 Task: Write a review for India Gate on Google Maps and add photos if available.
Action: Mouse moved to (265, 264)
Screenshot: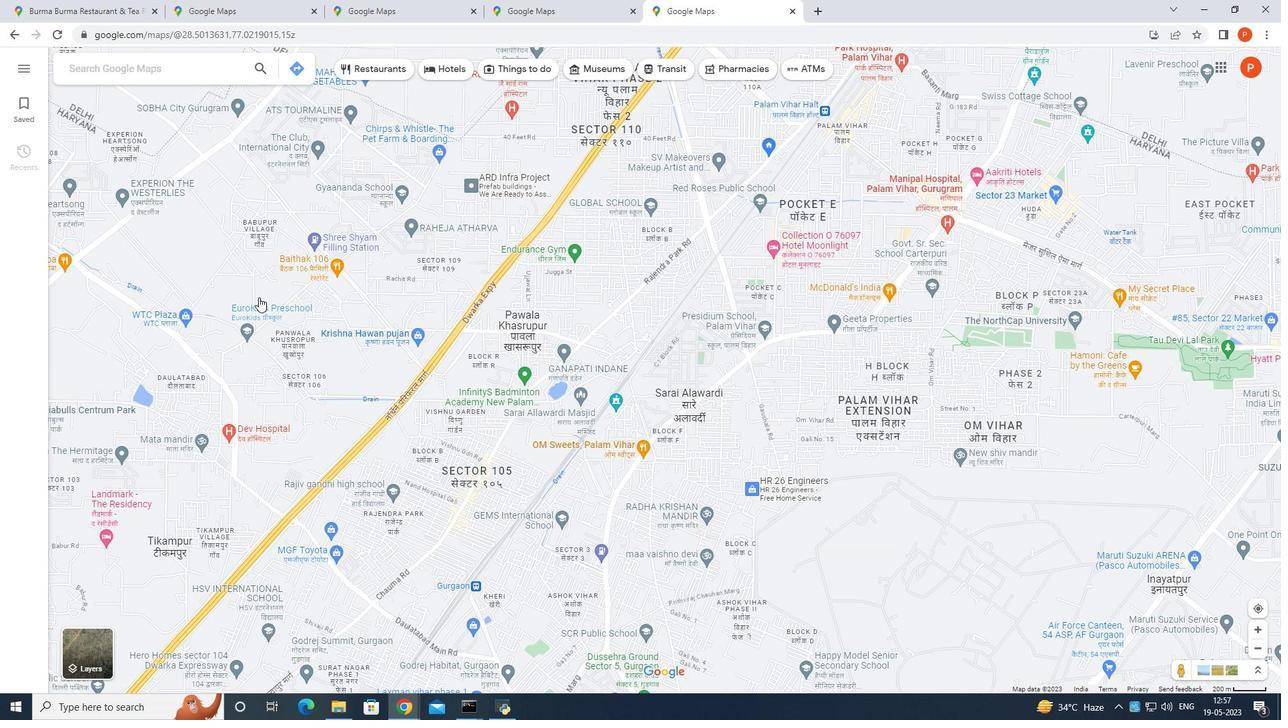 
Action: Mouse scrolled (265, 265) with delta (0, 0)
Screenshot: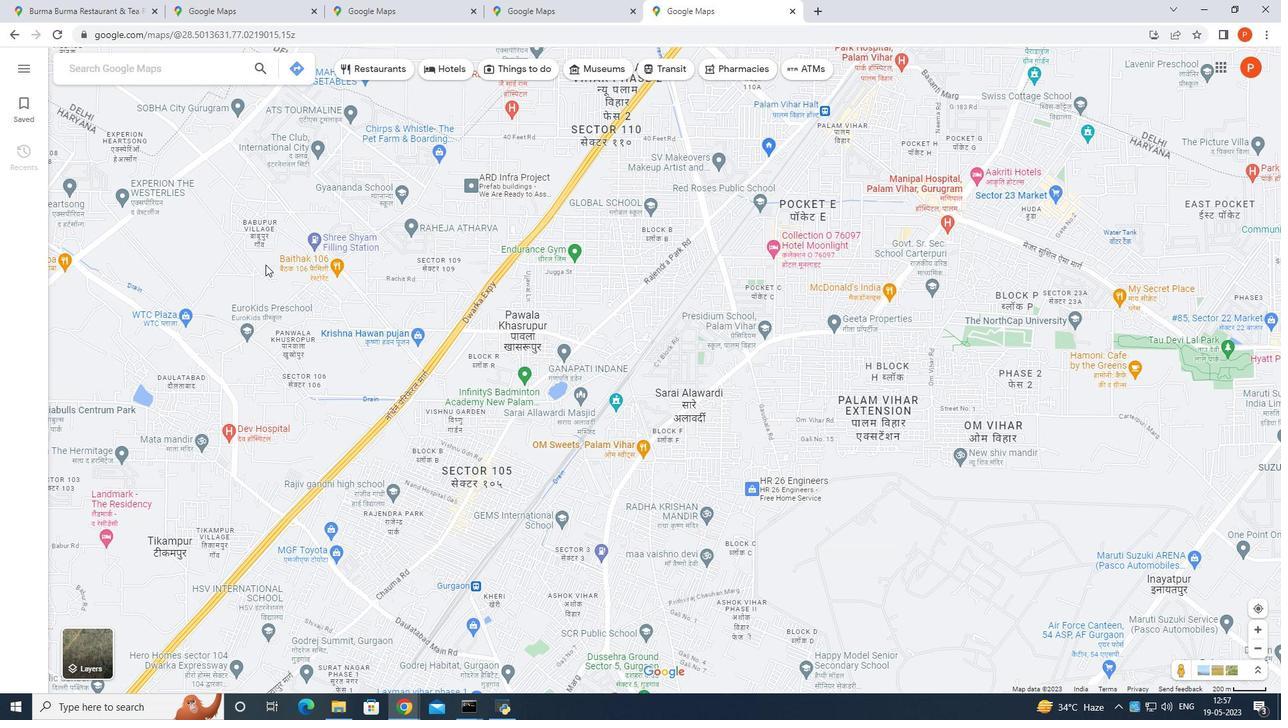 
Action: Mouse moved to (266, 262)
Screenshot: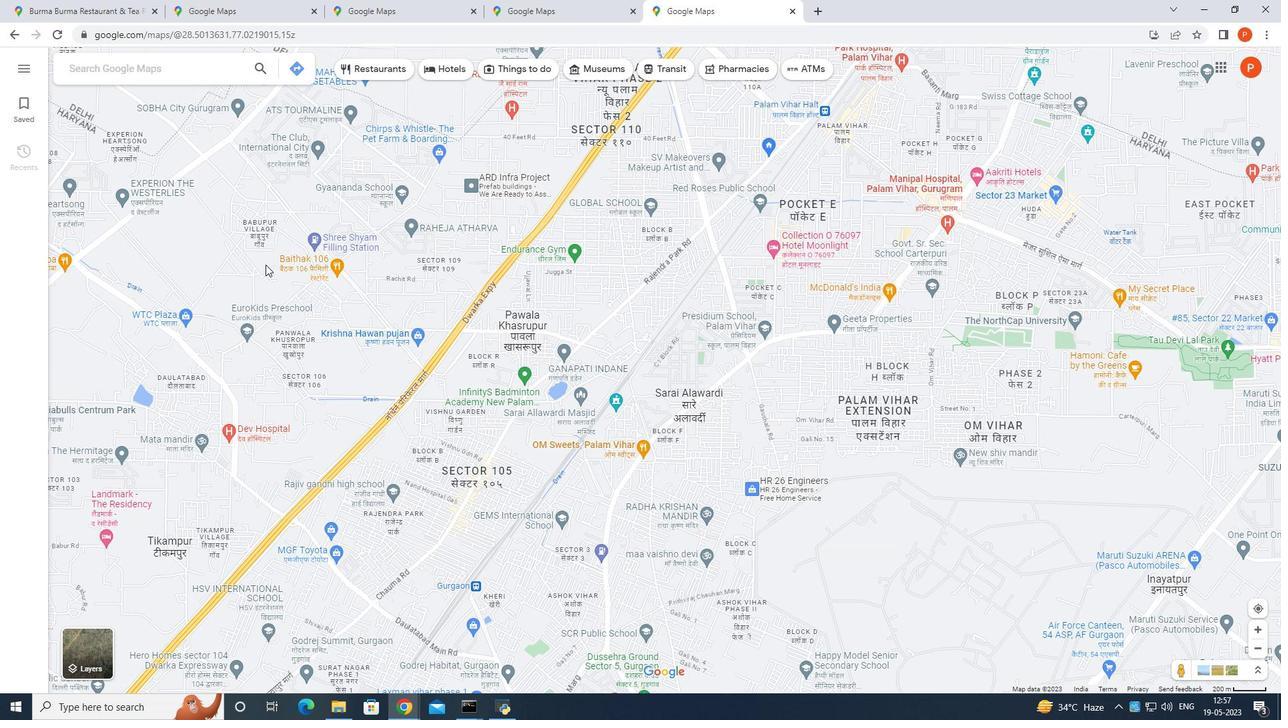 
Action: Mouse scrolled (266, 262) with delta (0, 0)
Screenshot: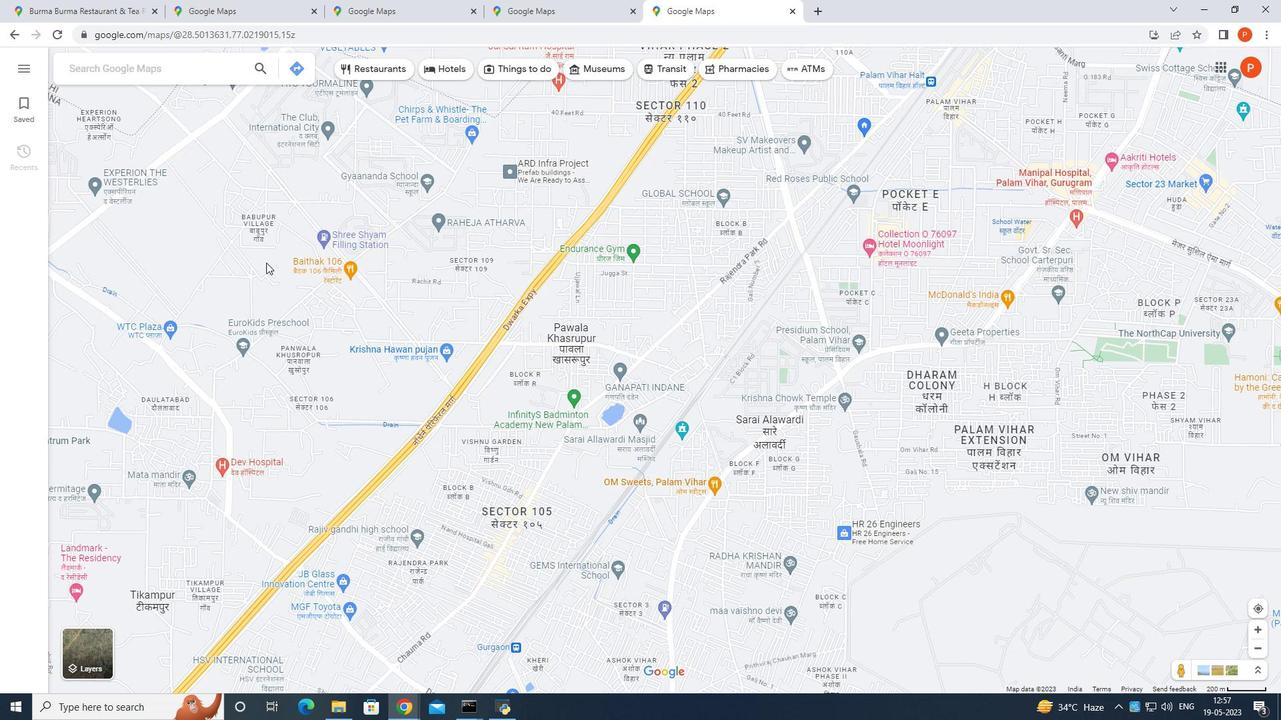 
Action: Mouse scrolled (266, 262) with delta (0, 0)
Screenshot: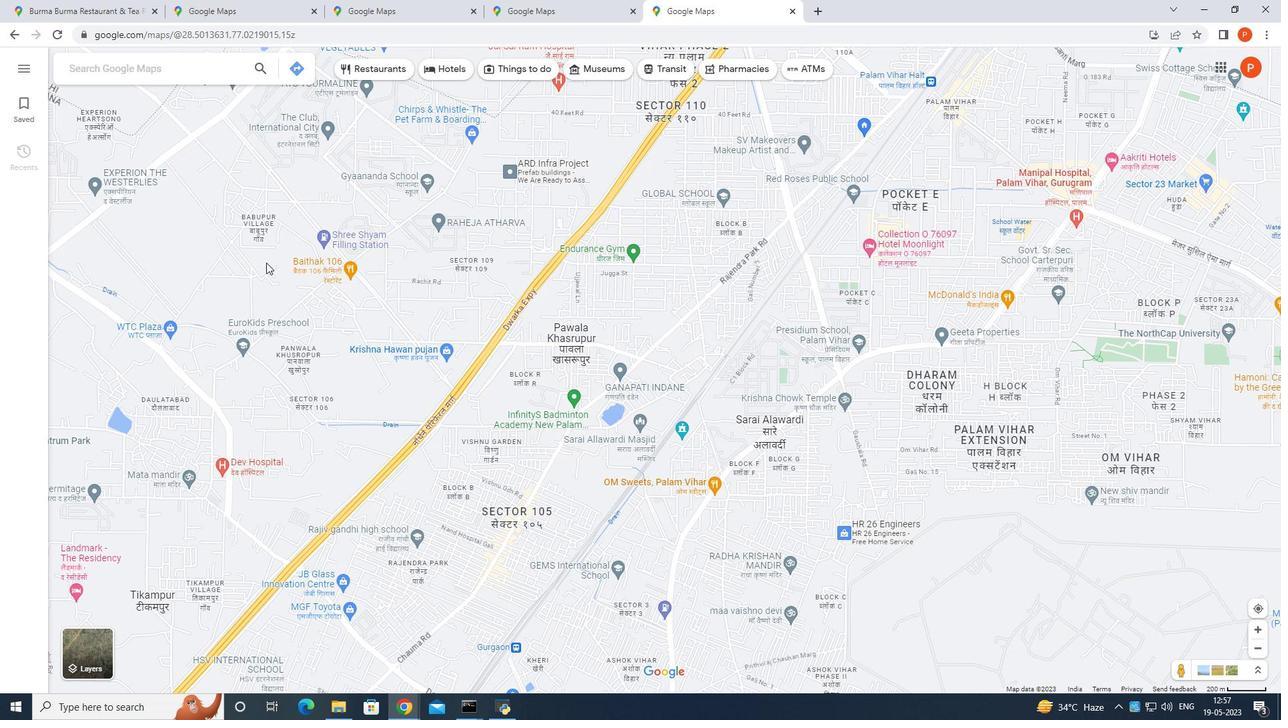 
Action: Mouse moved to (21, 66)
Screenshot: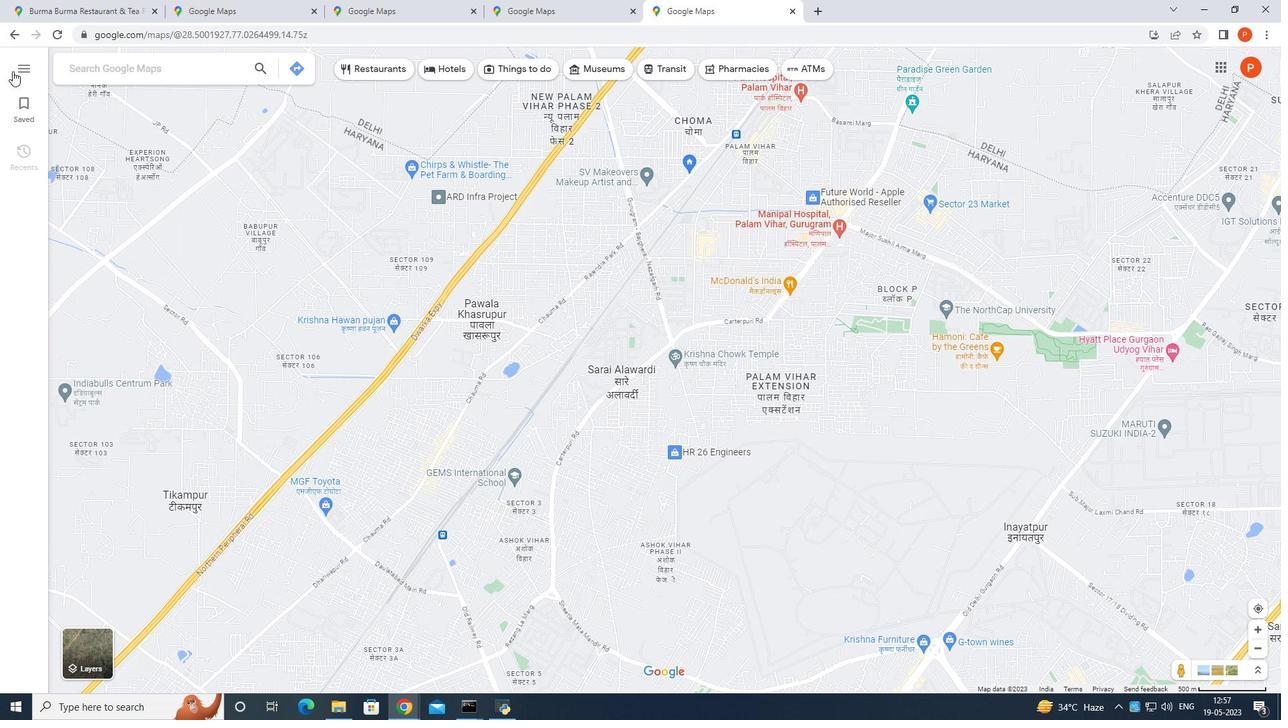 
Action: Mouse pressed left at (21, 66)
Screenshot: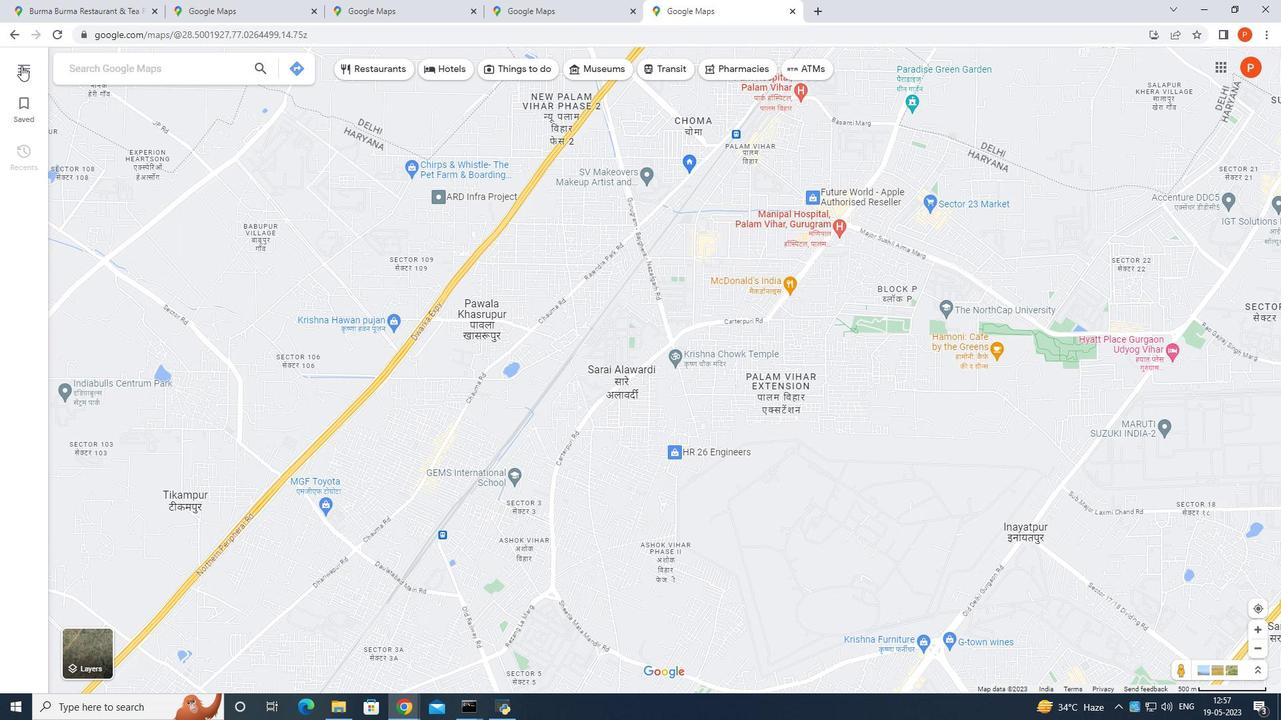 
Action: Mouse moved to (124, 250)
Screenshot: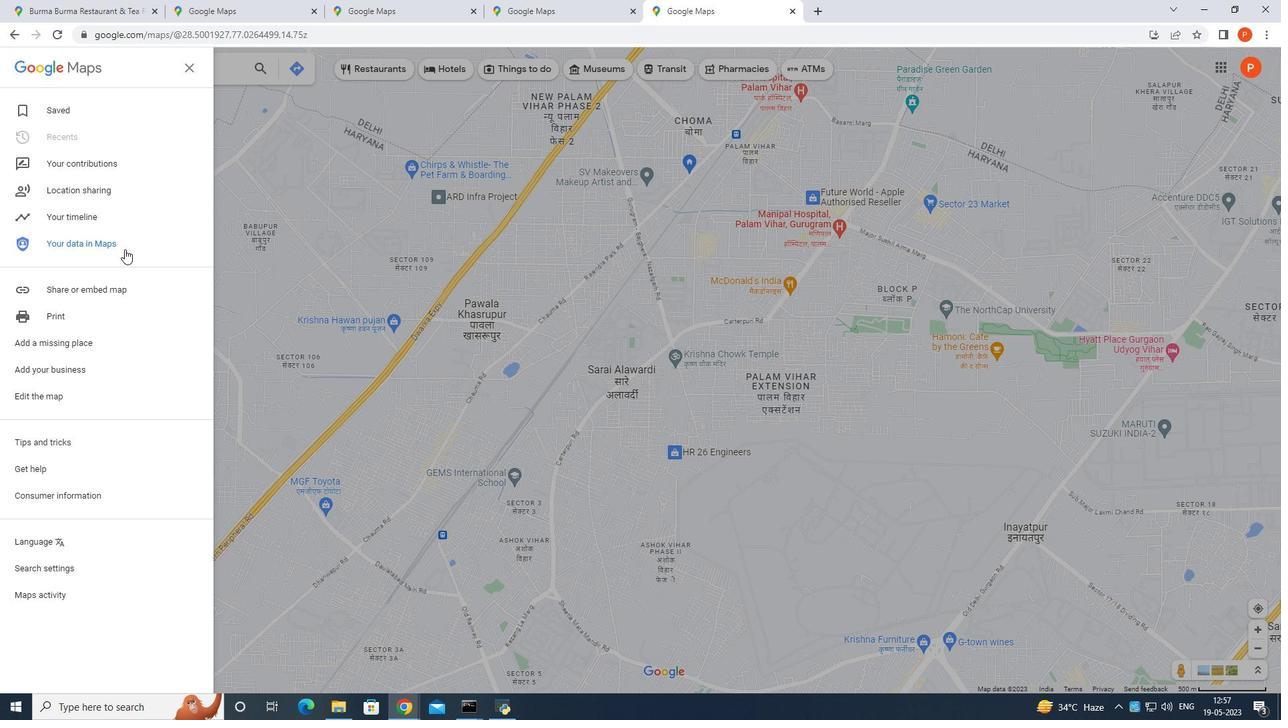 
Action: Mouse pressed left at (124, 250)
Screenshot: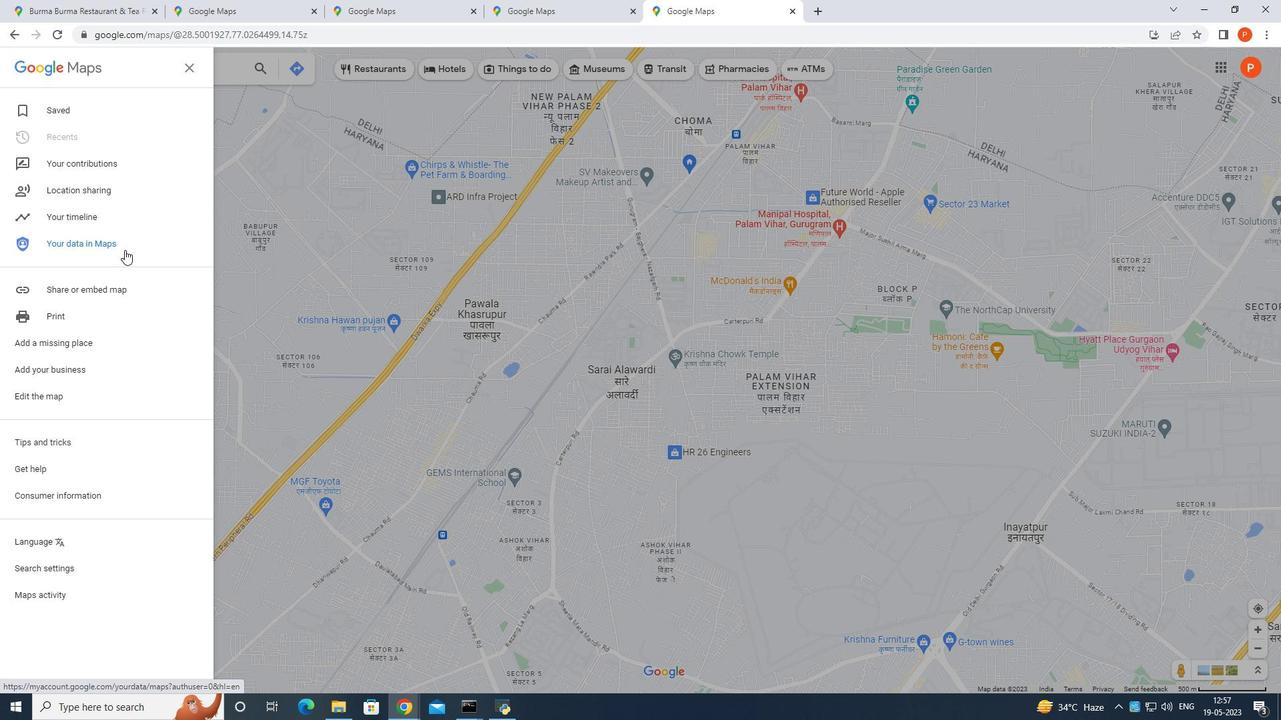
Action: Mouse moved to (460, 335)
Screenshot: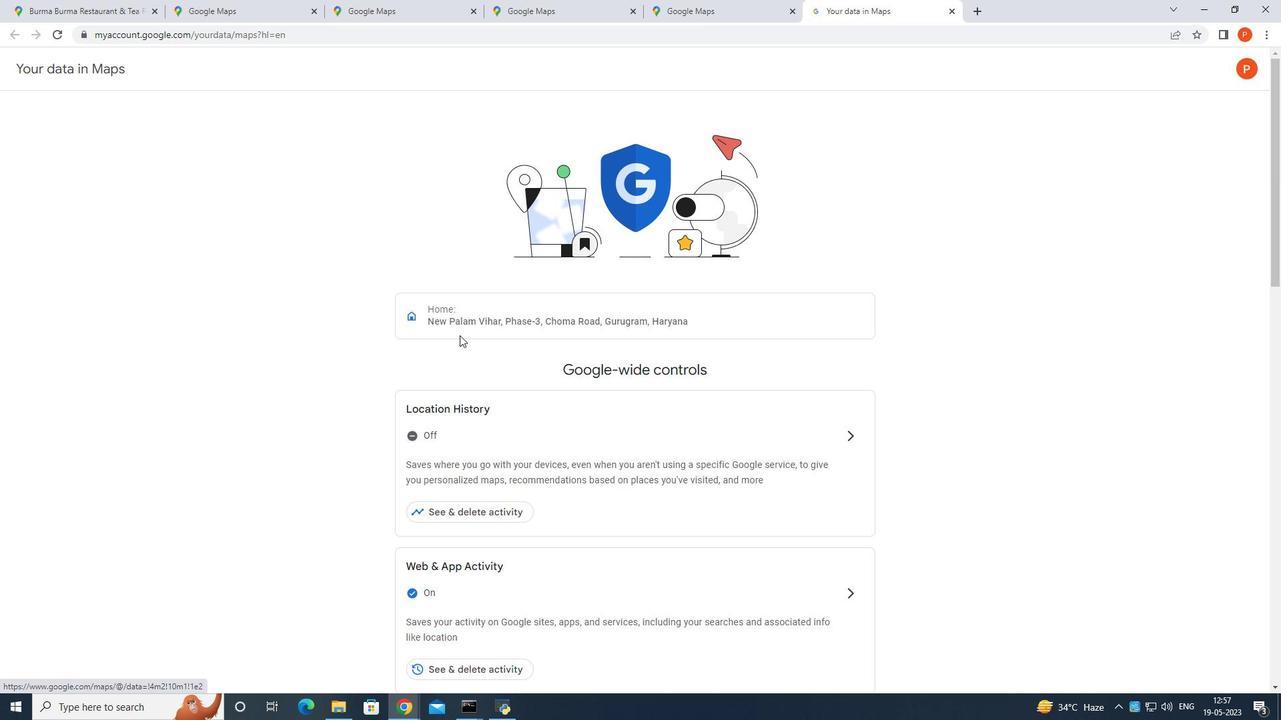 
Action: Mouse scrolled (460, 334) with delta (0, 0)
Screenshot: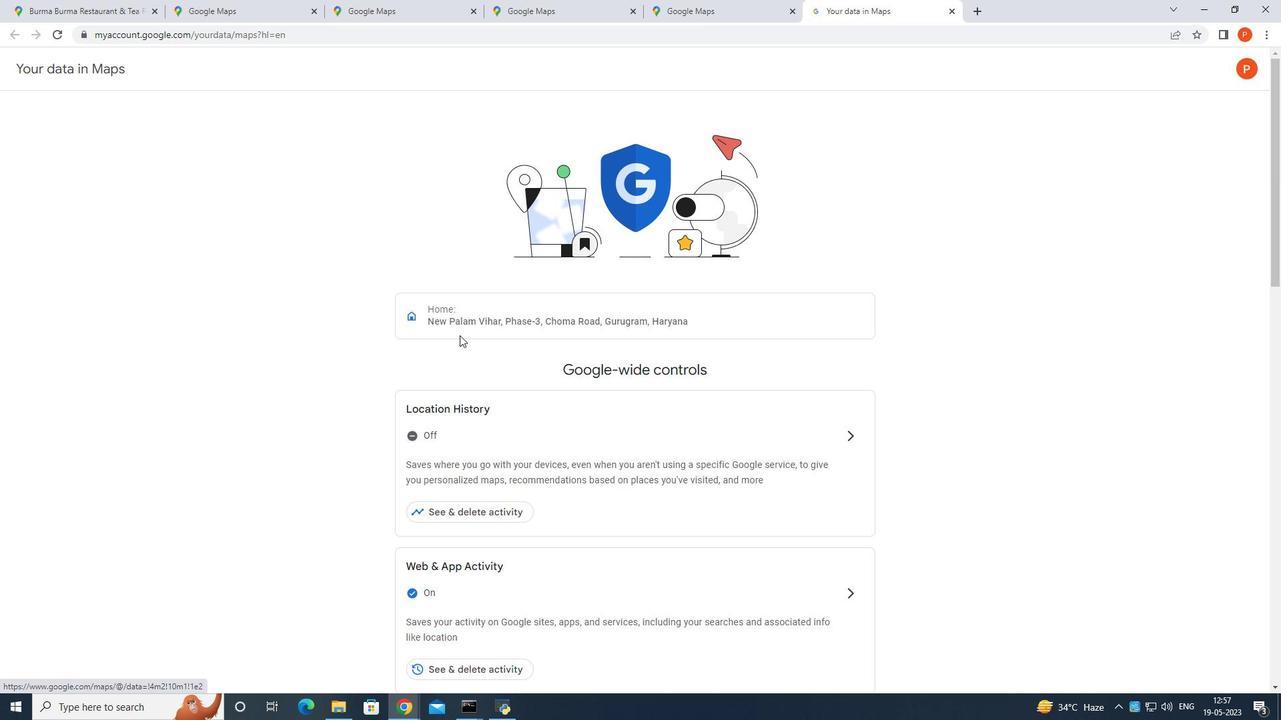 
Action: Mouse moved to (461, 335)
Screenshot: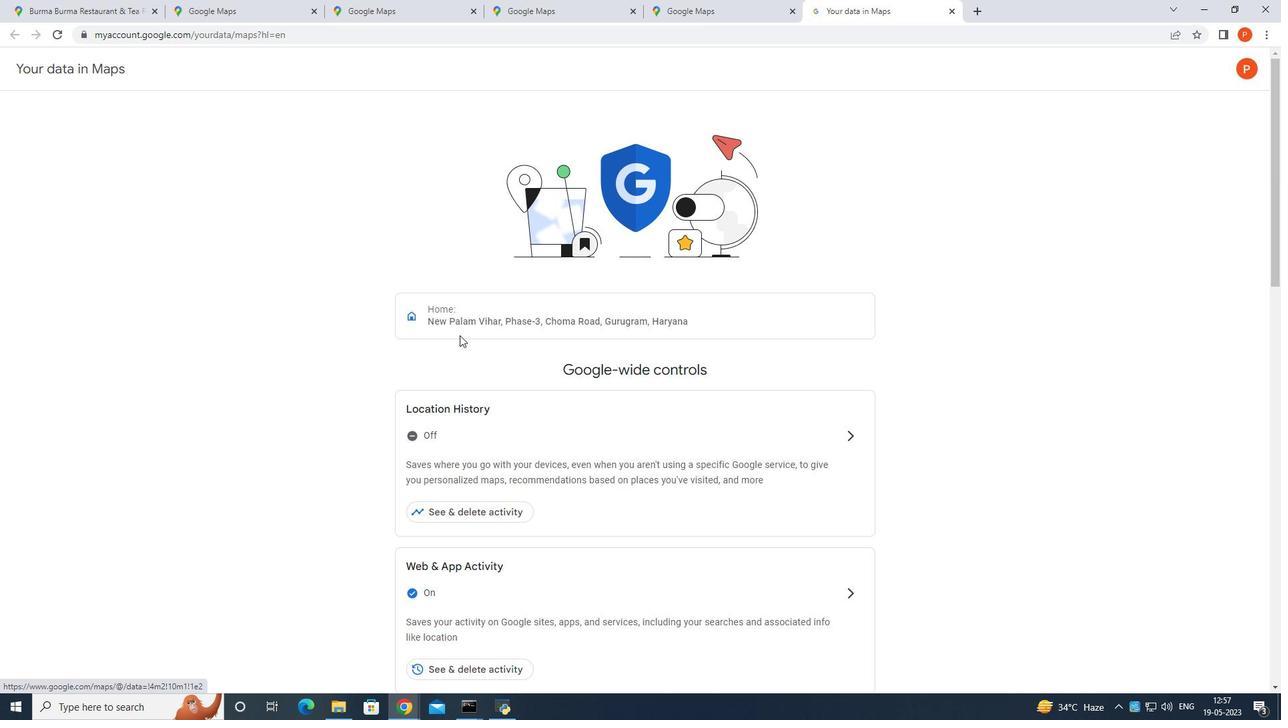 
Action: Mouse scrolled (461, 334) with delta (0, 0)
Screenshot: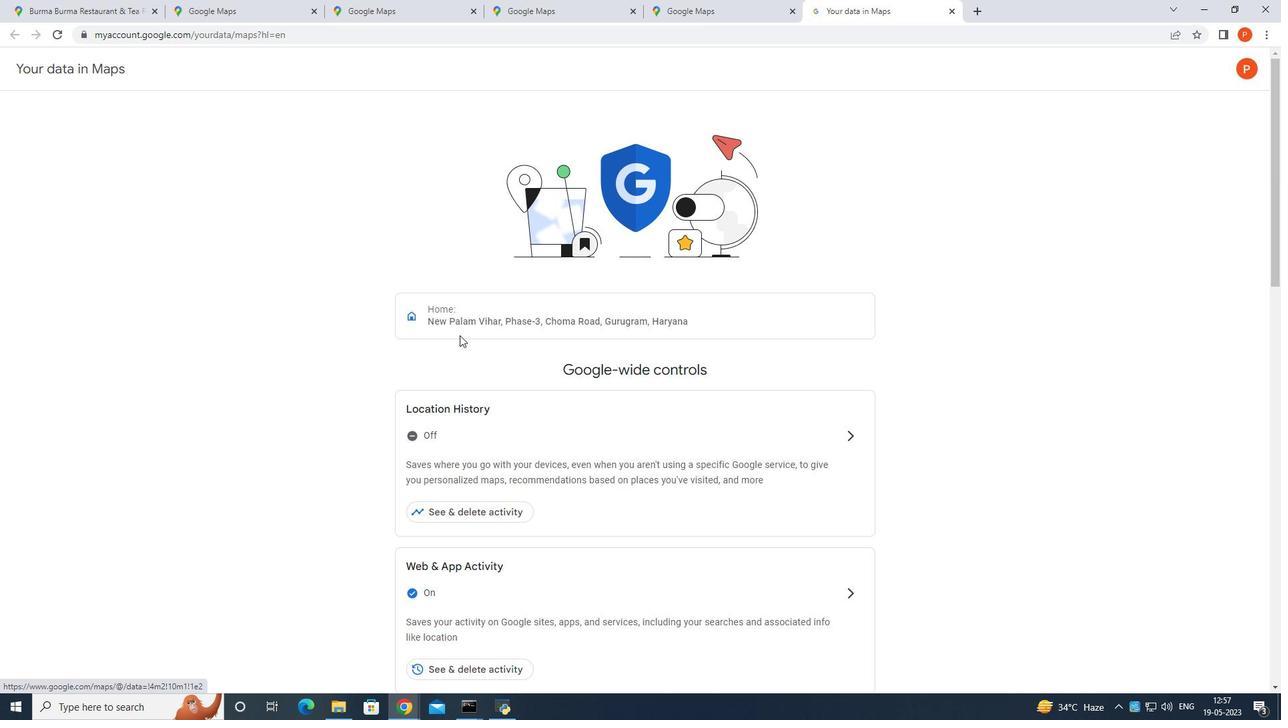 
Action: Mouse scrolled (461, 334) with delta (0, 0)
Screenshot: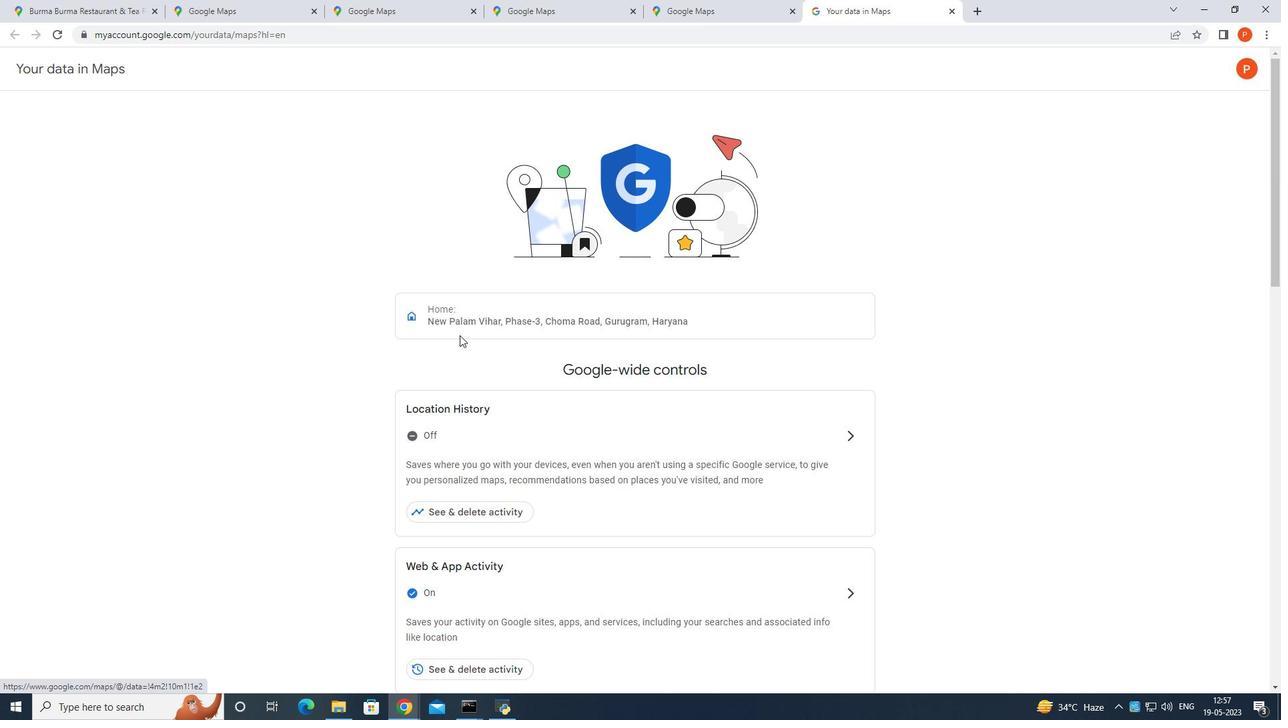 
Action: Mouse scrolled (461, 334) with delta (0, 0)
Screenshot: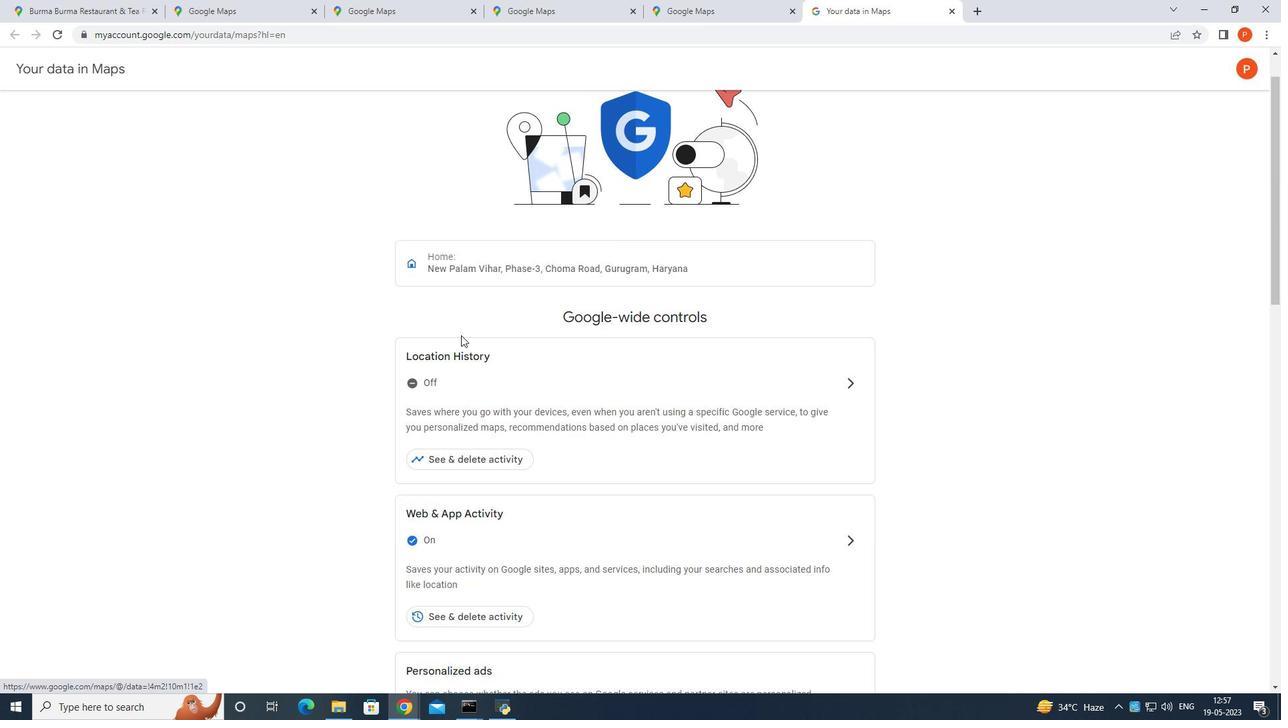 
Action: Mouse scrolled (461, 334) with delta (0, 0)
Screenshot: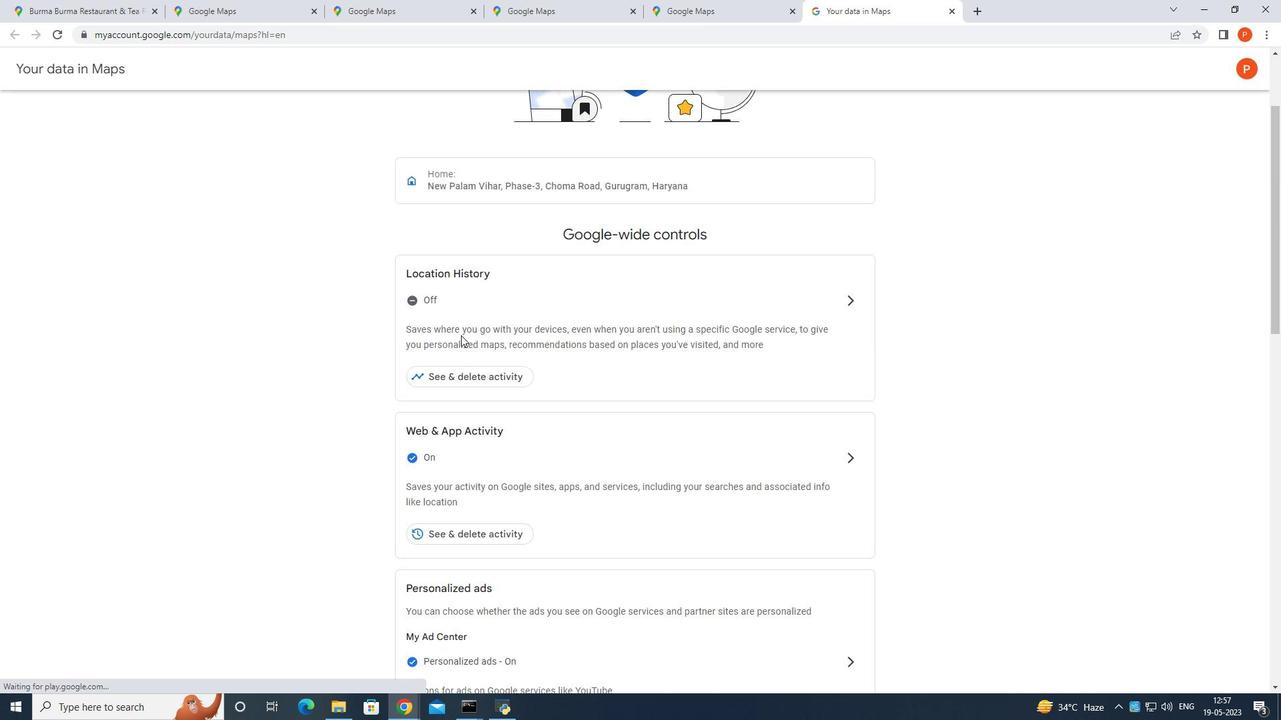 
Action: Mouse scrolled (461, 334) with delta (0, 0)
Screenshot: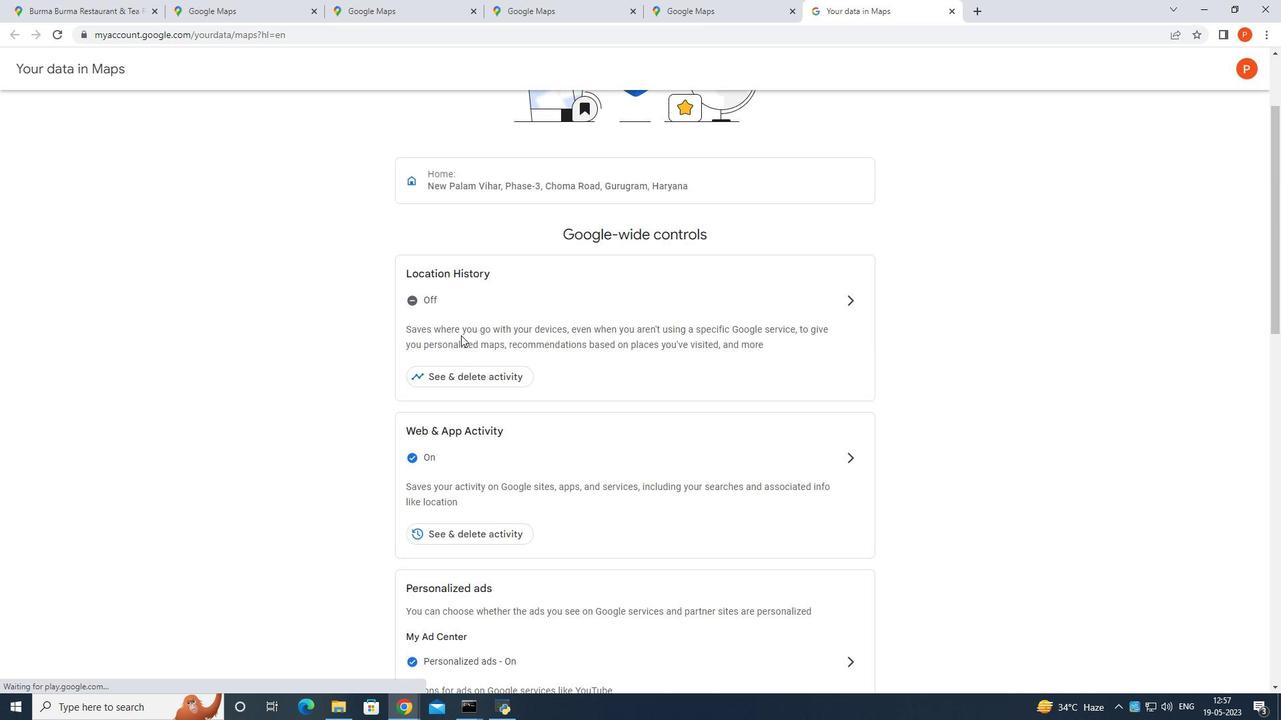
Action: Mouse scrolled (461, 334) with delta (0, 0)
Screenshot: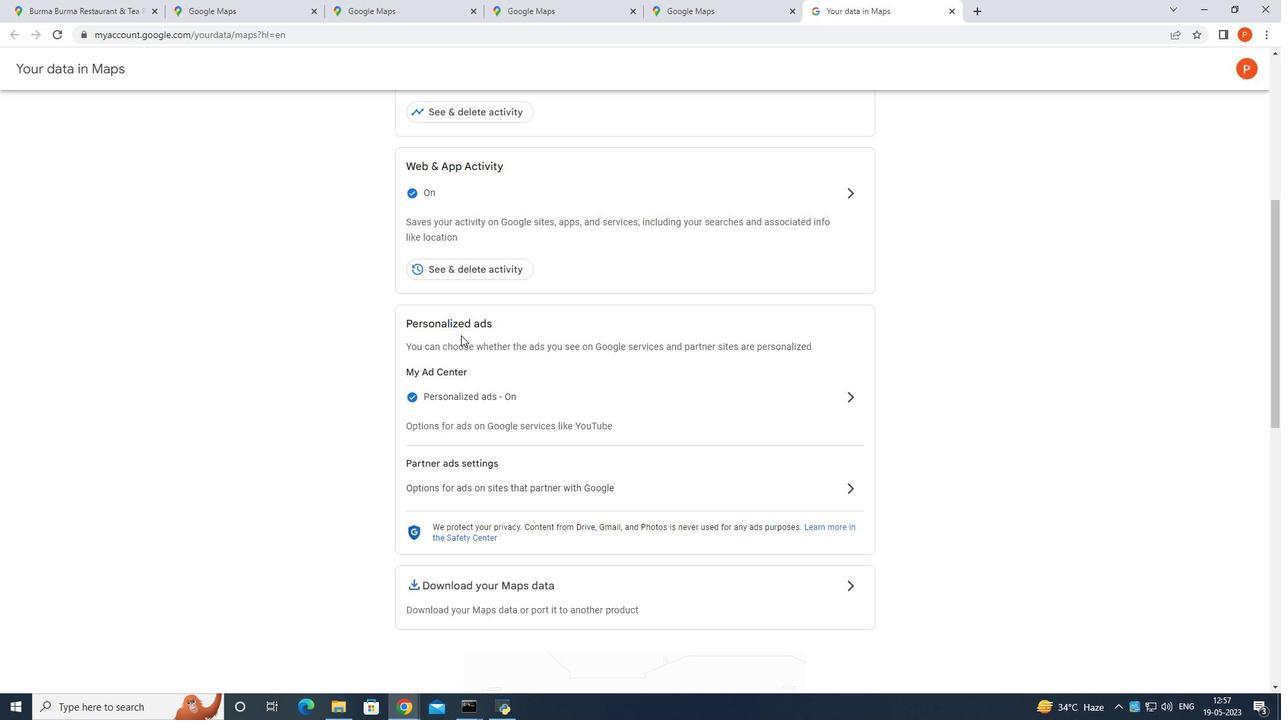 
Action: Mouse moved to (795, 12)
Screenshot: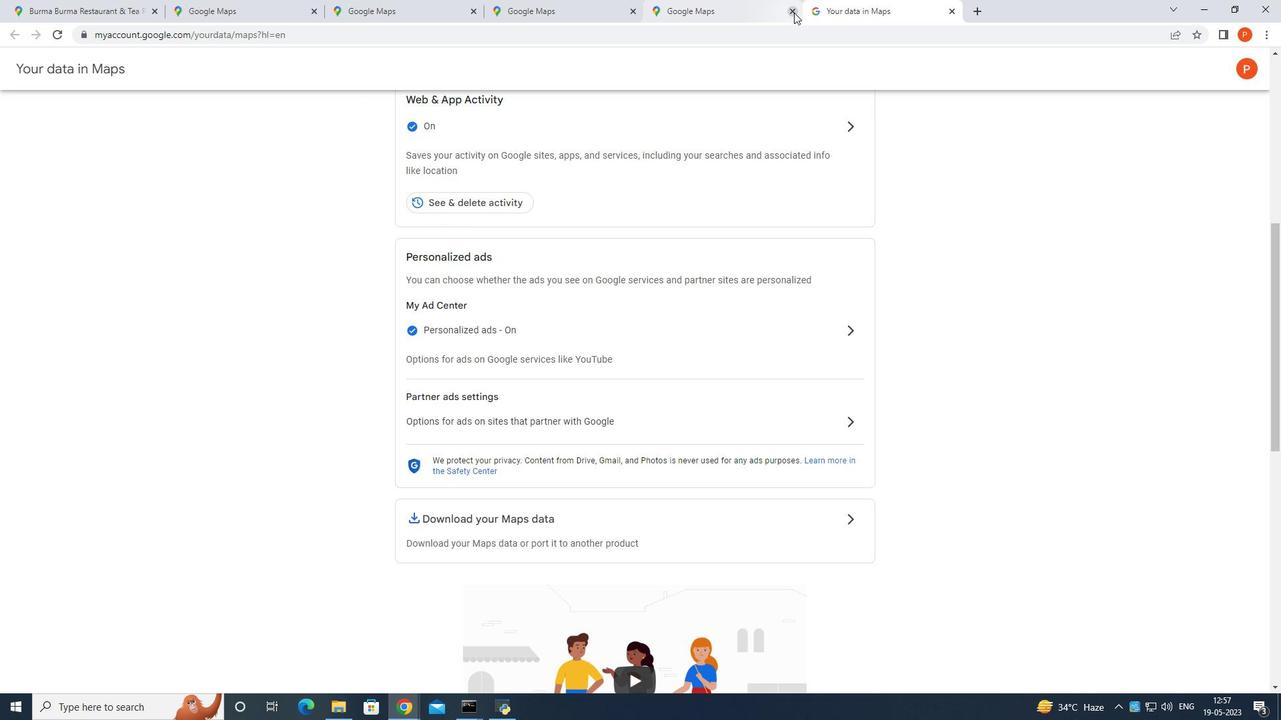 
Action: Mouse pressed left at (795, 12)
Screenshot: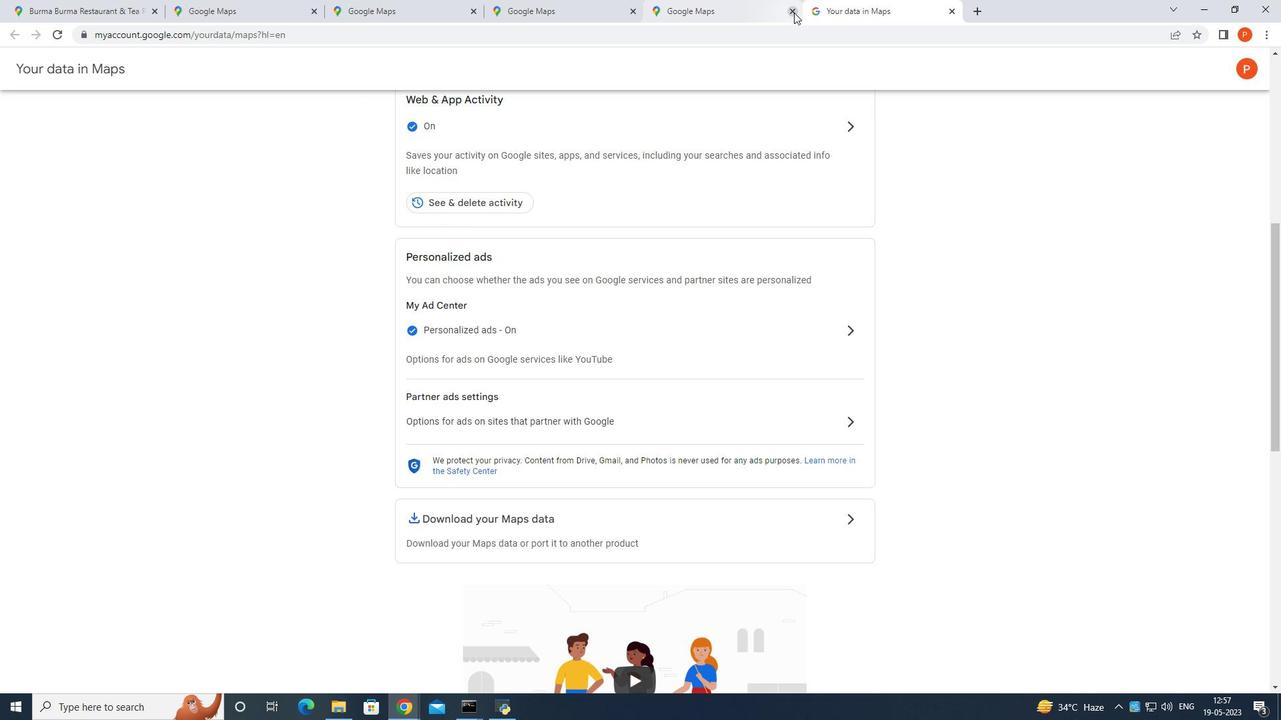 
Action: Mouse moved to (794, 9)
Screenshot: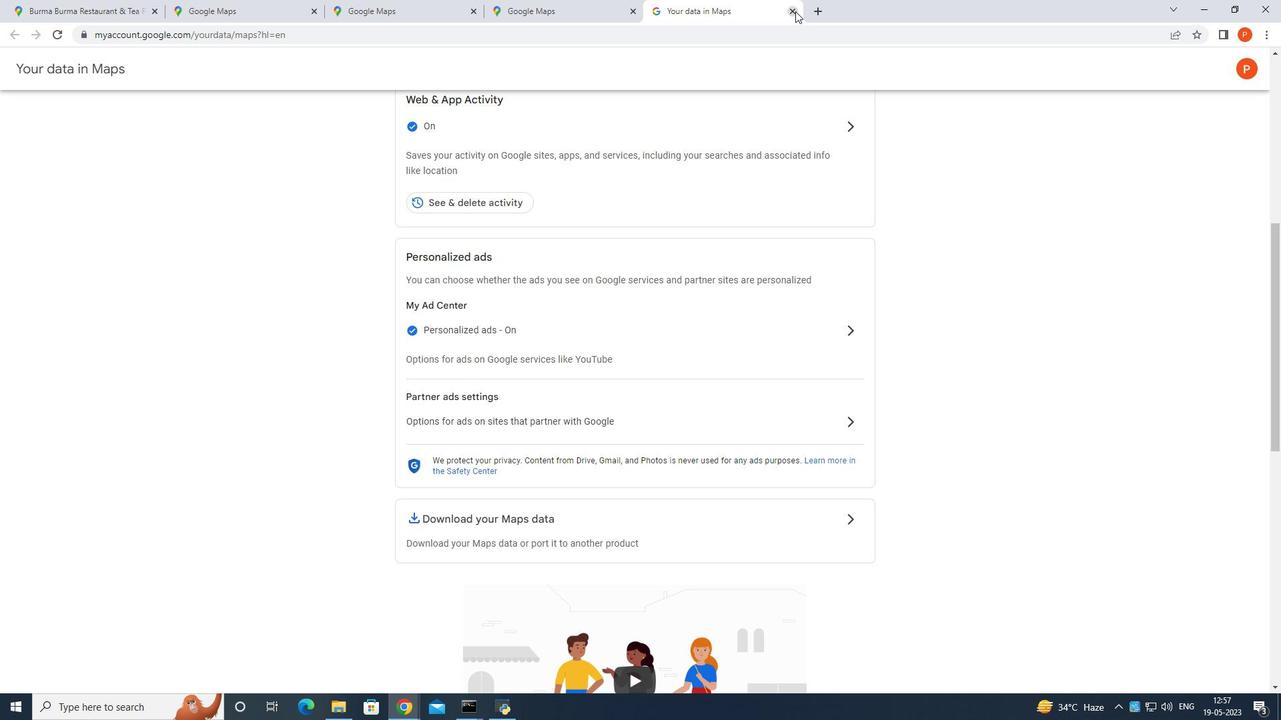 
Action: Mouse pressed left at (794, 9)
Screenshot: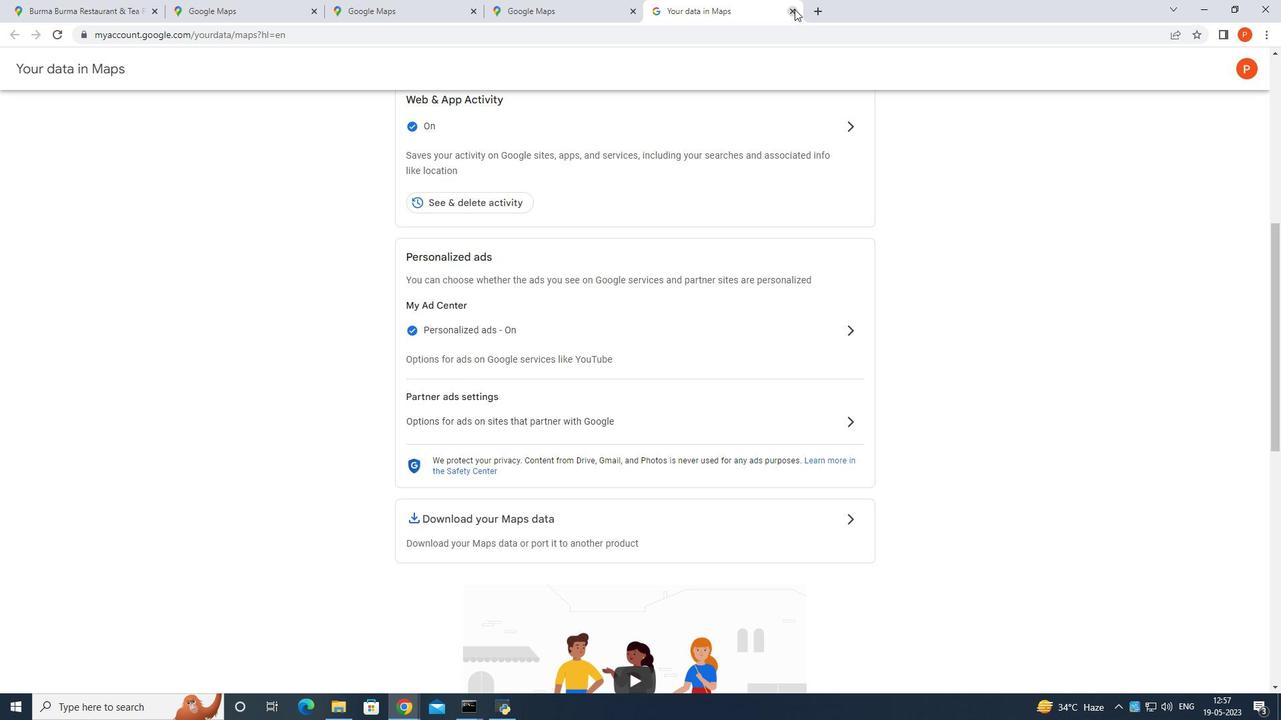 
Action: Mouse moved to (841, 137)
Screenshot: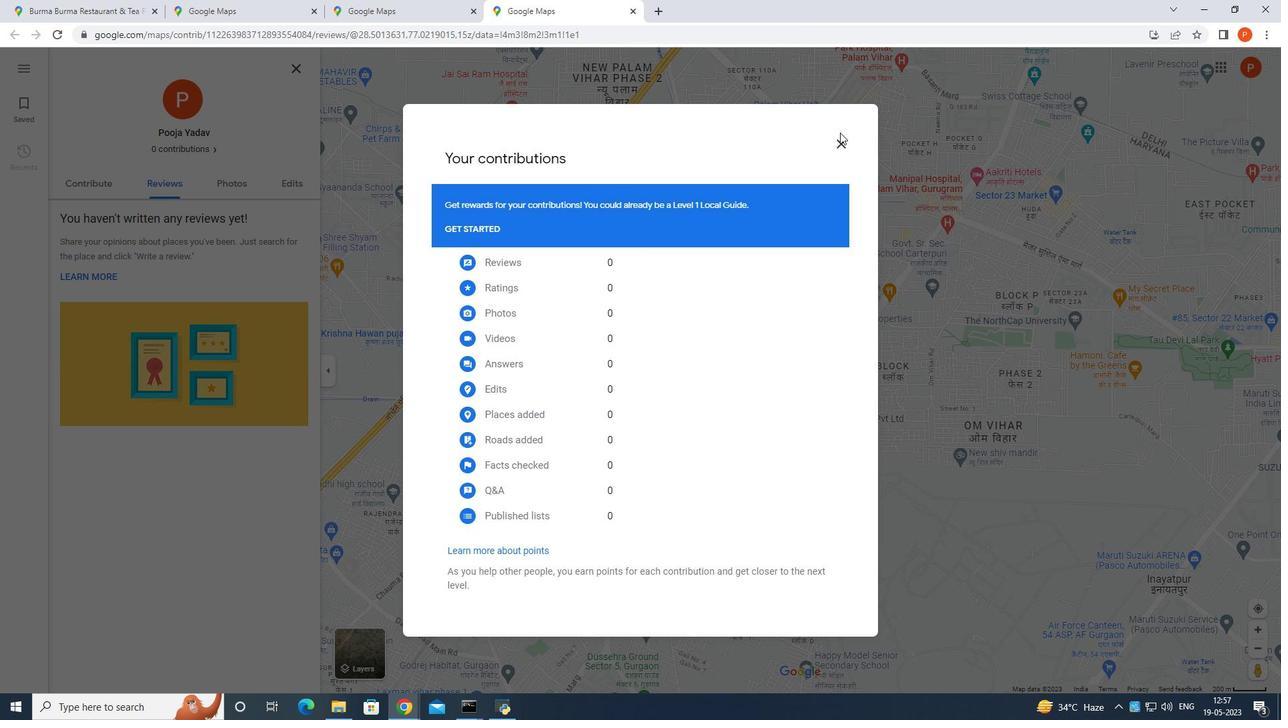 
Action: Mouse pressed left at (841, 137)
Screenshot: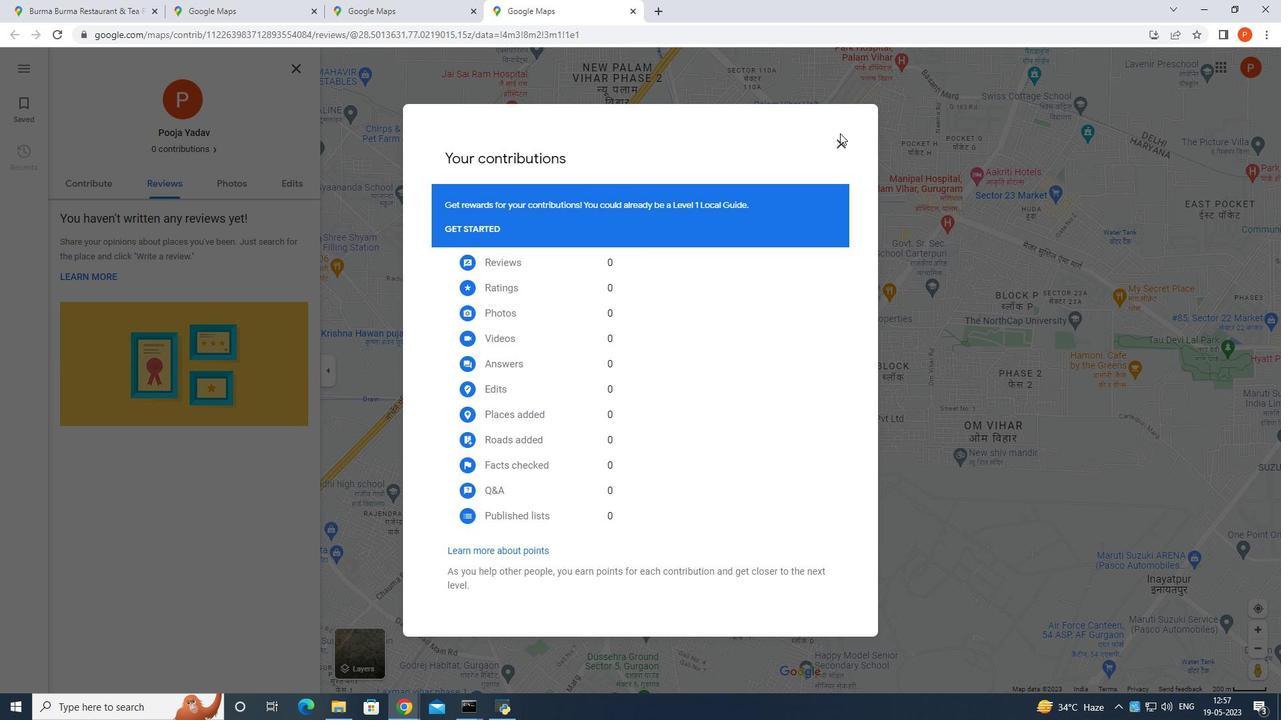 
Action: Mouse moved to (292, 73)
Screenshot: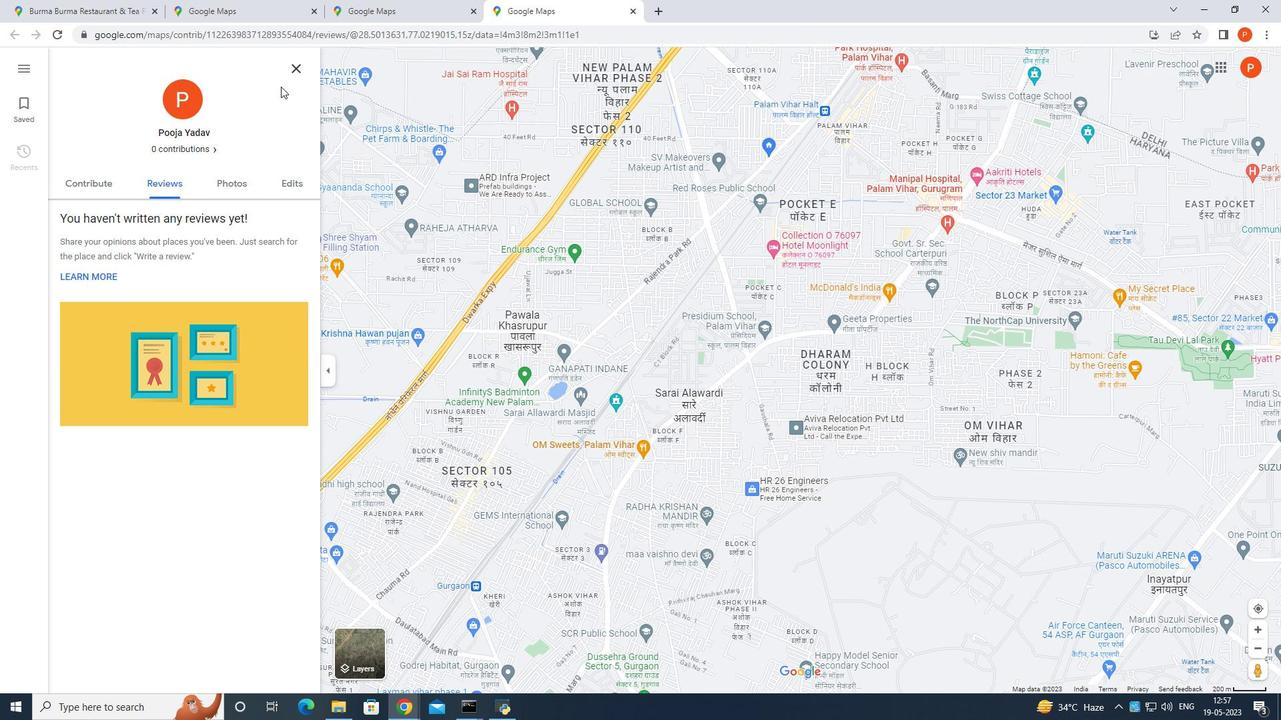 
Action: Mouse pressed left at (292, 73)
Screenshot: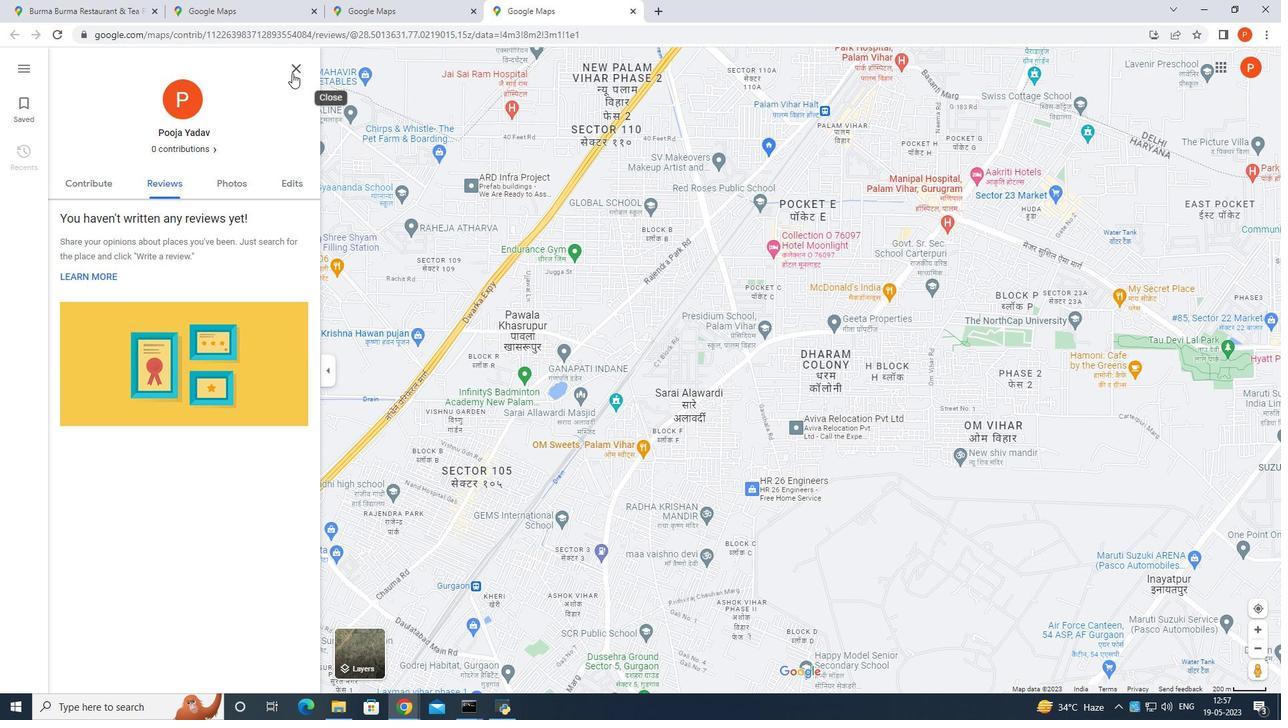 
Action: Mouse moved to (22, 58)
Screenshot: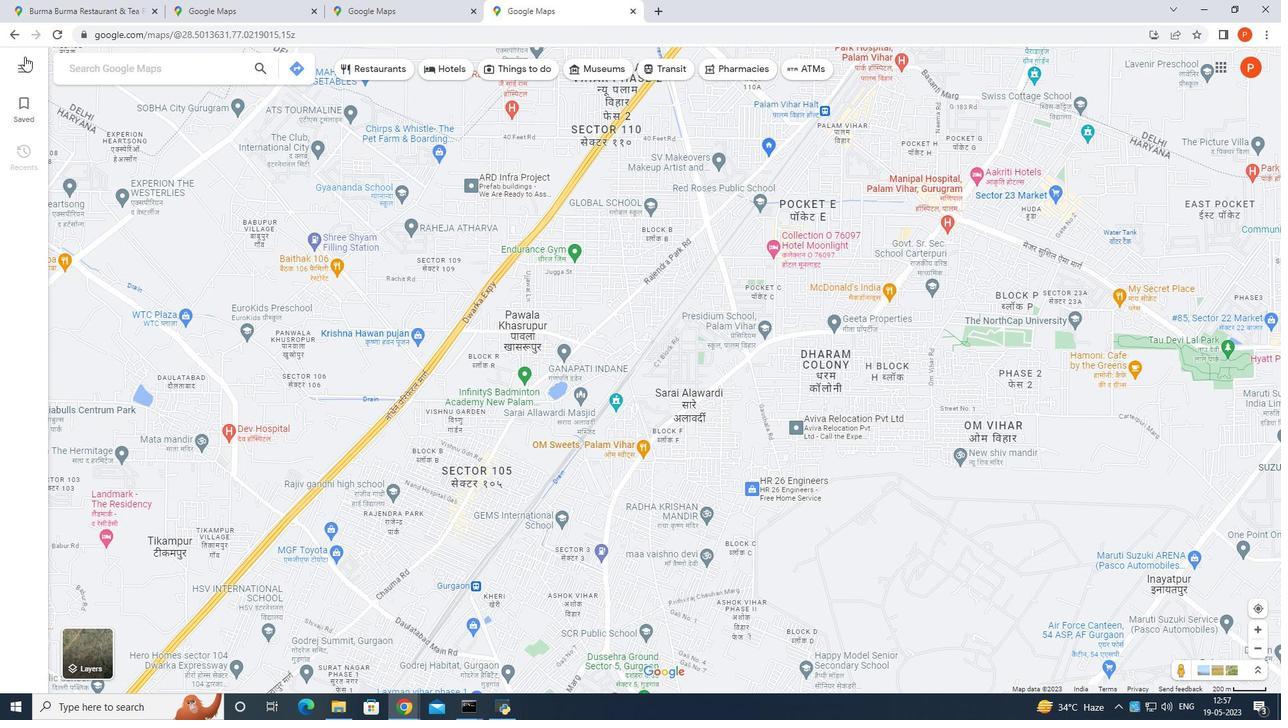 
Action: Mouse pressed left at (22, 58)
Screenshot: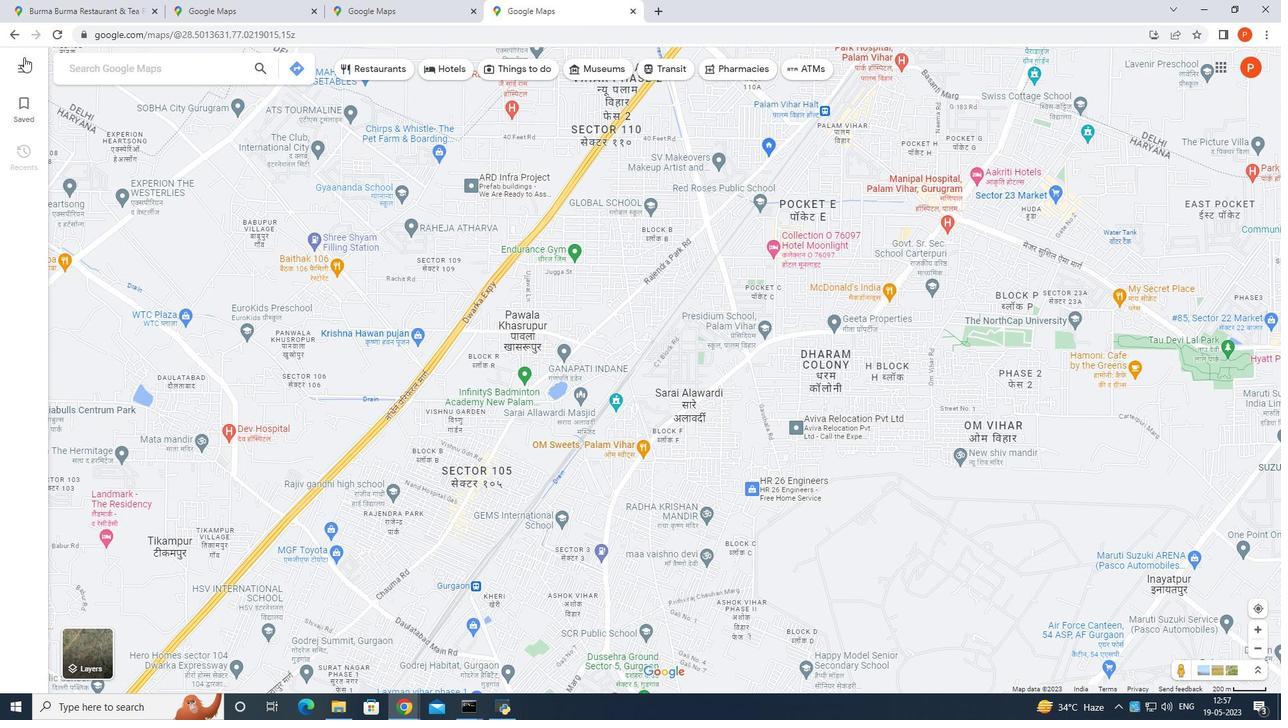 
Action: Mouse moved to (92, 160)
Screenshot: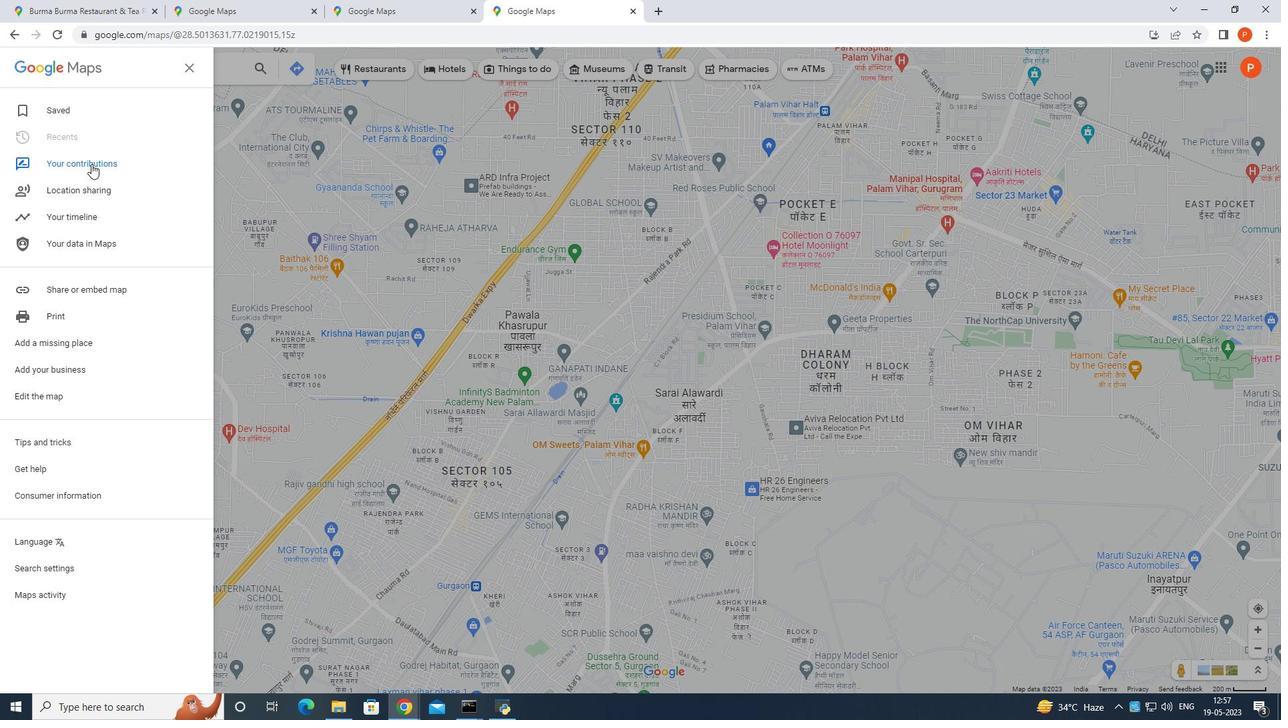 
Action: Mouse pressed left at (92, 160)
Screenshot: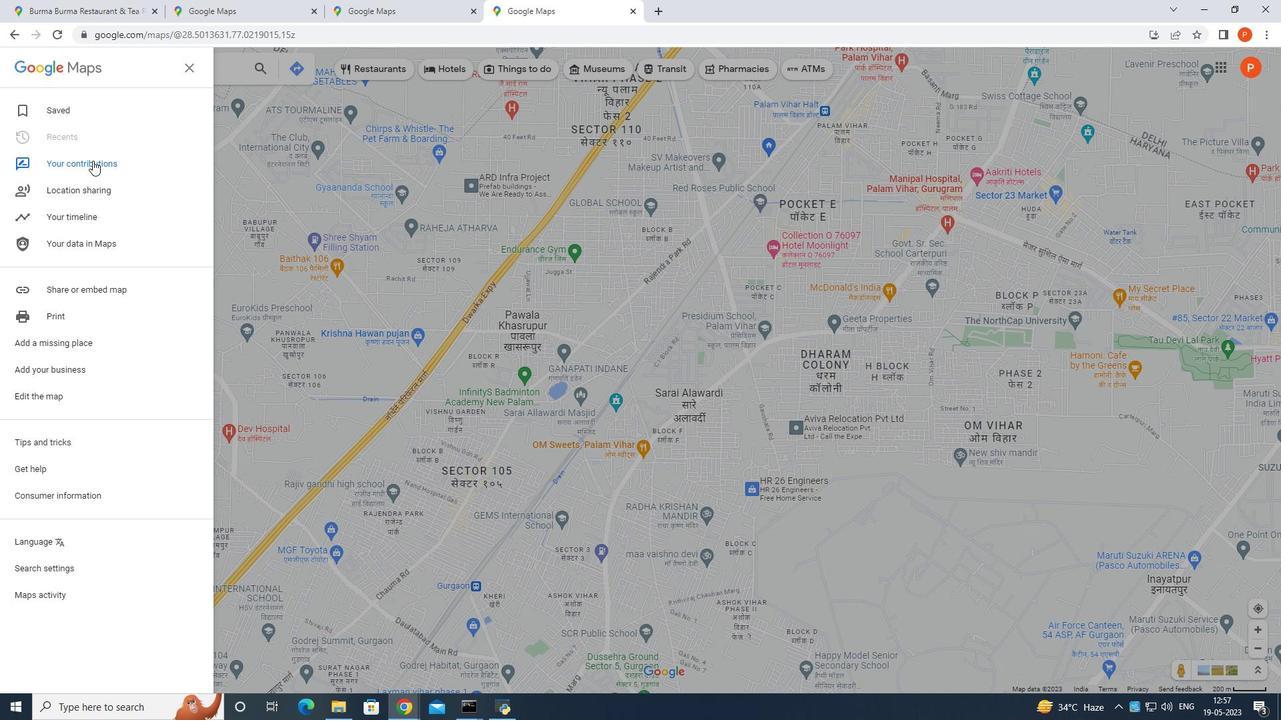 
Action: Mouse moved to (183, 366)
Screenshot: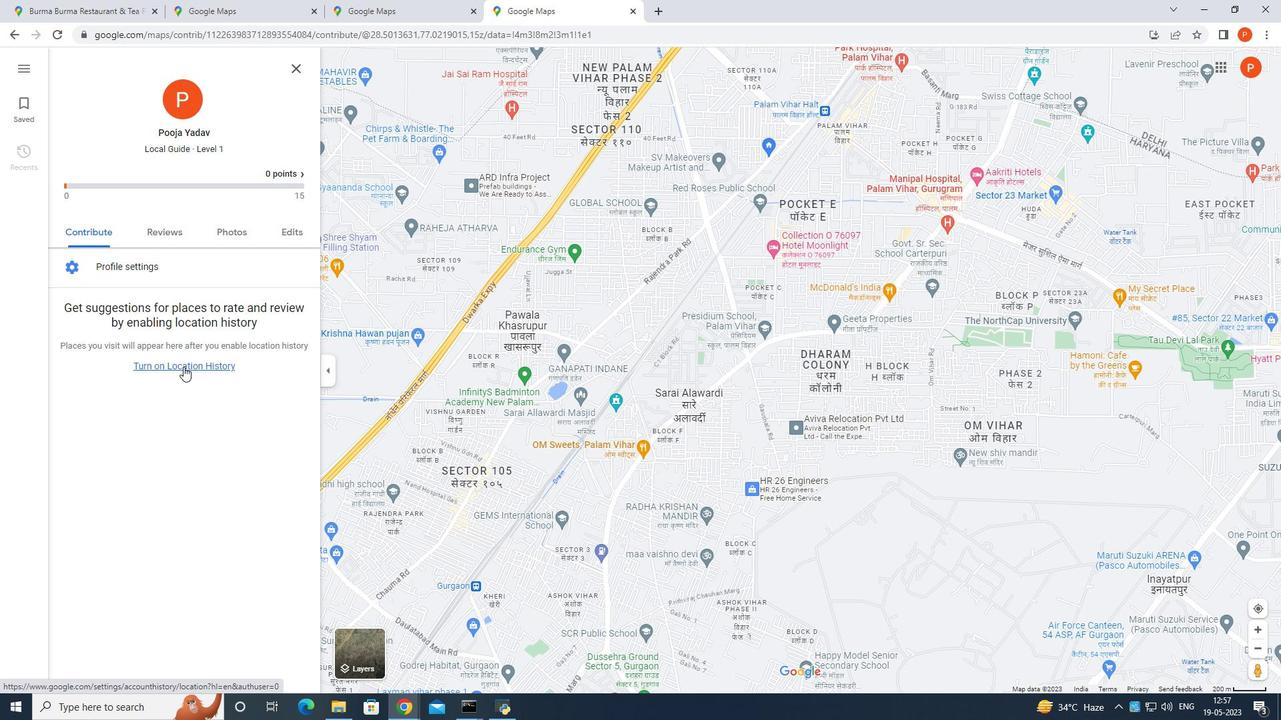 
Action: Mouse pressed left at (183, 366)
Screenshot: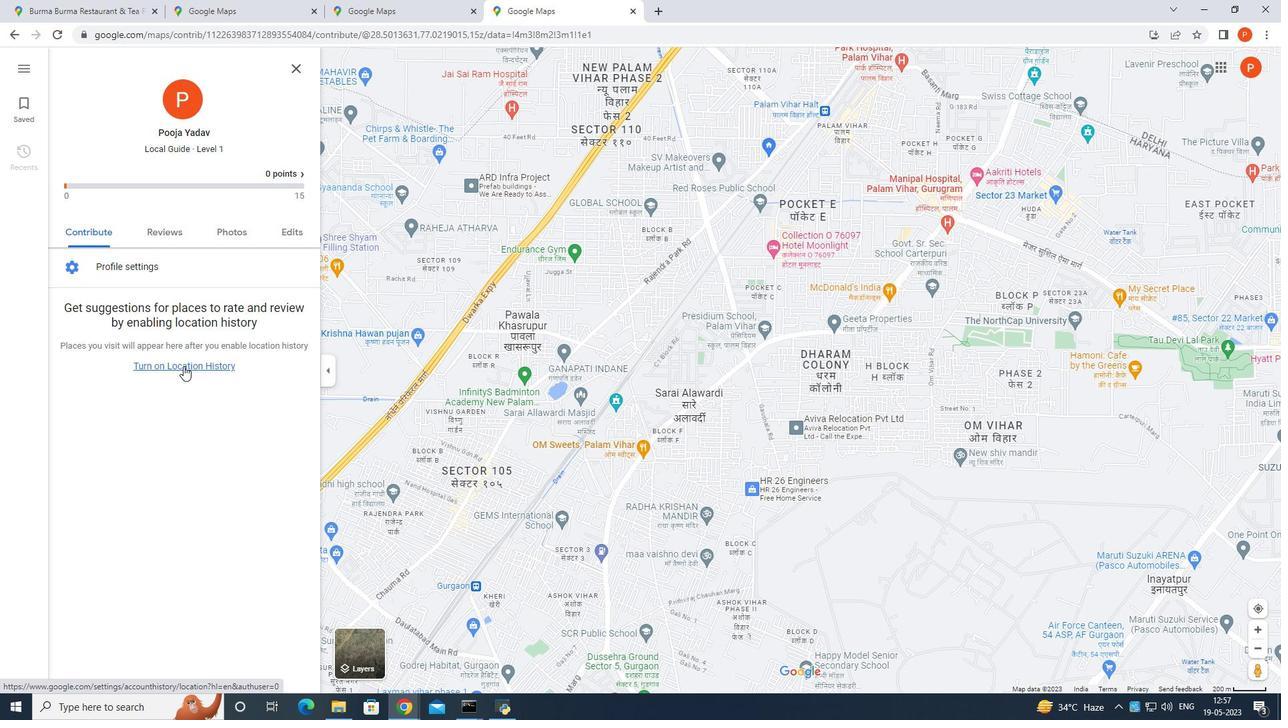 
Action: Mouse moved to (797, 459)
Screenshot: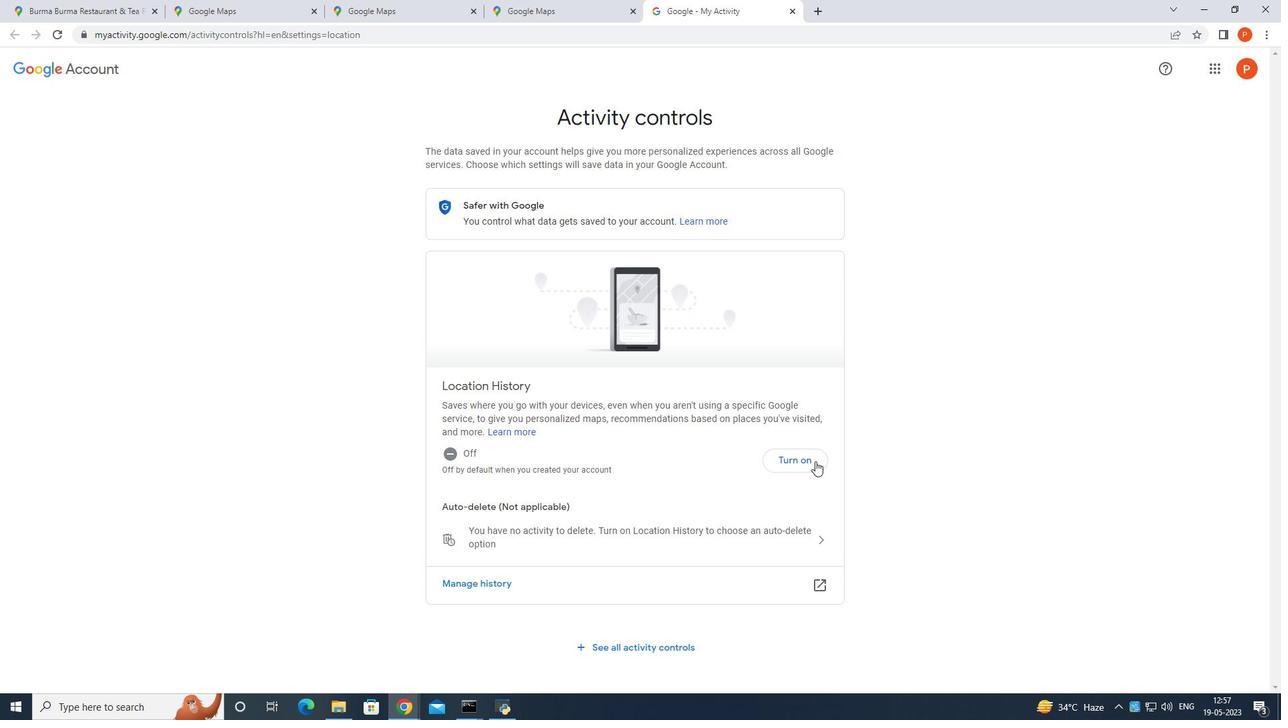 
Action: Mouse pressed left at (797, 459)
Screenshot: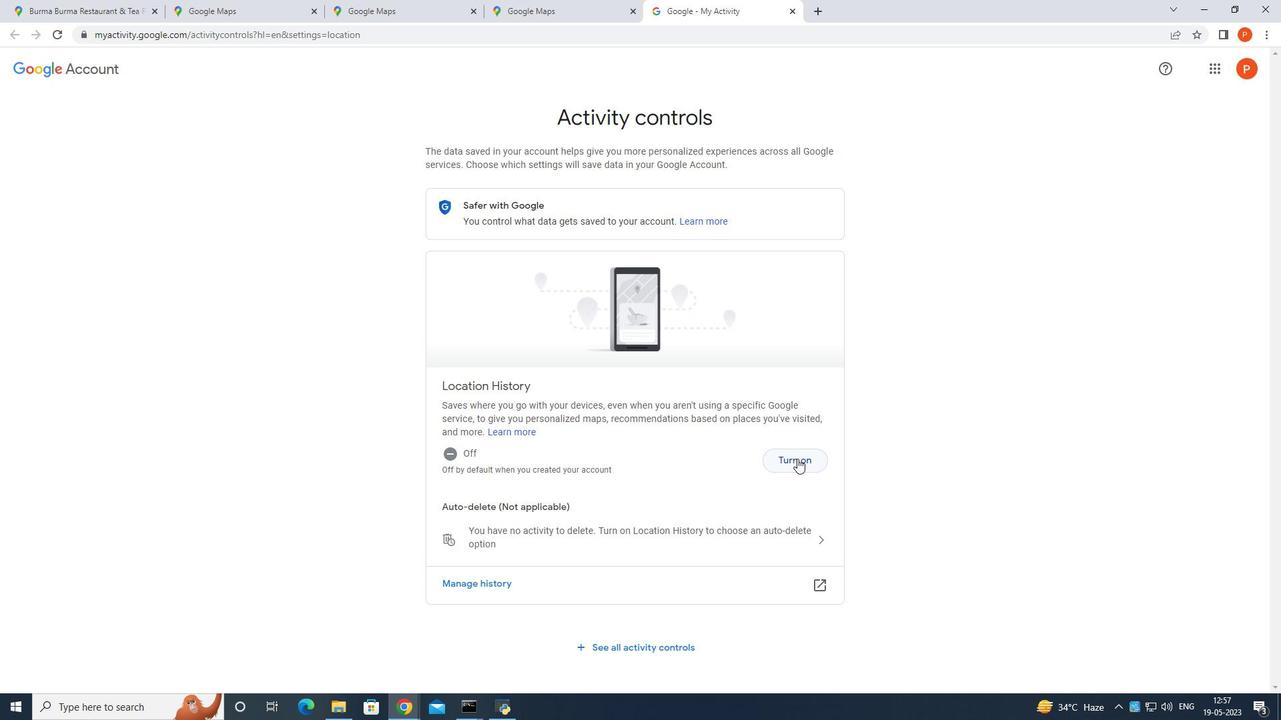 
Action: Mouse moved to (808, 585)
Screenshot: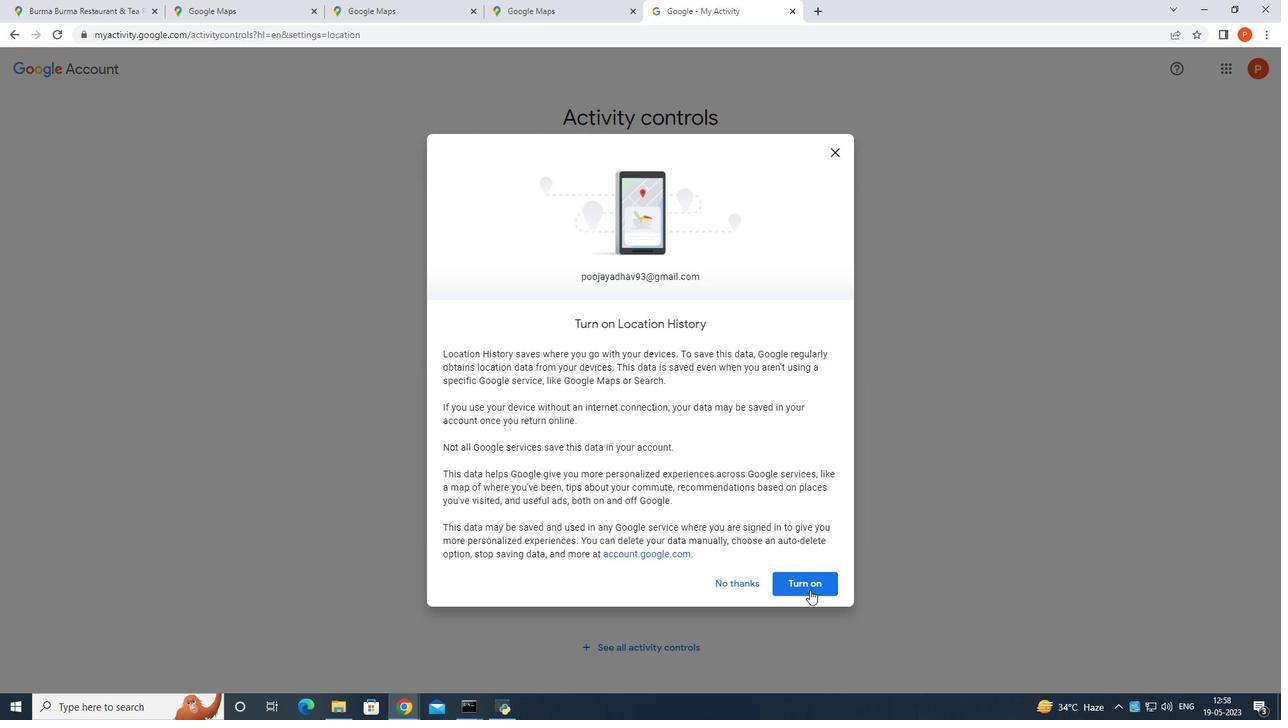 
Action: Mouse pressed left at (808, 585)
Screenshot: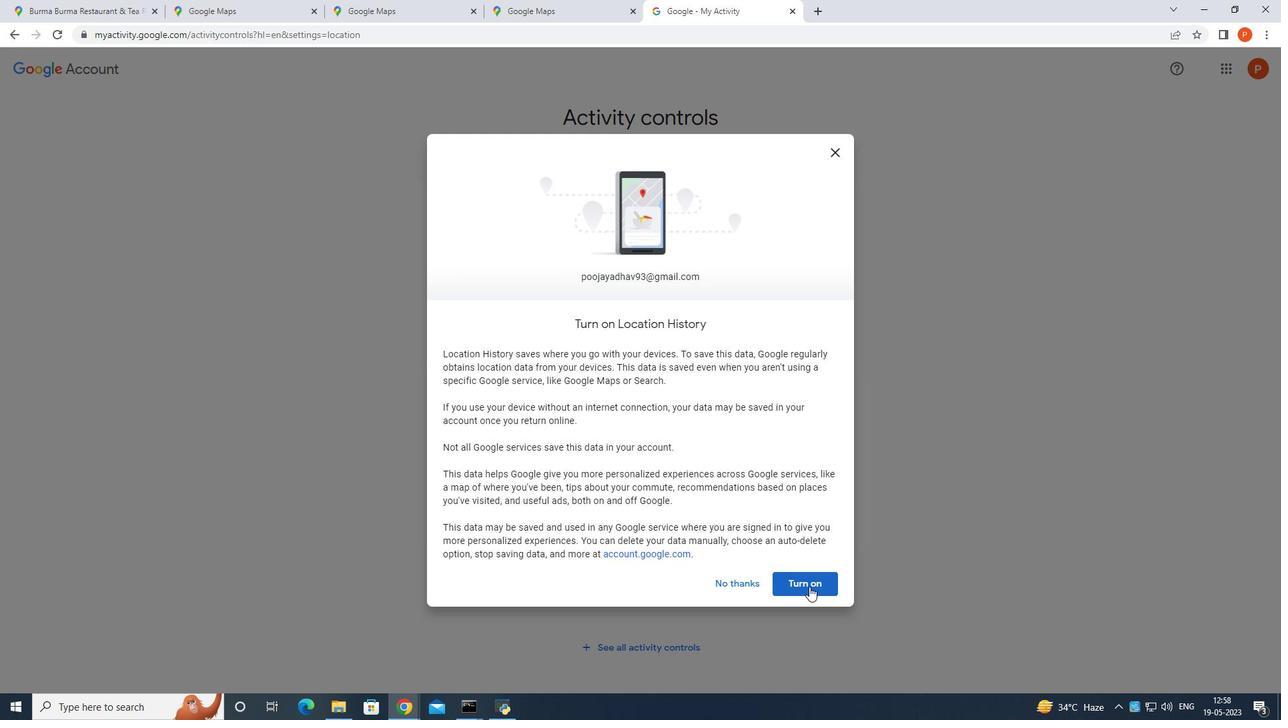 
Action: Mouse moved to (708, 493)
Screenshot: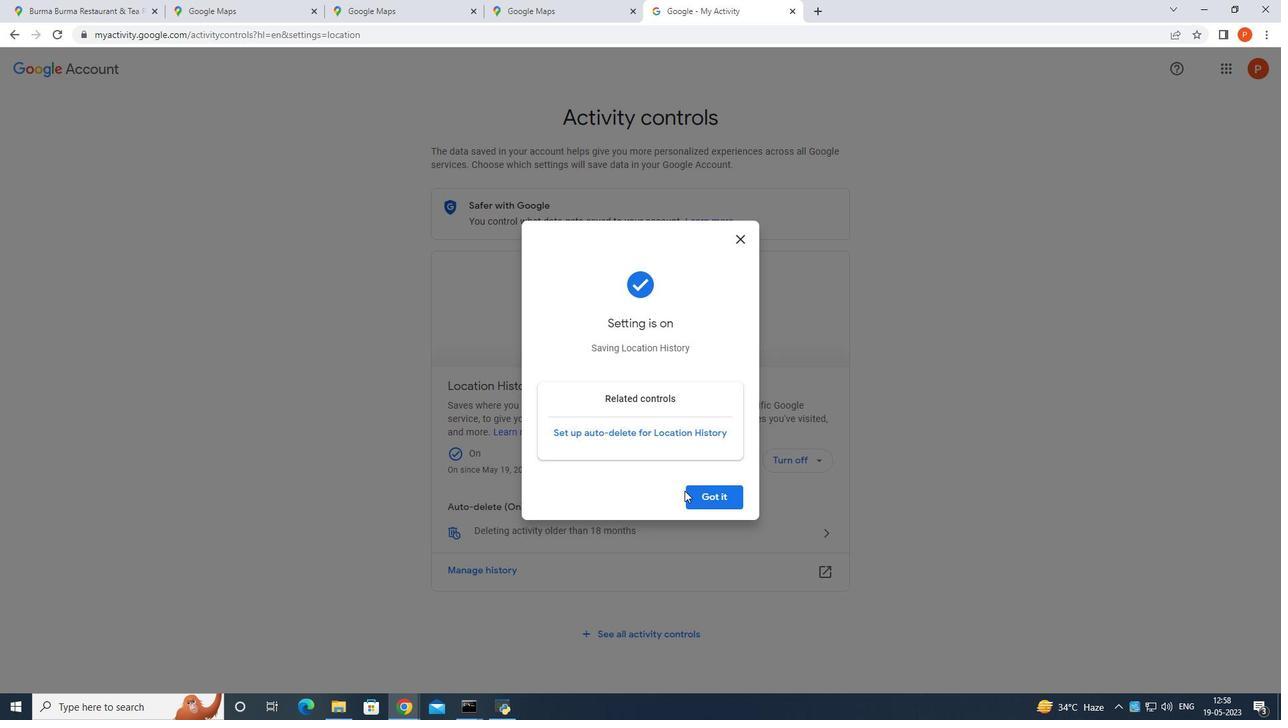 
Action: Mouse pressed left at (708, 493)
Screenshot: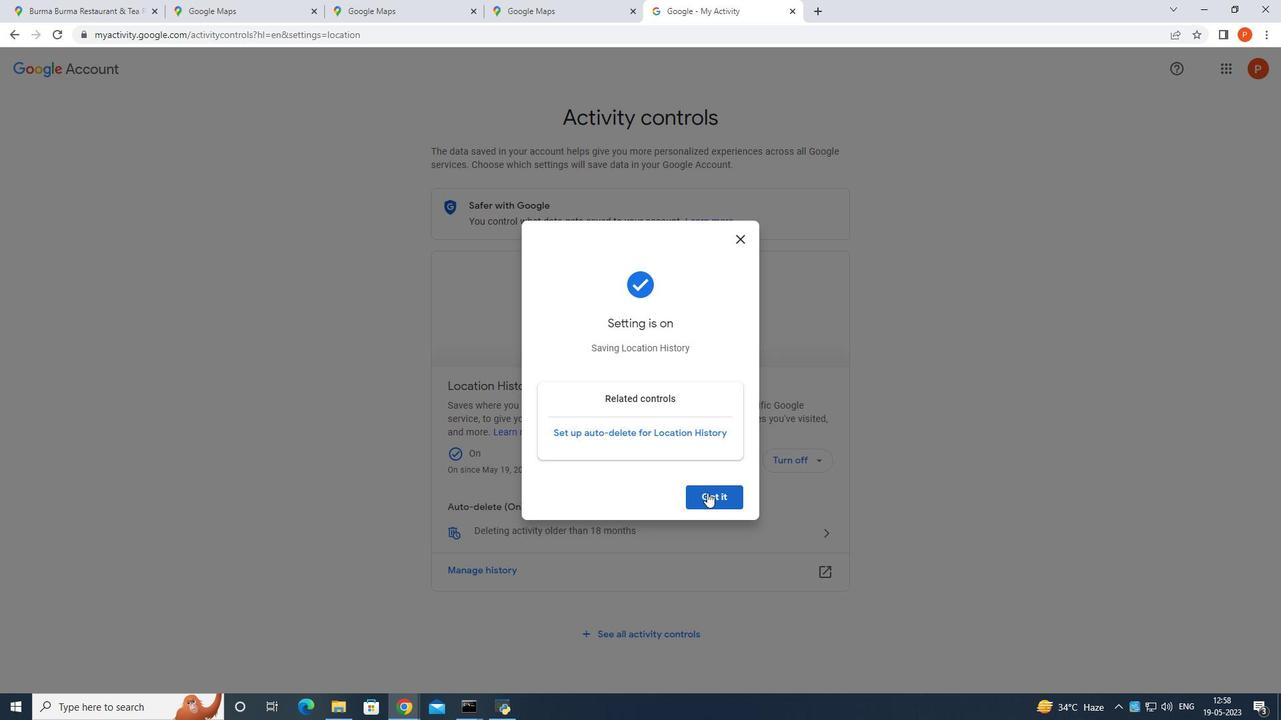 
Action: Mouse moved to (797, 10)
Screenshot: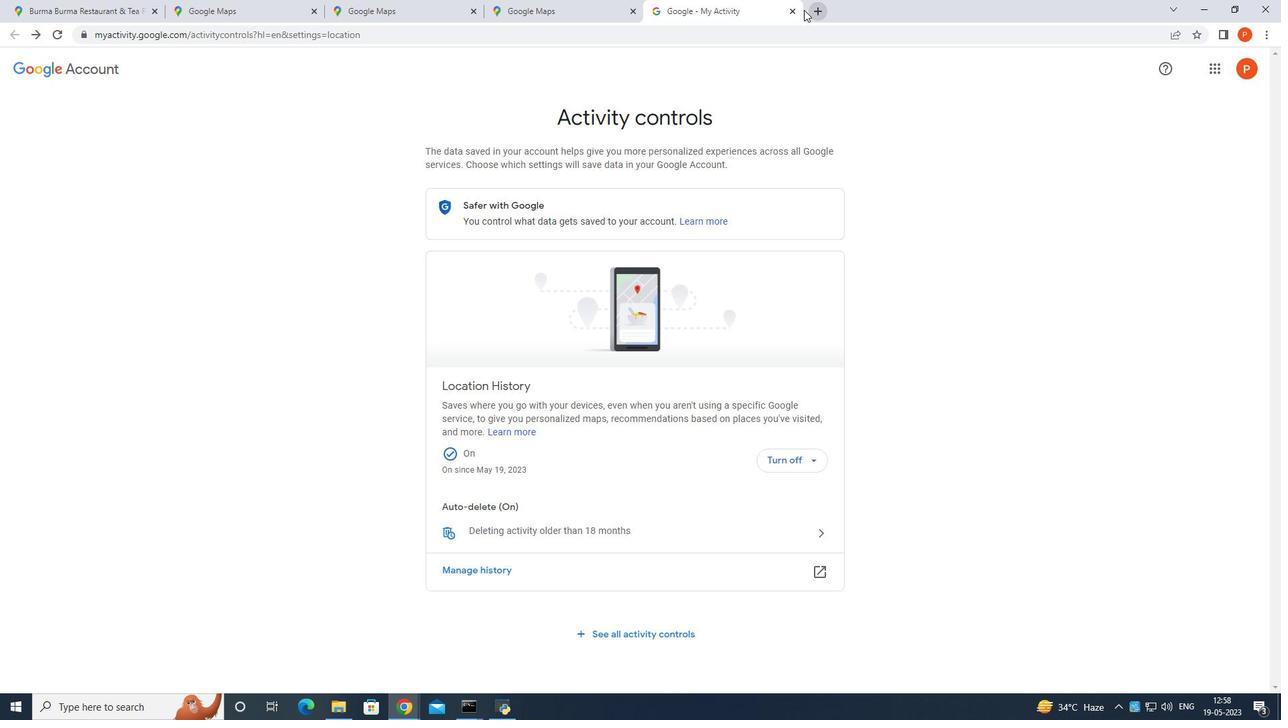 
Action: Mouse pressed left at (797, 10)
Screenshot: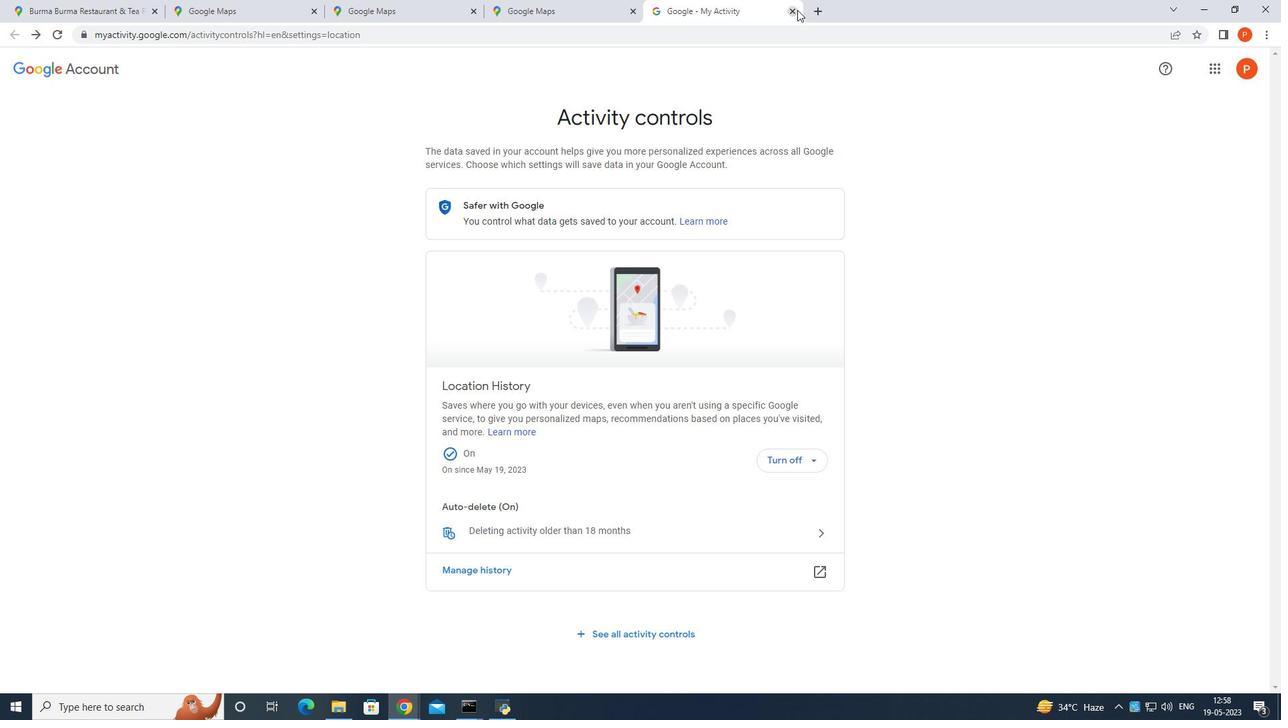 
Action: Mouse moved to (152, 237)
Screenshot: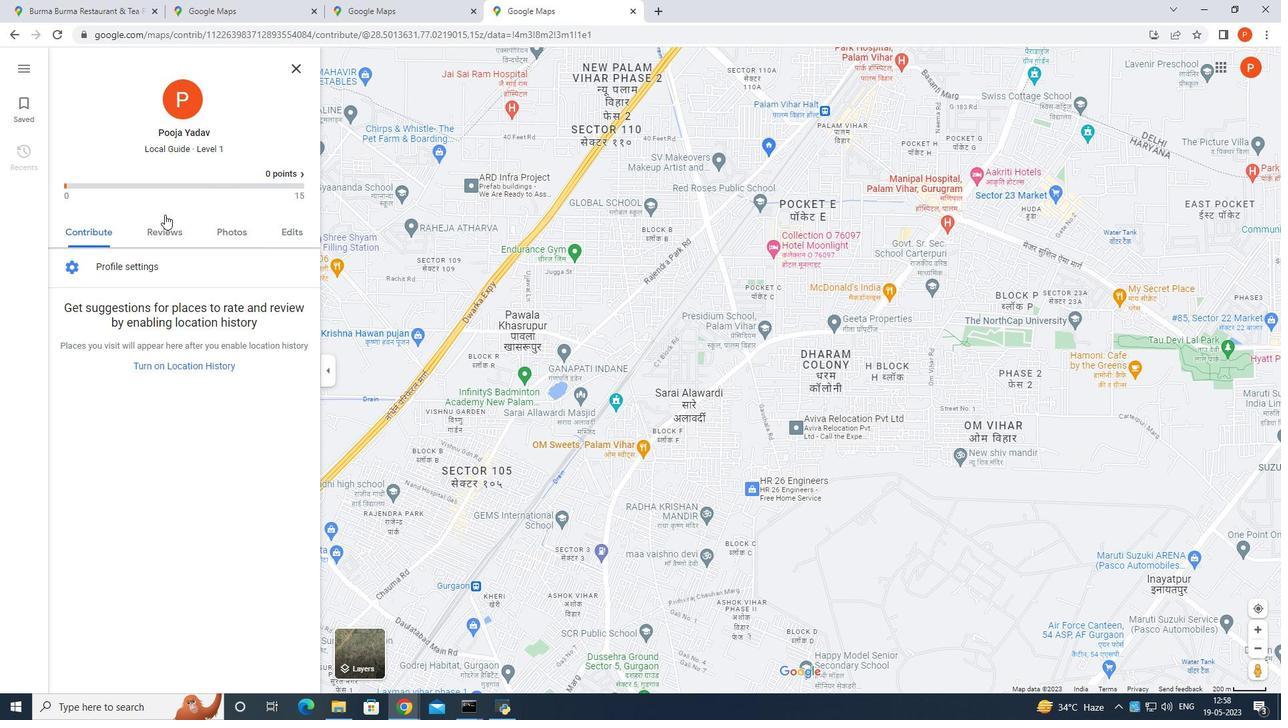 
Action: Mouse pressed left at (152, 237)
Screenshot: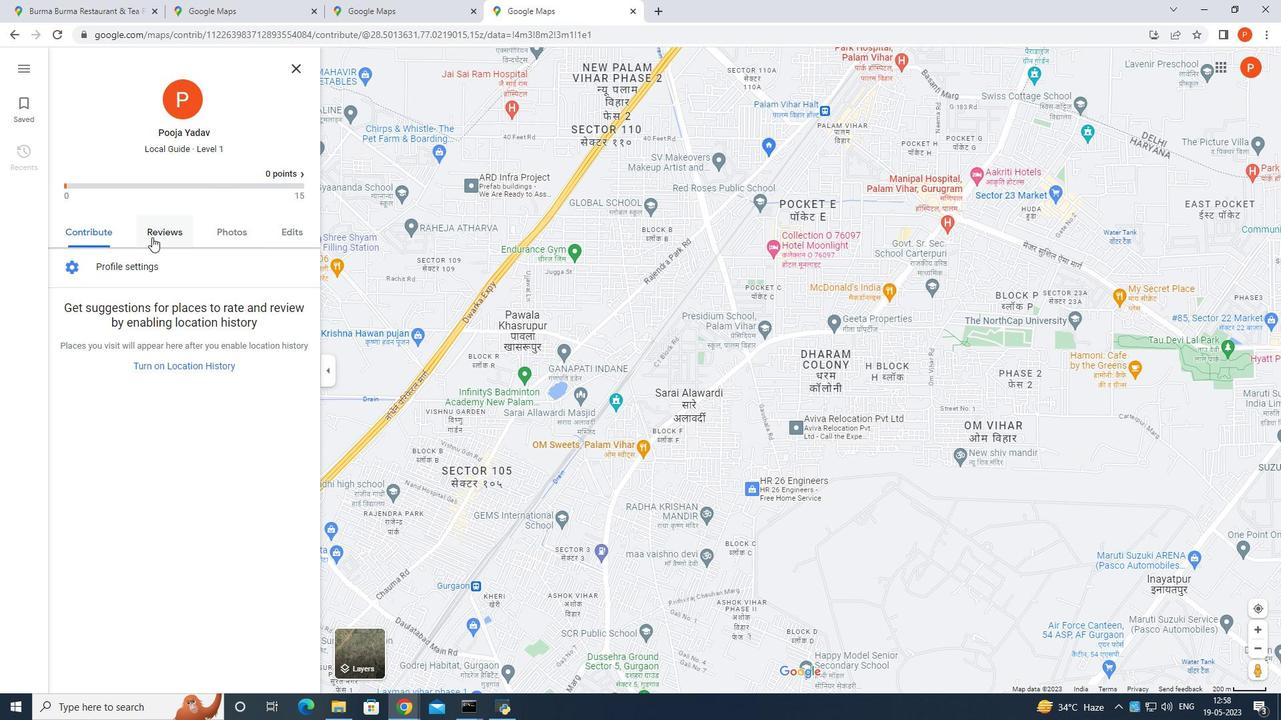 
Action: Mouse moved to (103, 320)
Screenshot: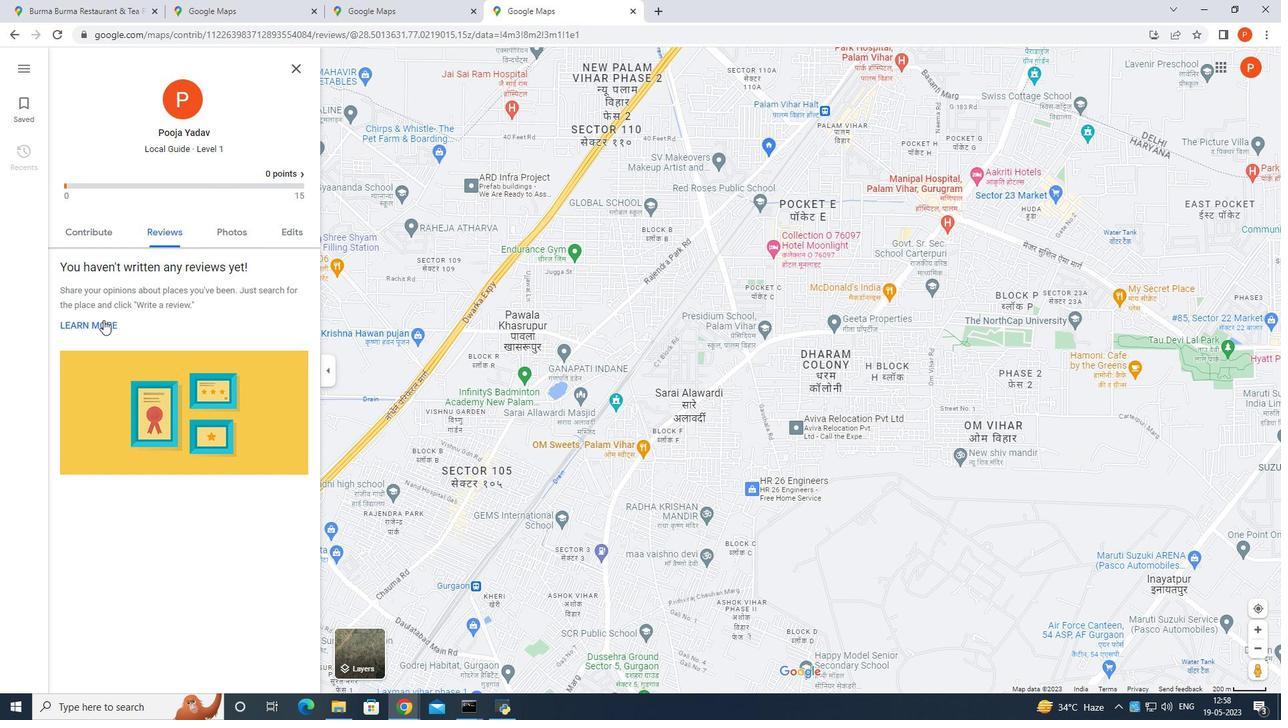 
Action: Mouse pressed left at (103, 320)
Screenshot: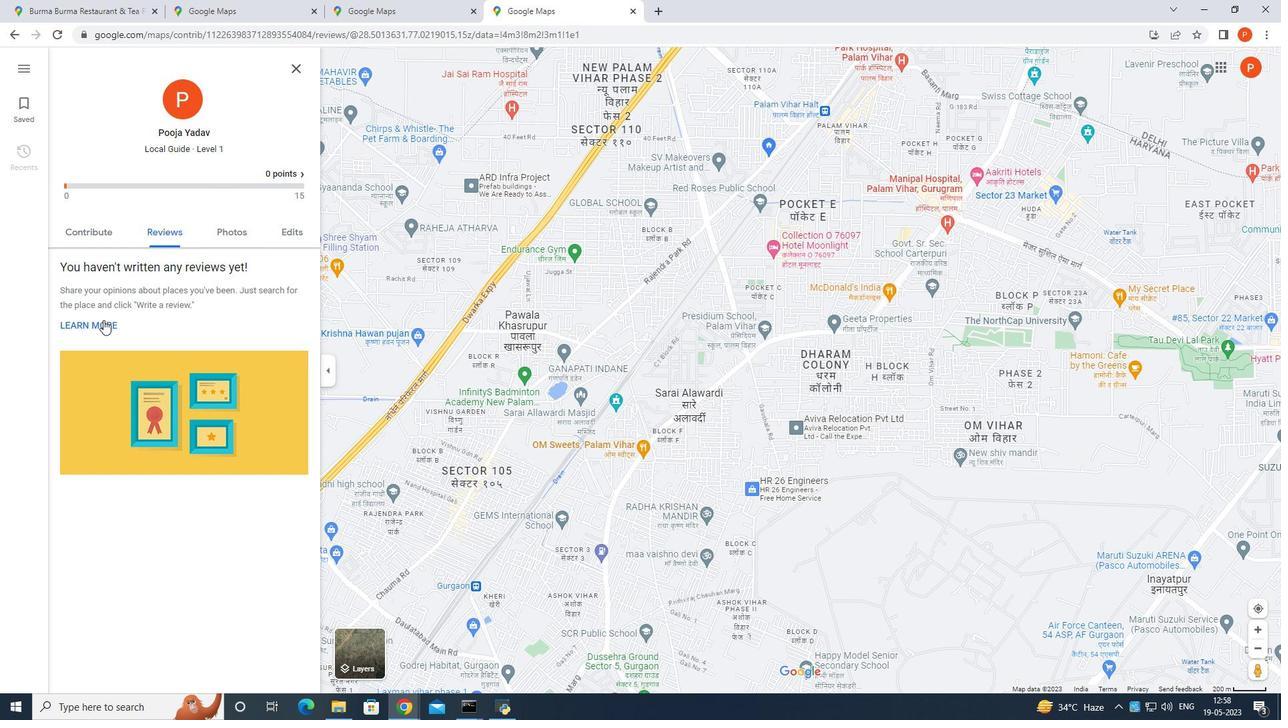 
Action: Mouse moved to (158, 445)
Screenshot: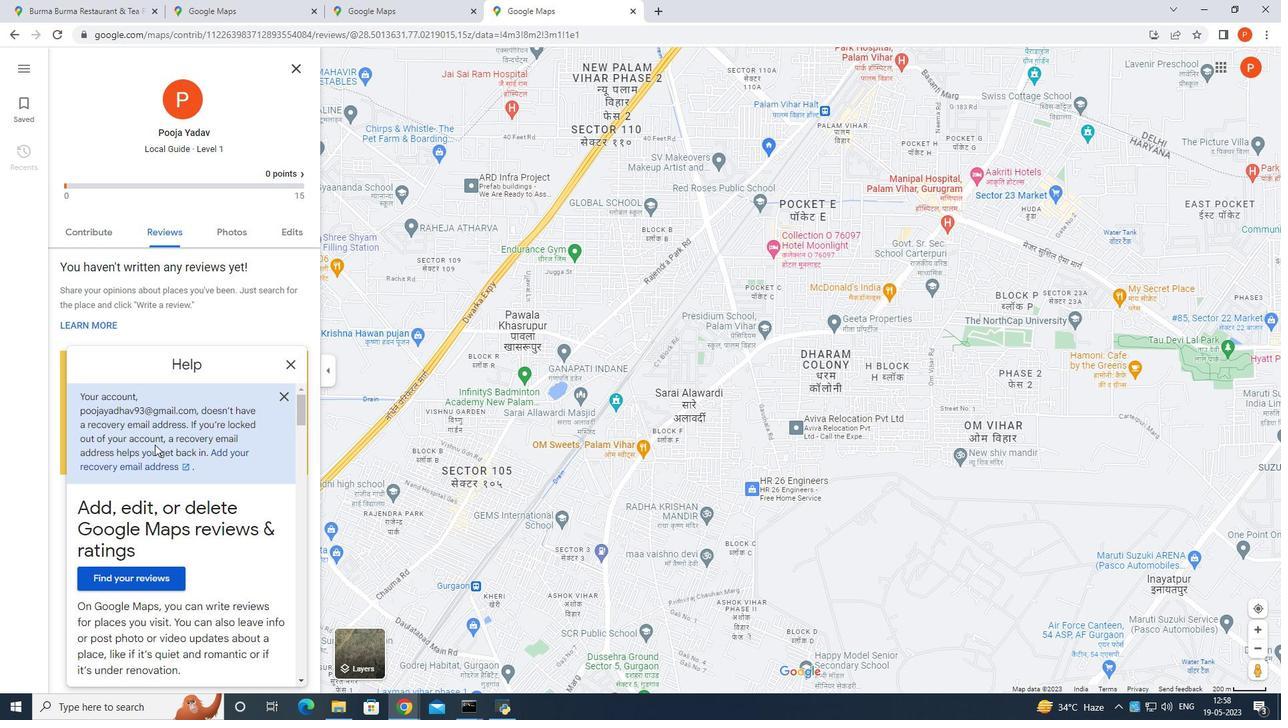 
Action: Mouse scrolled (158, 444) with delta (0, 0)
Screenshot: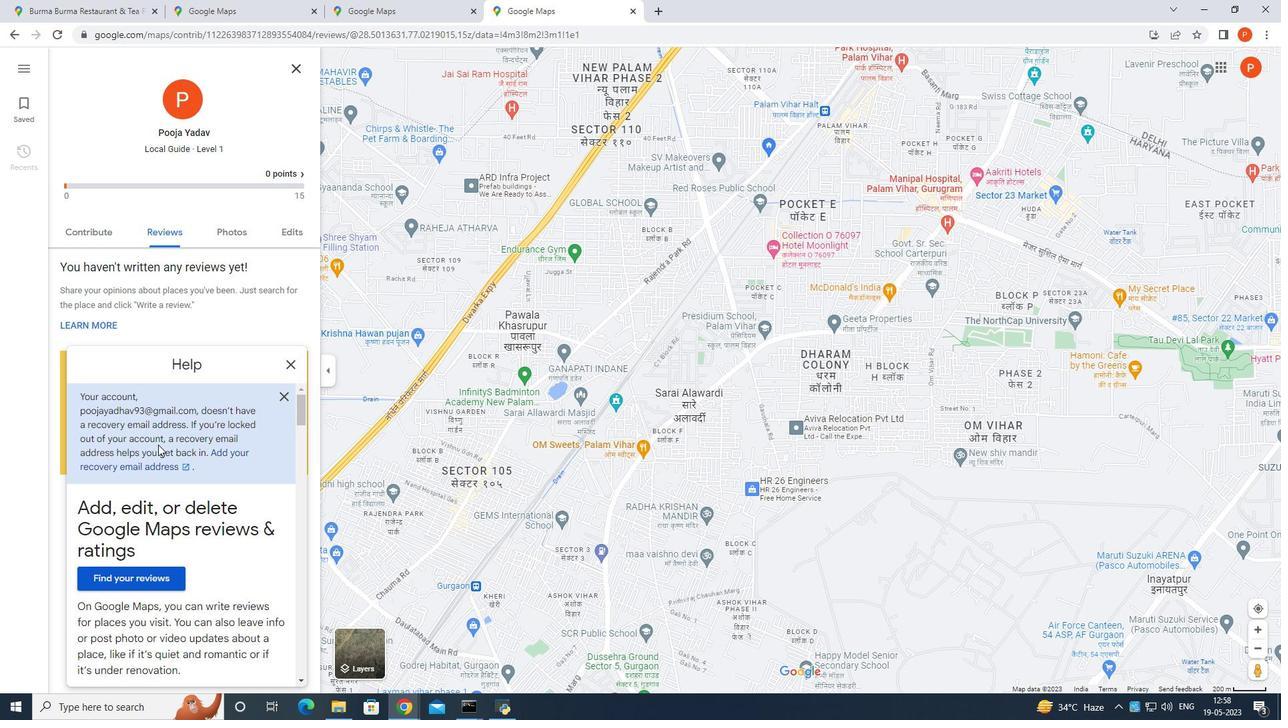 
Action: Mouse moved to (144, 439)
Screenshot: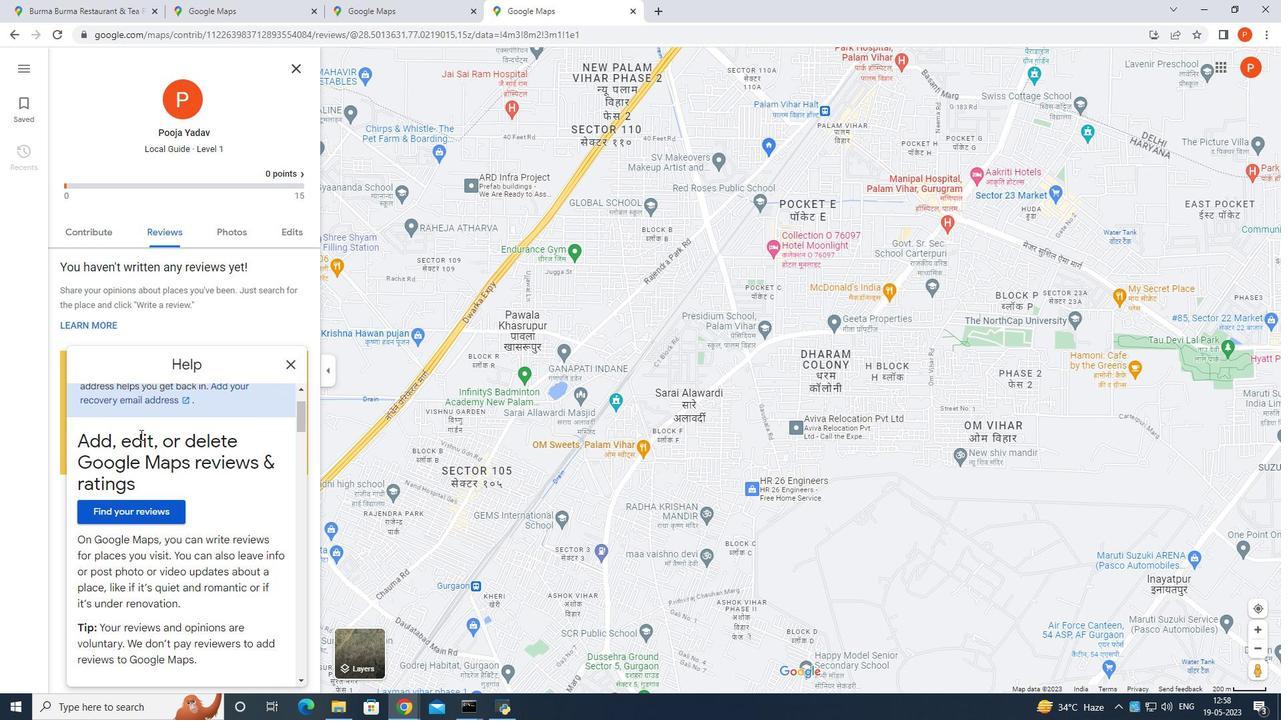 
Action: Mouse scrolled (142, 435) with delta (0, 0)
Screenshot: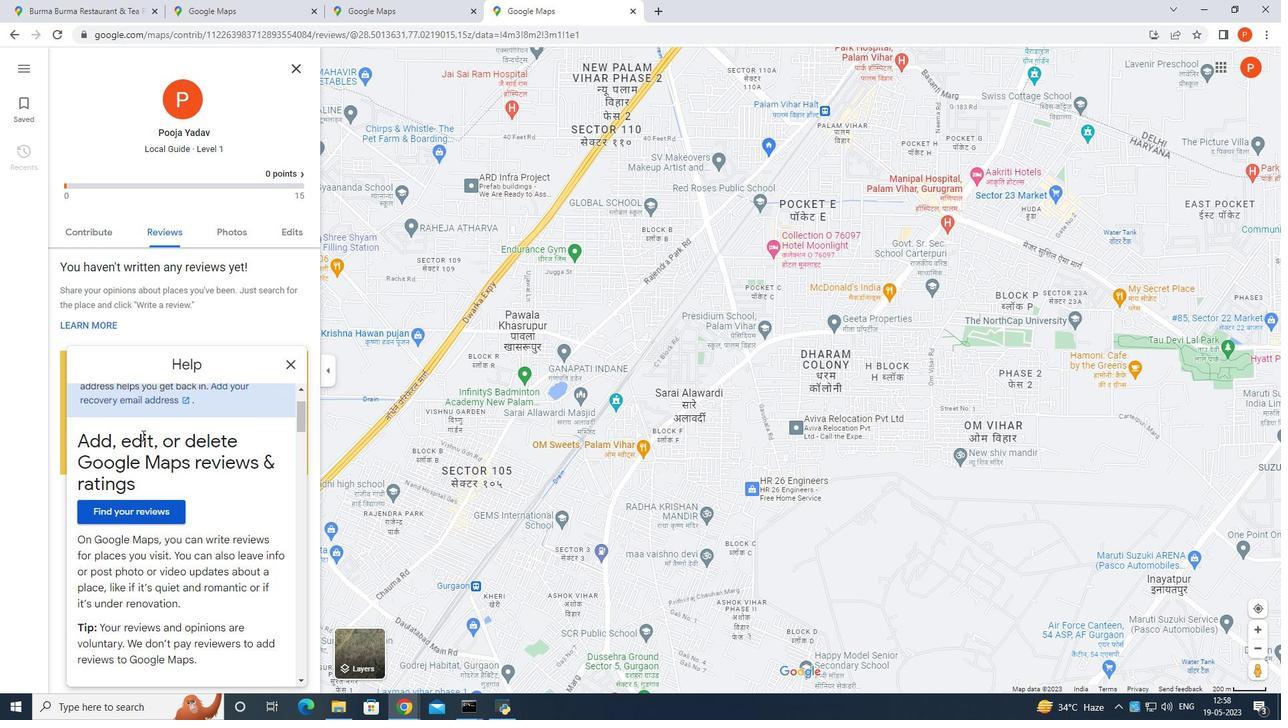 
Action: Mouse moved to (144, 440)
Screenshot: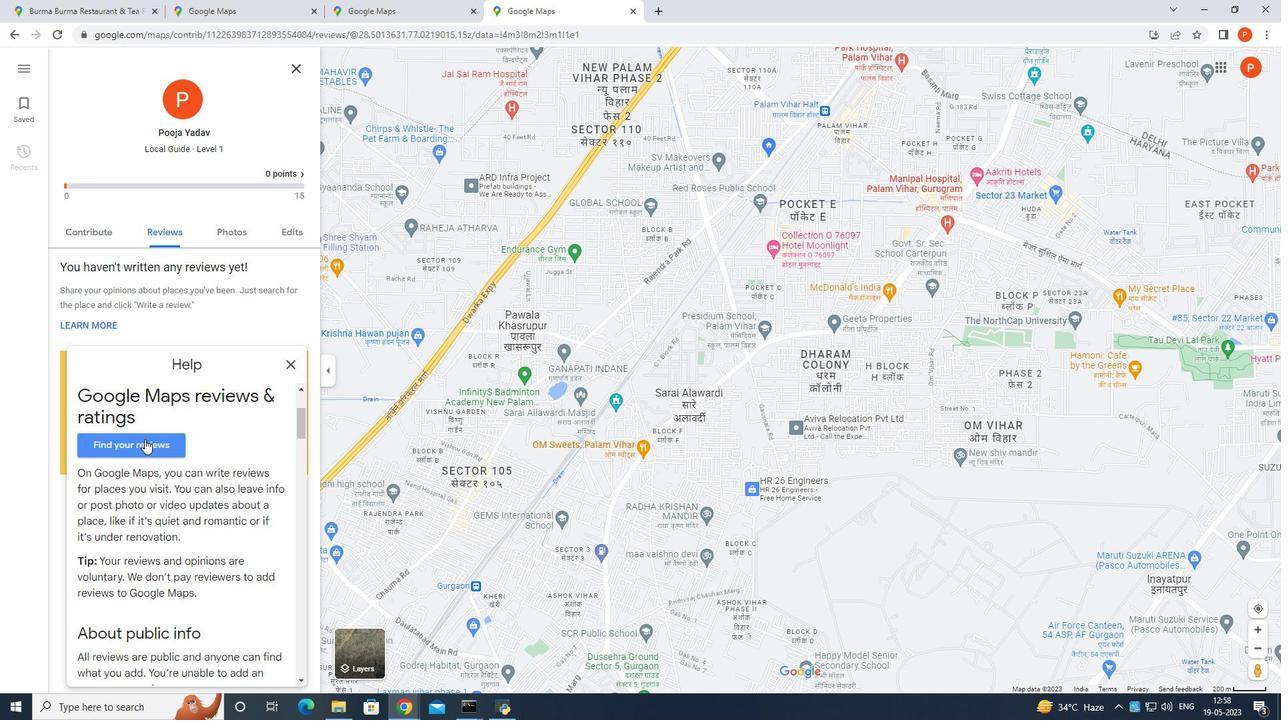 
Action: Mouse scrolled (144, 439) with delta (0, 0)
Screenshot: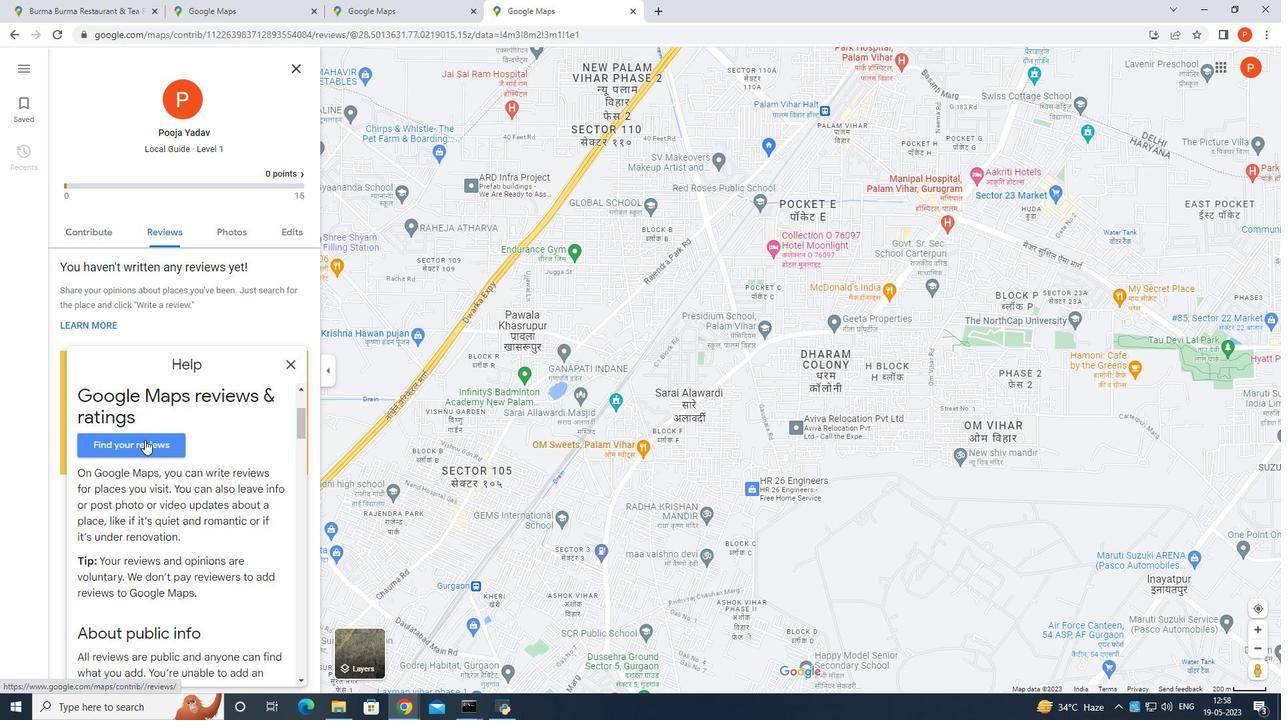 
Action: Mouse moved to (140, 413)
Screenshot: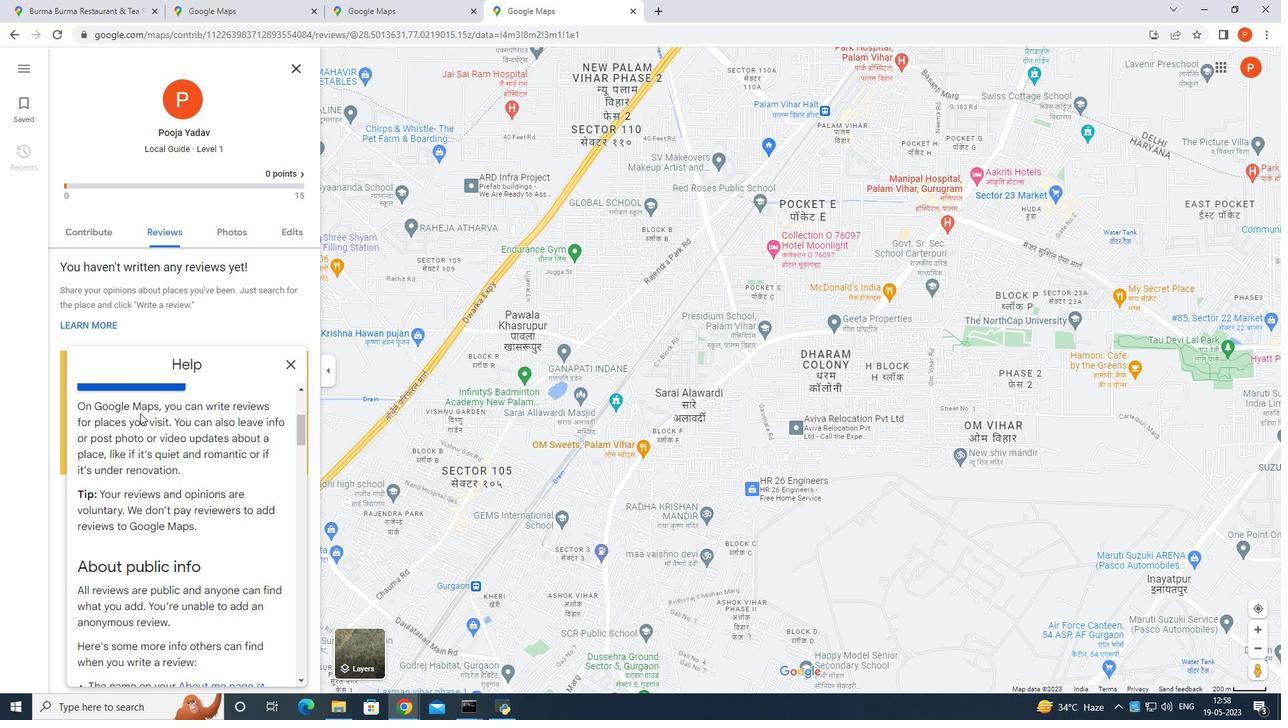 
Action: Mouse scrolled (140, 412) with delta (0, 0)
Screenshot: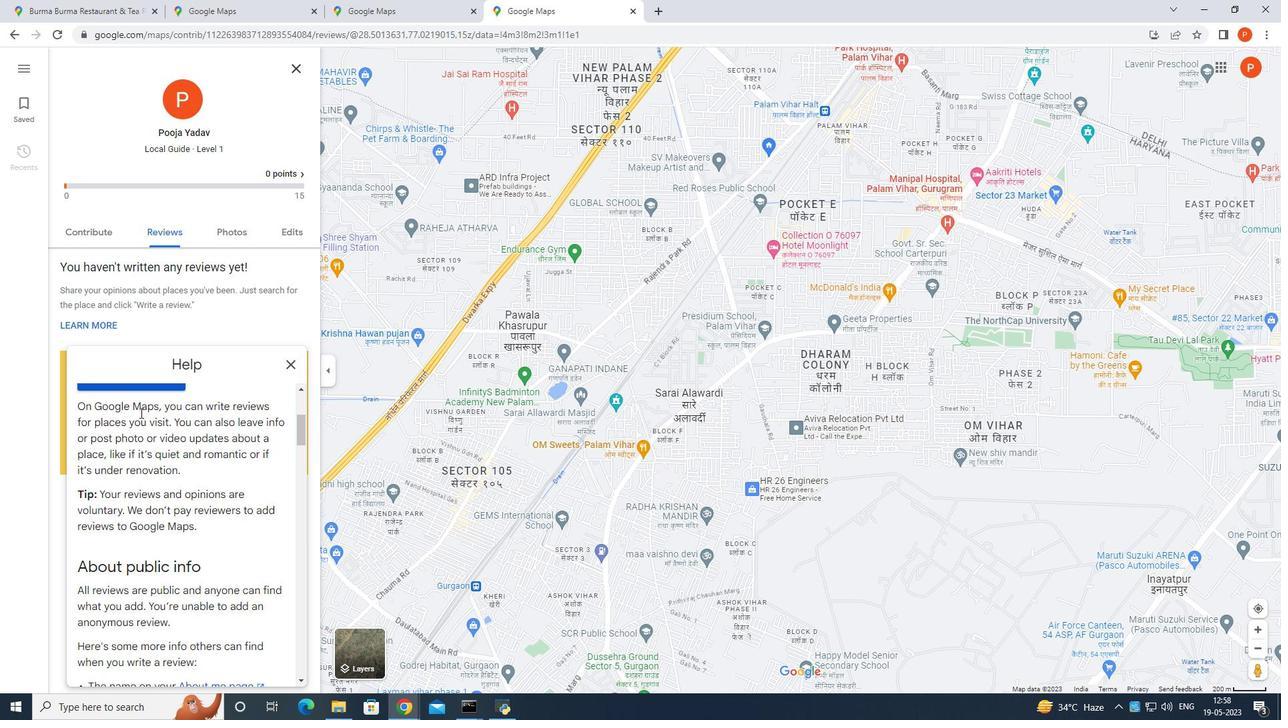 
Action: Mouse moved to (140, 403)
Screenshot: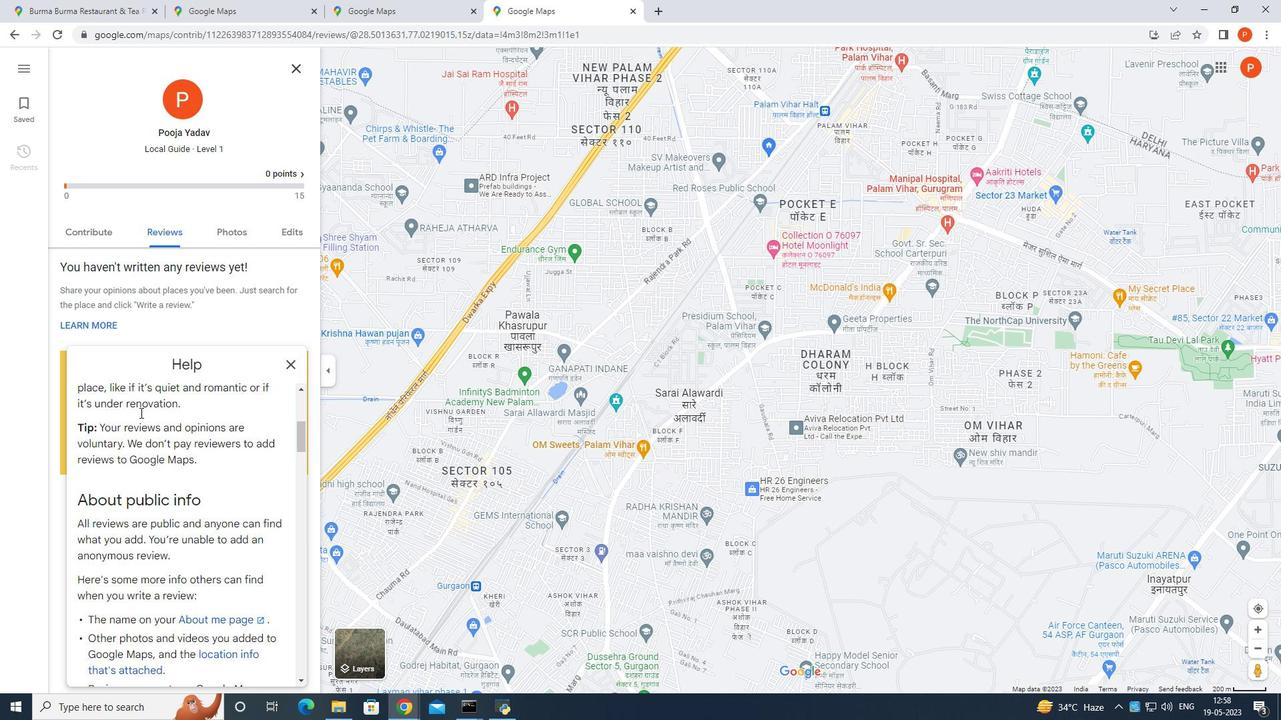 
Action: Mouse scrolled (140, 403) with delta (0, 0)
Screenshot: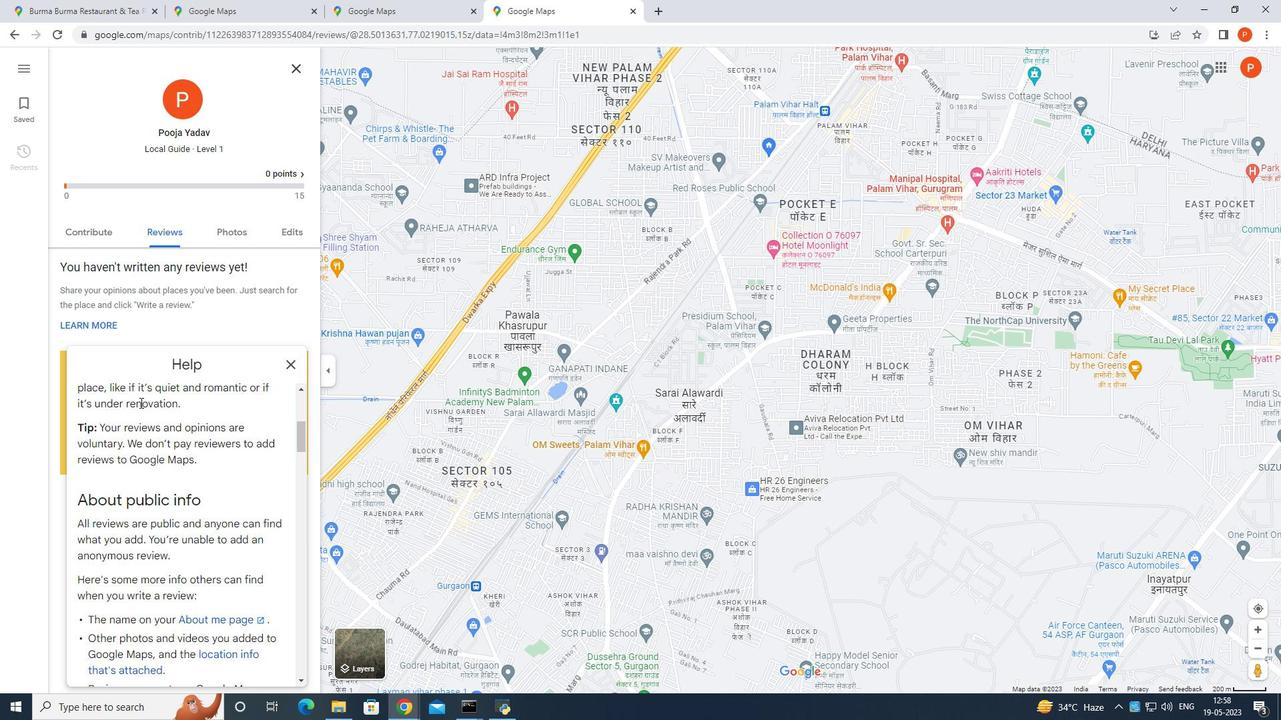 
Action: Mouse moved to (160, 465)
Screenshot: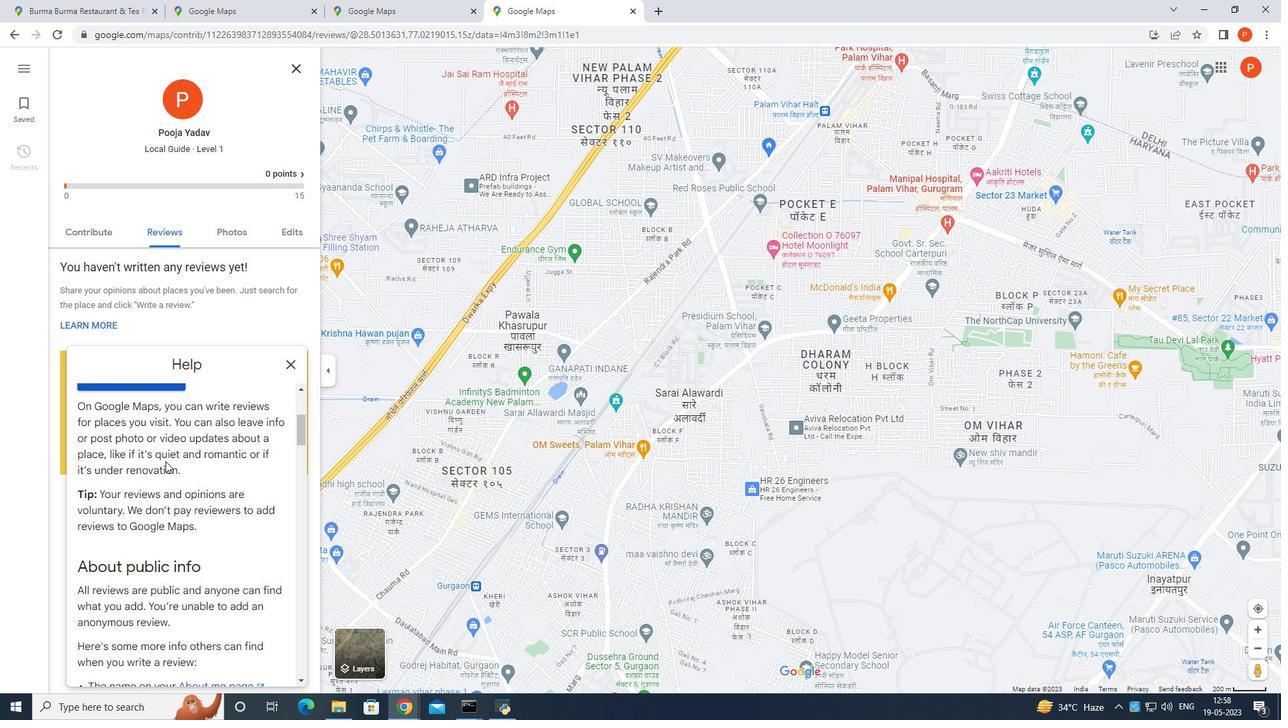 
Action: Mouse scrolled (160, 464) with delta (0, 0)
Screenshot: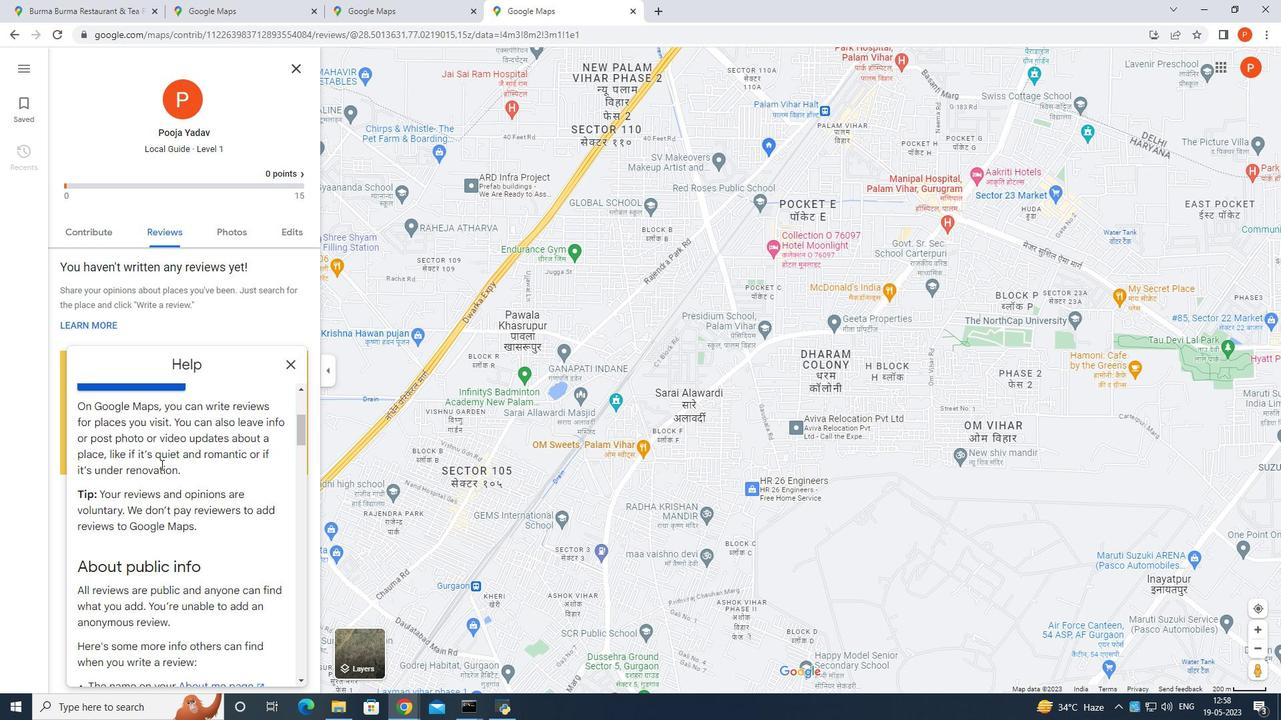 
Action: Mouse moved to (162, 464)
Screenshot: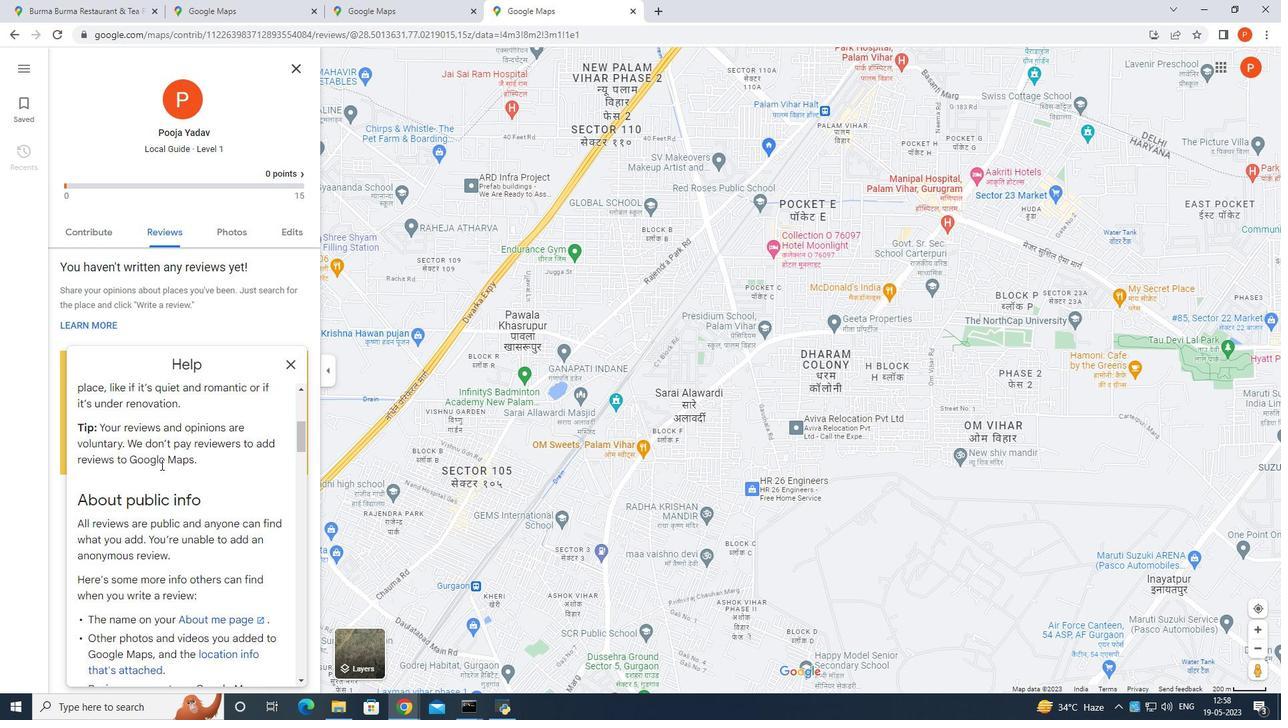 
Action: Mouse scrolled (162, 465) with delta (0, 0)
Screenshot: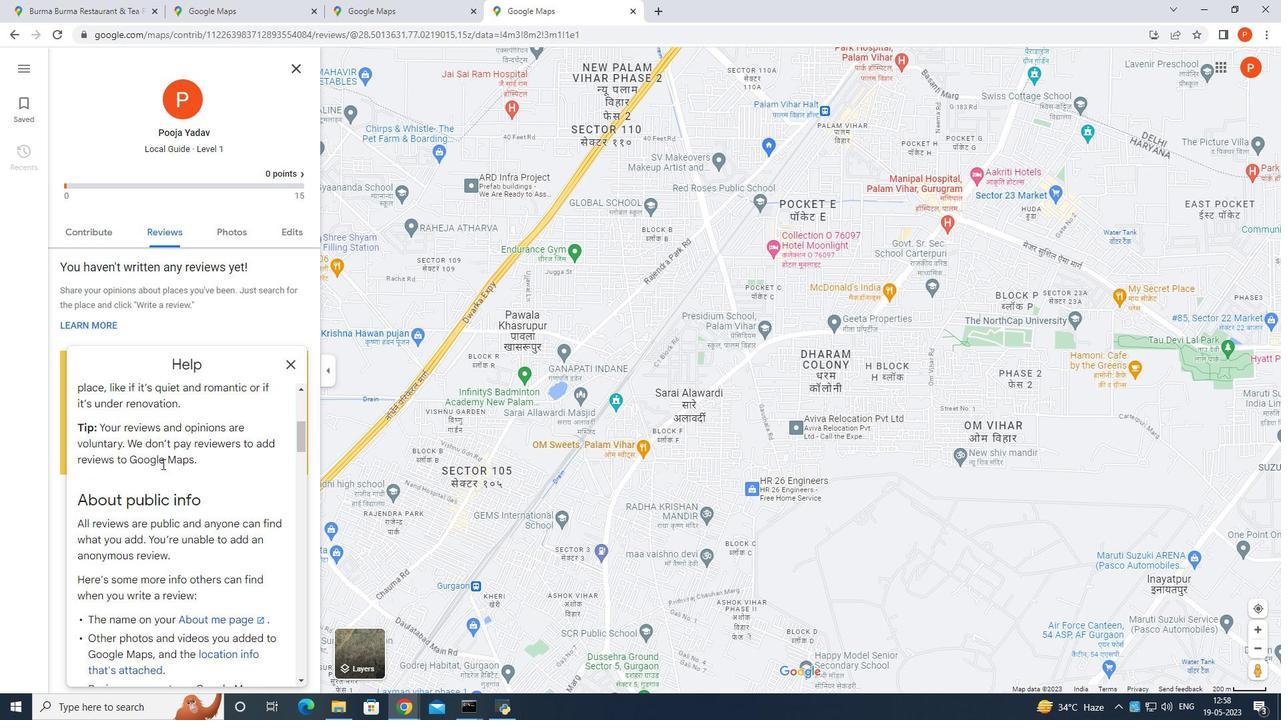 
Action: Mouse moved to (140, 463)
Screenshot: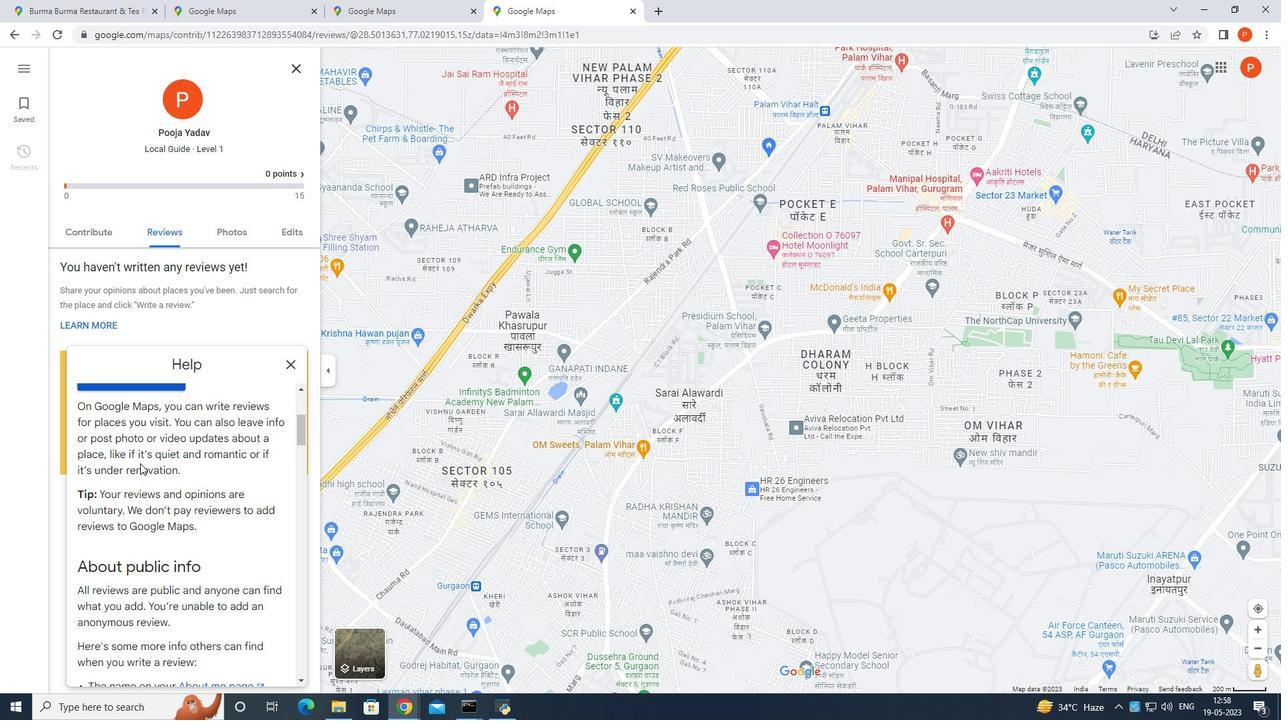 
Action: Mouse scrolled (140, 463) with delta (0, 0)
Screenshot: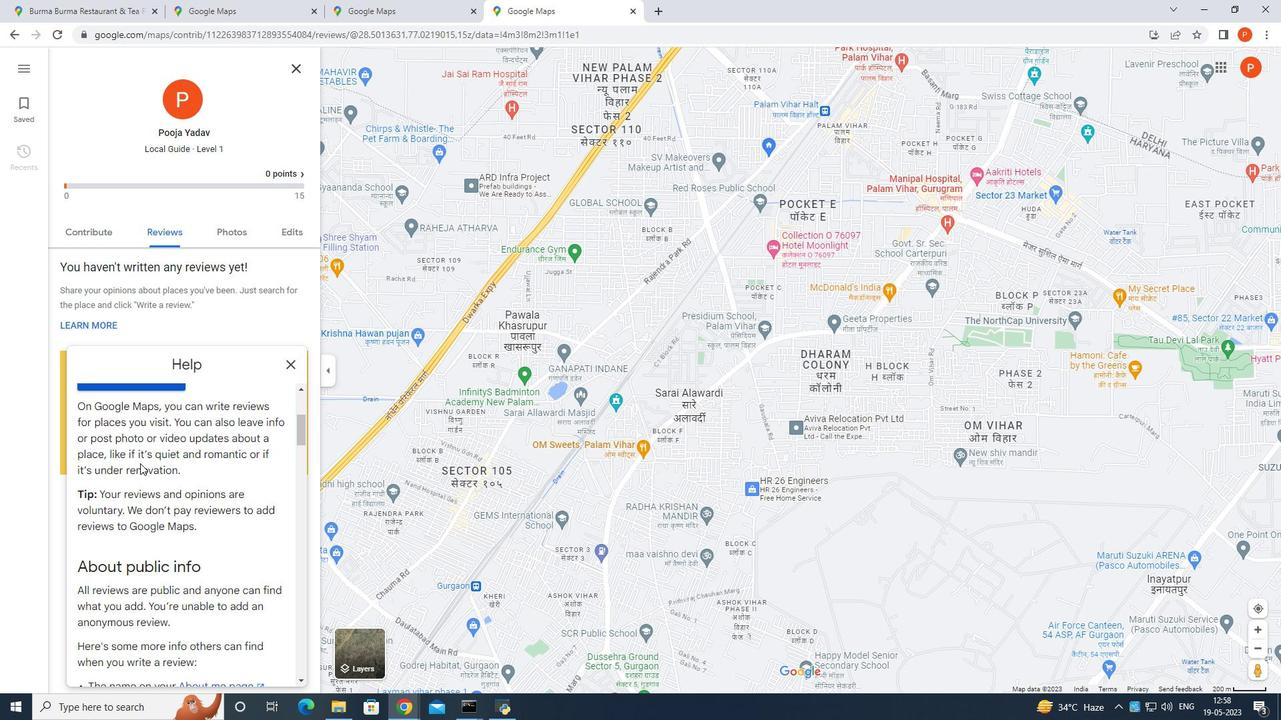 
Action: Mouse moved to (105, 461)
Screenshot: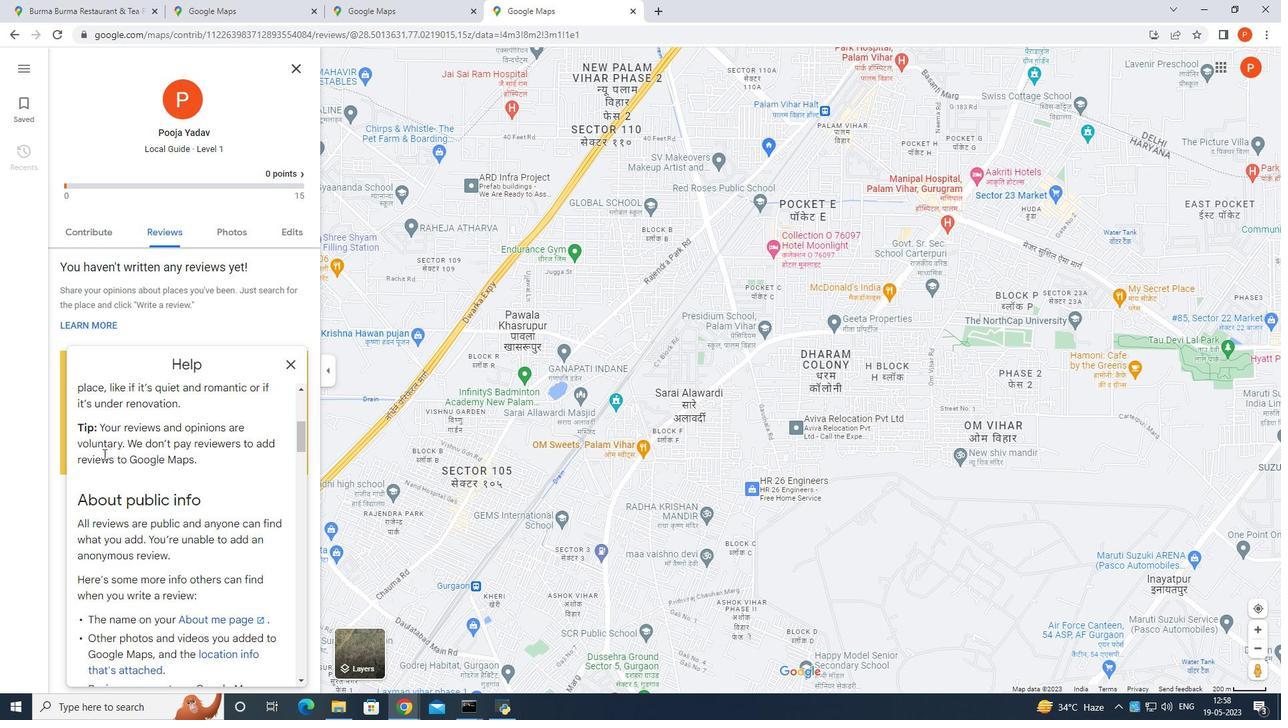 
Action: Mouse scrolled (105, 460) with delta (0, 0)
Screenshot: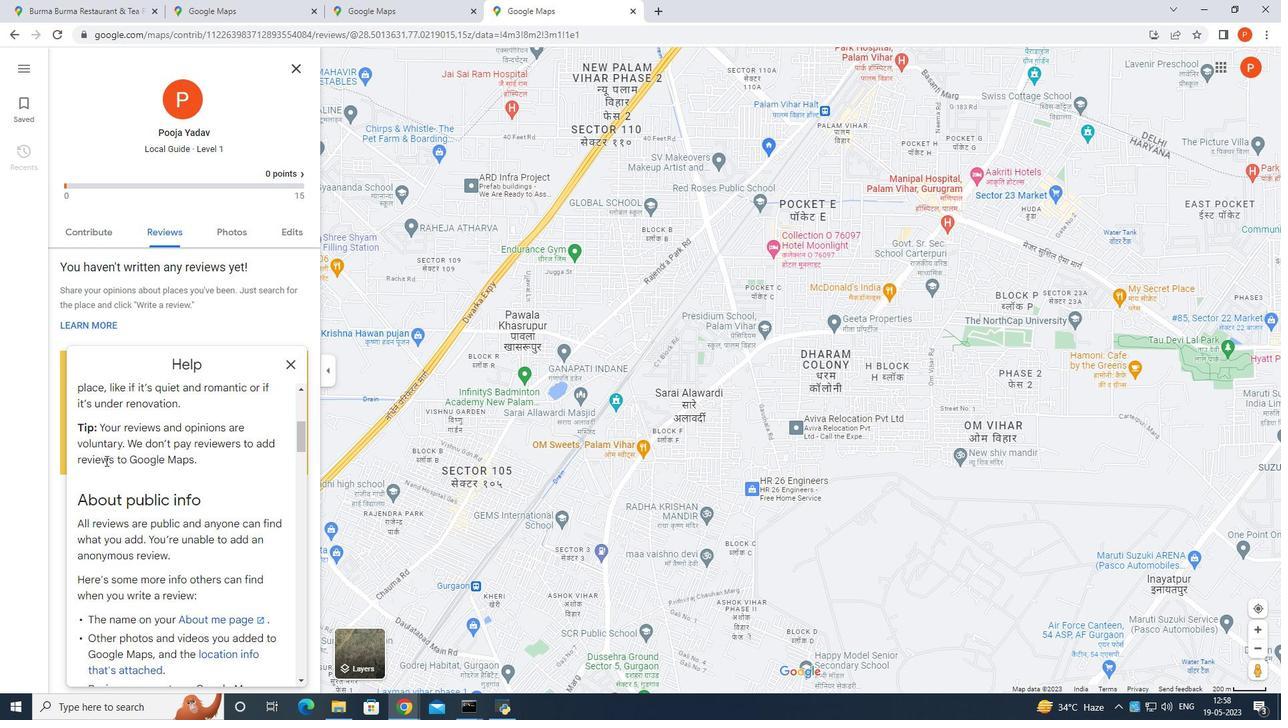 
Action: Mouse scrolled (105, 460) with delta (0, 0)
Screenshot: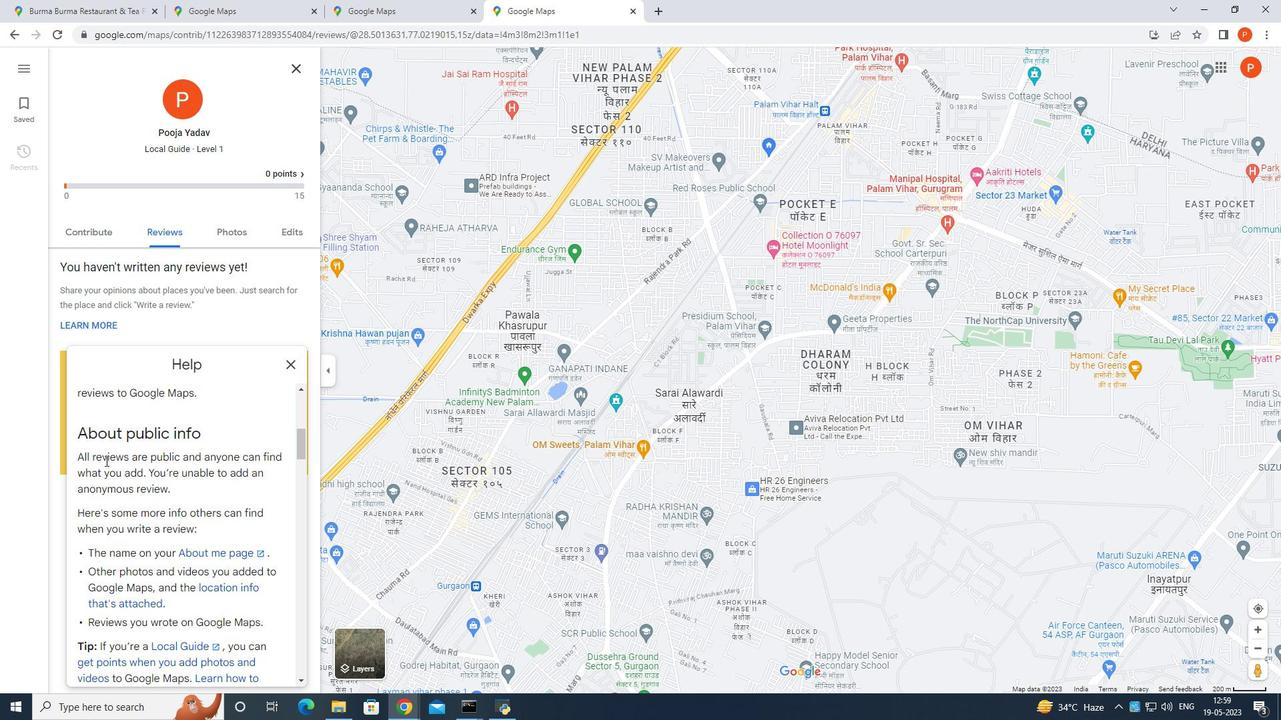 
Action: Mouse scrolled (105, 460) with delta (0, 0)
Screenshot: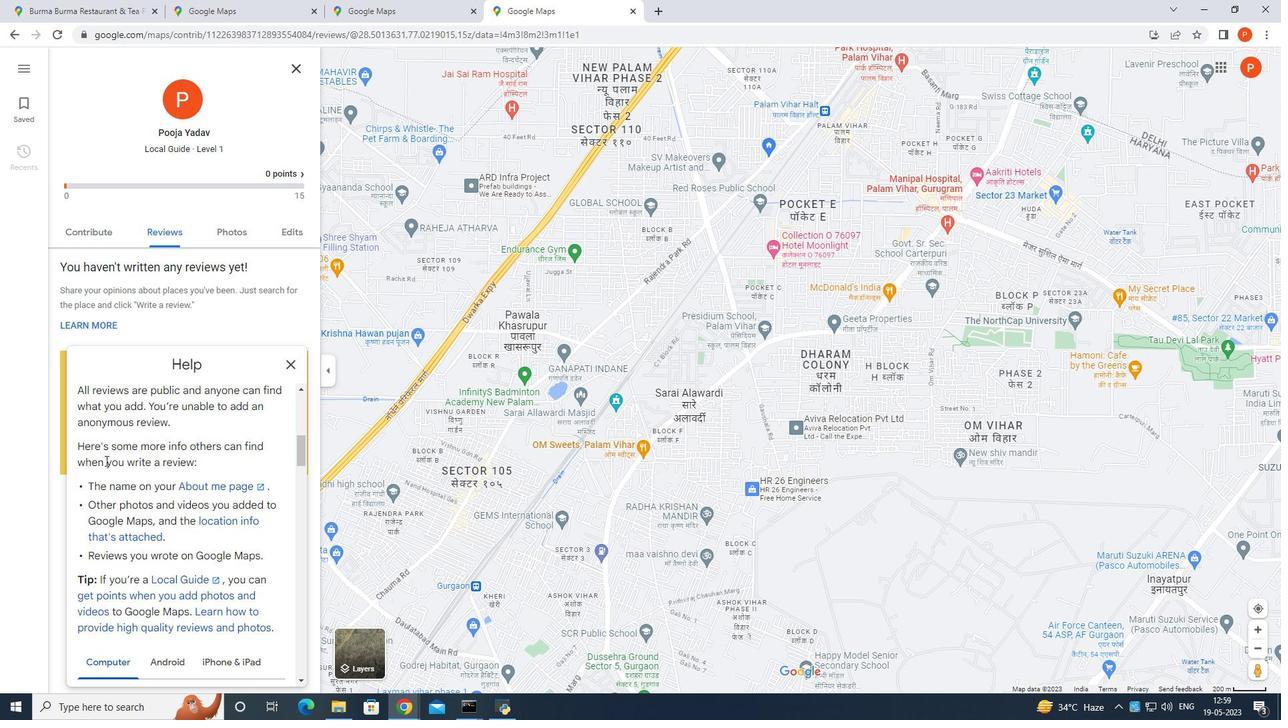 
Action: Mouse scrolled (105, 460) with delta (0, 0)
Screenshot: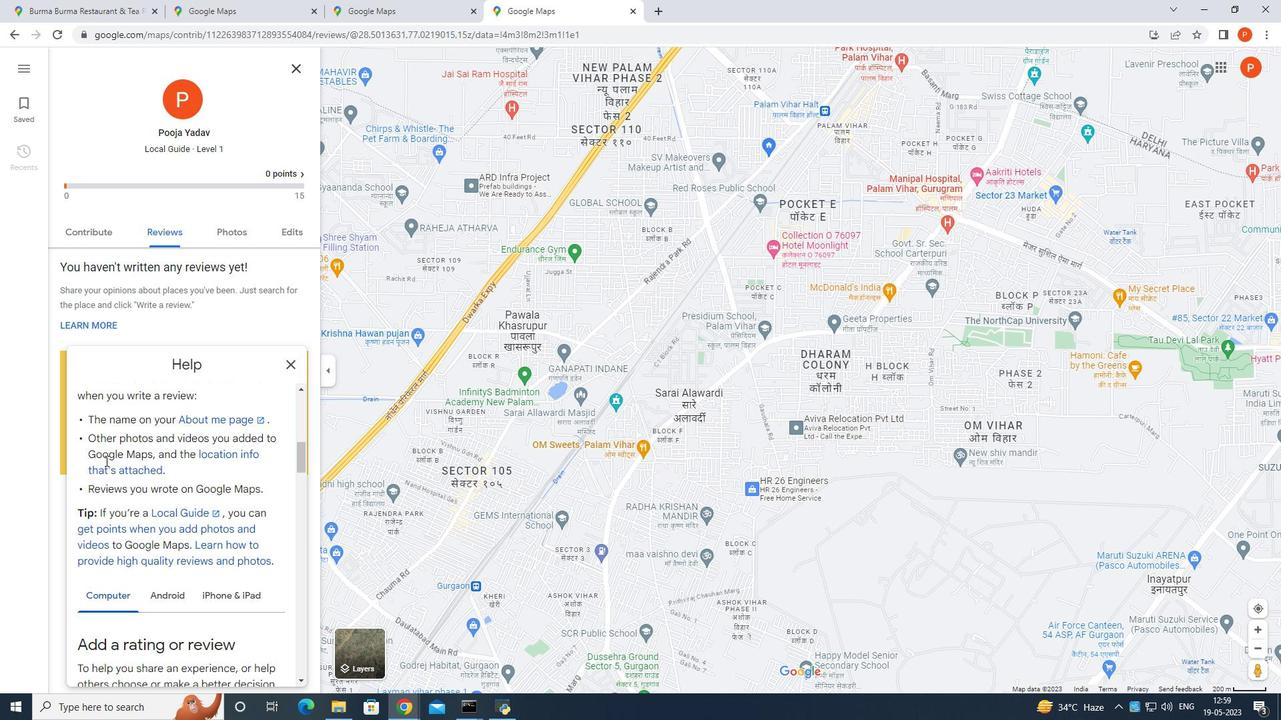 
Action: Mouse scrolled (105, 460) with delta (0, 0)
Screenshot: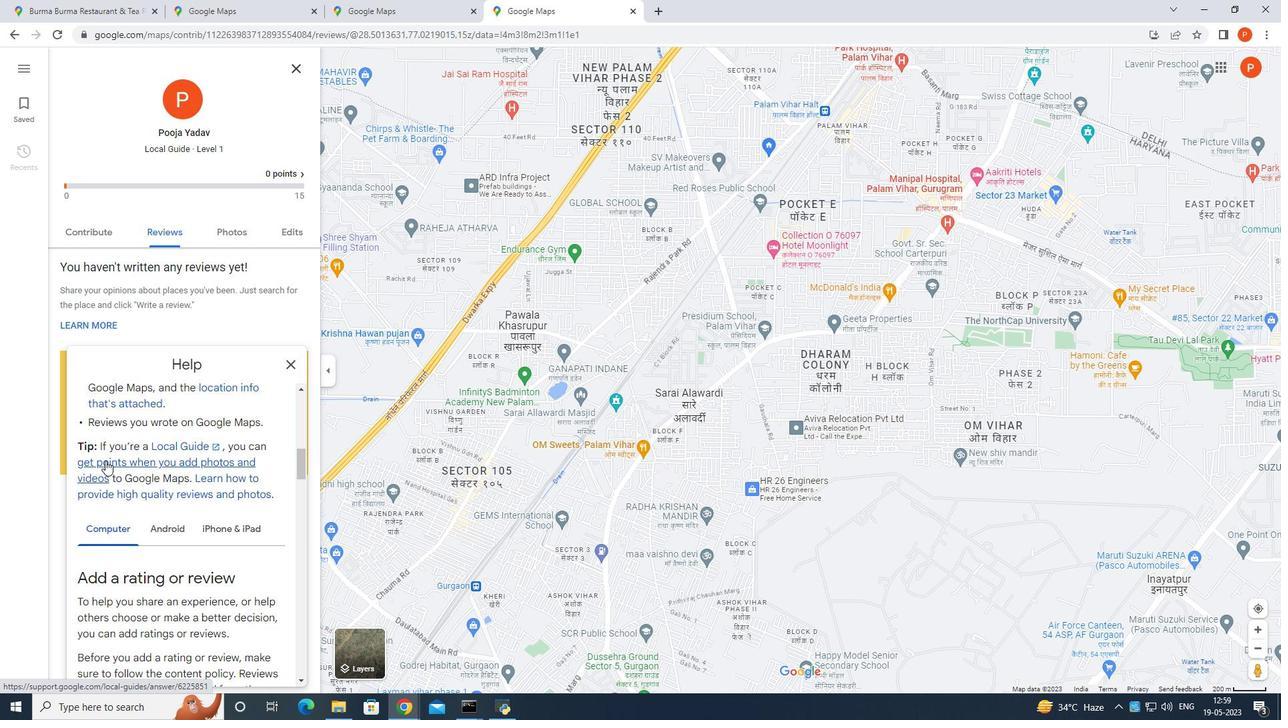 
Action: Mouse moved to (116, 451)
Screenshot: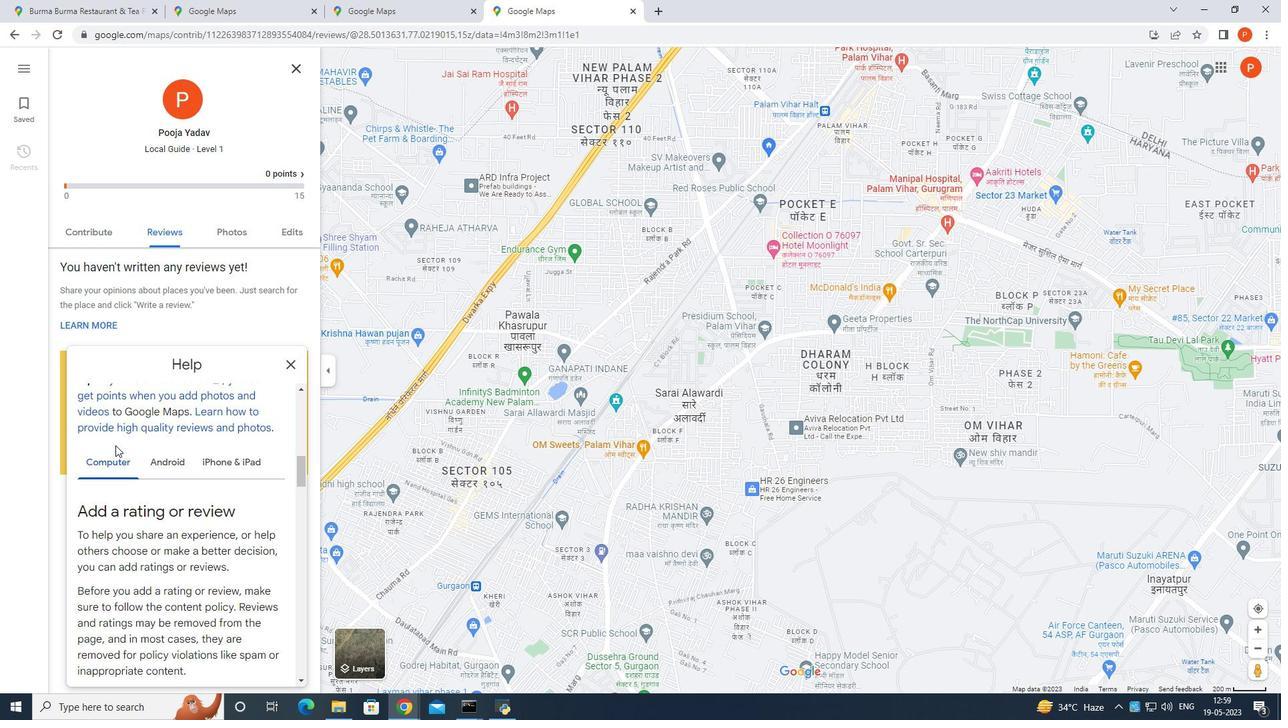 
Action: Mouse scrolled (116, 450) with delta (0, 0)
Screenshot: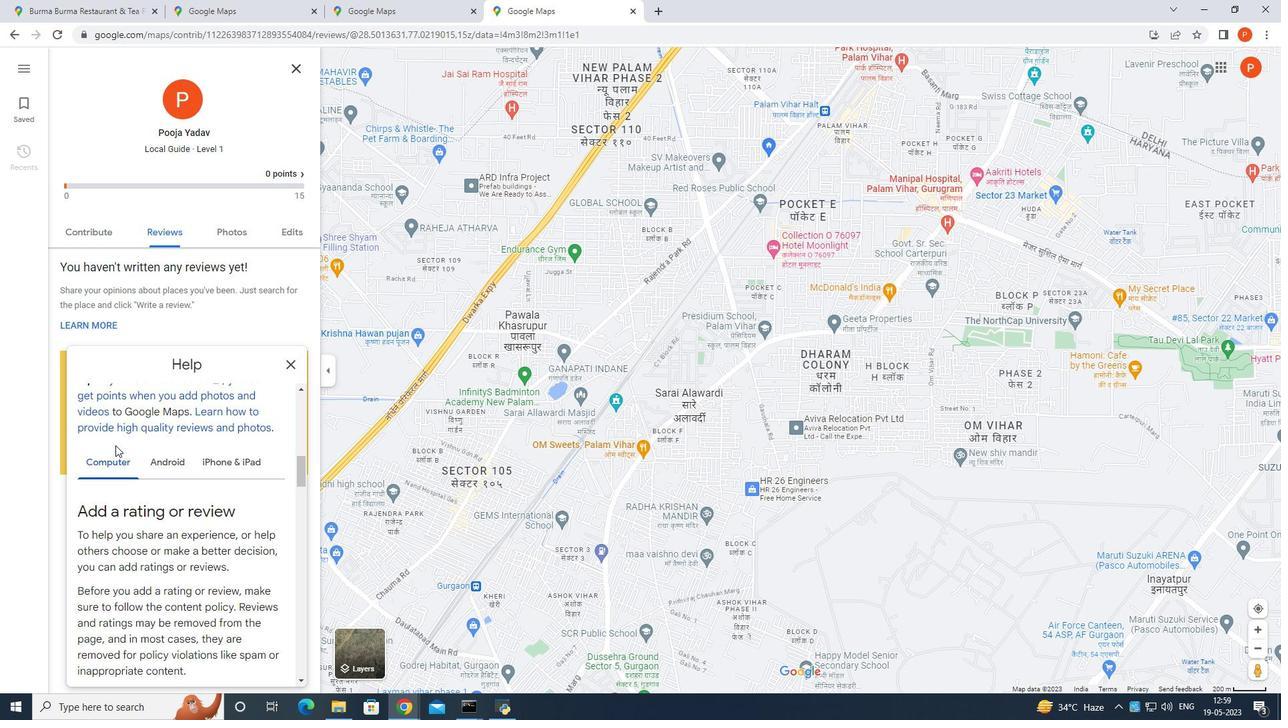 
Action: Mouse moved to (114, 458)
Screenshot: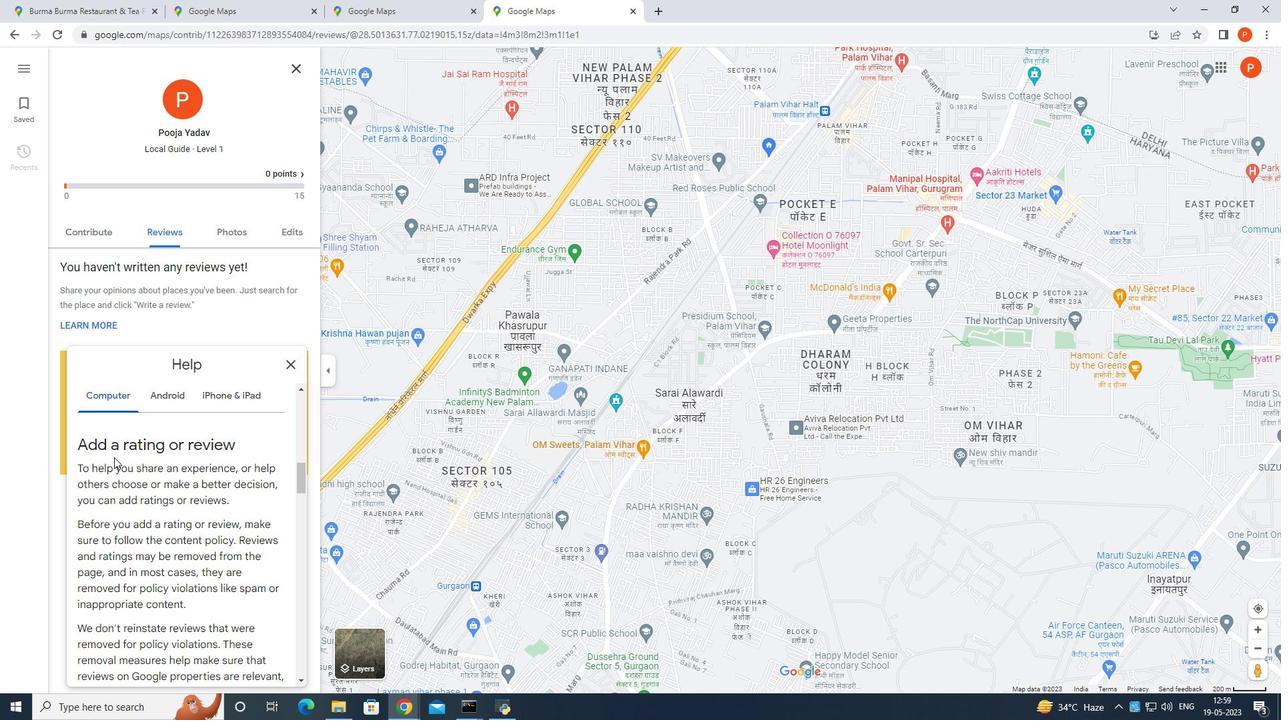 
Action: Mouse scrolled (114, 457) with delta (0, 0)
Screenshot: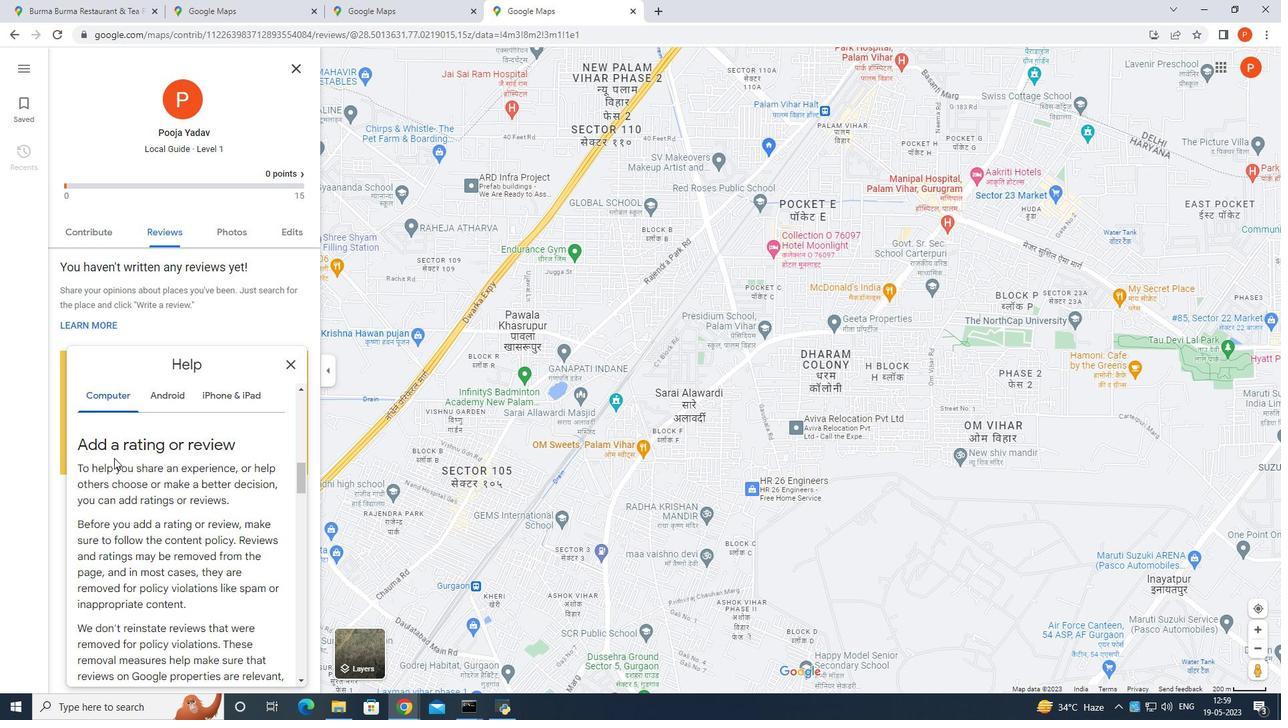 
Action: Mouse scrolled (114, 457) with delta (0, 0)
Screenshot: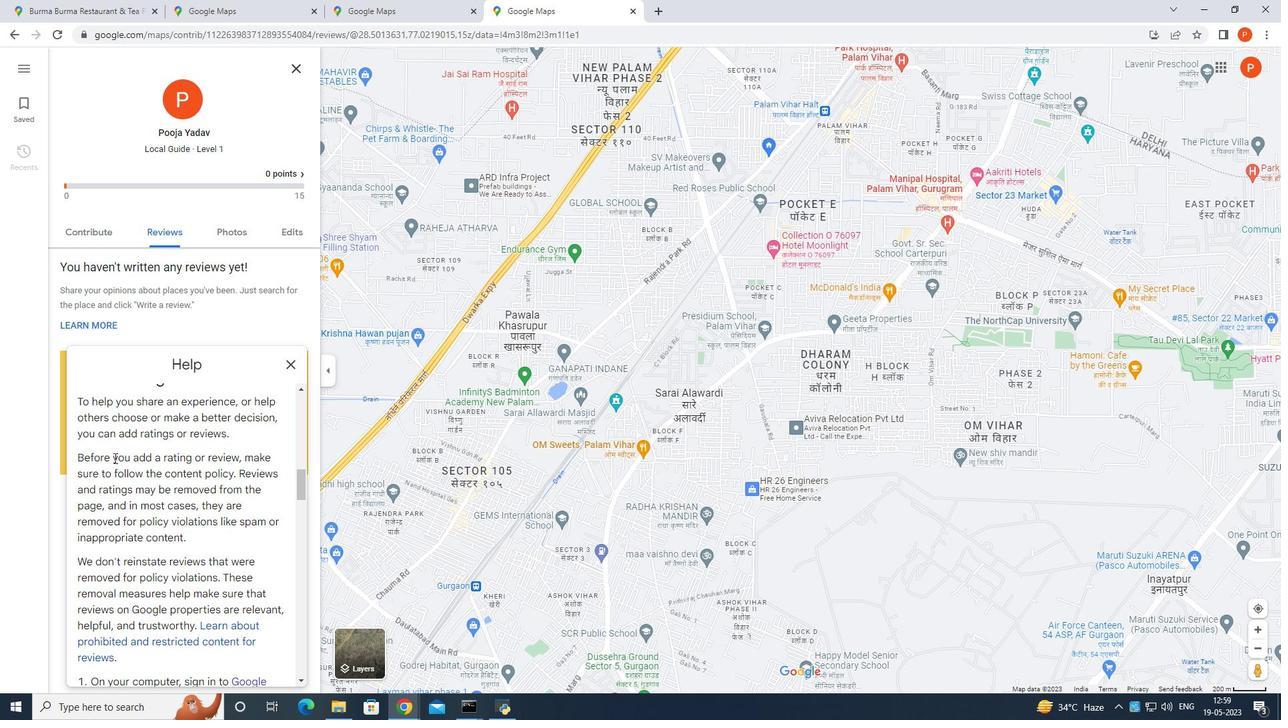 
Action: Mouse scrolled (114, 457) with delta (0, 0)
Screenshot: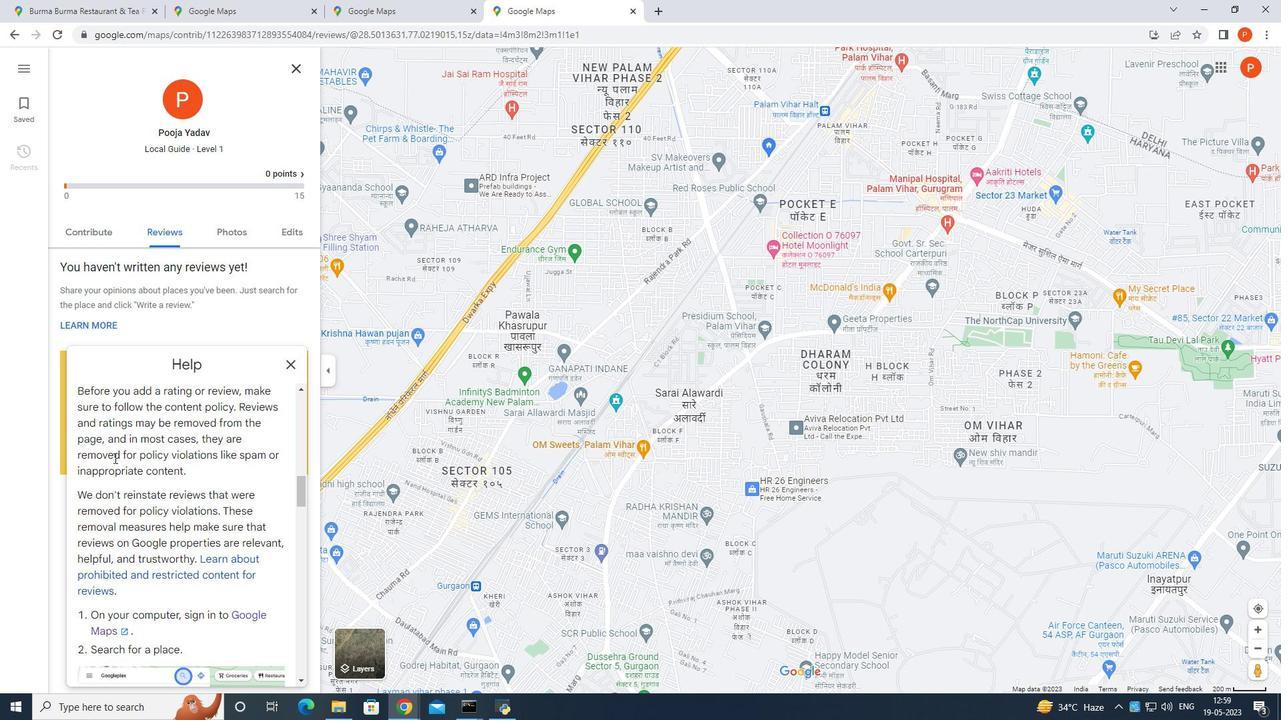 
Action: Mouse moved to (114, 451)
Screenshot: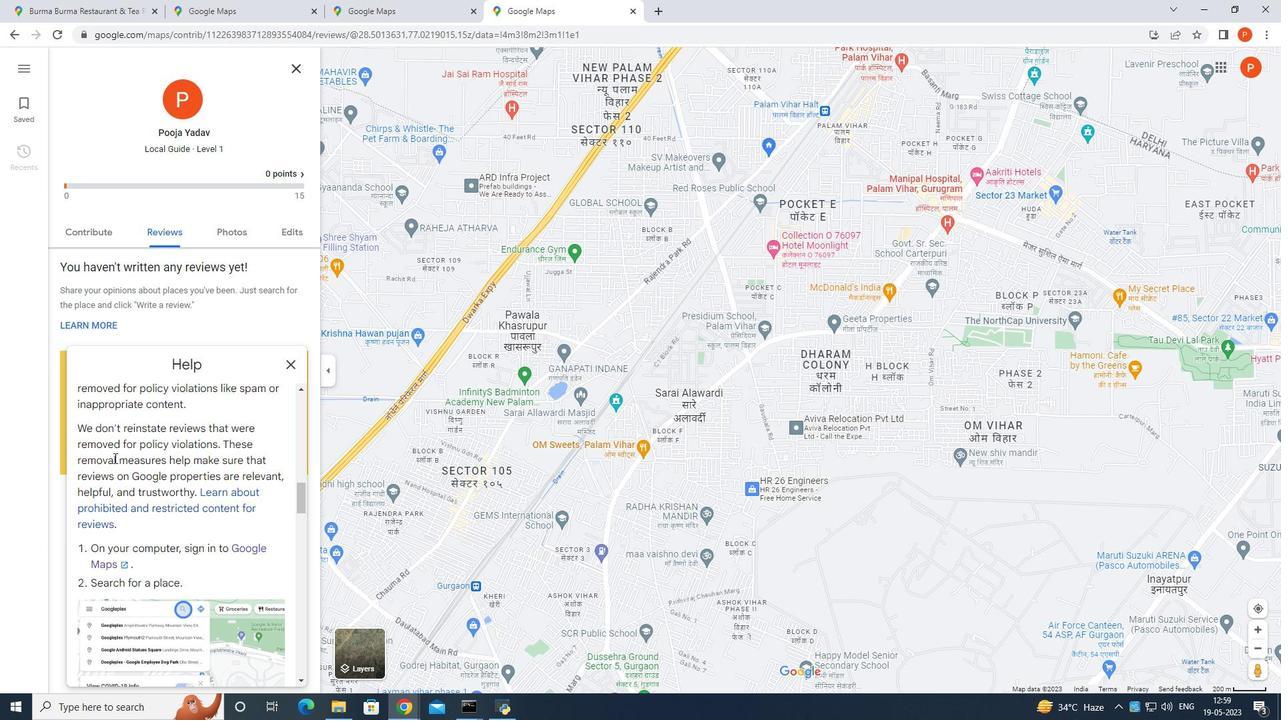 
Action: Mouse scrolled (114, 451) with delta (0, 0)
Screenshot: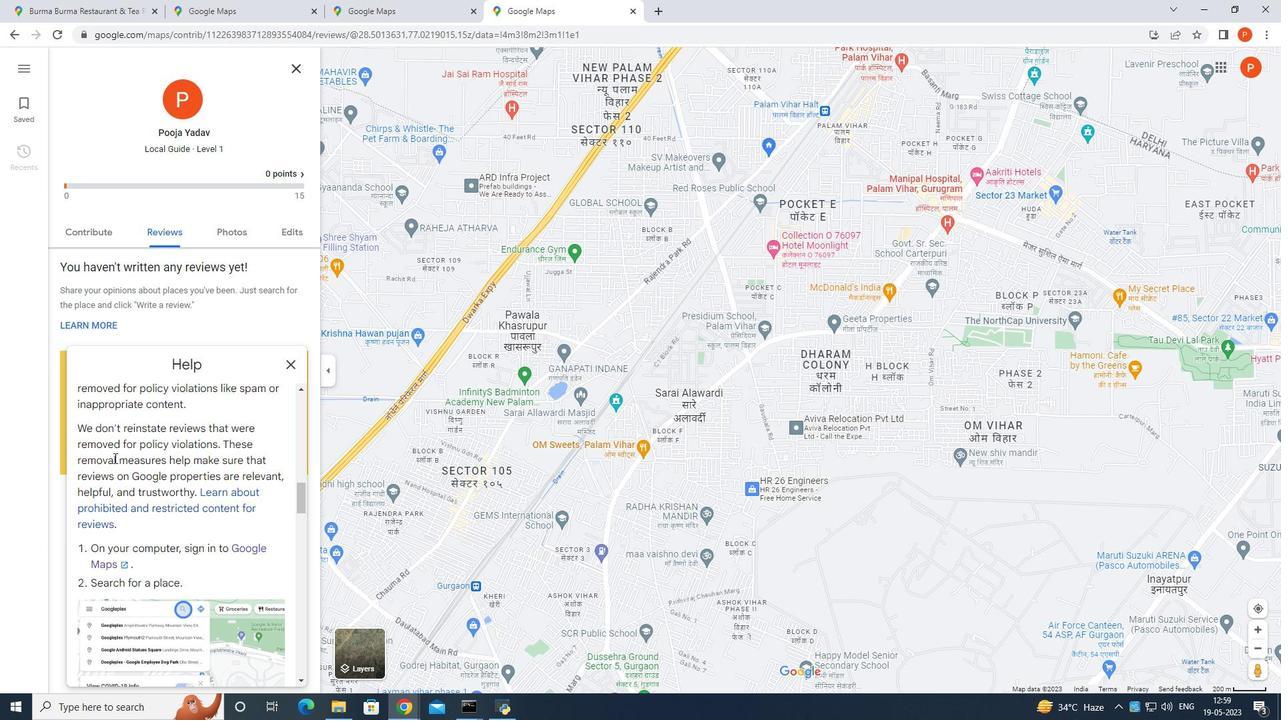 
Action: Mouse scrolled (114, 451) with delta (0, 0)
Screenshot: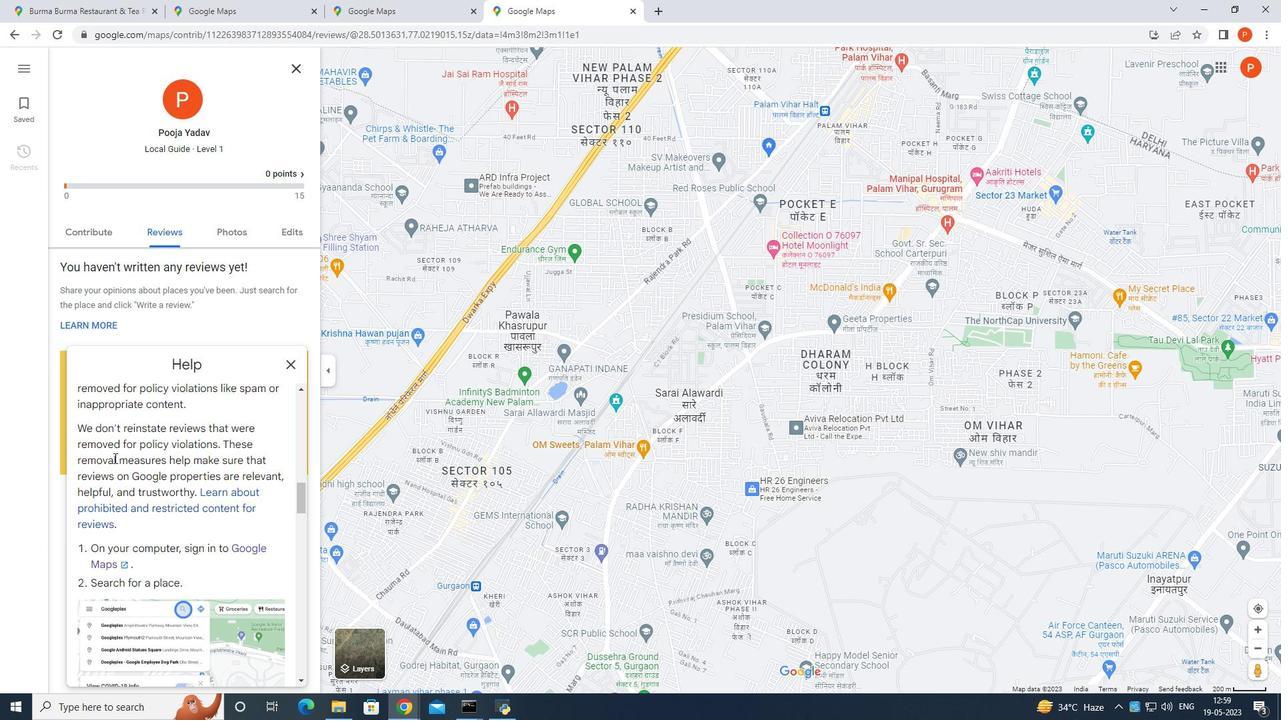 
Action: Mouse moved to (256, 414)
Screenshot: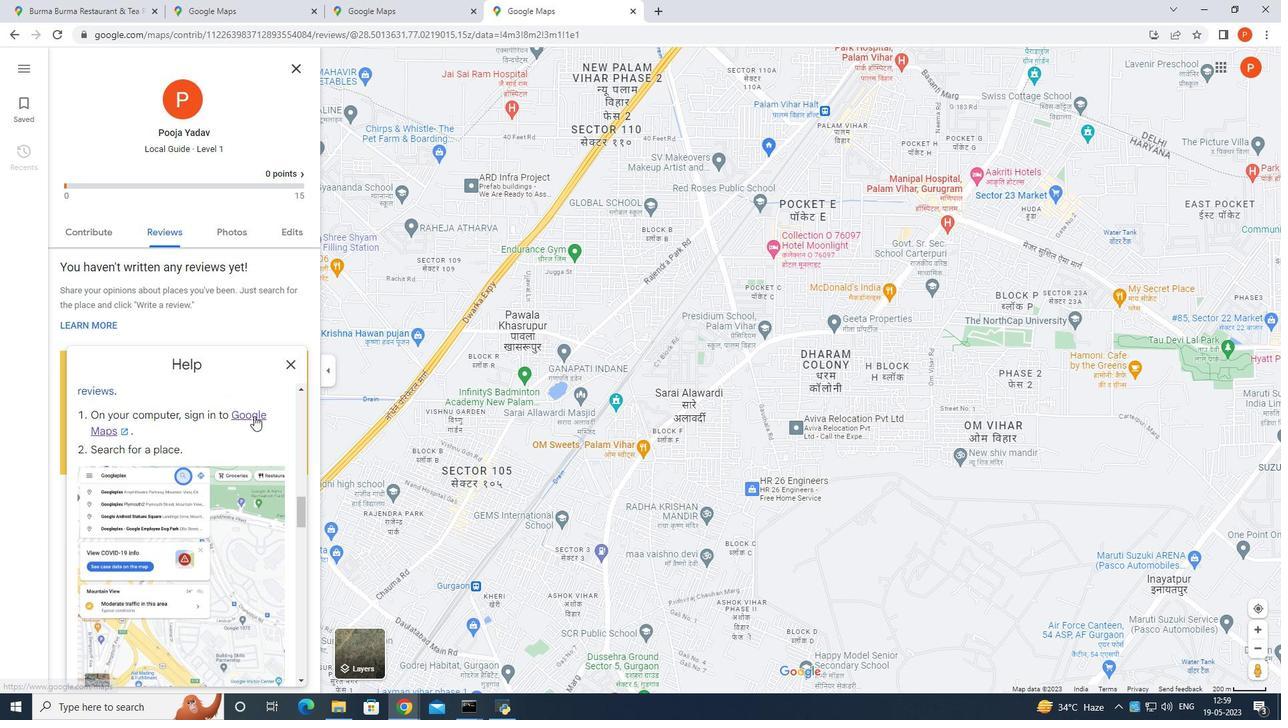 
Action: Mouse pressed left at (256, 414)
Screenshot: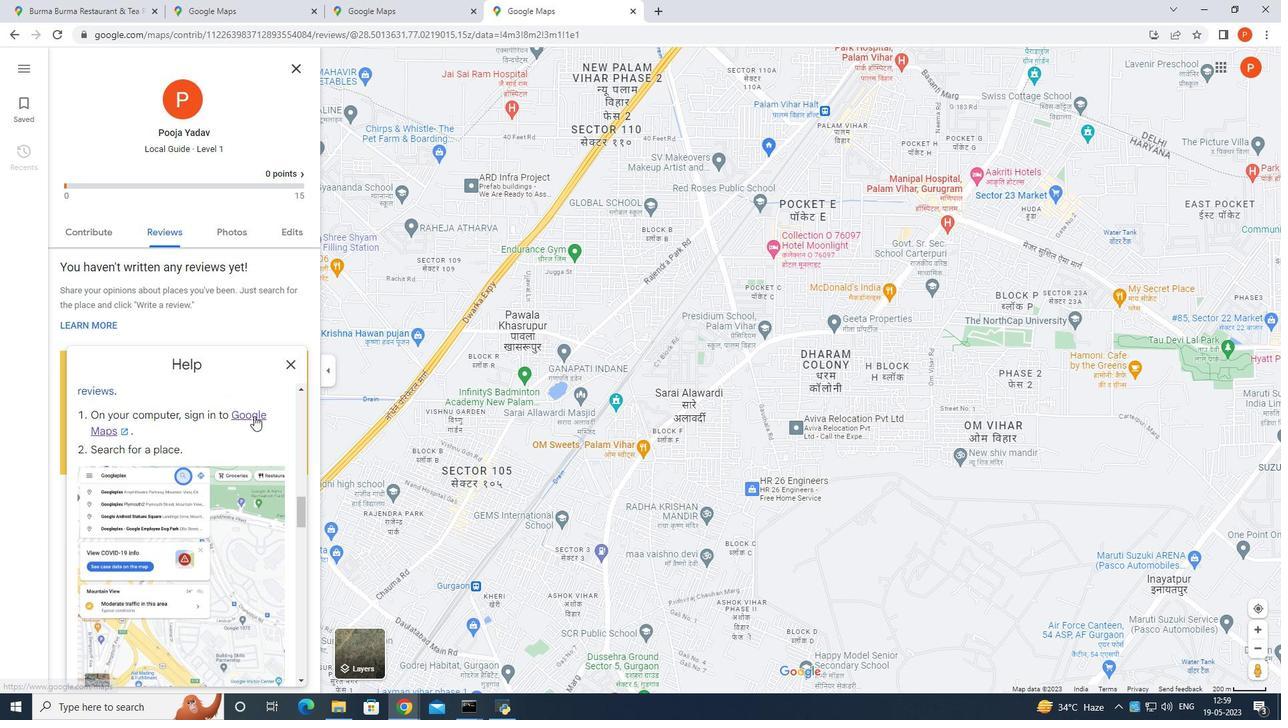 
Action: Mouse moved to (23, 62)
Screenshot: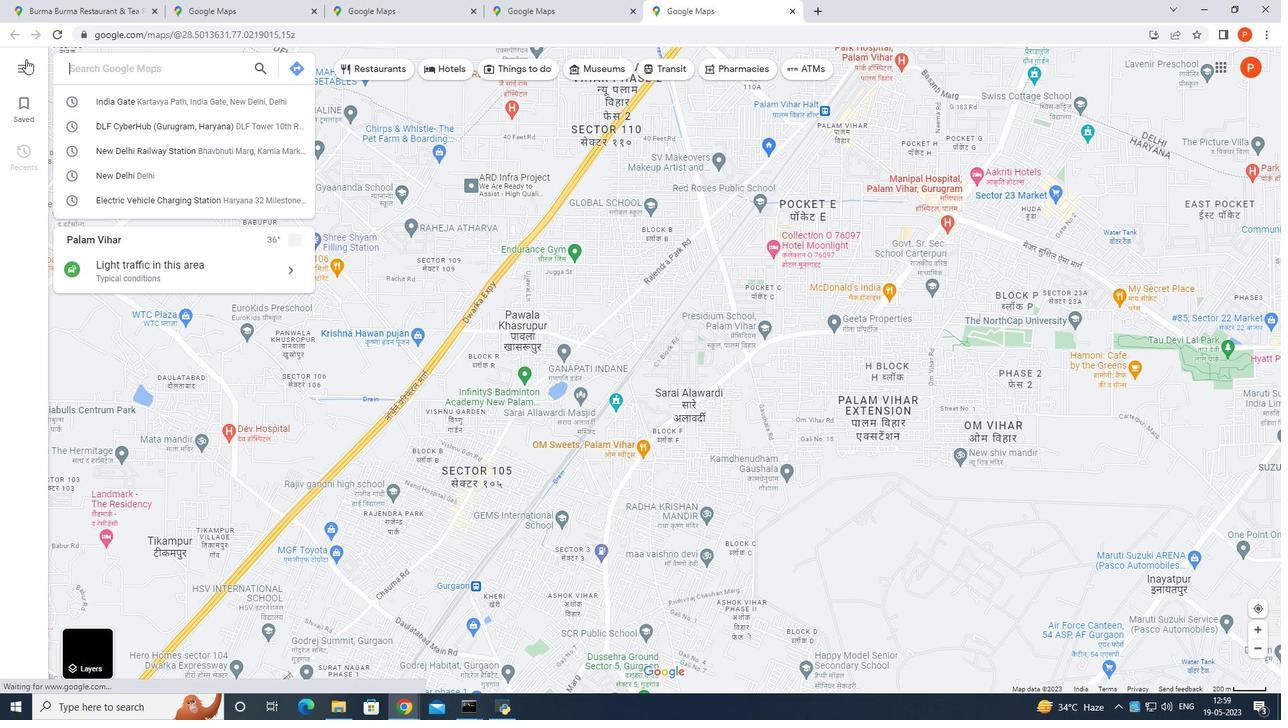 
Action: Mouse pressed left at (23, 62)
Screenshot: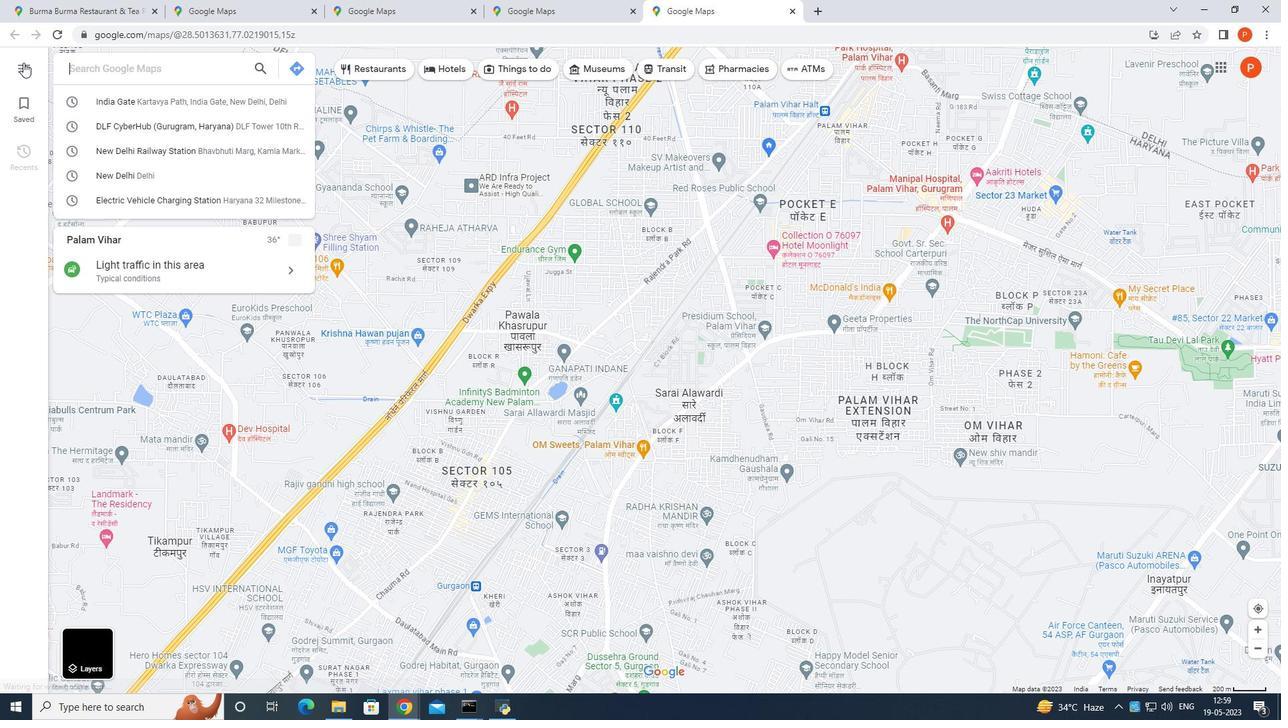
Action: Mouse moved to (76, 164)
Screenshot: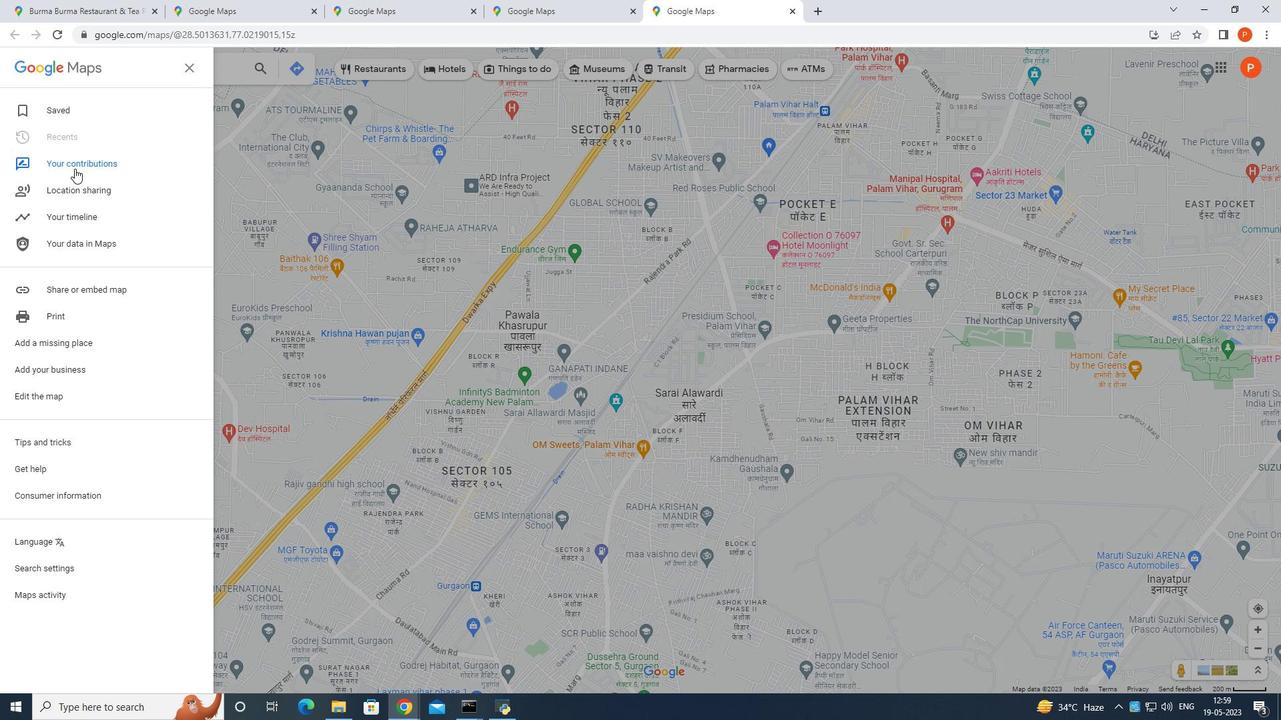 
Action: Mouse pressed left at (76, 164)
Screenshot: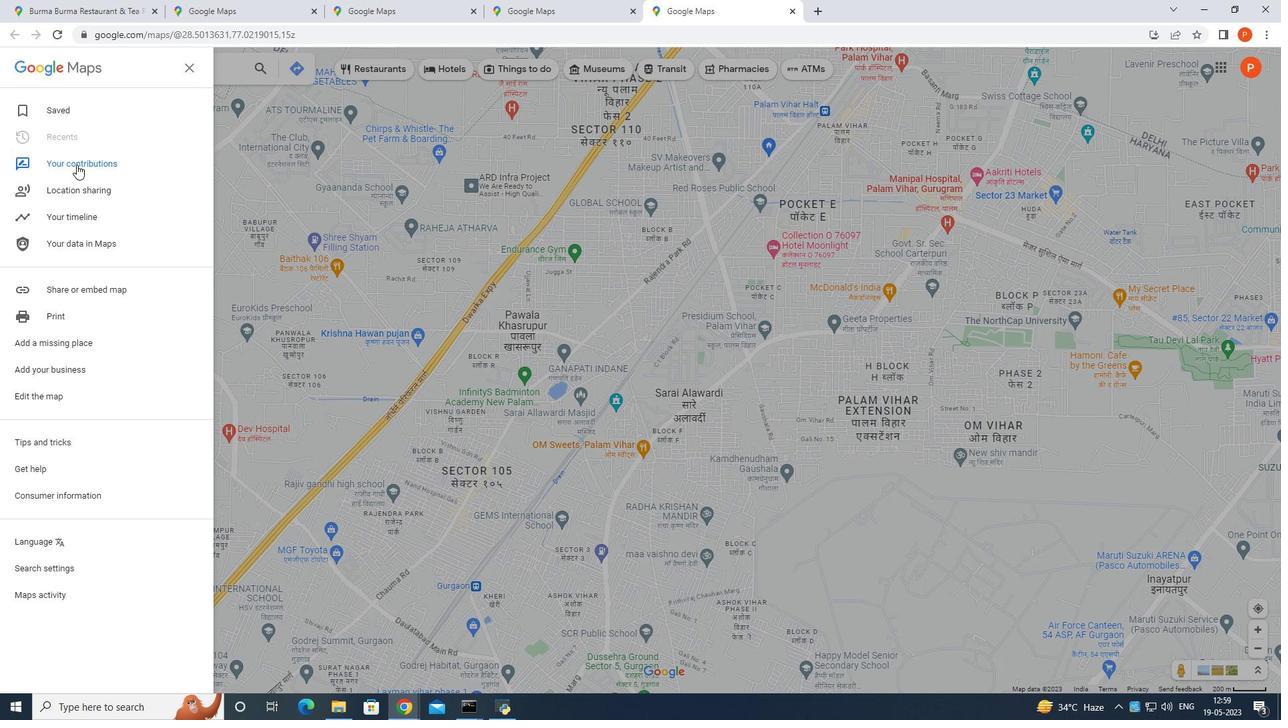 
Action: Mouse moved to (135, 369)
Screenshot: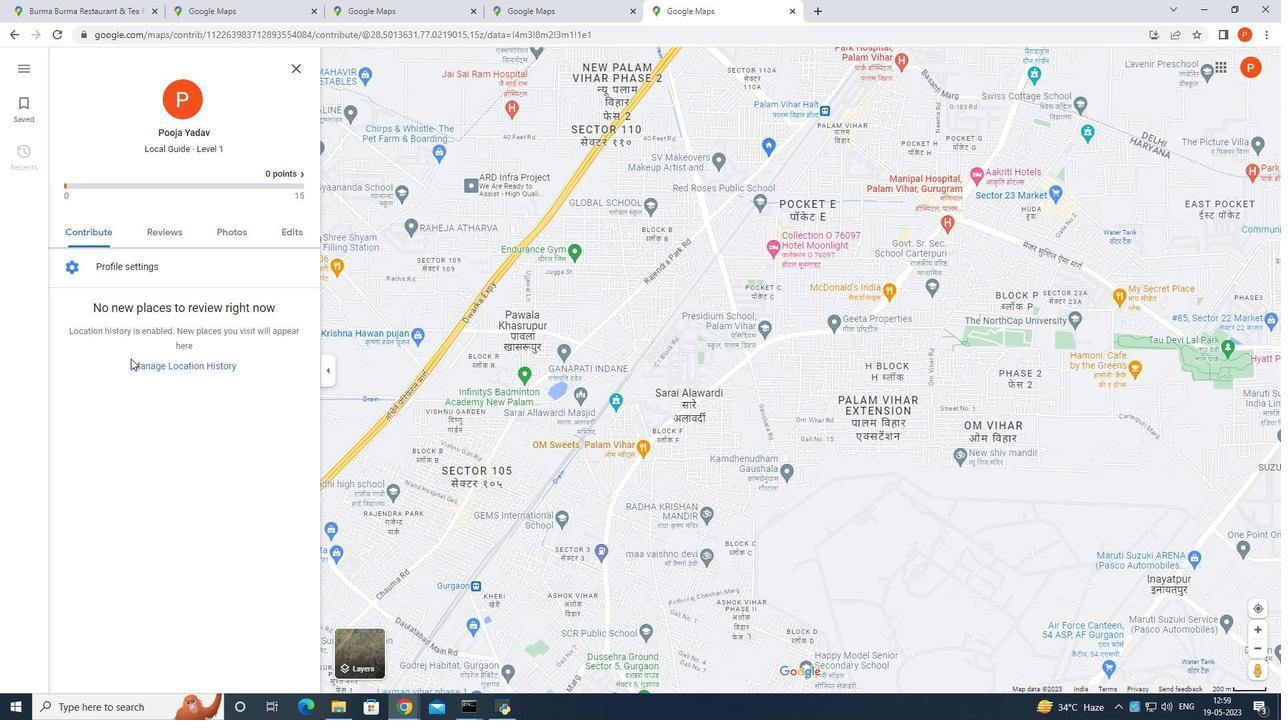
Action: Mouse pressed left at (135, 369)
Screenshot: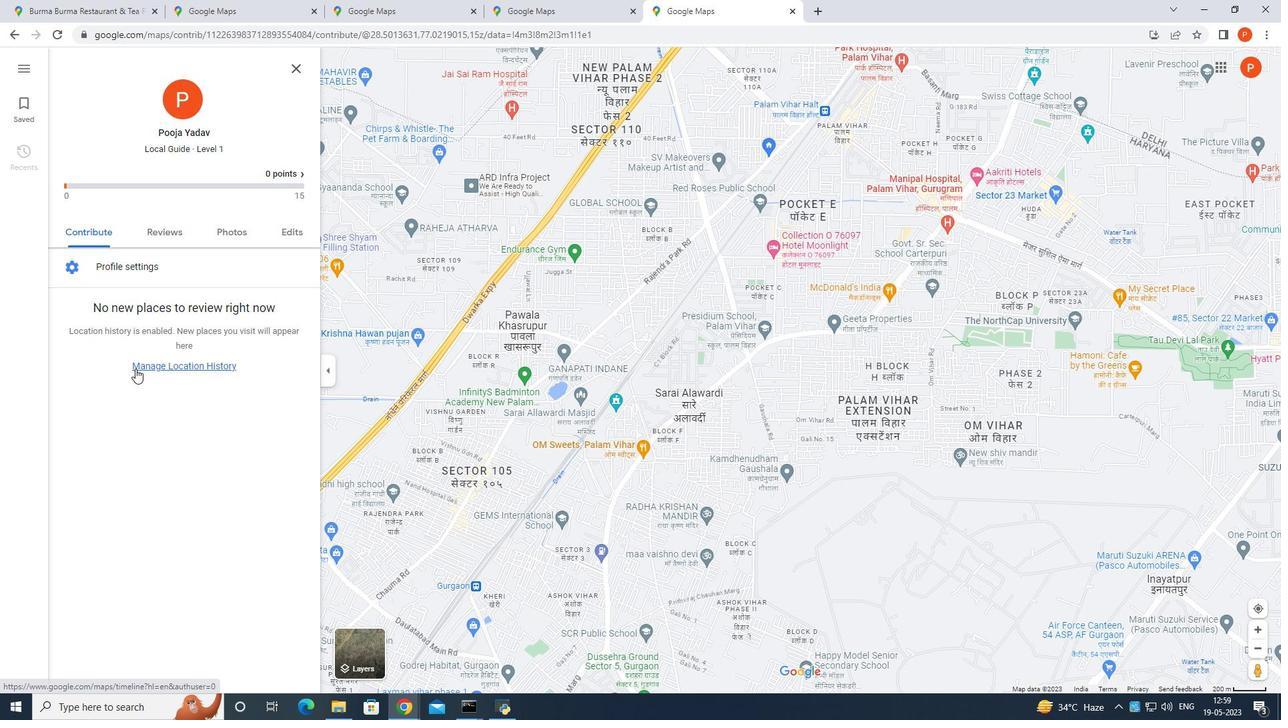 
Action: Mouse moved to (689, 360)
Screenshot: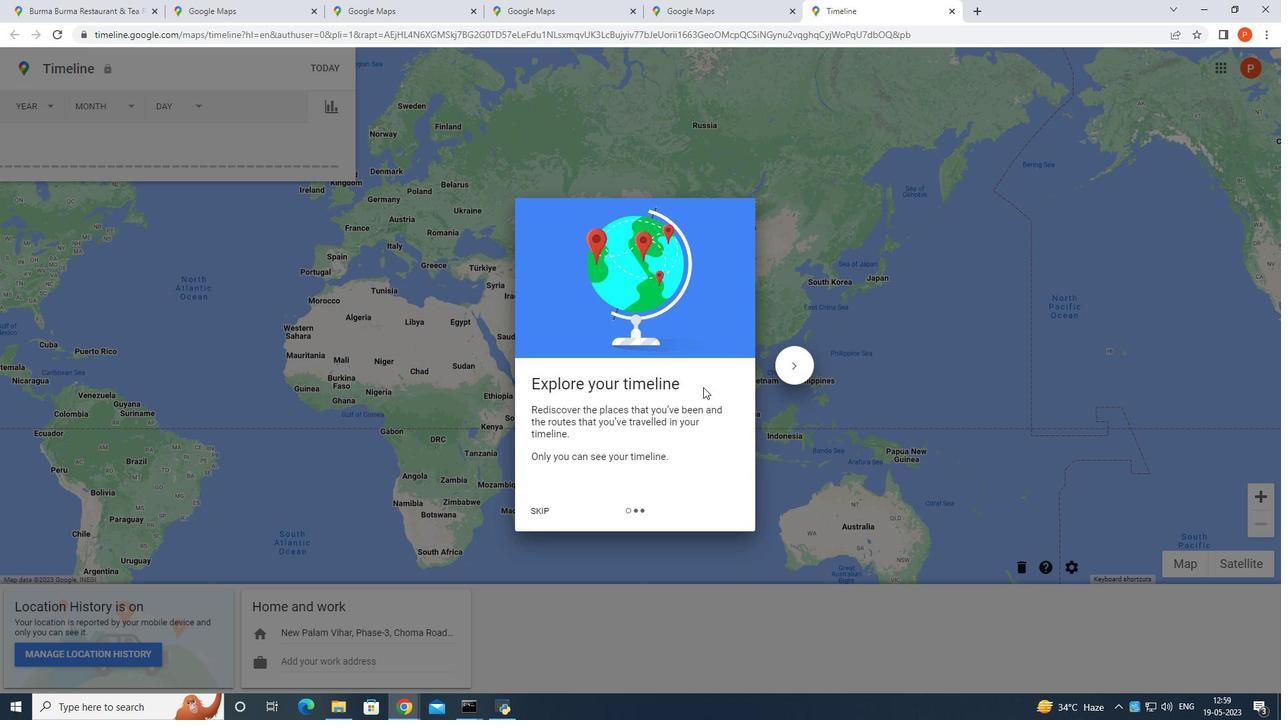 
Action: Mouse pressed left at (689, 360)
Screenshot: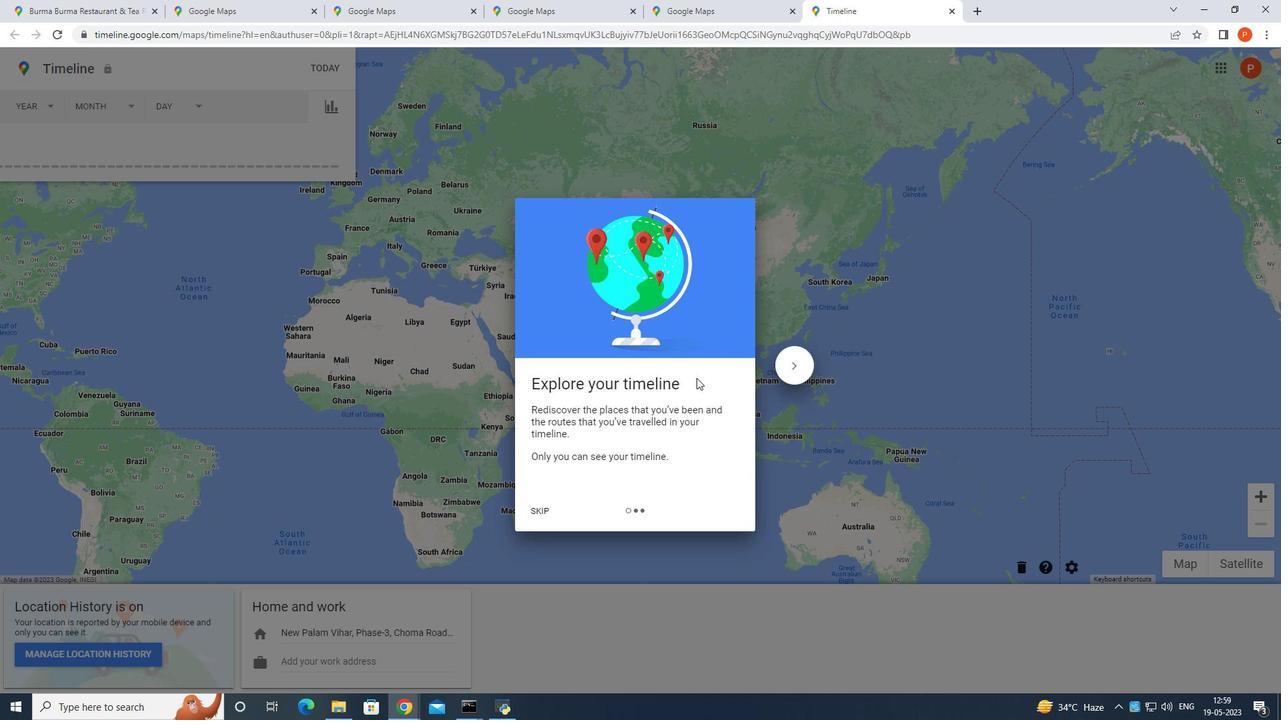 
Action: Mouse moved to (603, 308)
Screenshot: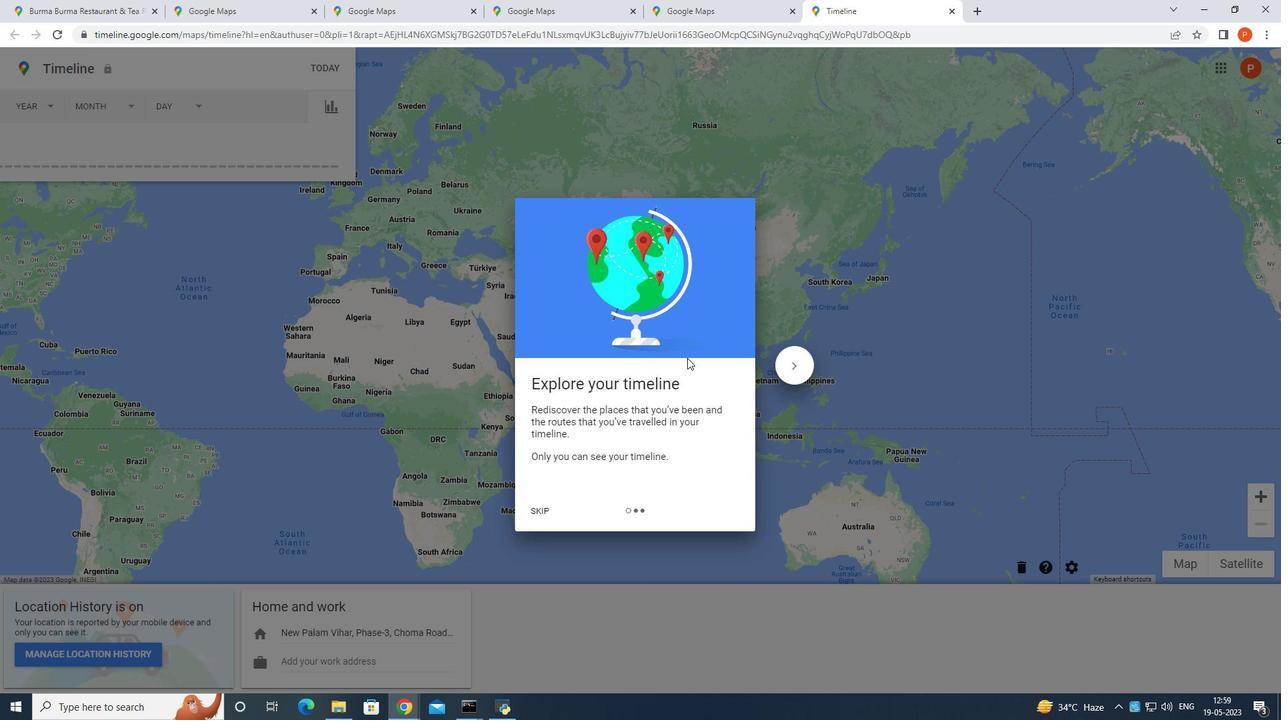 
Action: Mouse pressed left at (604, 308)
Screenshot: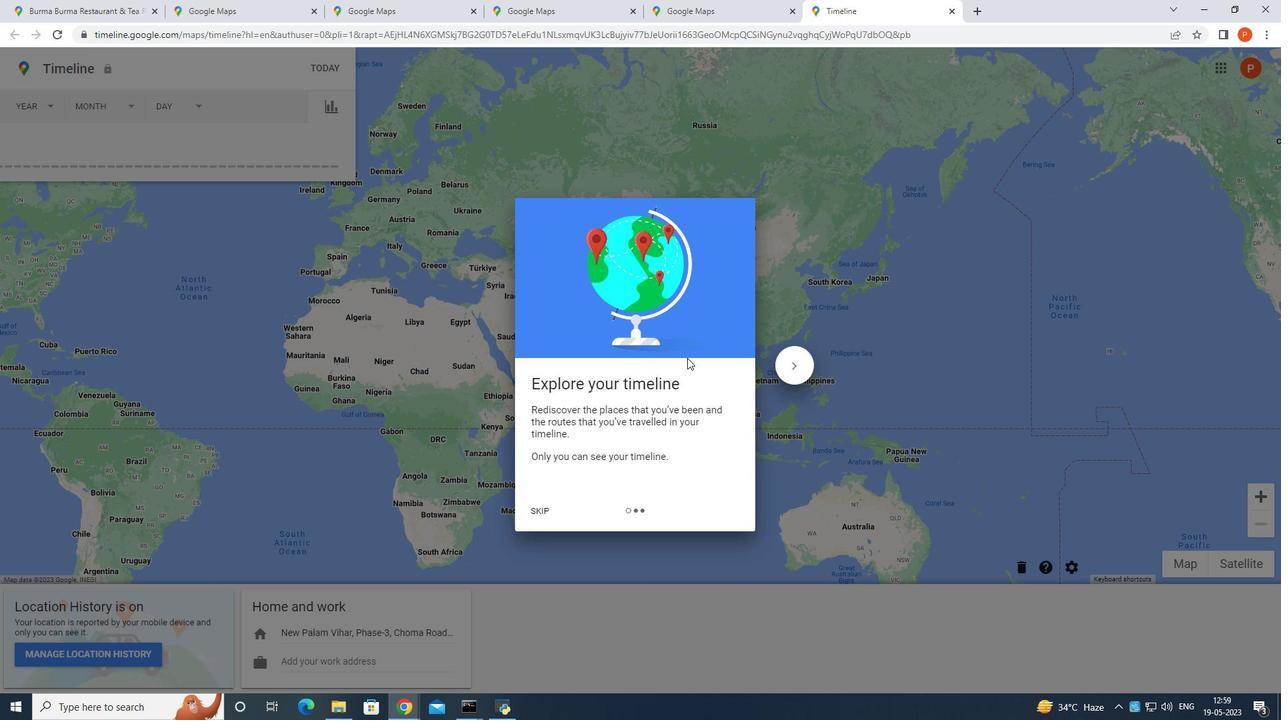 
Action: Mouse moved to (601, 304)
Screenshot: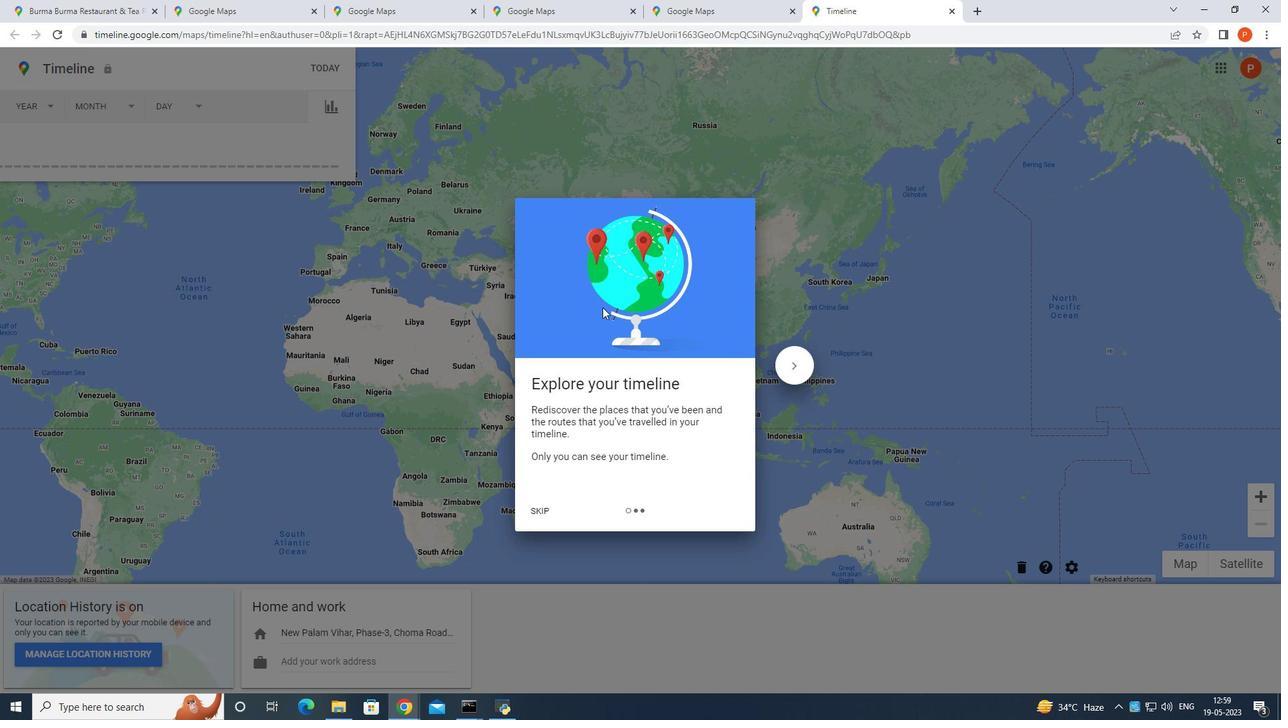 
Action: Mouse pressed left at (601, 304)
Screenshot: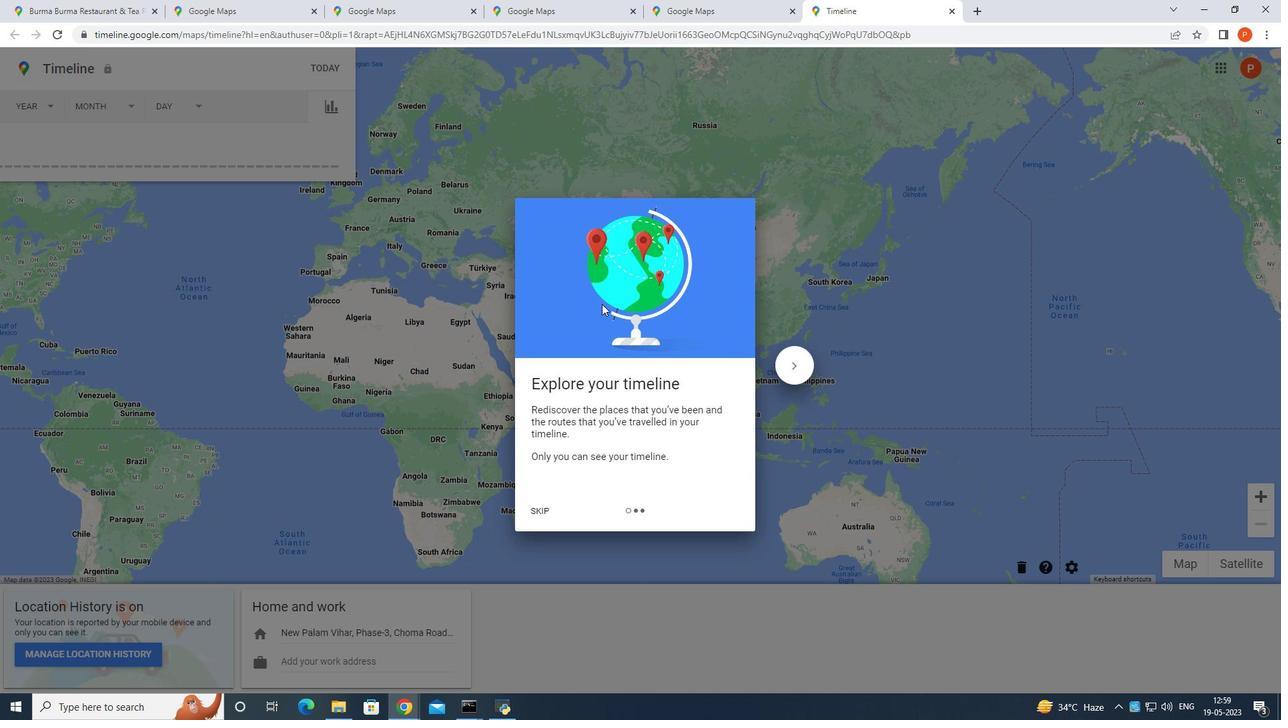
Action: Mouse pressed left at (601, 304)
Screenshot: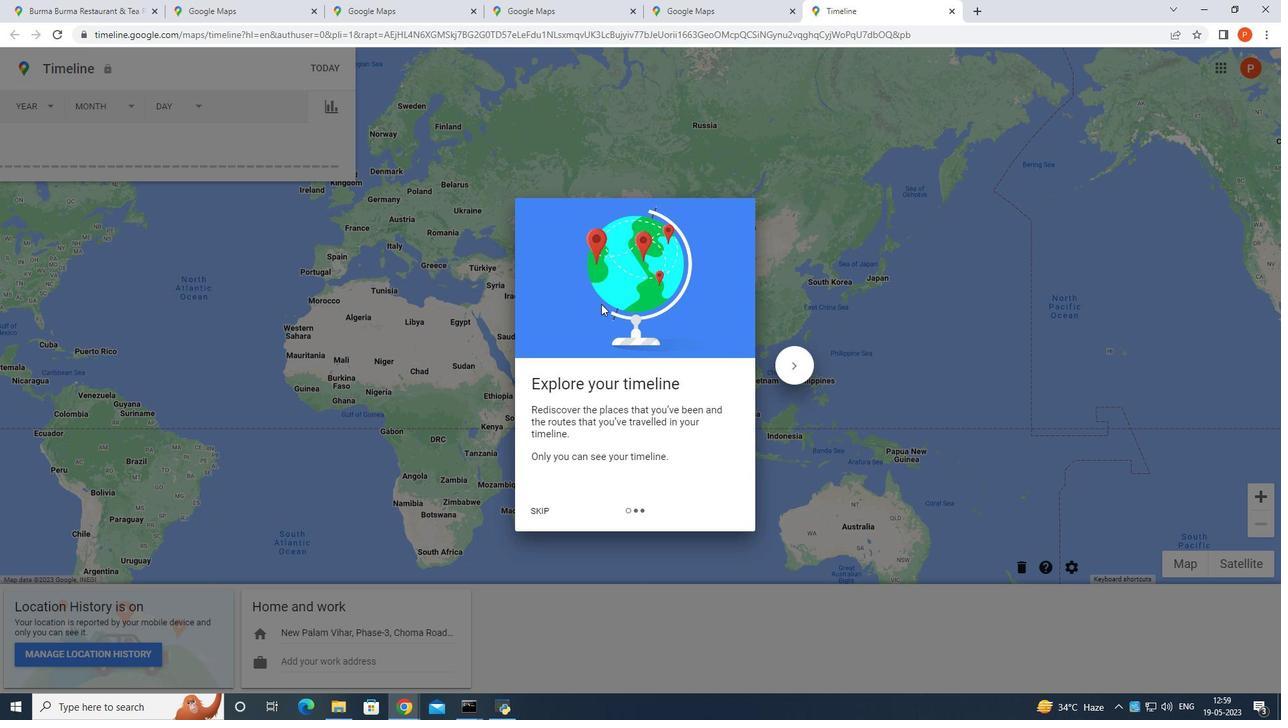 
Action: Mouse pressed left at (601, 304)
Screenshot: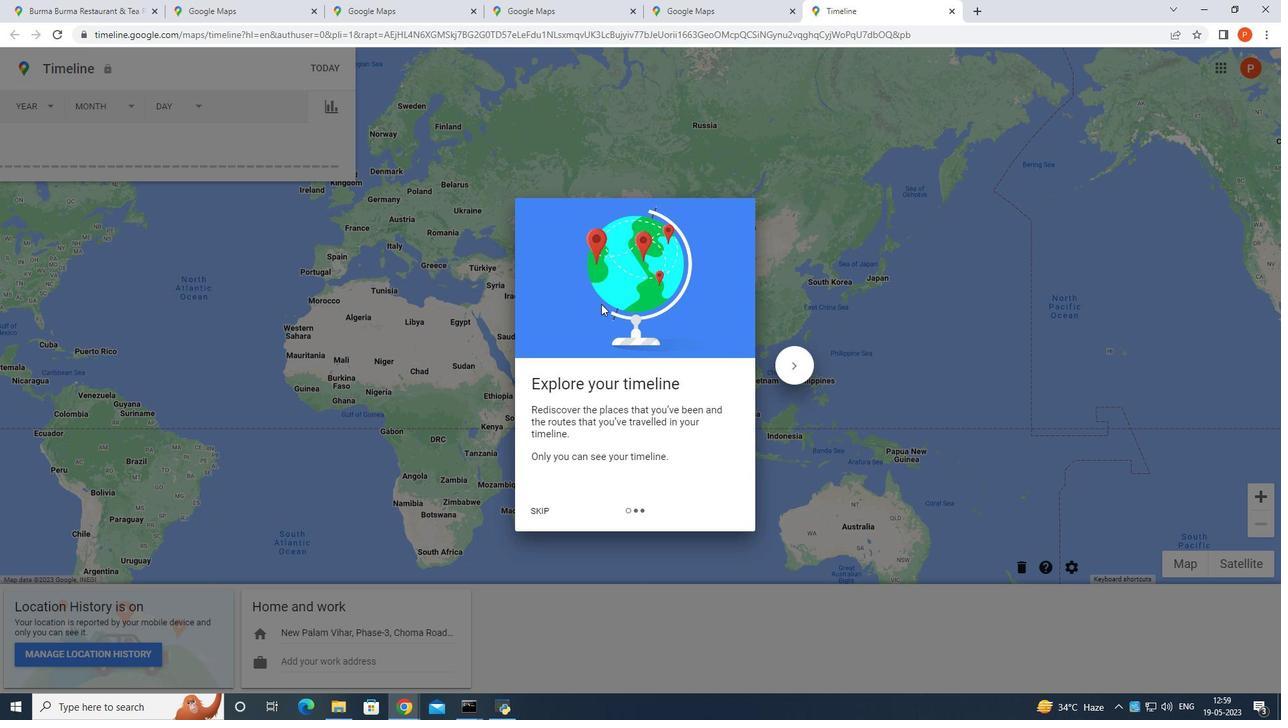 
Action: Mouse moved to (550, 516)
Screenshot: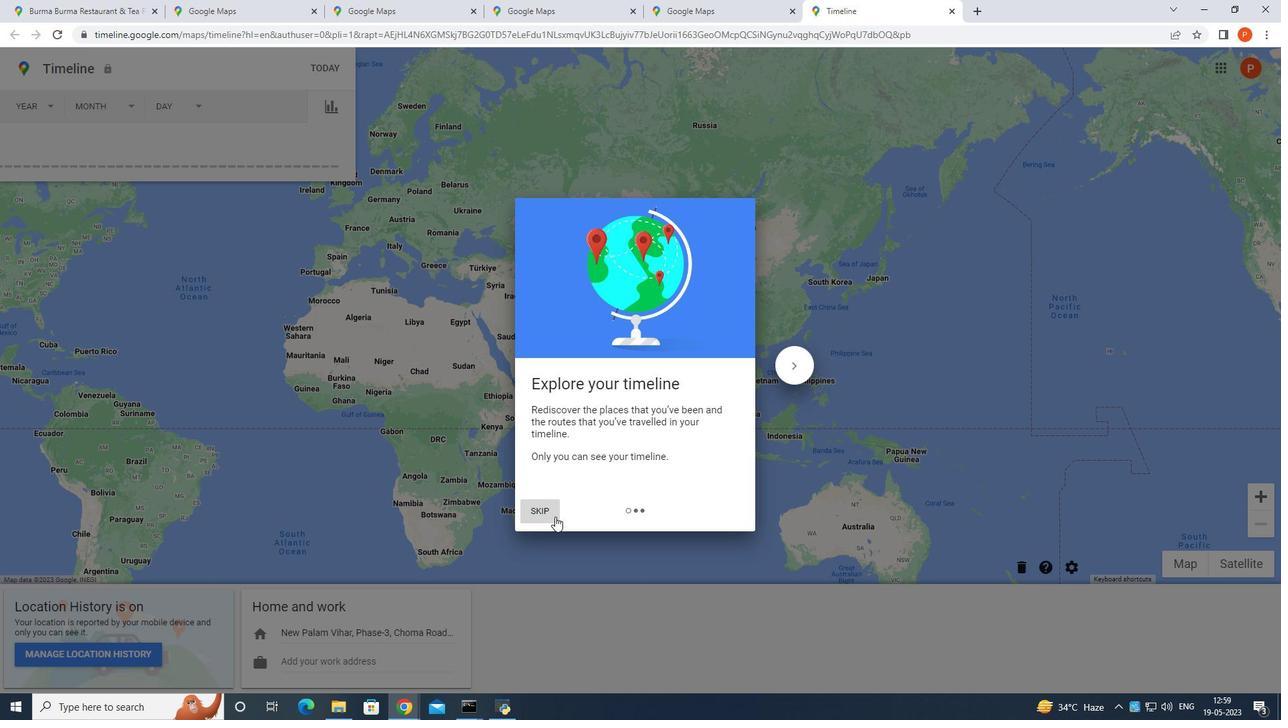 
Action: Mouse pressed left at (550, 516)
Screenshot: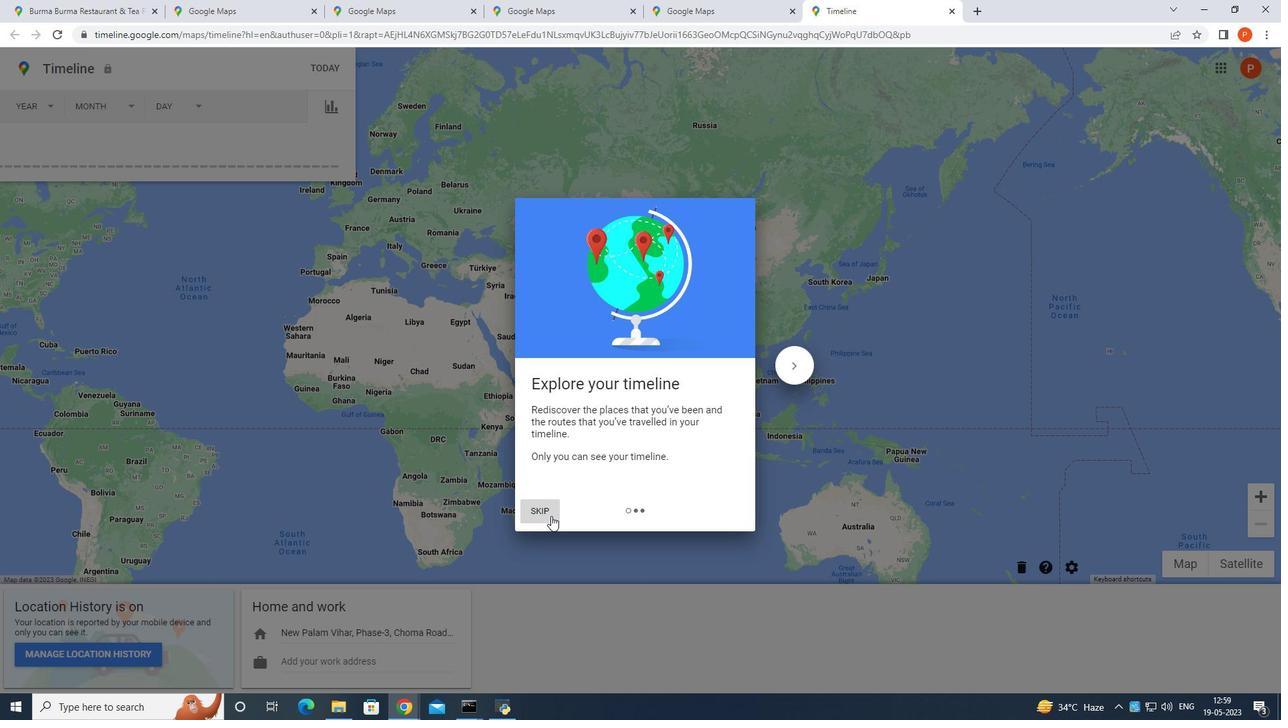 
Action: Mouse moved to (788, 14)
Screenshot: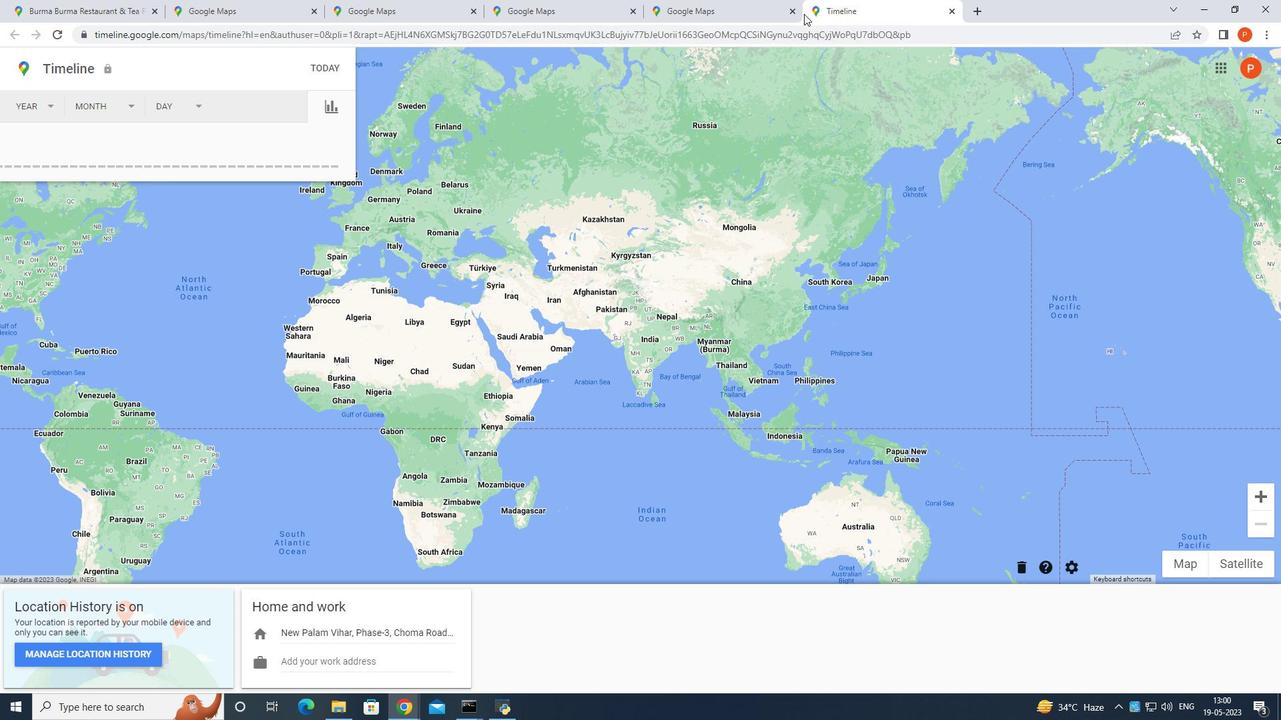 
Action: Mouse pressed left at (788, 14)
Screenshot: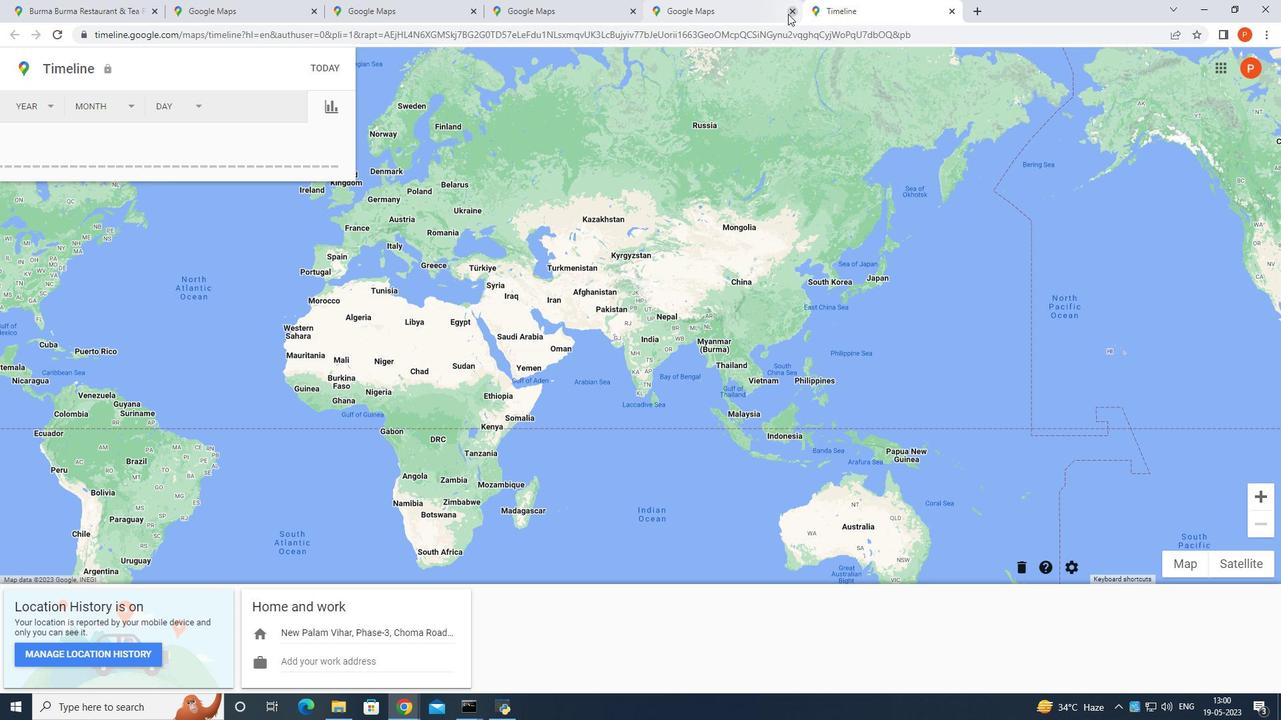 
Action: Mouse moved to (792, 10)
Screenshot: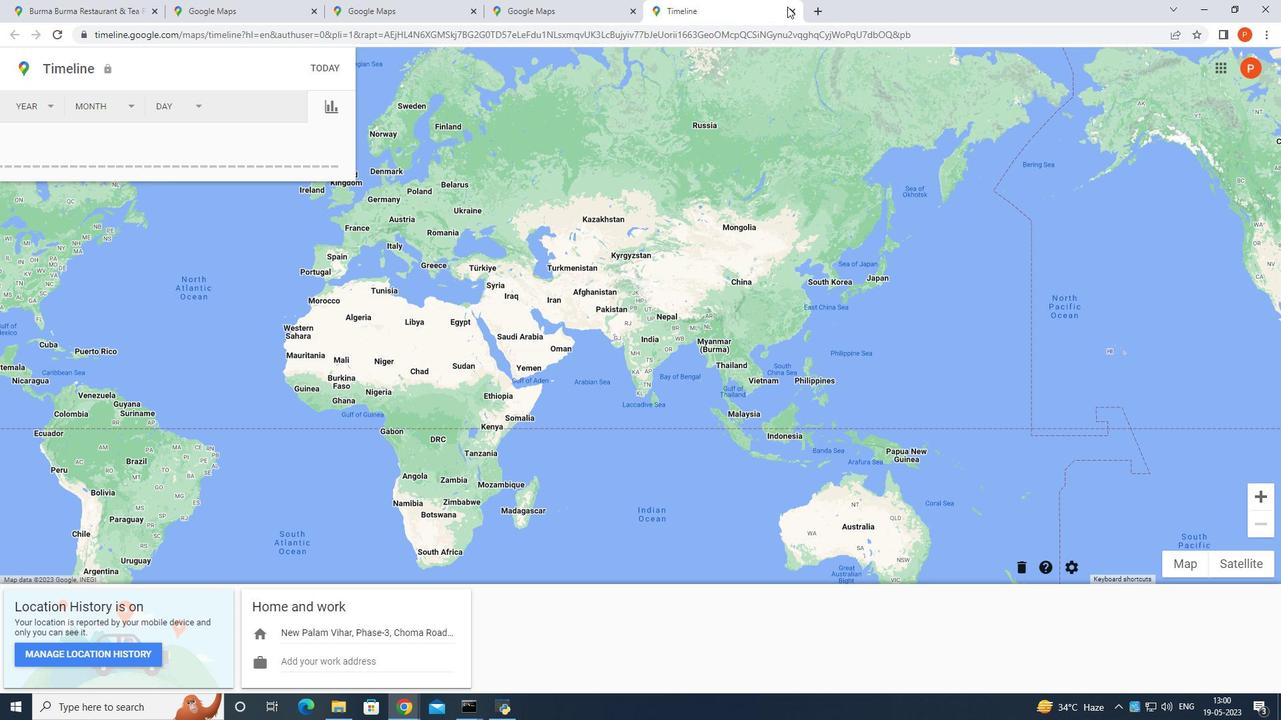 
Action: Mouse pressed left at (792, 10)
Screenshot: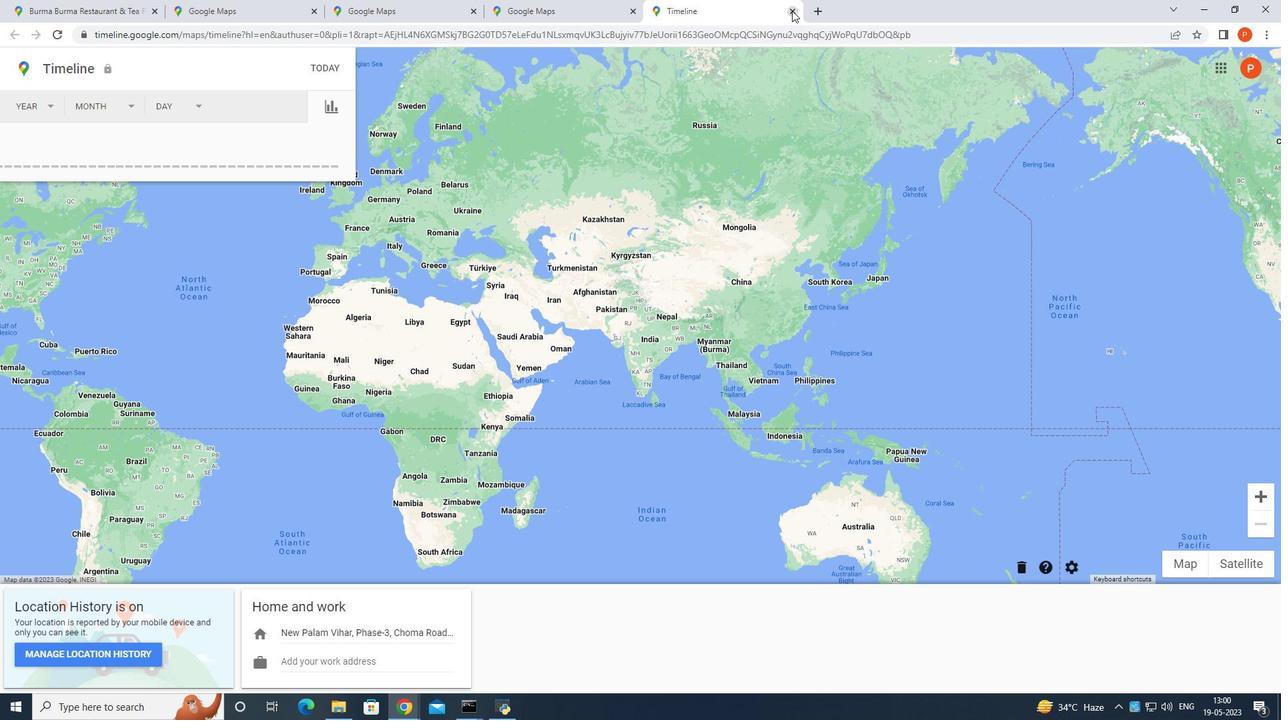 
Action: Mouse moved to (165, 413)
Screenshot: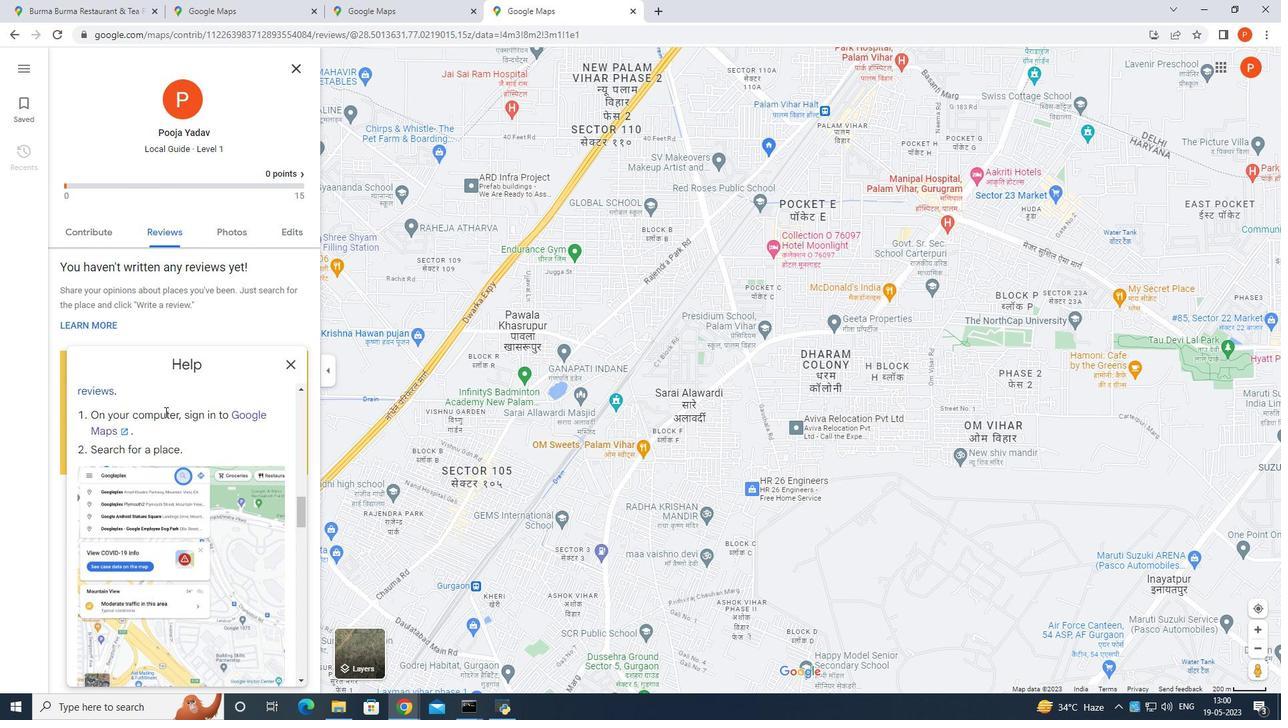 
Action: Mouse scrolled (165, 412) with delta (0, 0)
Screenshot: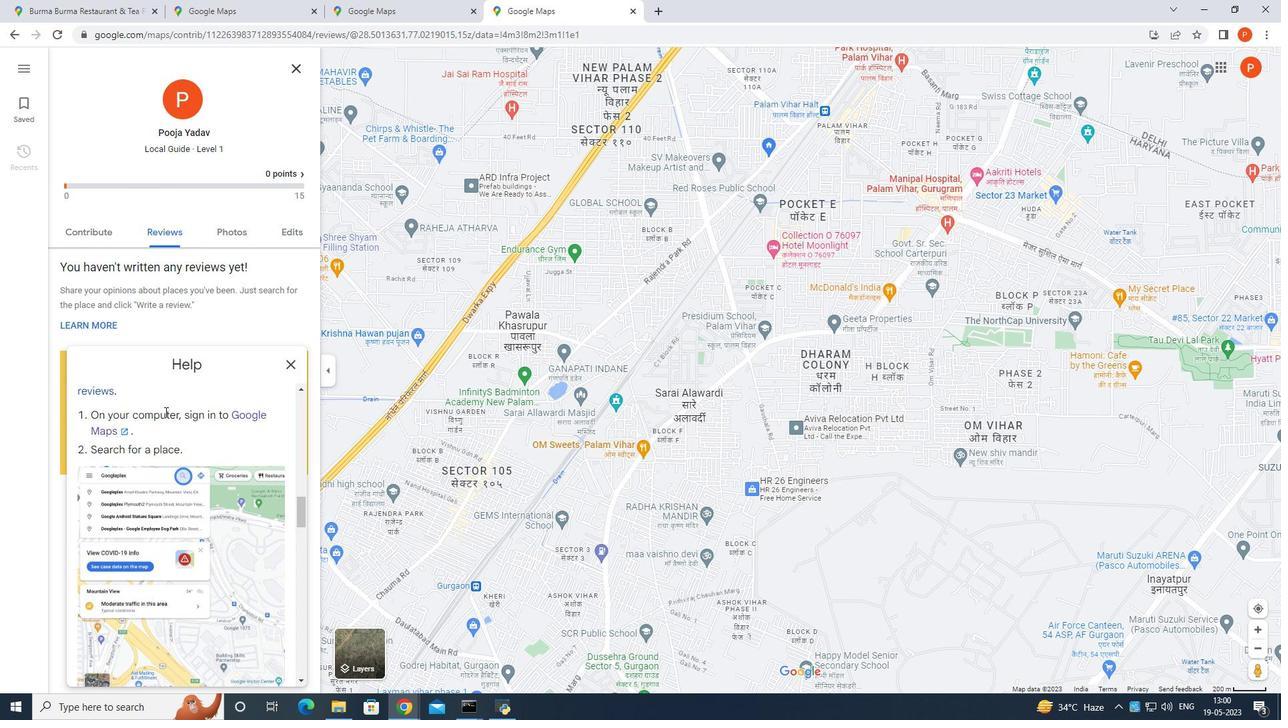 
Action: Mouse moved to (166, 413)
Screenshot: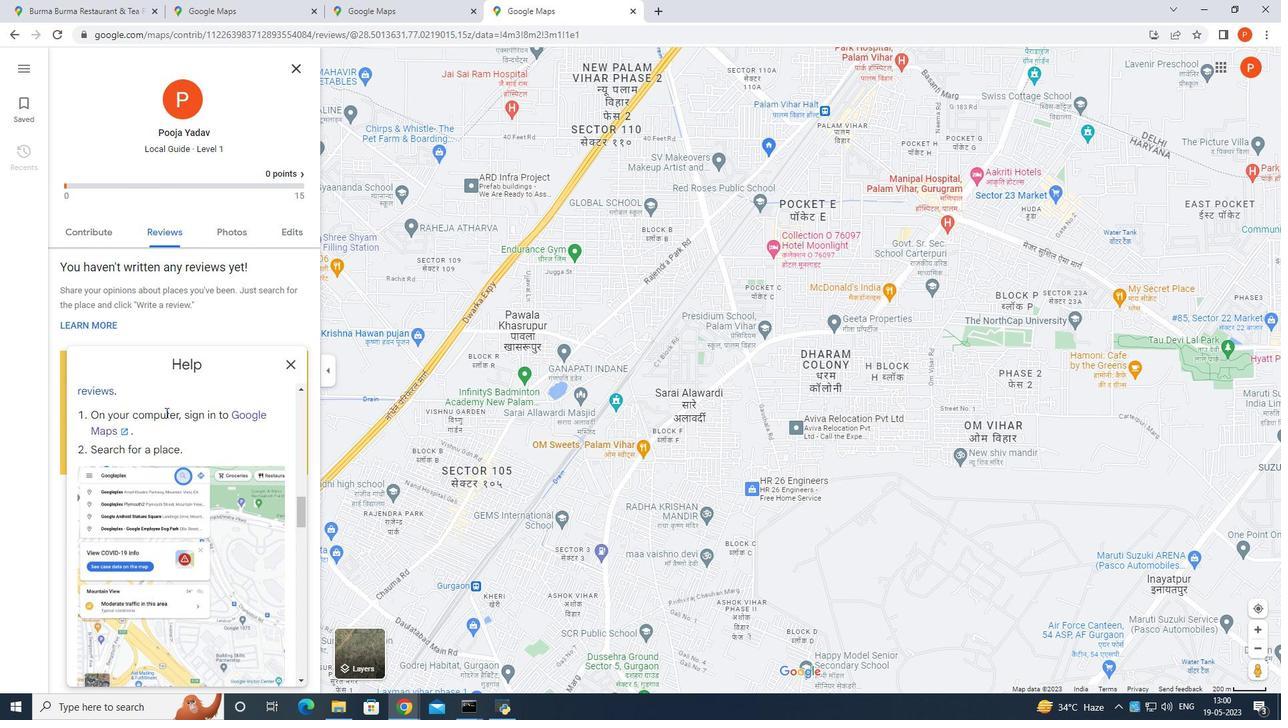 
Action: Mouse scrolled (166, 413) with delta (0, 0)
Screenshot: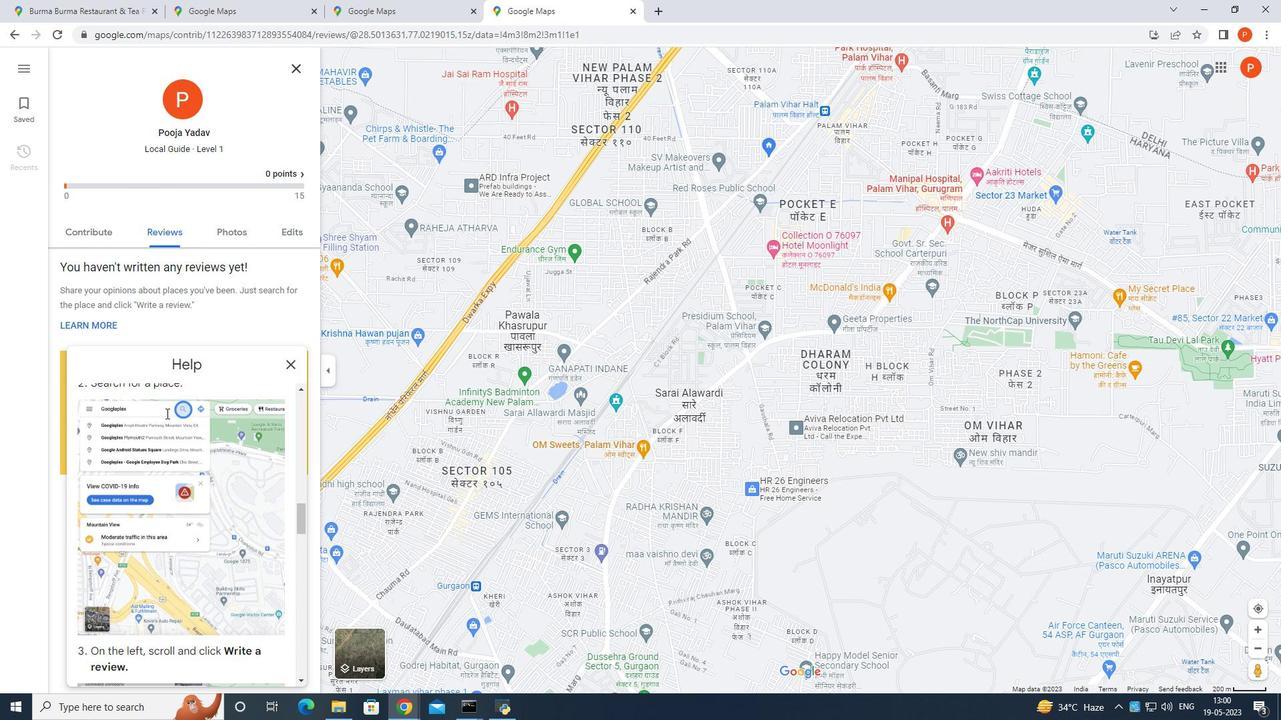 
Action: Mouse scrolled (166, 413) with delta (0, 0)
Screenshot: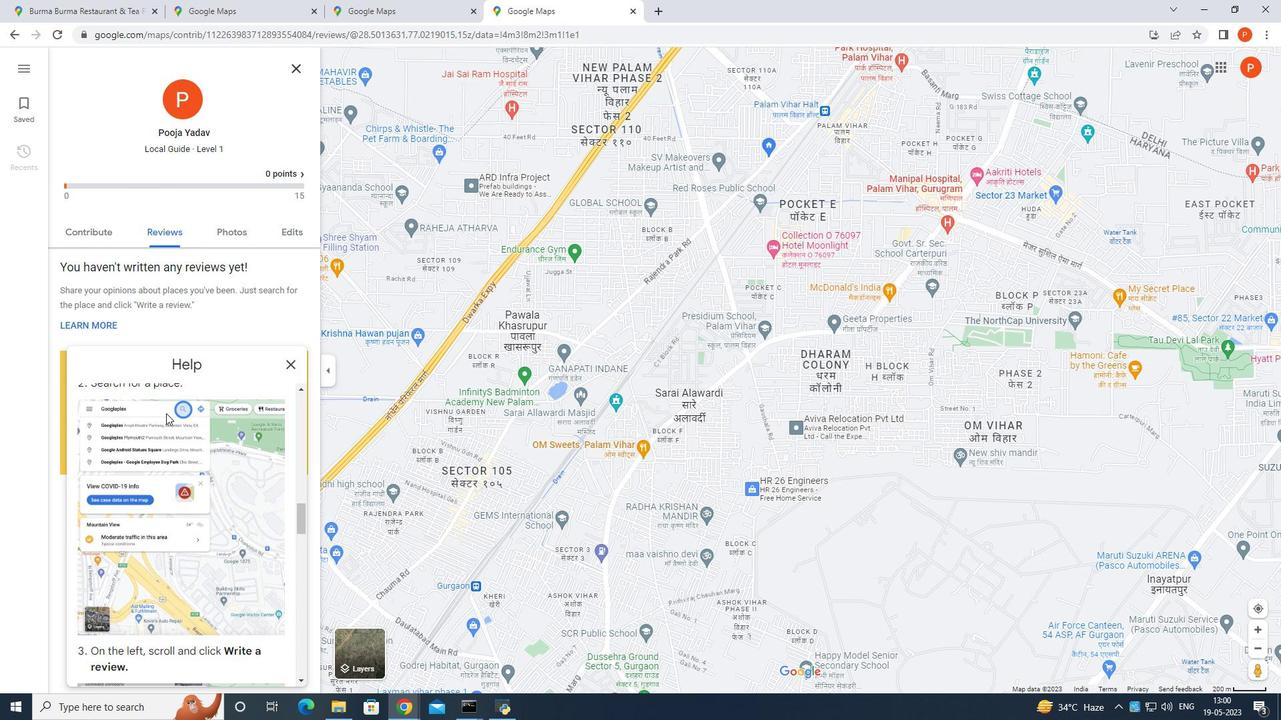 
Action: Mouse scrolled (166, 413) with delta (0, 0)
Screenshot: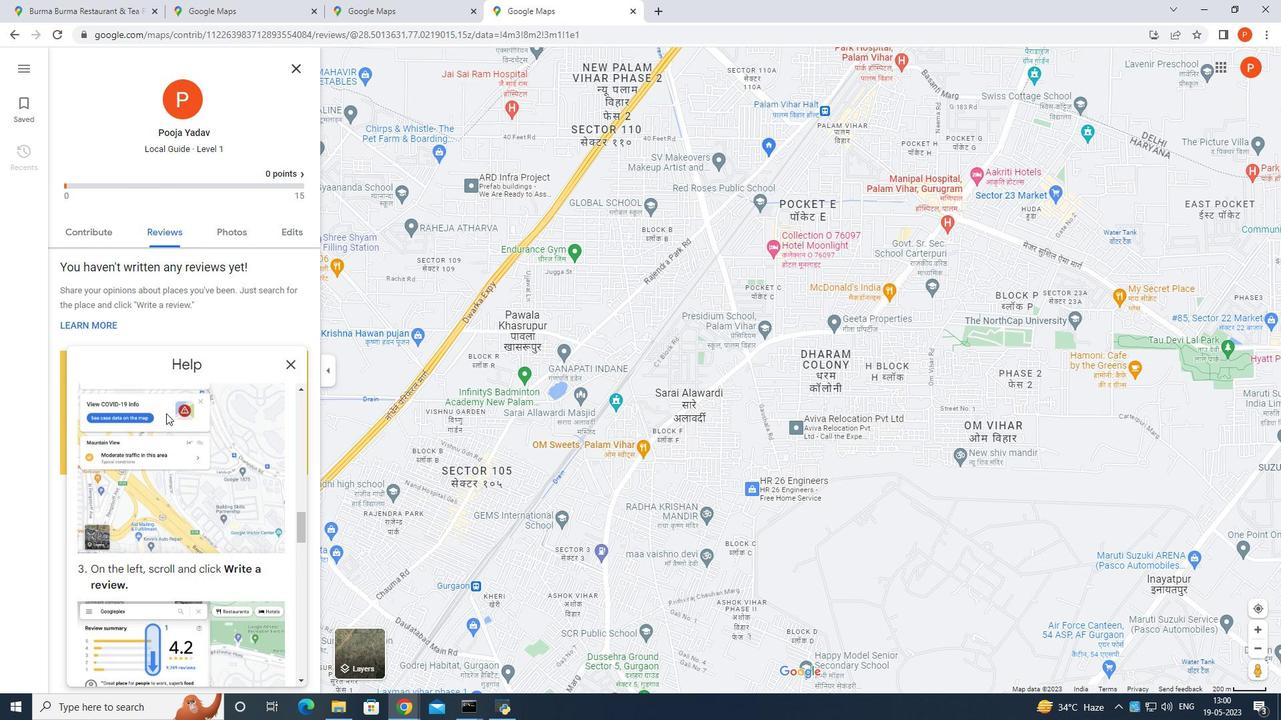 
Action: Mouse scrolled (166, 413) with delta (0, 0)
Screenshot: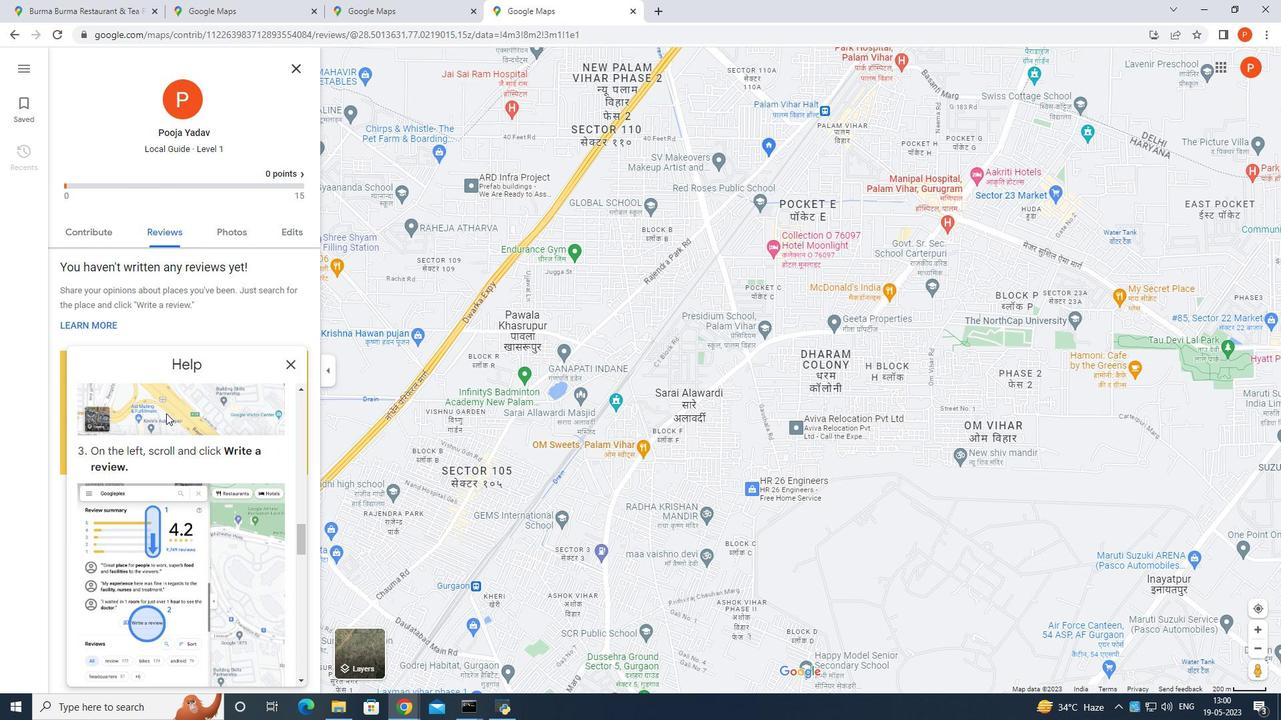 
Action: Mouse scrolled (166, 413) with delta (0, 0)
Screenshot: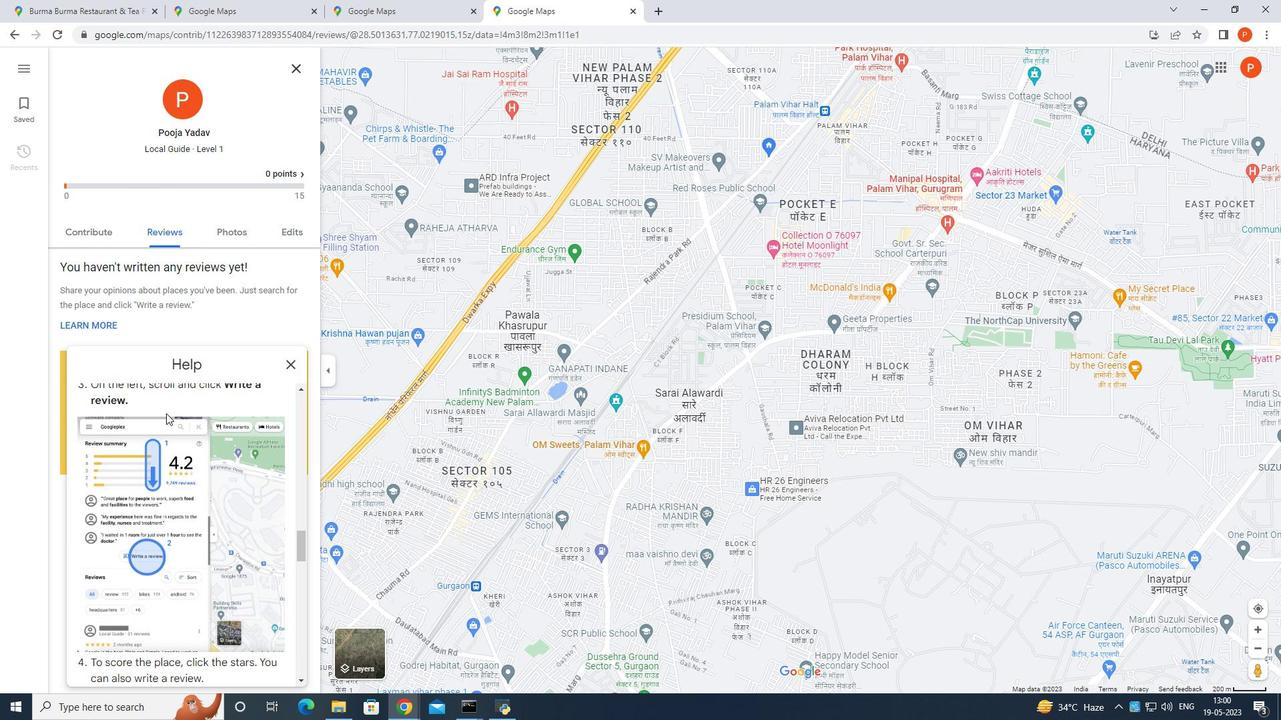 
Action: Mouse scrolled (166, 413) with delta (0, 0)
Screenshot: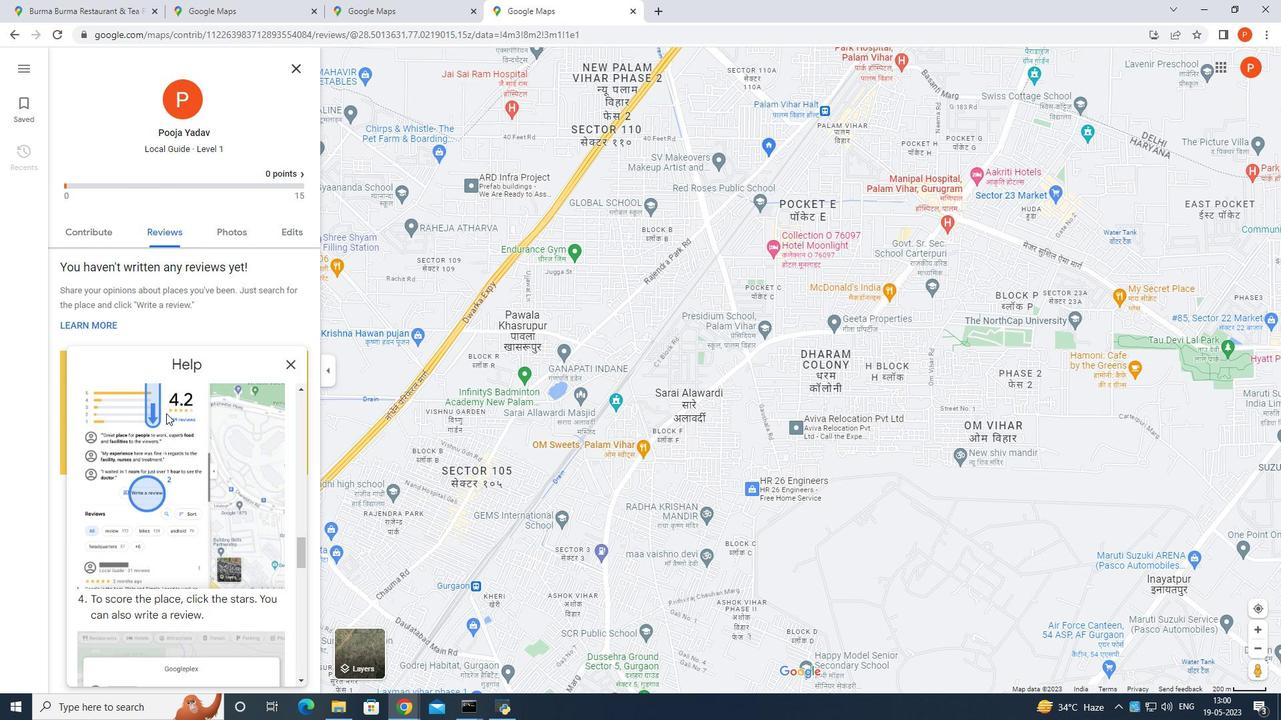 
Action: Mouse scrolled (166, 413) with delta (0, 0)
Screenshot: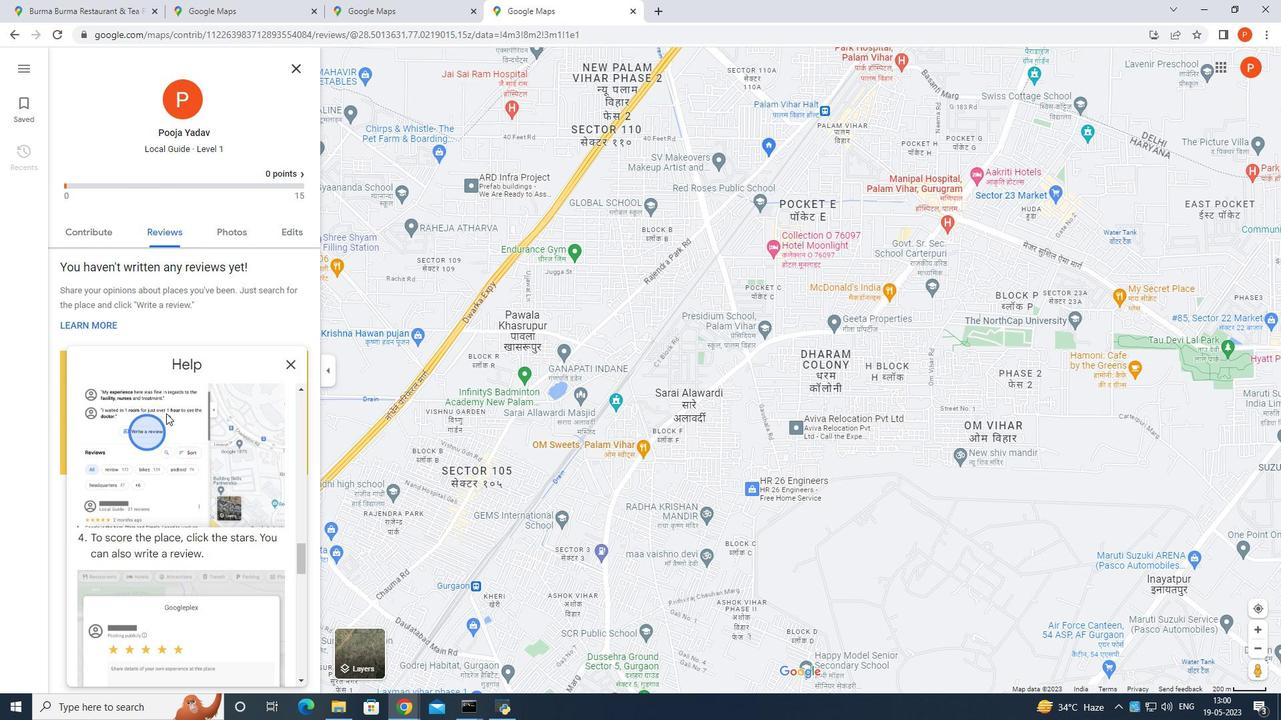 
Action: Mouse scrolled (166, 413) with delta (0, 0)
Screenshot: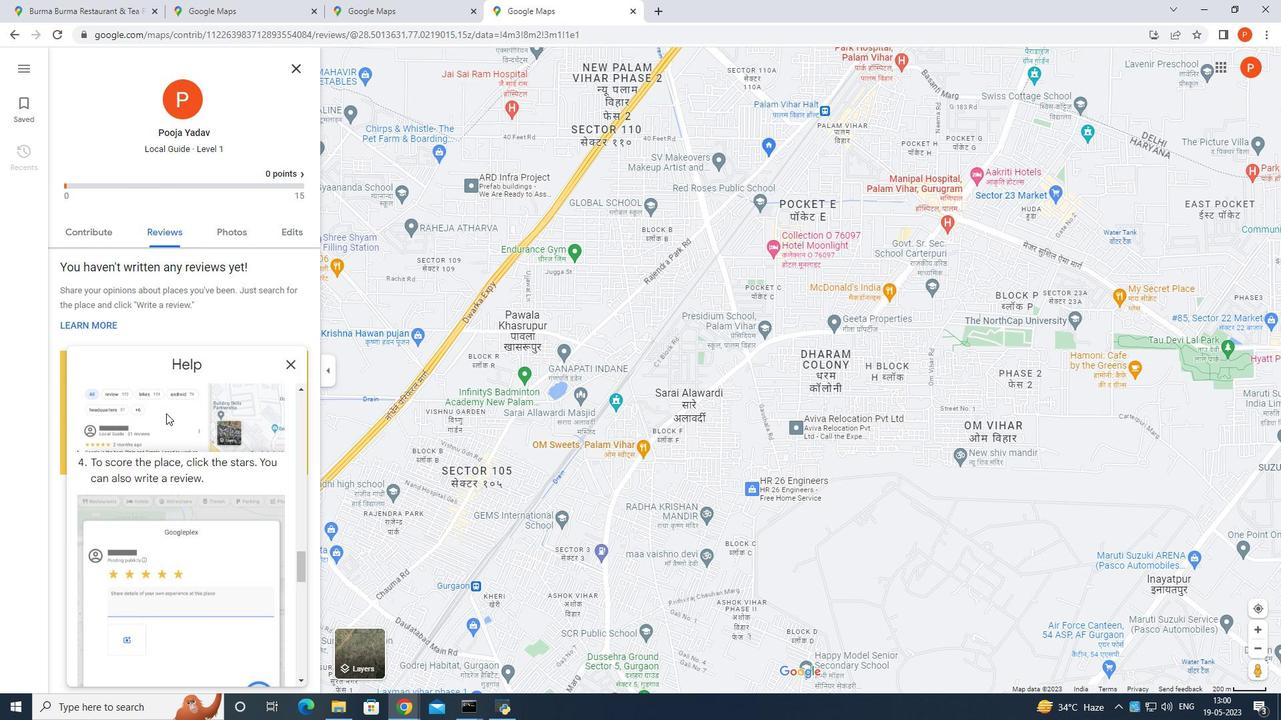 
Action: Mouse scrolled (166, 413) with delta (0, 0)
Screenshot: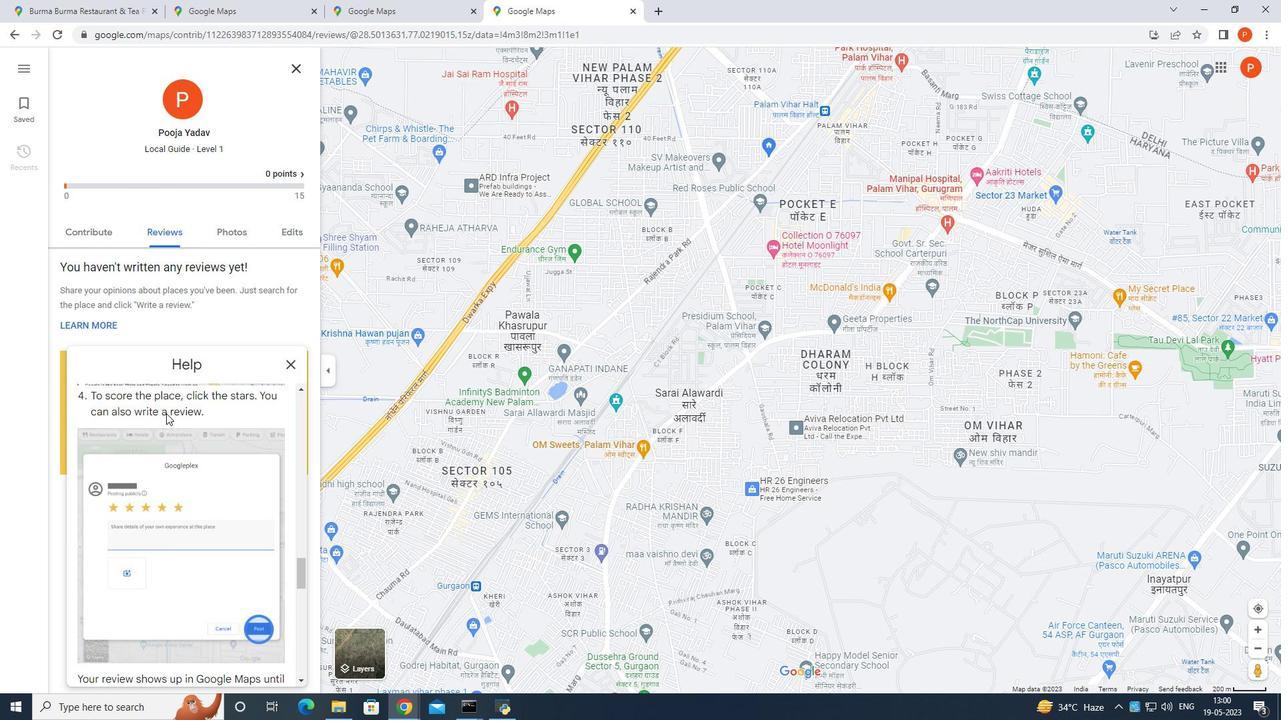 
Action: Mouse scrolled (166, 413) with delta (0, 0)
Screenshot: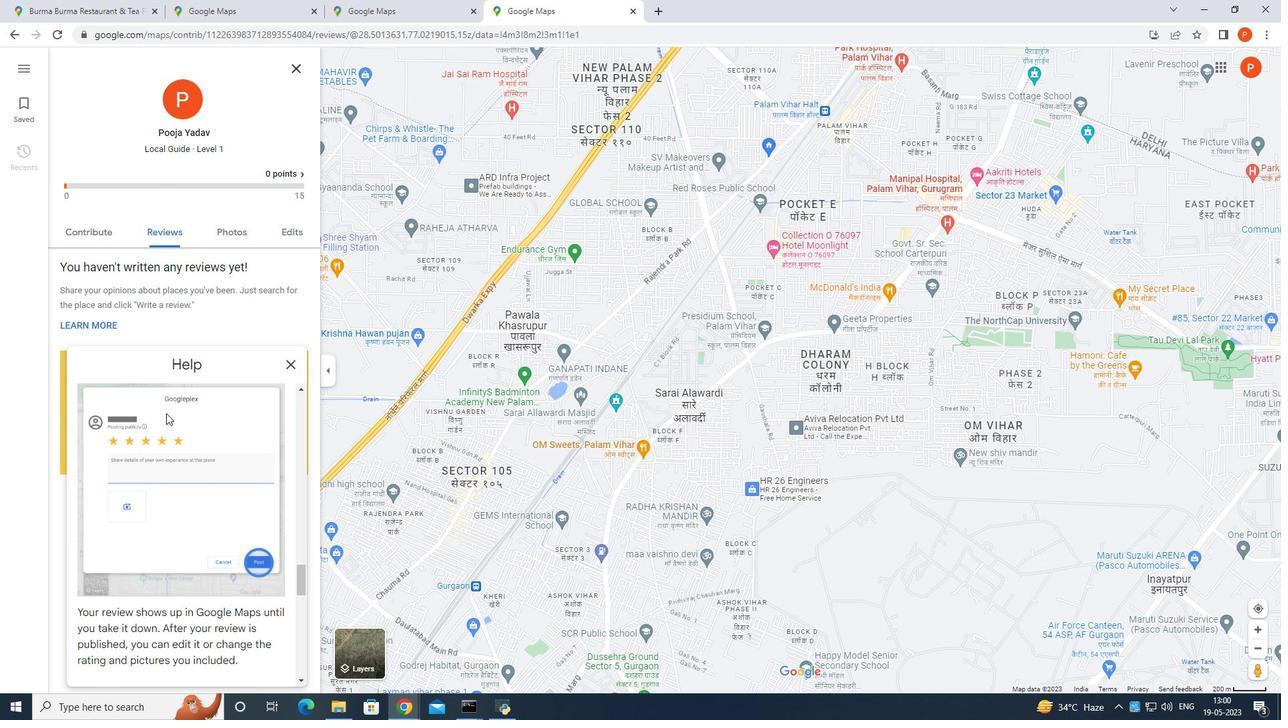 
Action: Mouse scrolled (166, 413) with delta (0, 0)
Screenshot: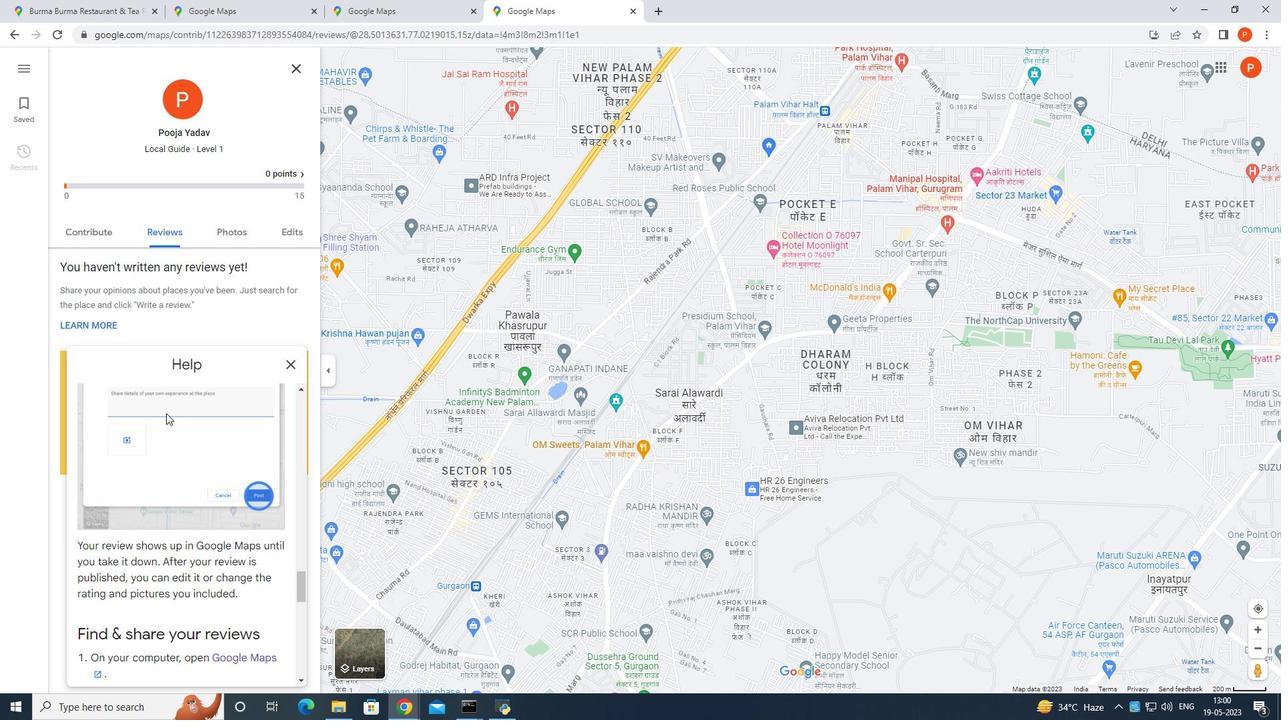 
Action: Mouse scrolled (166, 413) with delta (0, 0)
Screenshot: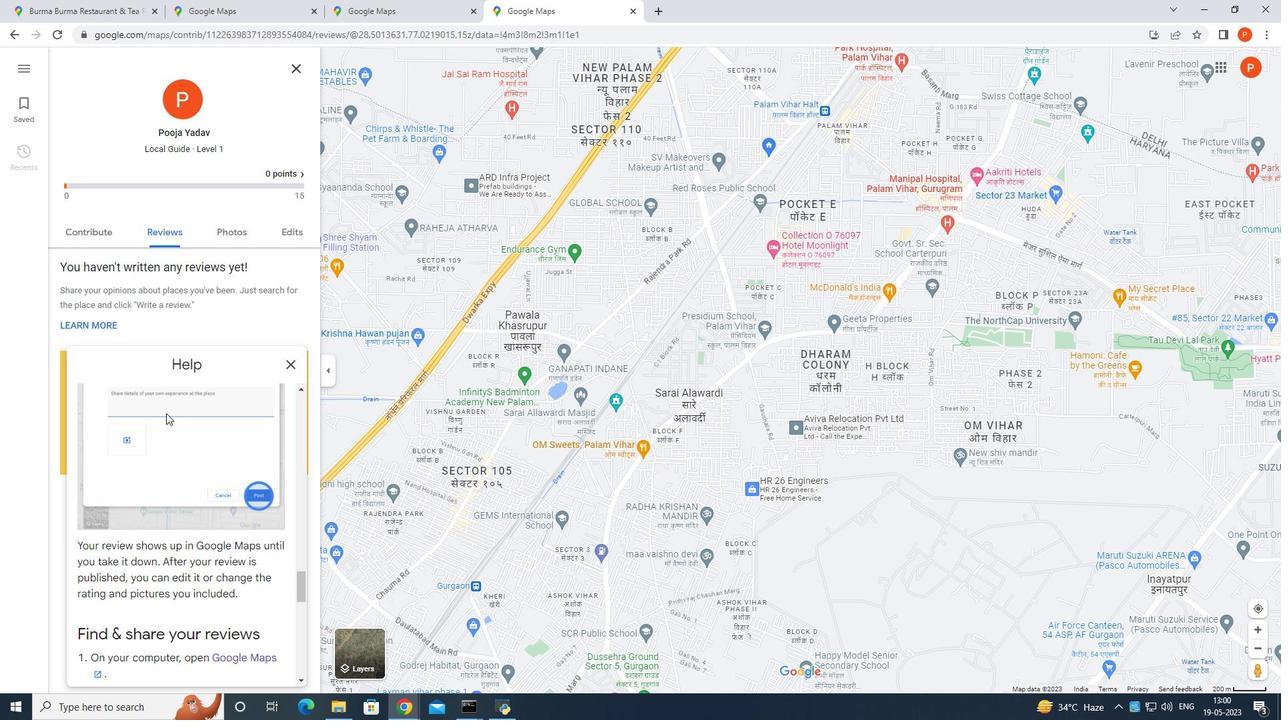
Action: Mouse moved to (172, 495)
Screenshot: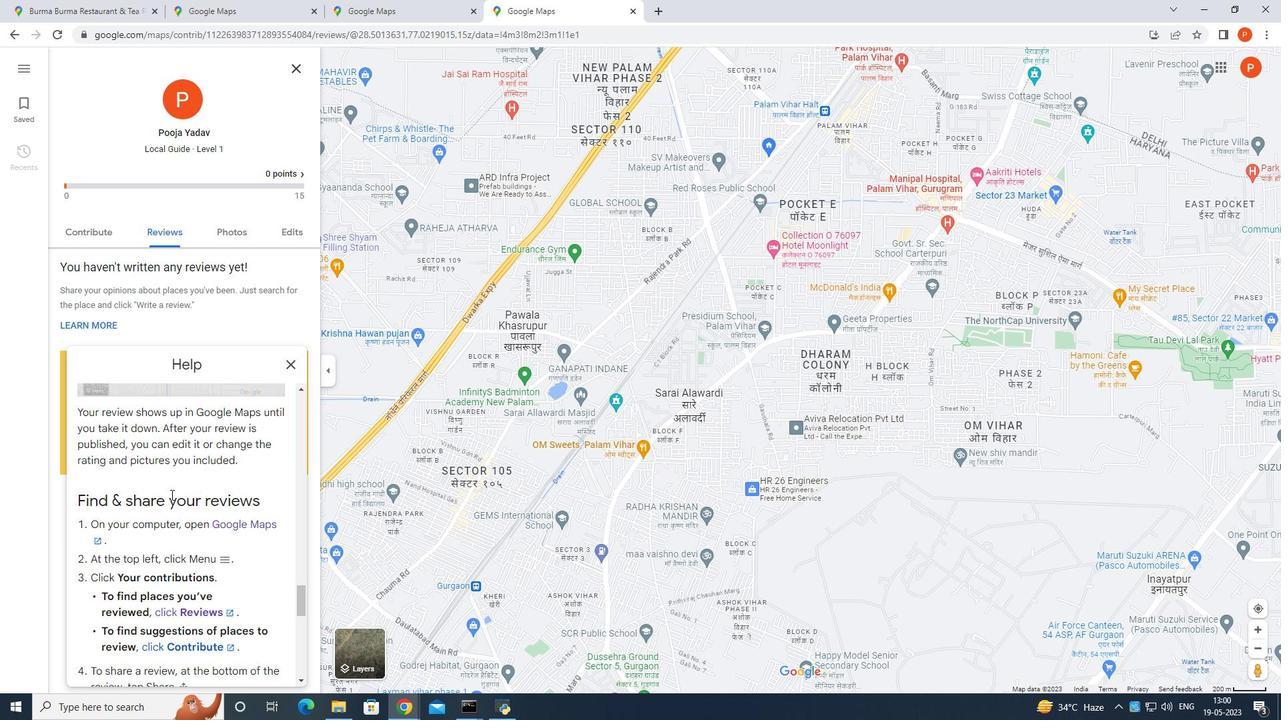 
Action: Mouse pressed left at (172, 495)
Screenshot: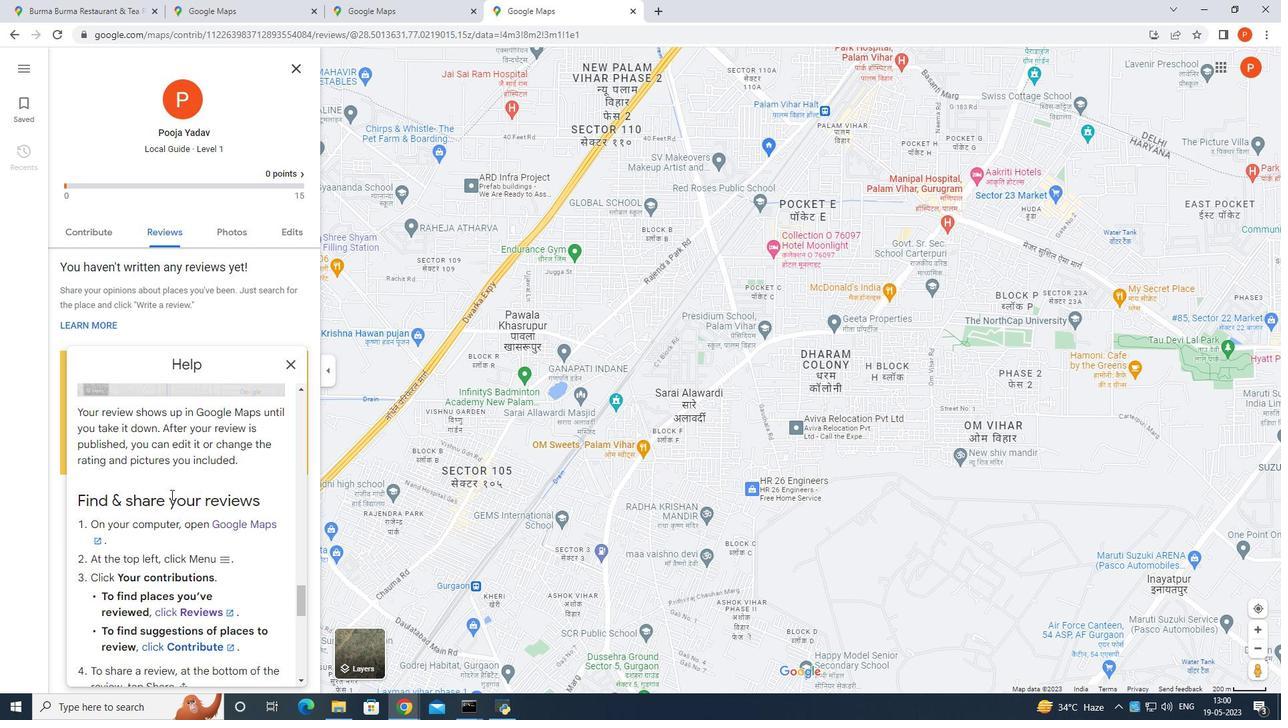 
Action: Mouse moved to (172, 495)
Screenshot: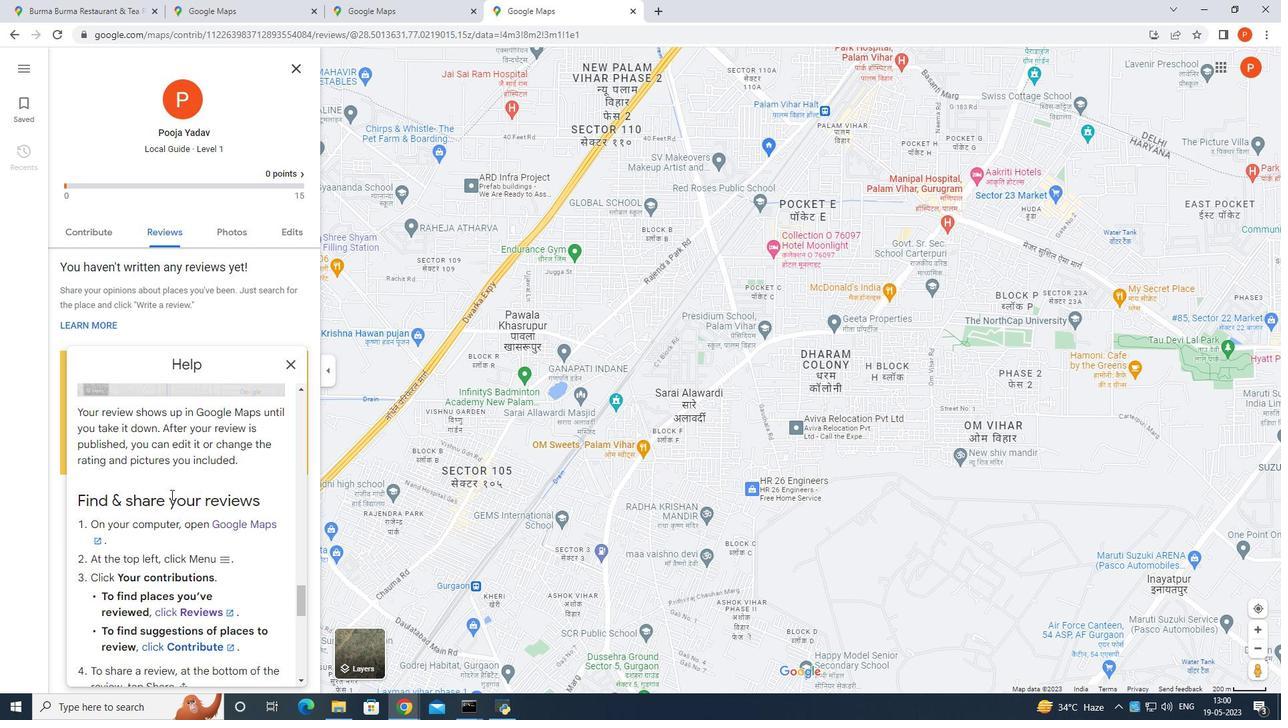 
Action: Mouse pressed left at (172, 495)
Screenshot: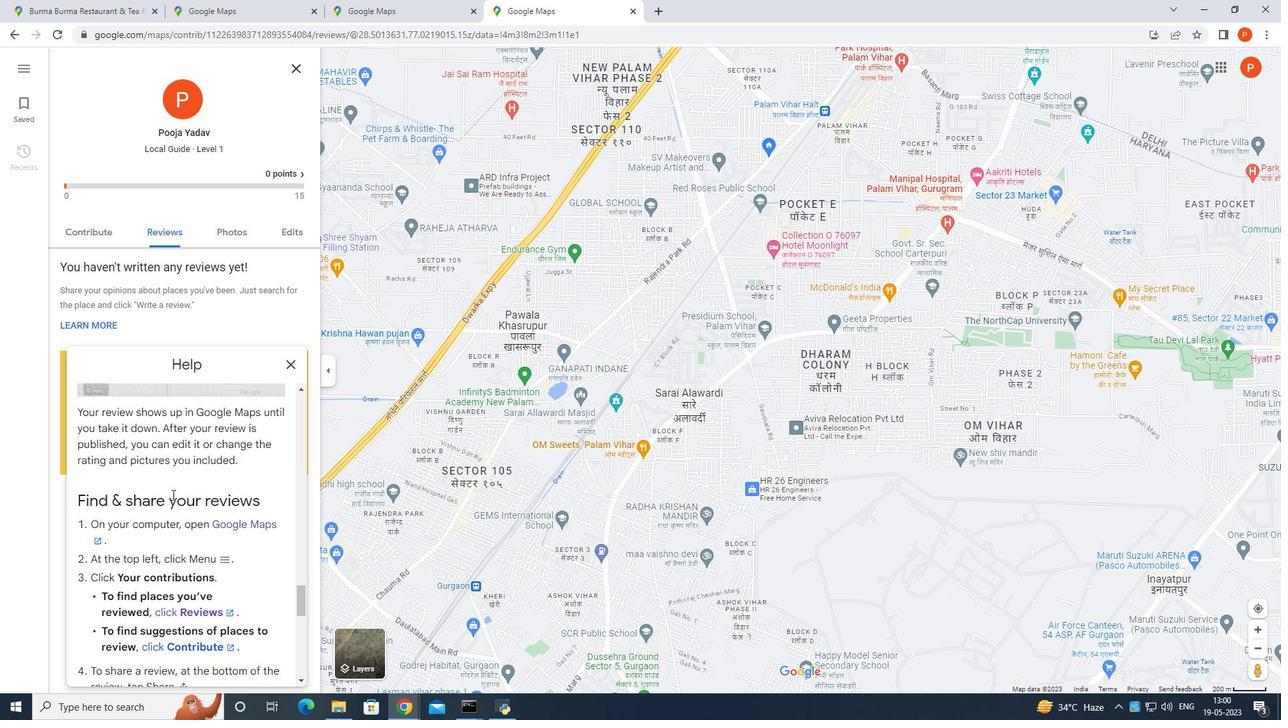 
Action: Mouse moved to (172, 496)
Screenshot: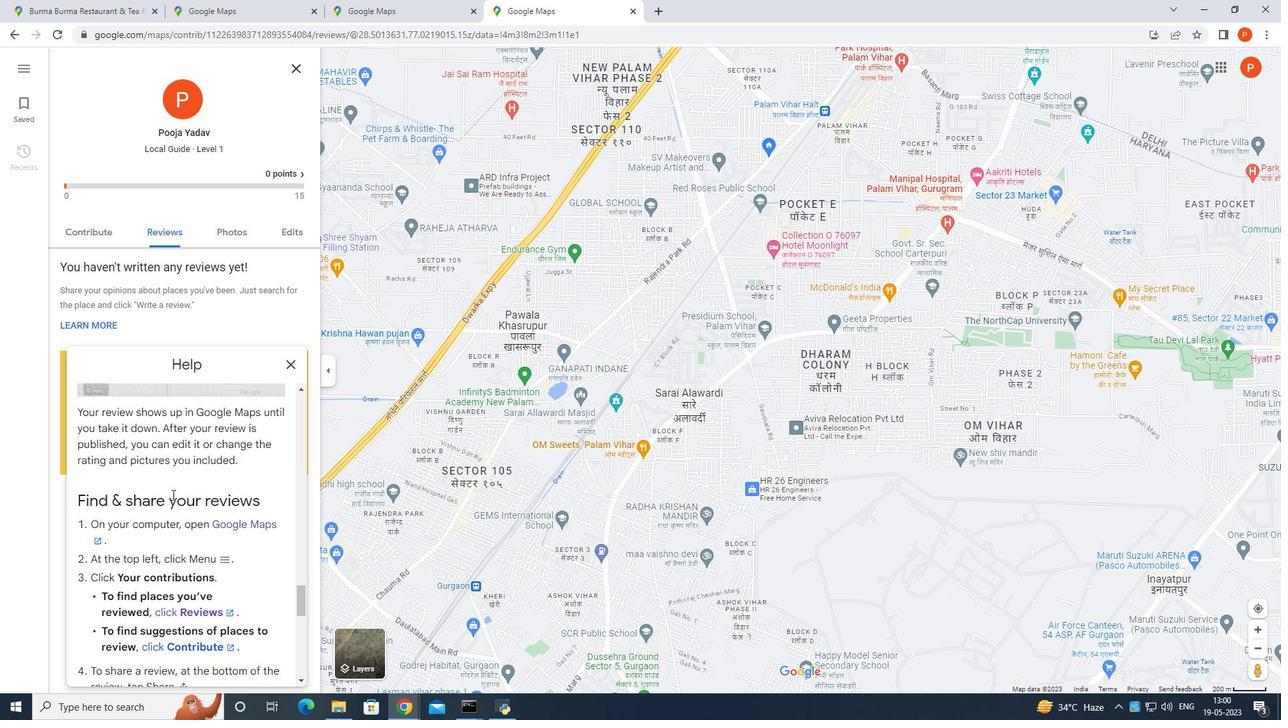 
Action: Mouse pressed left at (172, 496)
Screenshot: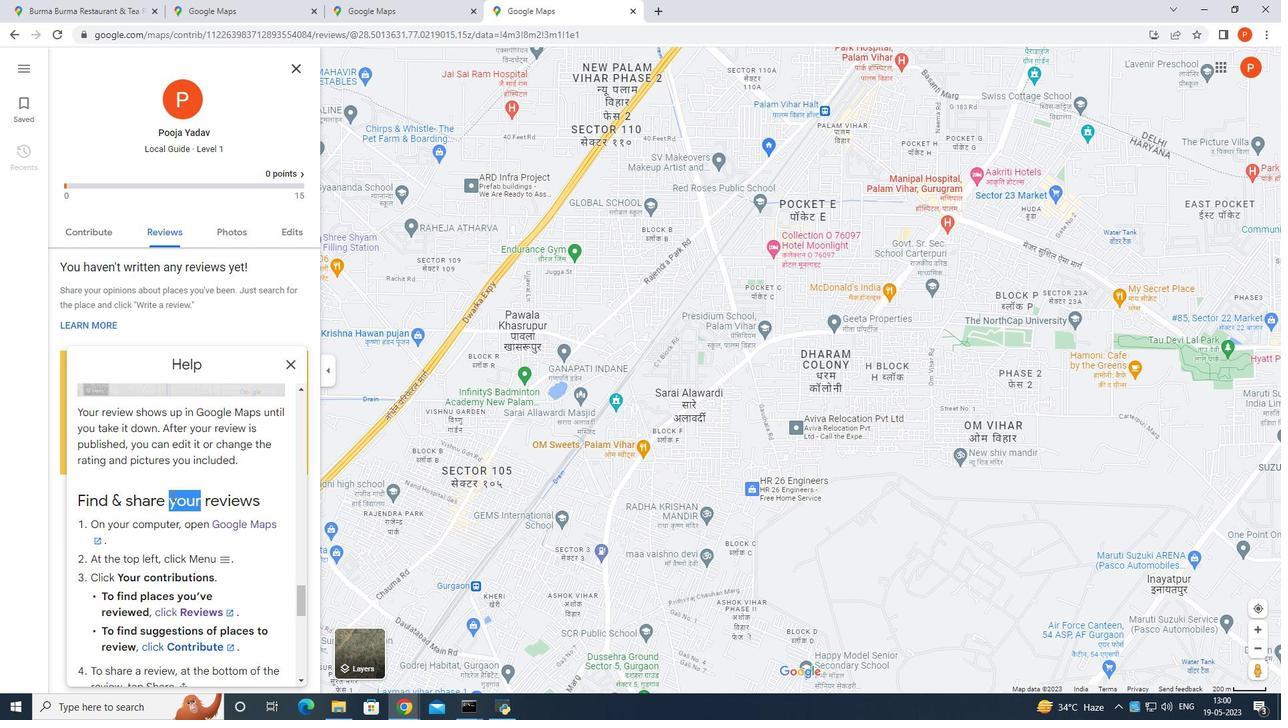 
Action: Mouse pressed left at (172, 496)
Screenshot: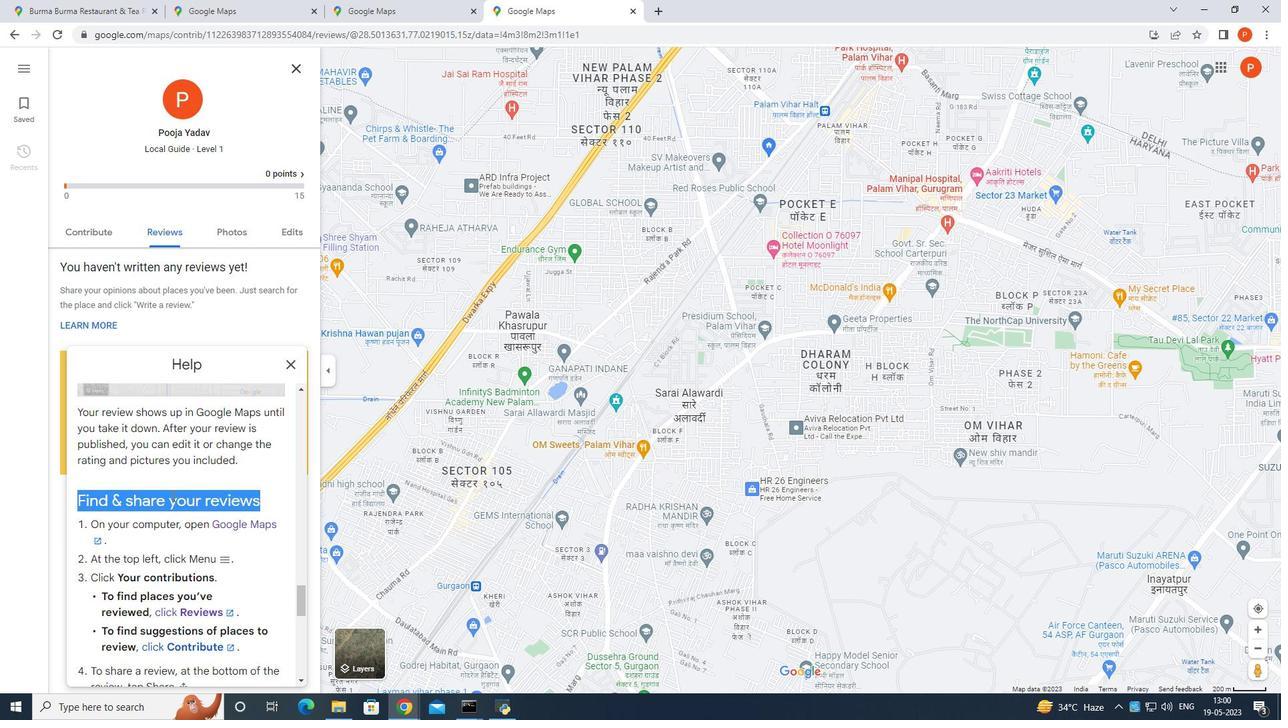 
Action: Mouse moved to (178, 452)
Screenshot: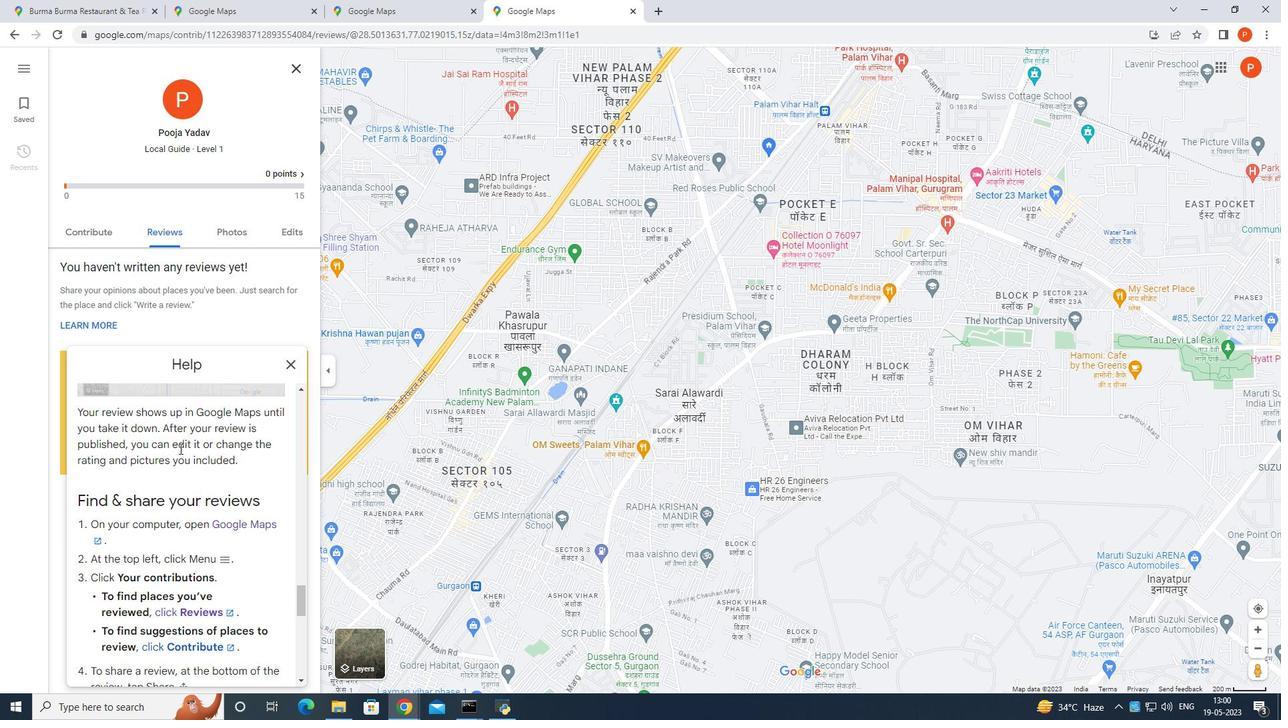 
Action: Mouse scrolled (178, 451) with delta (0, 0)
Screenshot: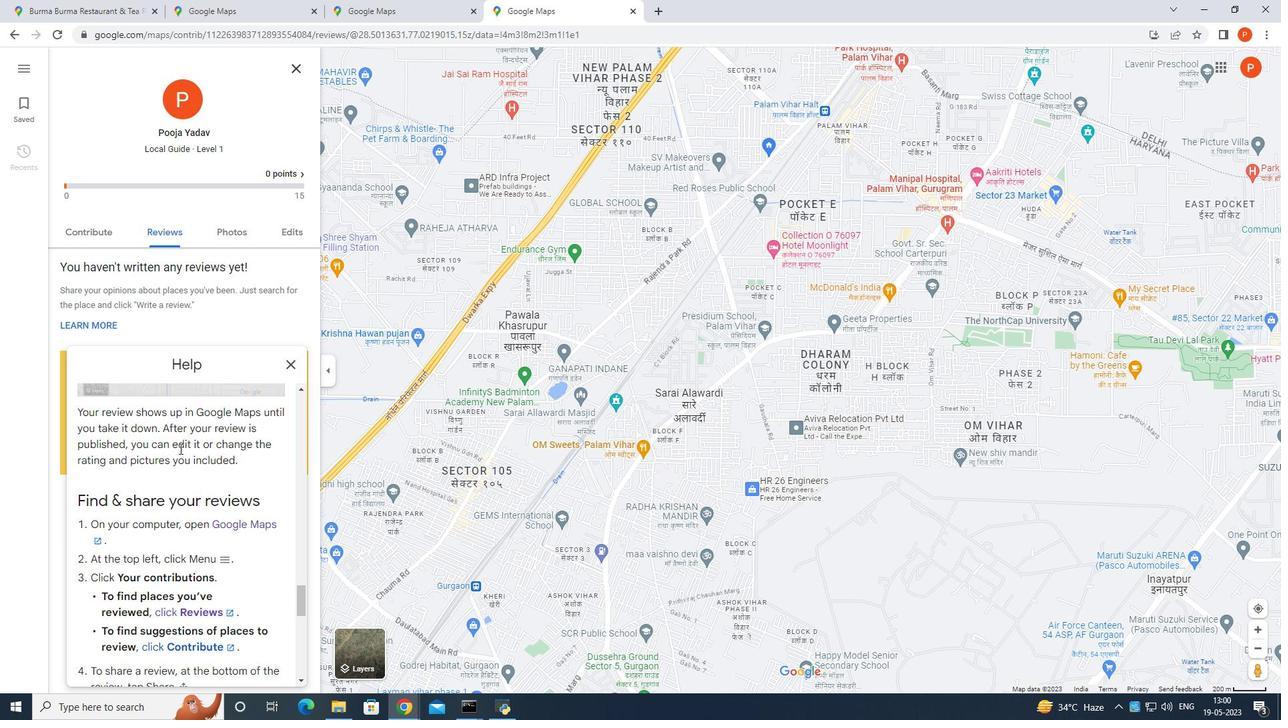 
Action: Mouse moved to (178, 453)
Screenshot: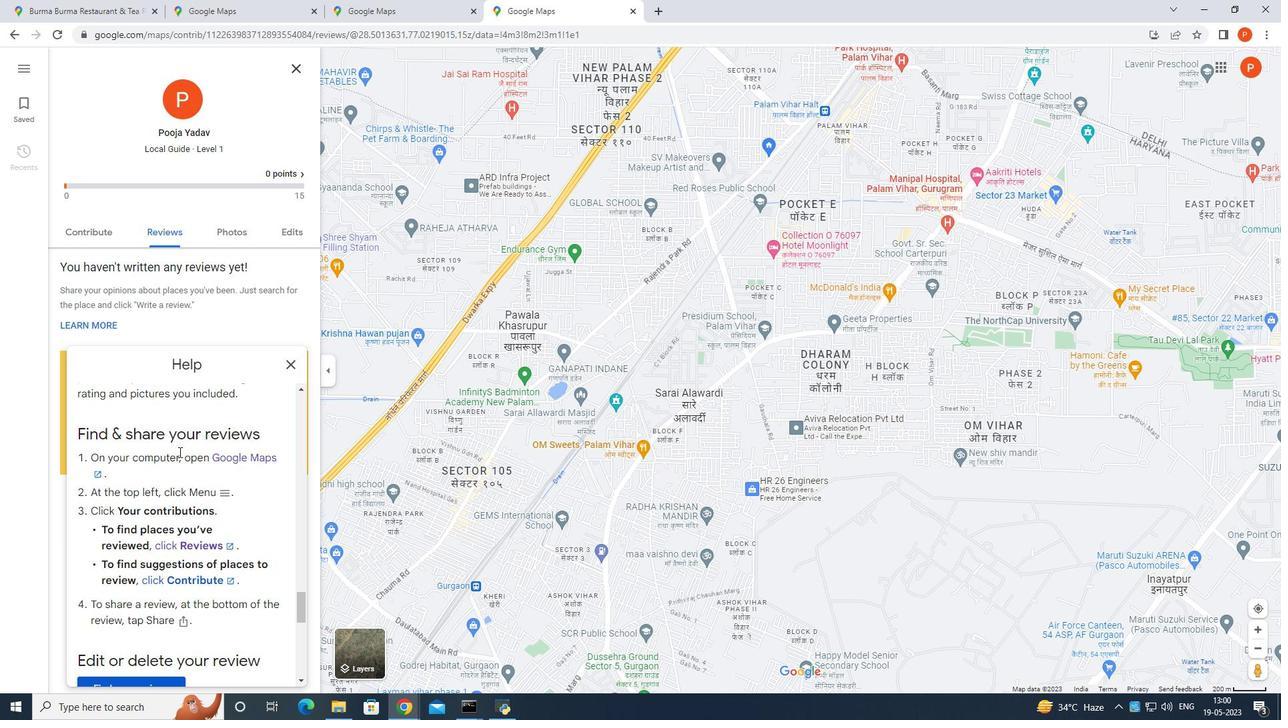 
Action: Mouse scrolled (178, 453) with delta (0, 0)
Screenshot: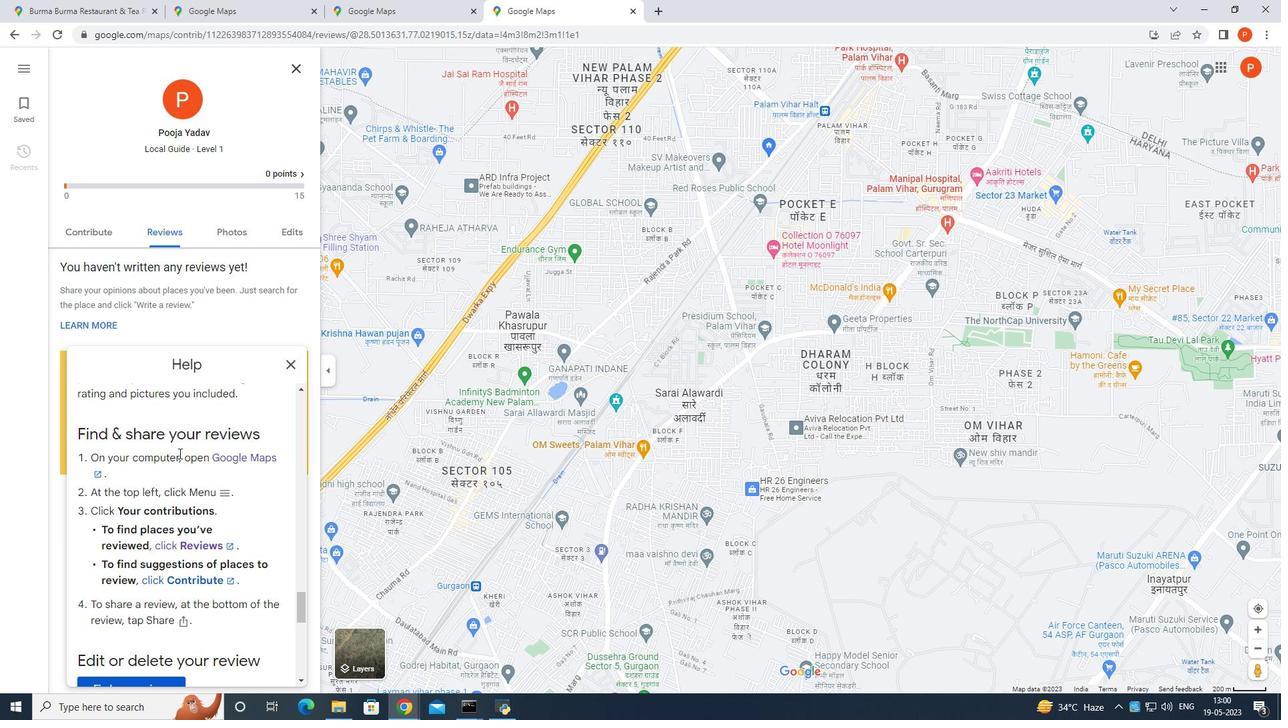 
Action: Mouse moved to (176, 457)
Screenshot: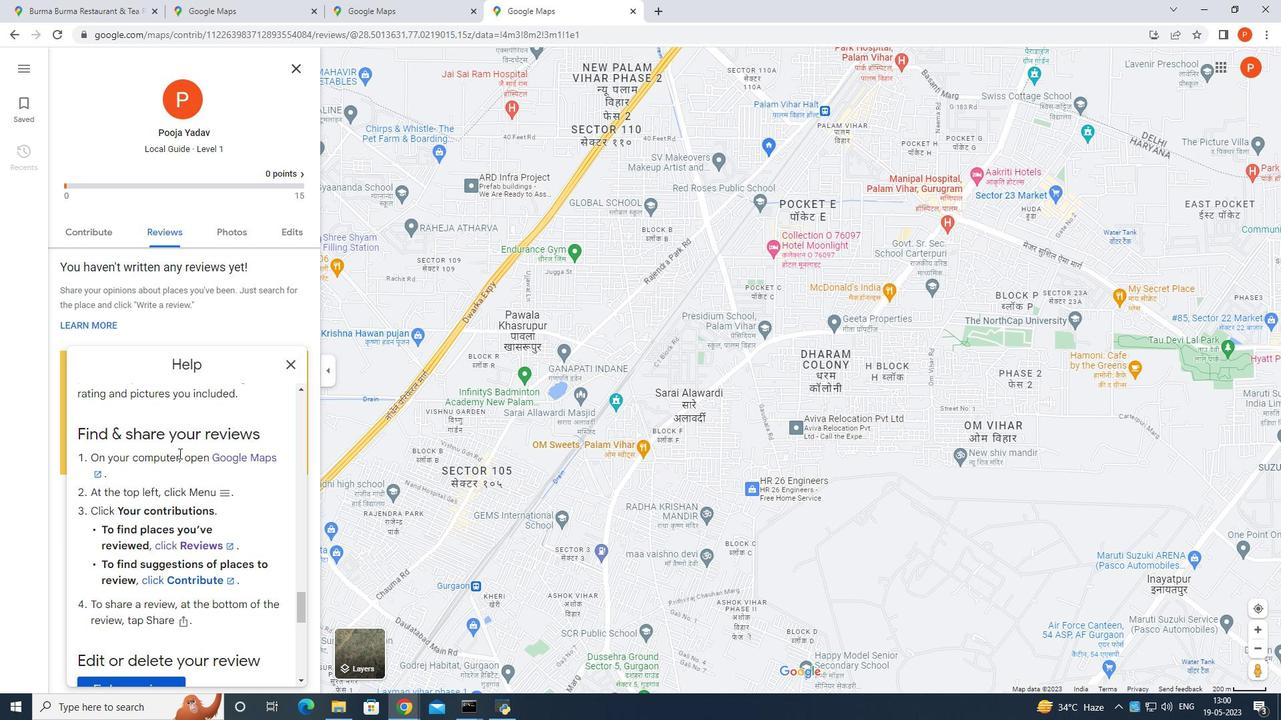 
Action: Mouse scrolled (177, 456) with delta (0, 0)
Screenshot: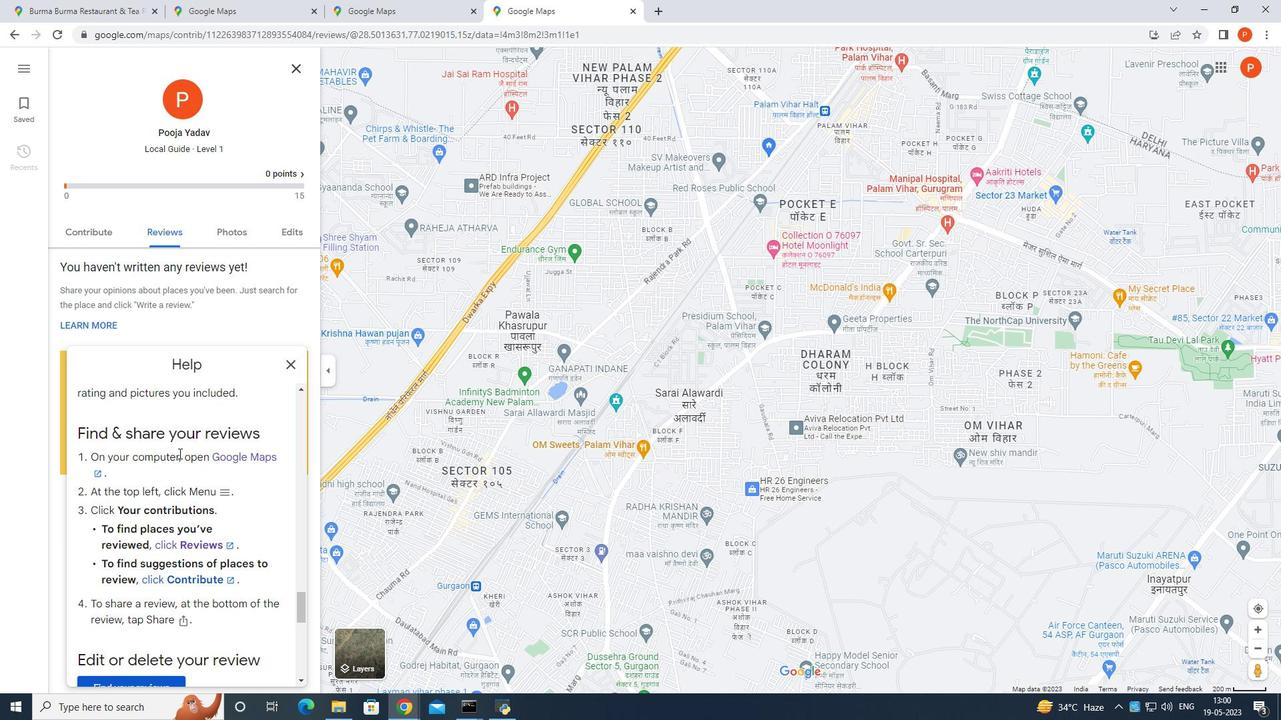 
Action: Mouse moved to (296, 360)
Screenshot: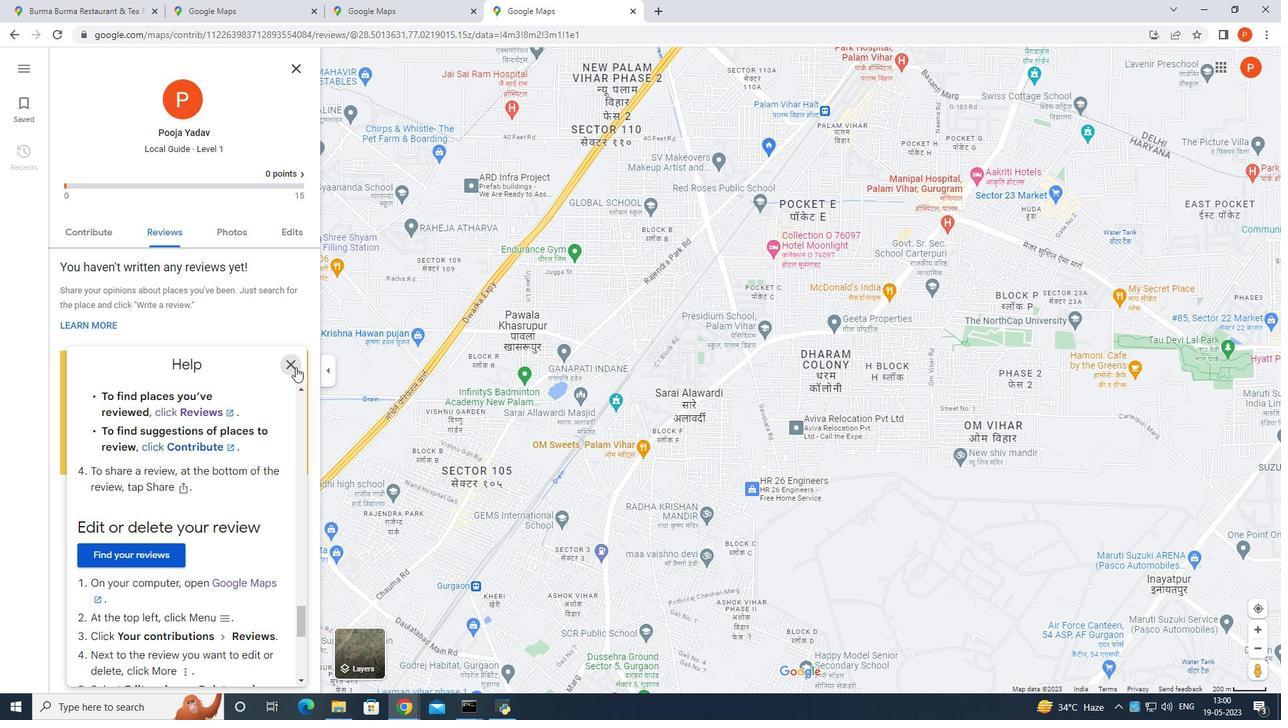 
Action: Mouse pressed left at (296, 360)
Screenshot: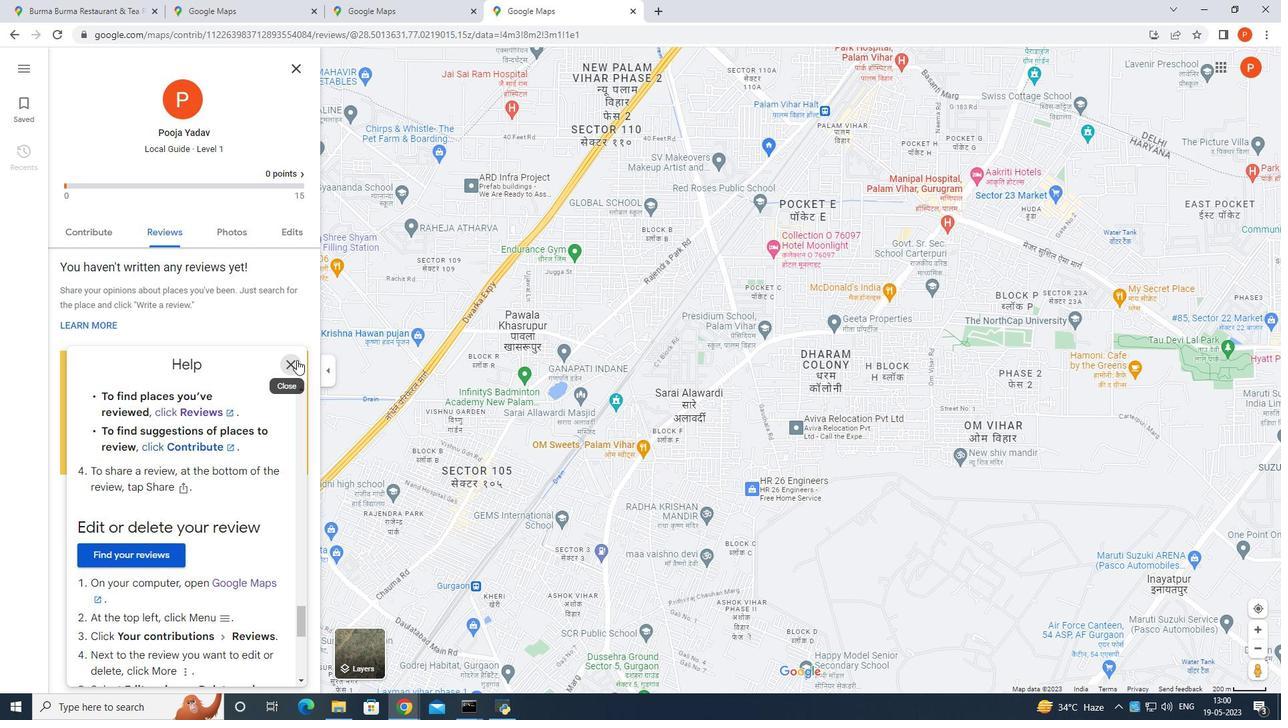
Action: Mouse moved to (176, 77)
Screenshot: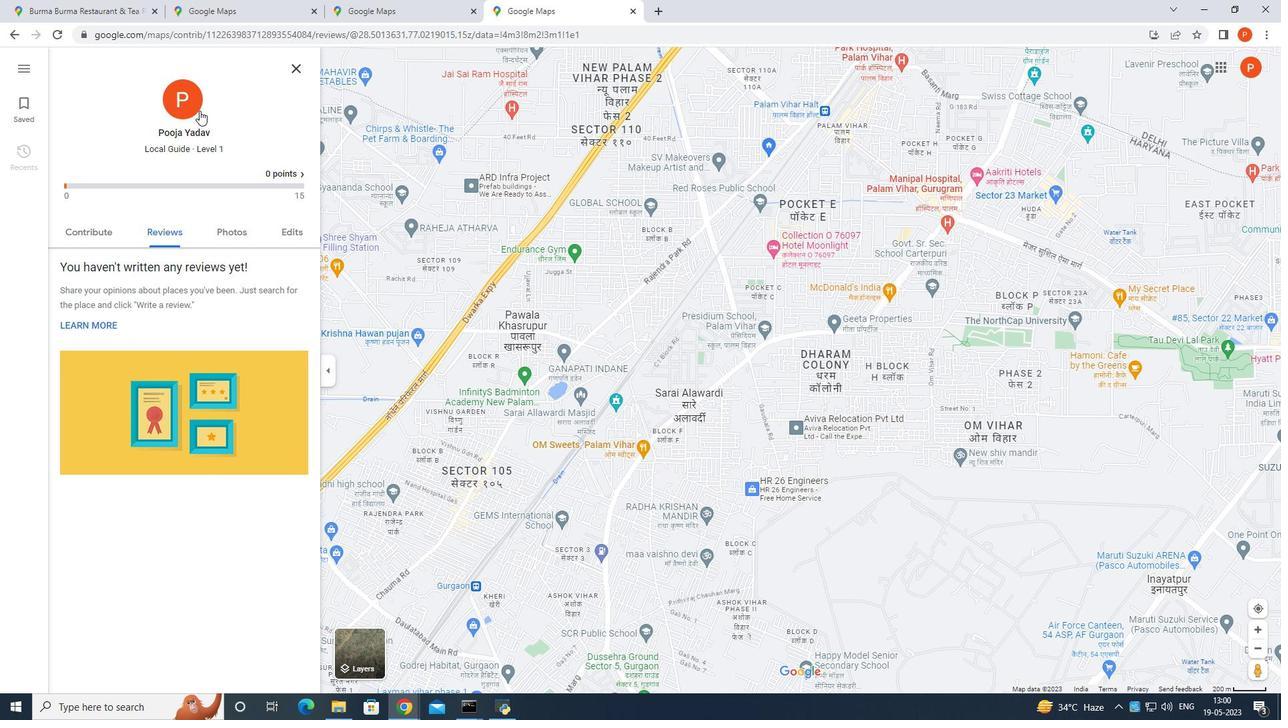 
Action: Mouse pressed left at (176, 77)
Screenshot: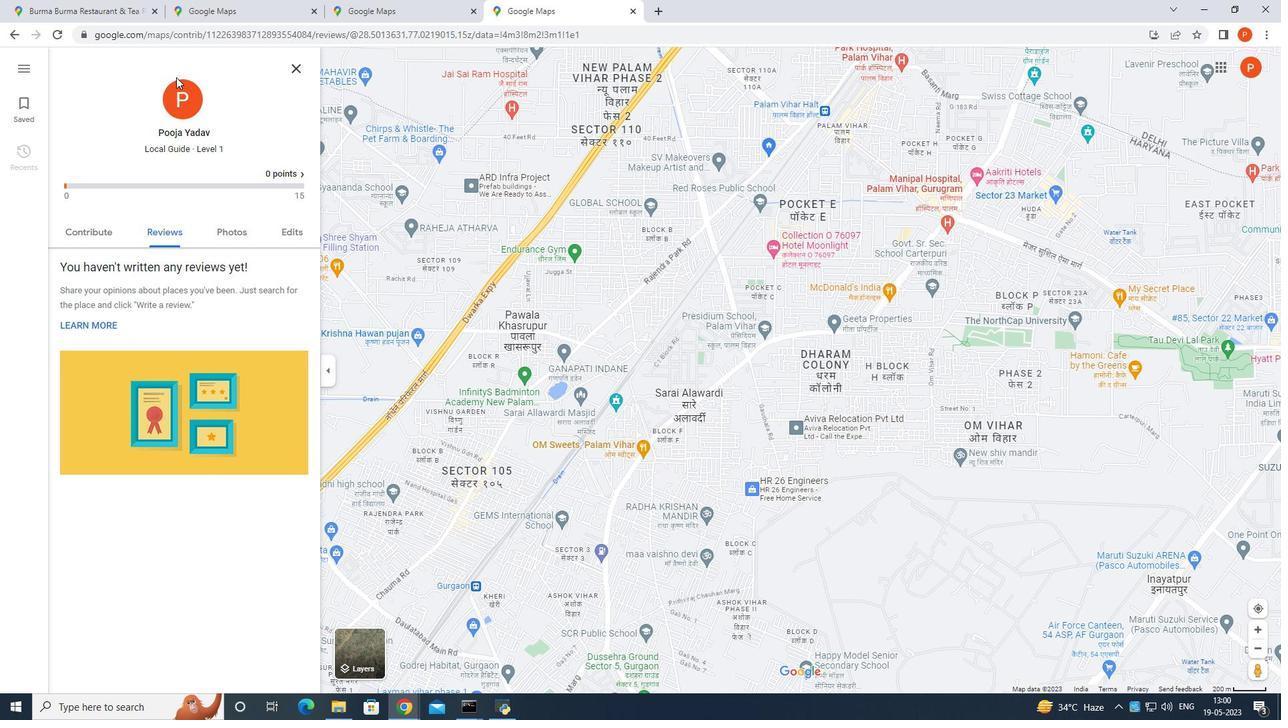 
Action: Mouse moved to (174, 112)
Screenshot: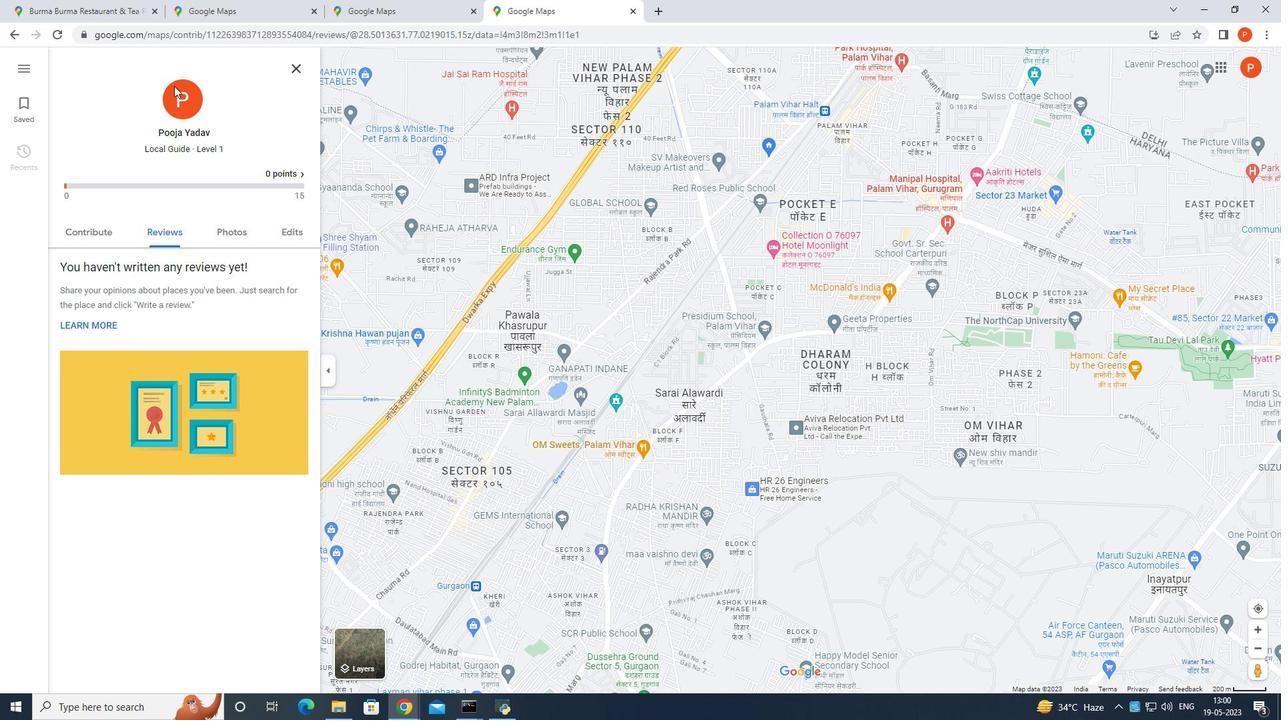 
Action: Mouse pressed left at (174, 112)
Screenshot: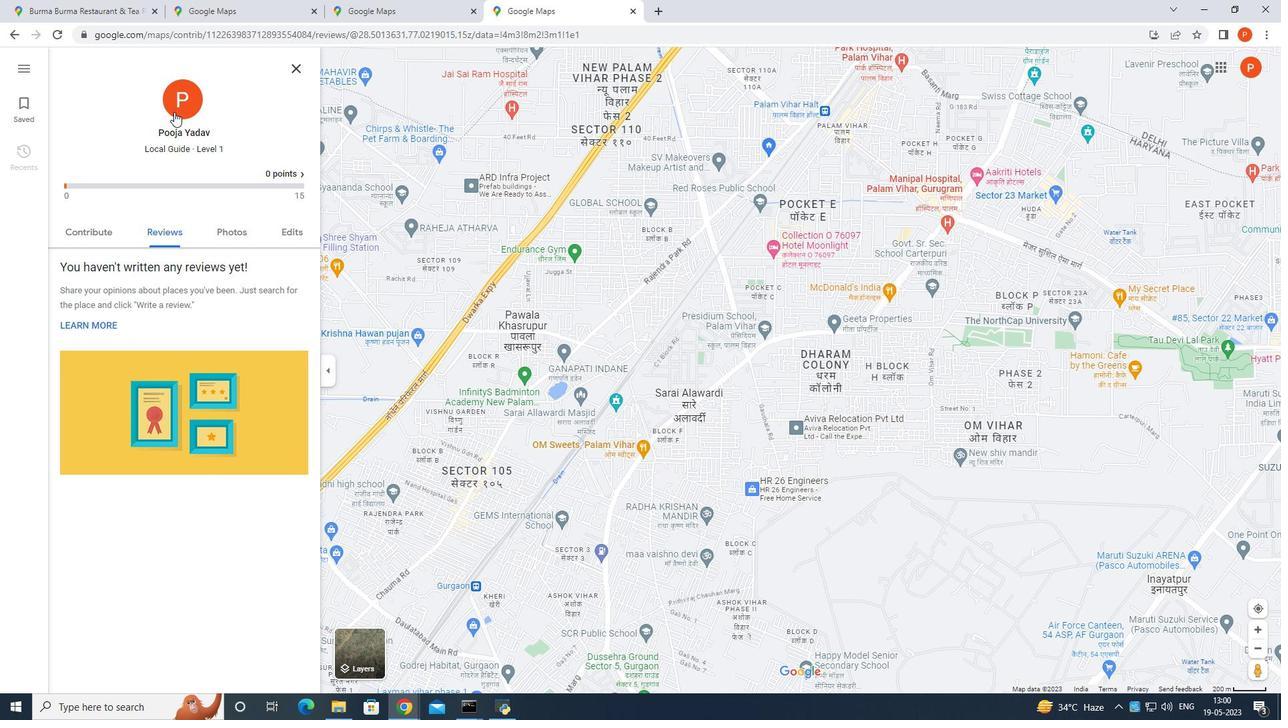 
Action: Mouse moved to (494, 285)
Screenshot: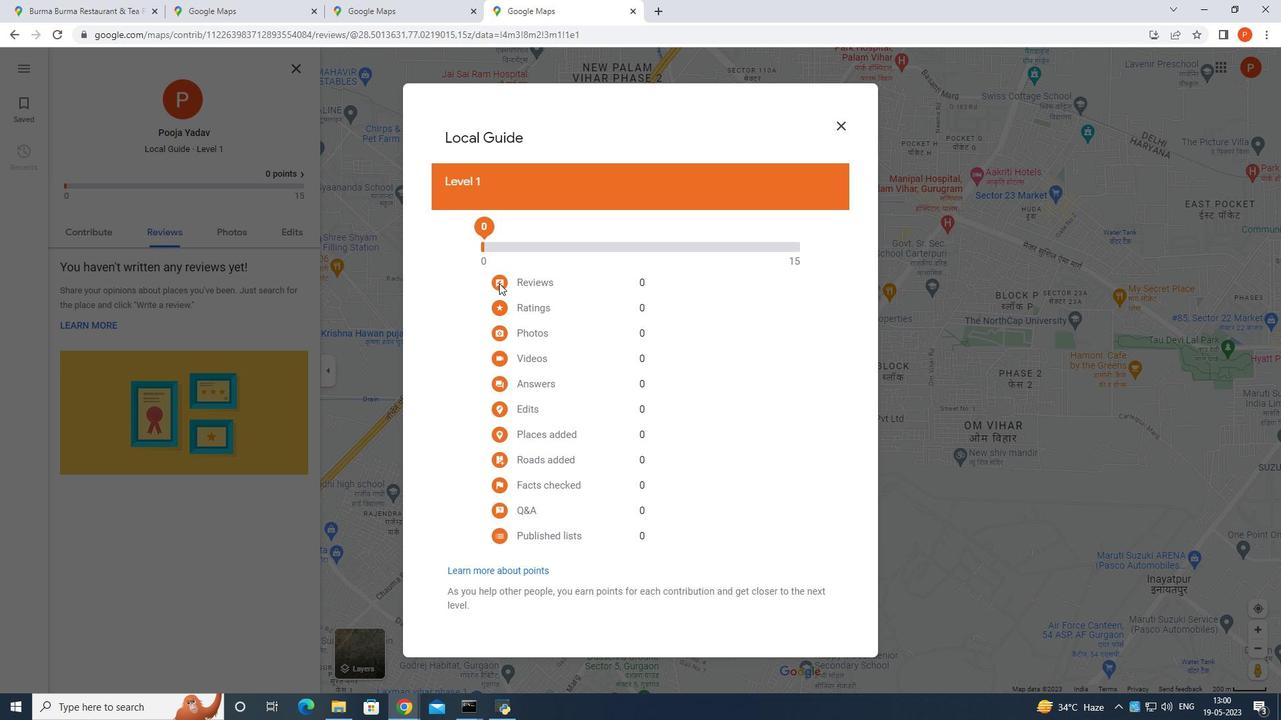 
Action: Mouse pressed left at (494, 285)
Screenshot: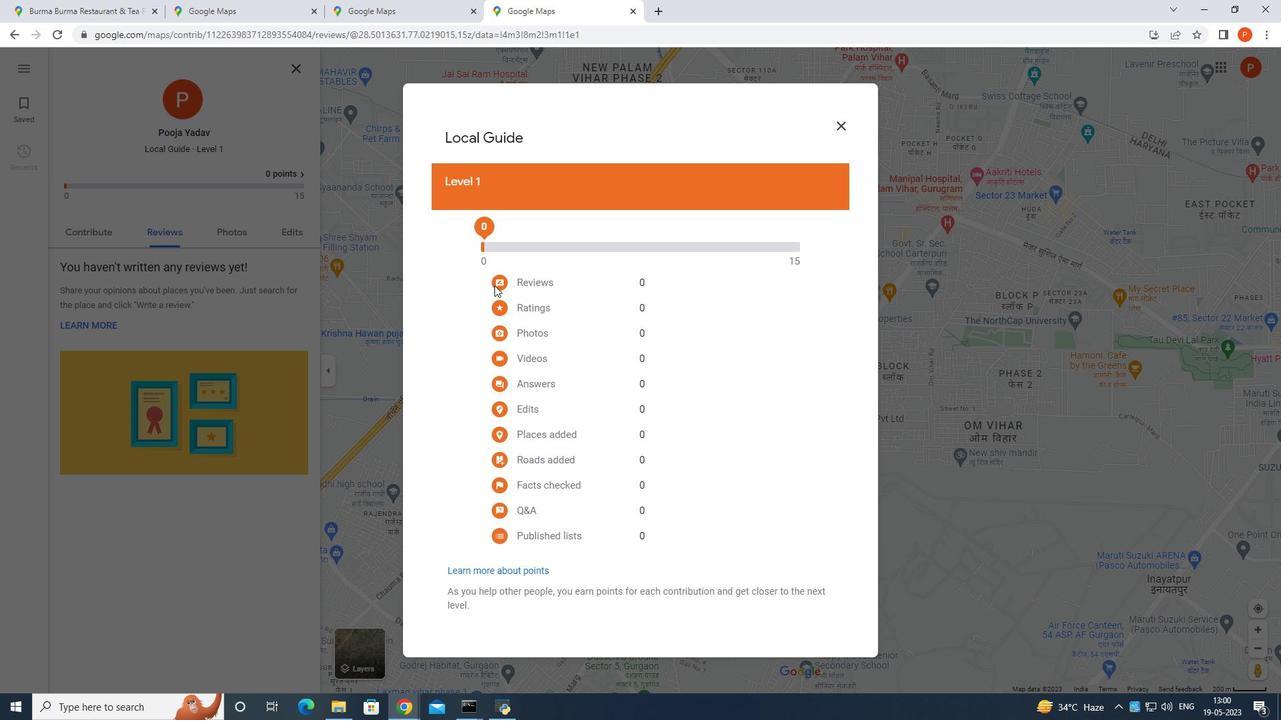 
Action: Mouse moved to (497, 284)
Screenshot: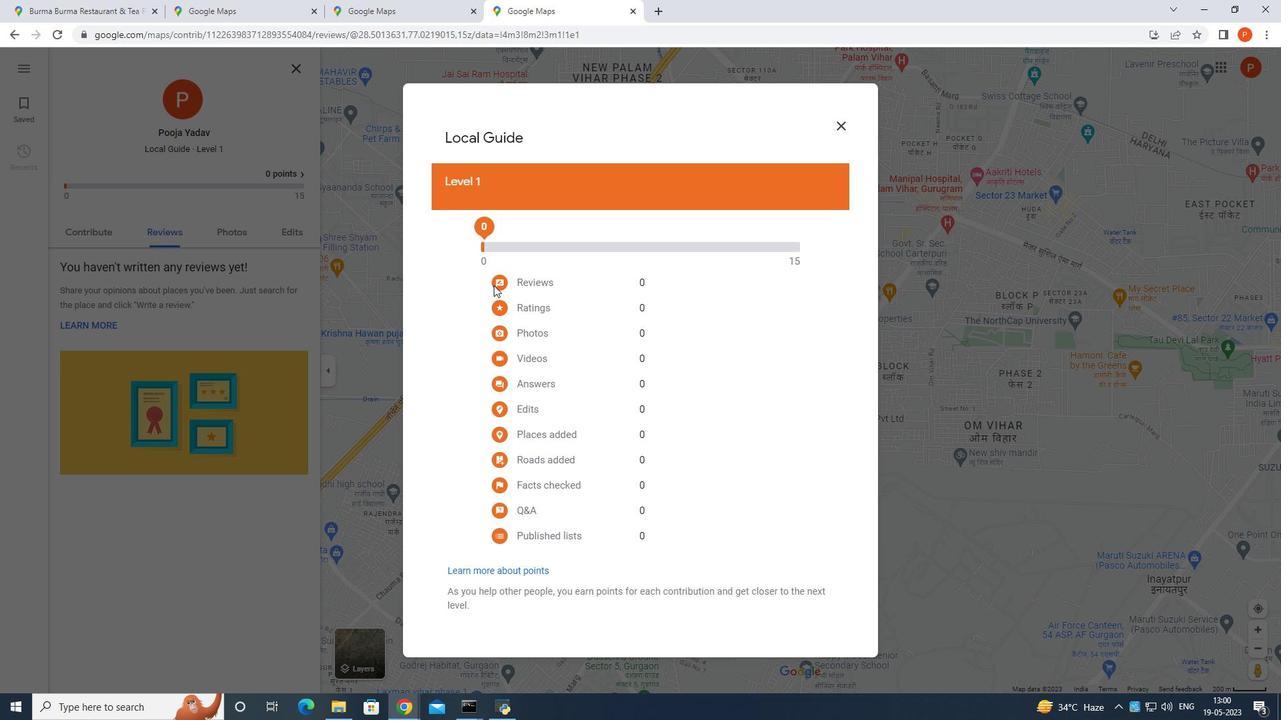 
Action: Mouse pressed left at (497, 284)
Screenshot: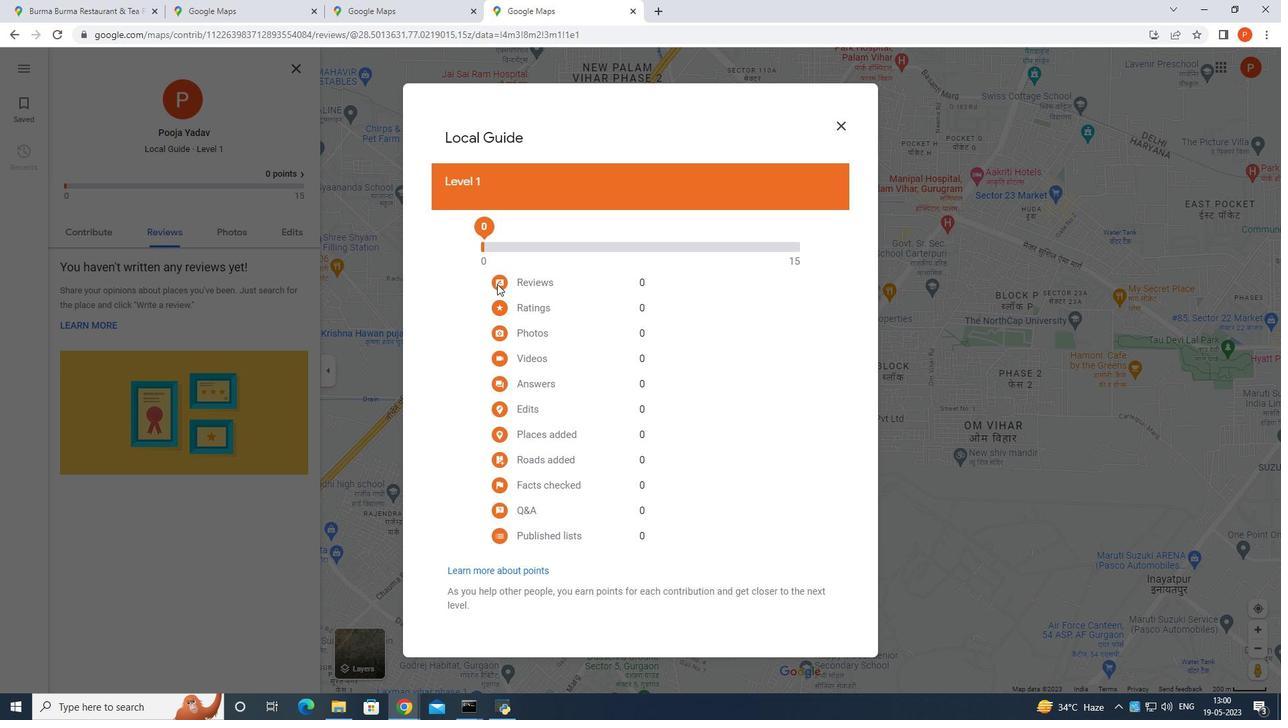 
Action: Mouse pressed left at (497, 284)
Screenshot: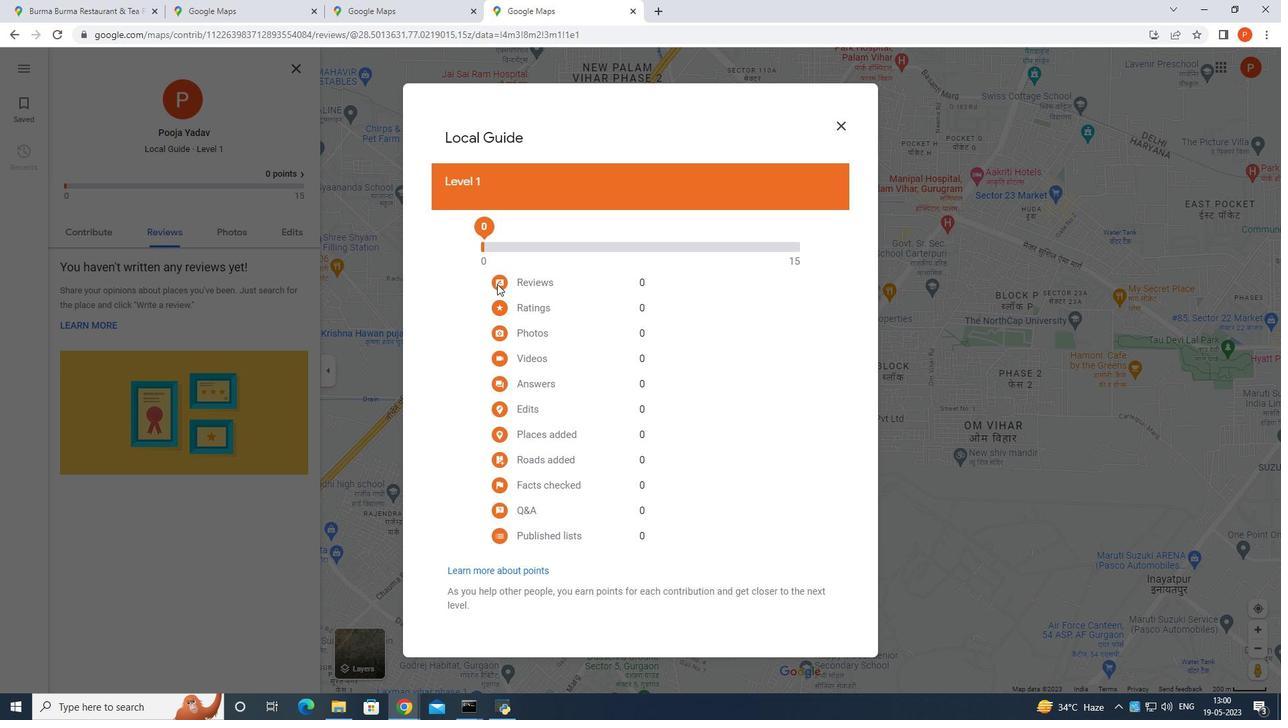 
Action: Mouse pressed left at (497, 284)
Screenshot: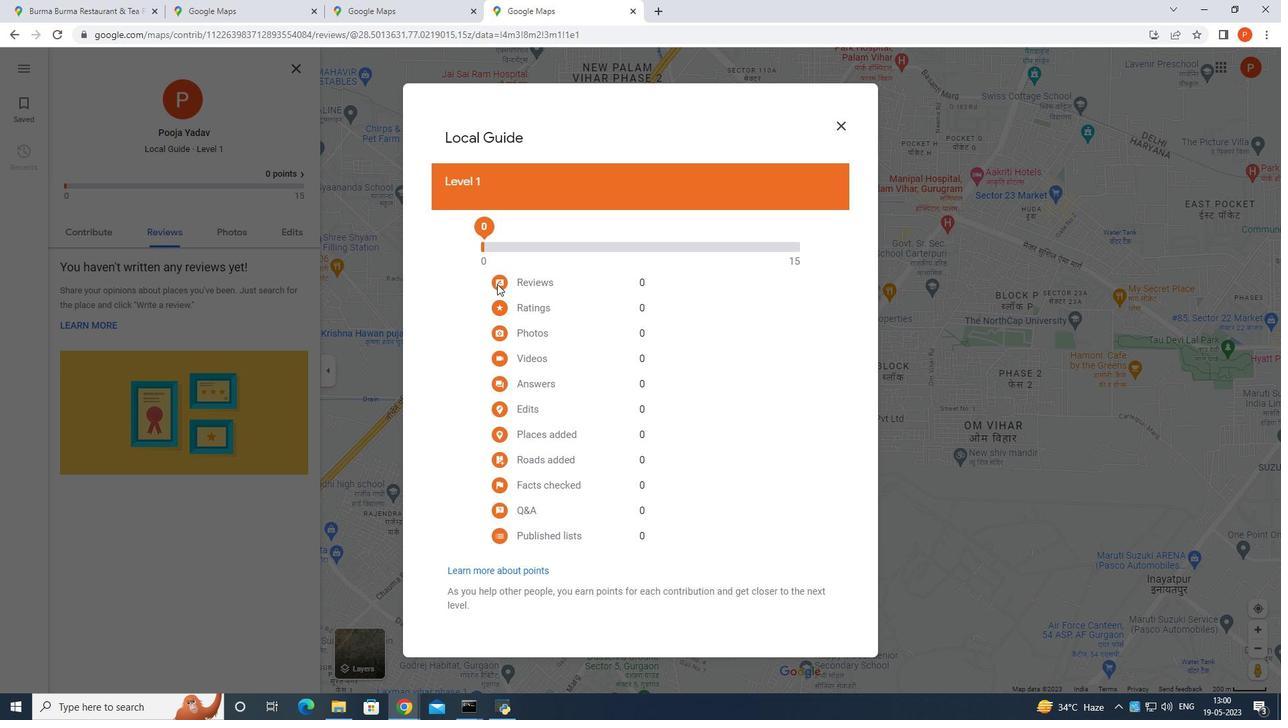 
Action: Mouse moved to (524, 282)
Screenshot: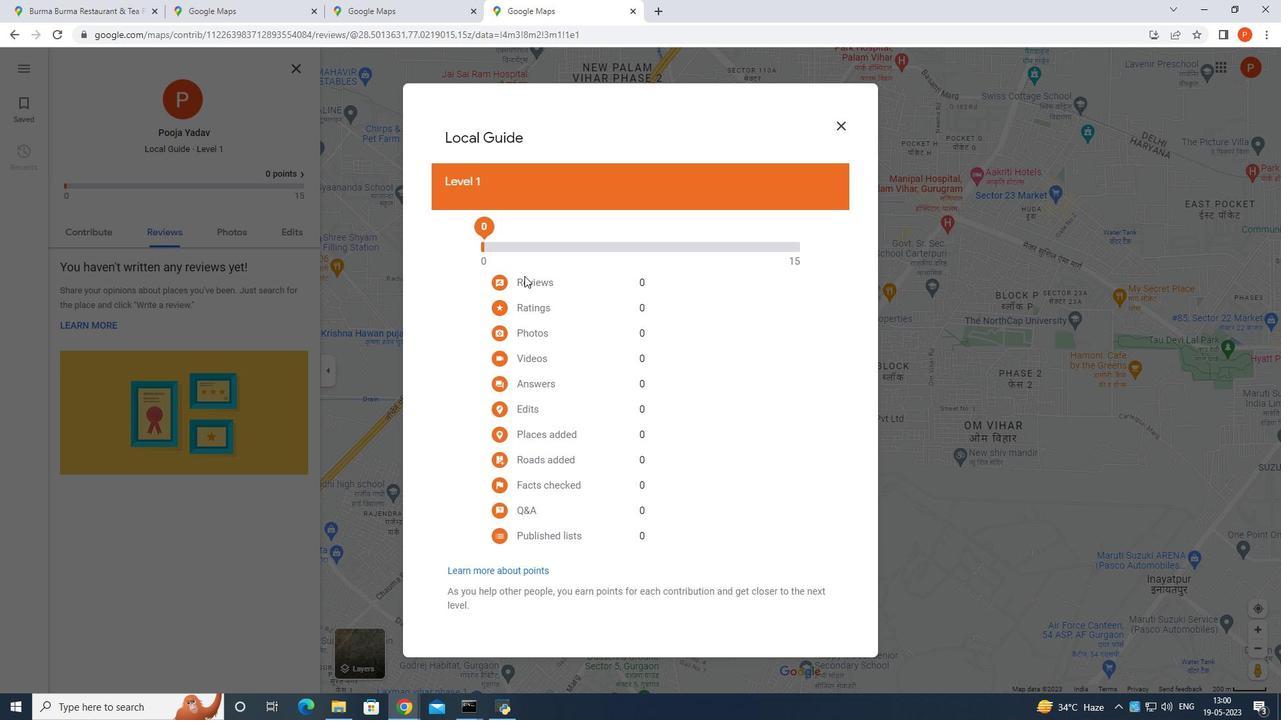 
Action: Mouse pressed left at (524, 282)
Screenshot: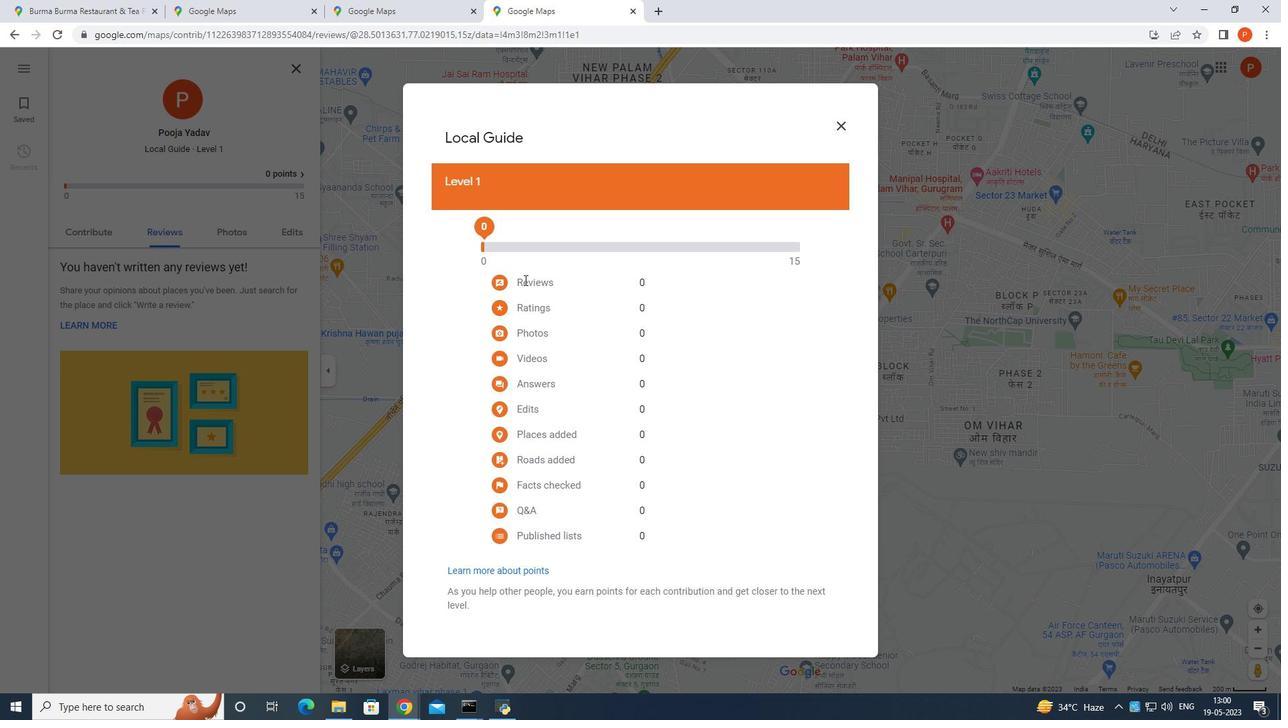 
Action: Mouse pressed left at (524, 282)
Screenshot: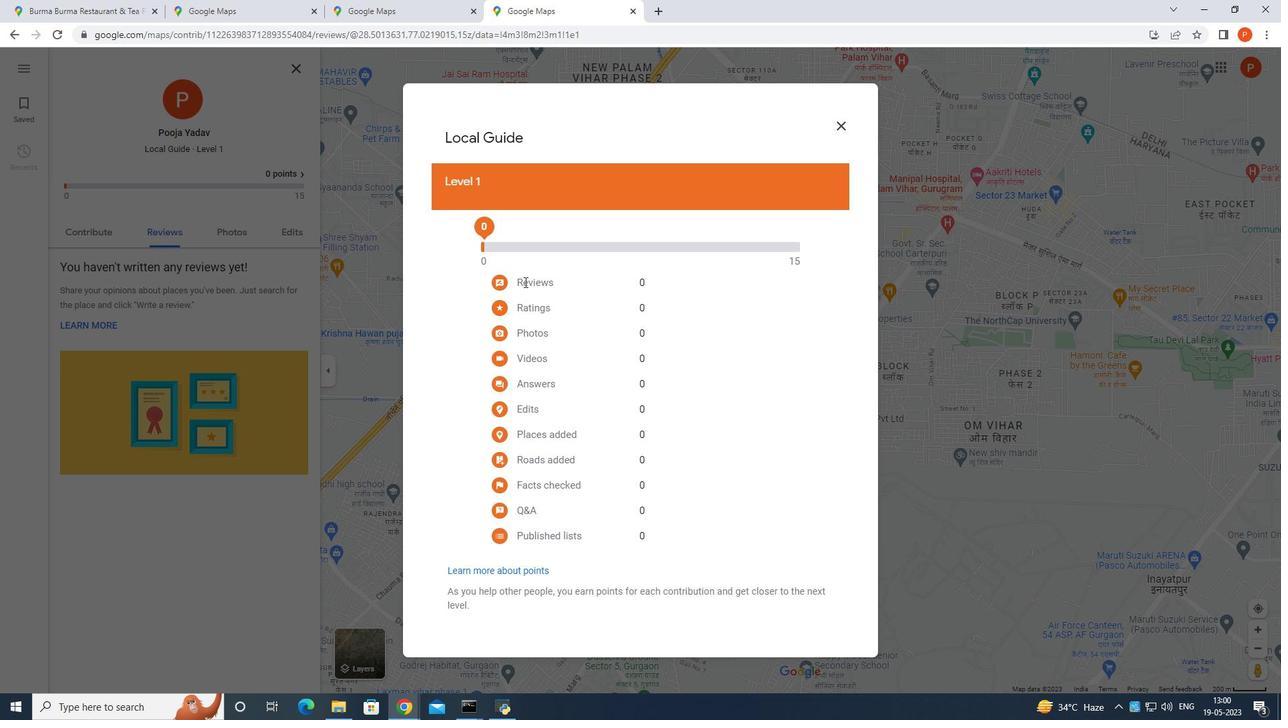 
Action: Mouse pressed left at (524, 282)
Screenshot: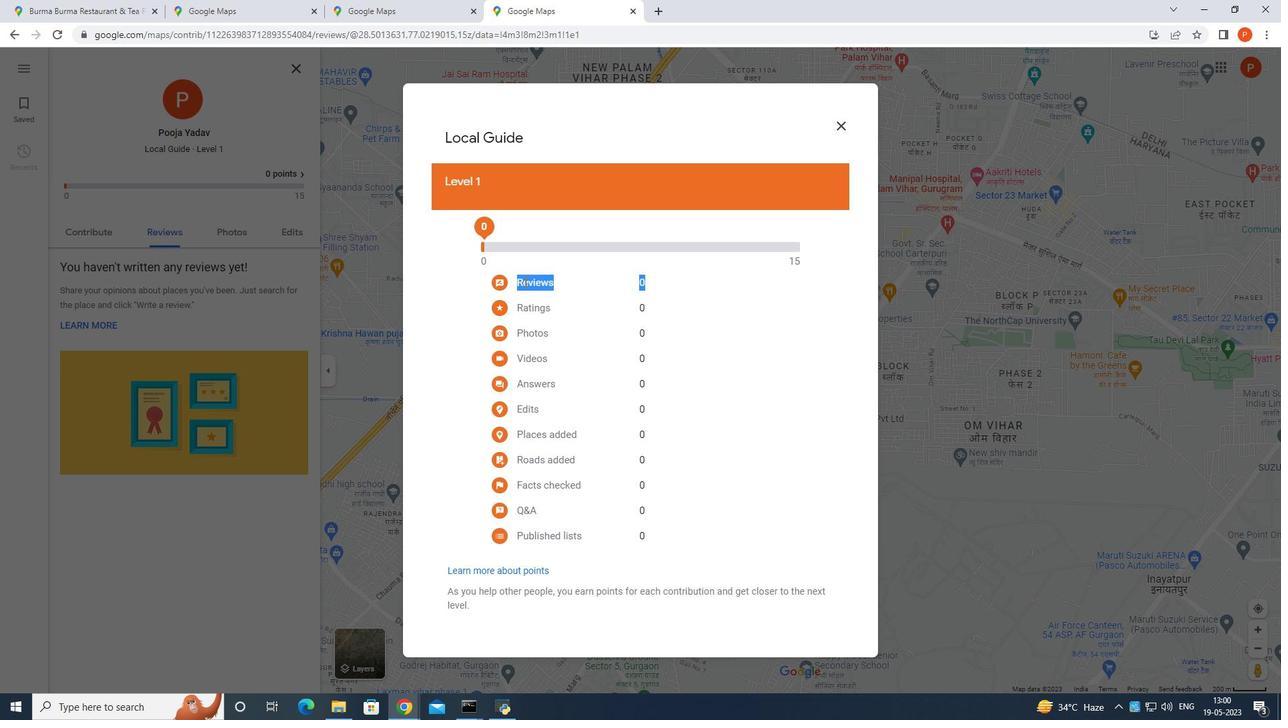 
Action: Mouse moved to (500, 306)
Screenshot: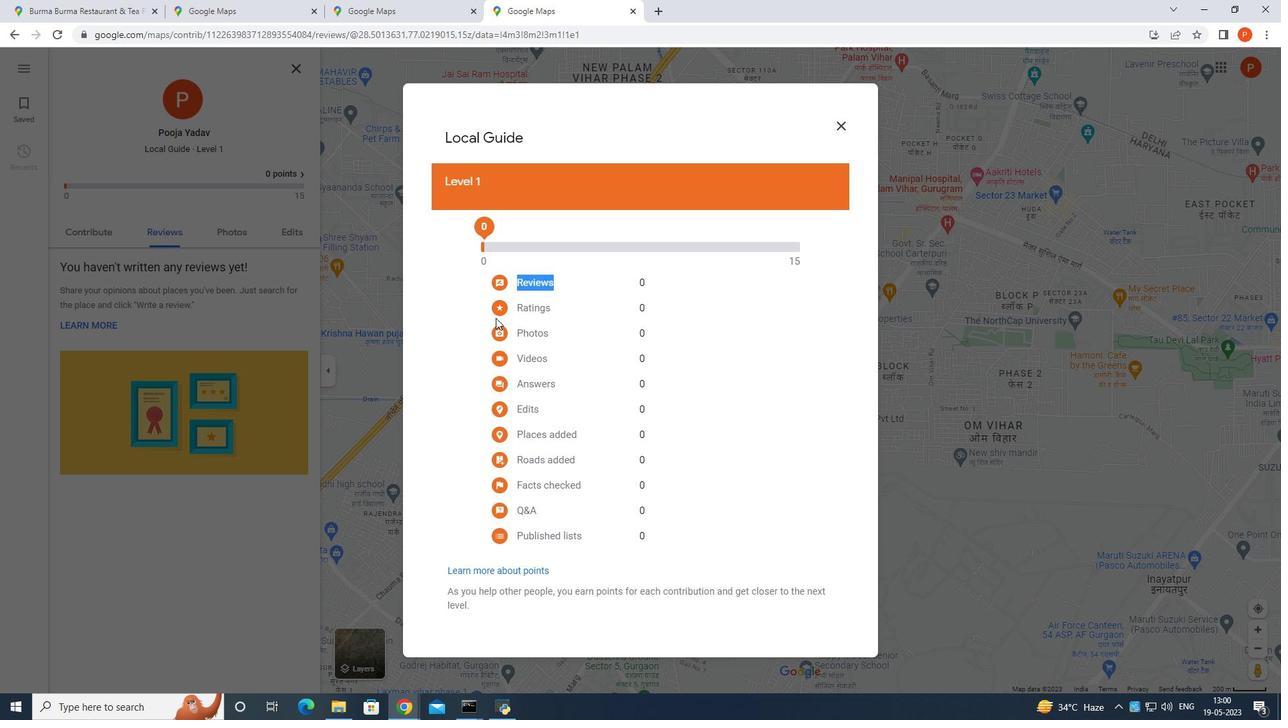 
Action: Mouse pressed left at (500, 306)
Screenshot: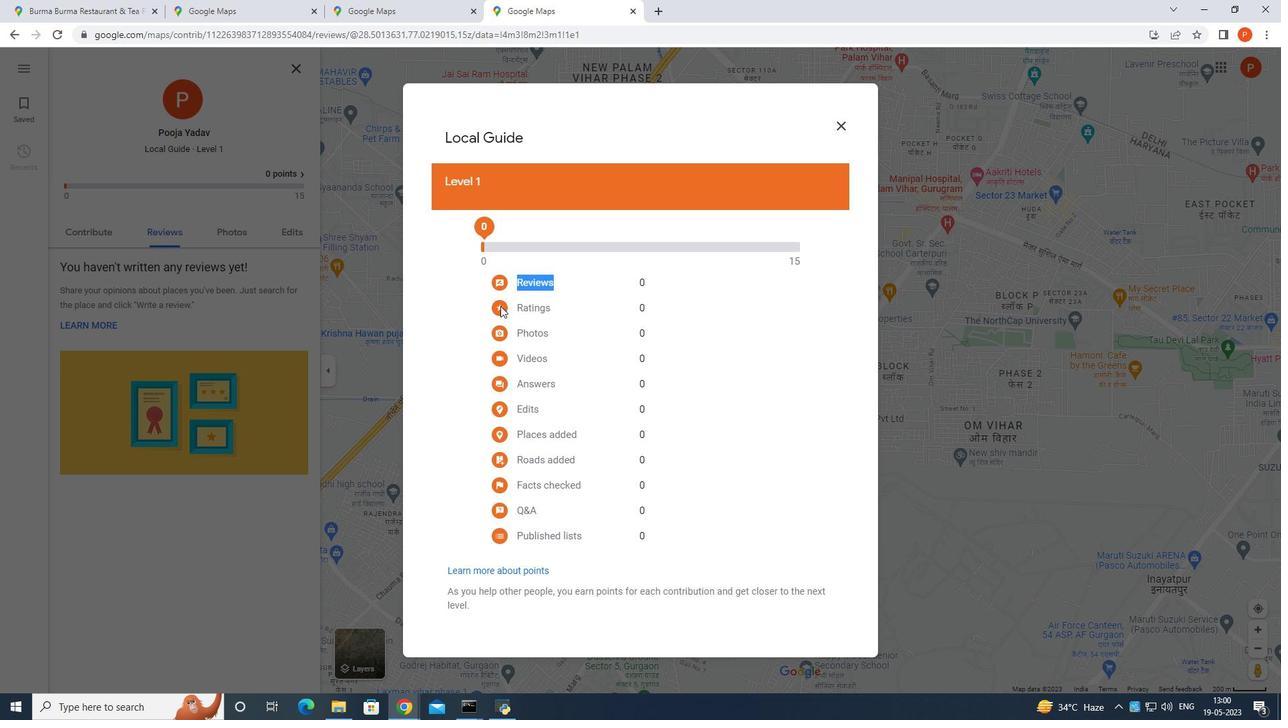 
Action: Mouse moved to (539, 284)
Screenshot: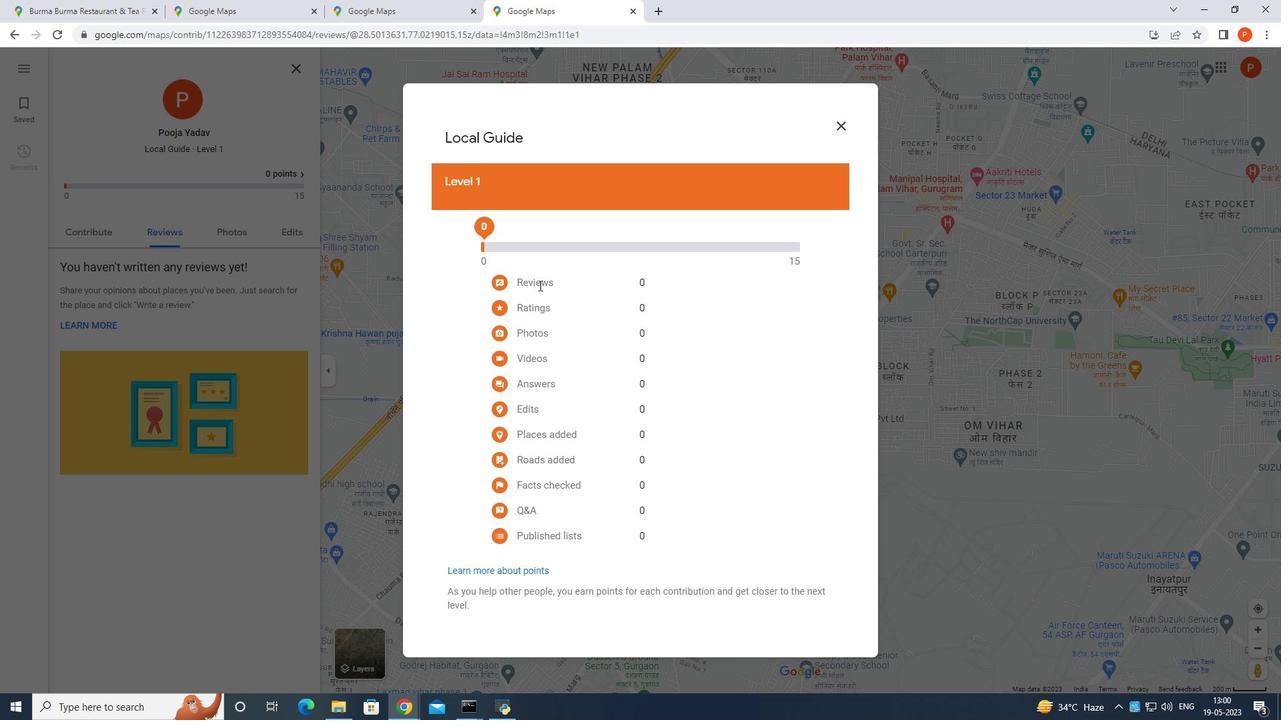 
Action: Mouse pressed left at (539, 284)
Screenshot: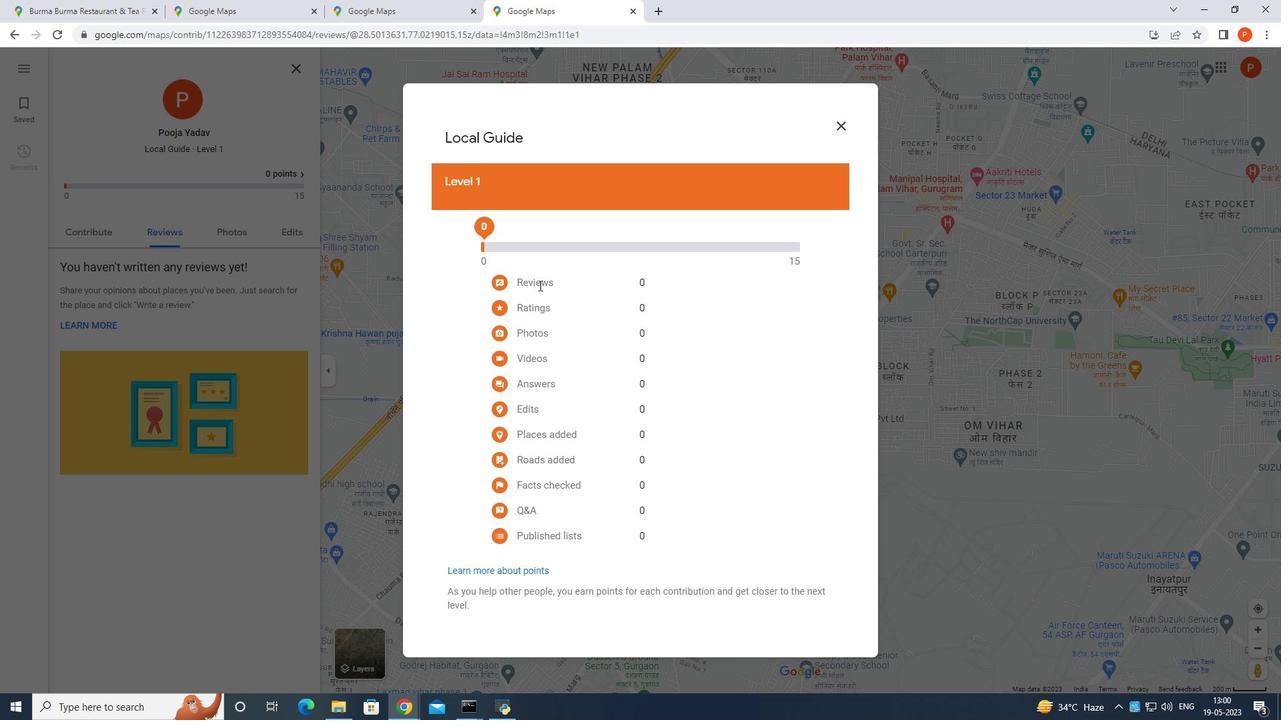 
Action: Mouse moved to (645, 284)
Screenshot: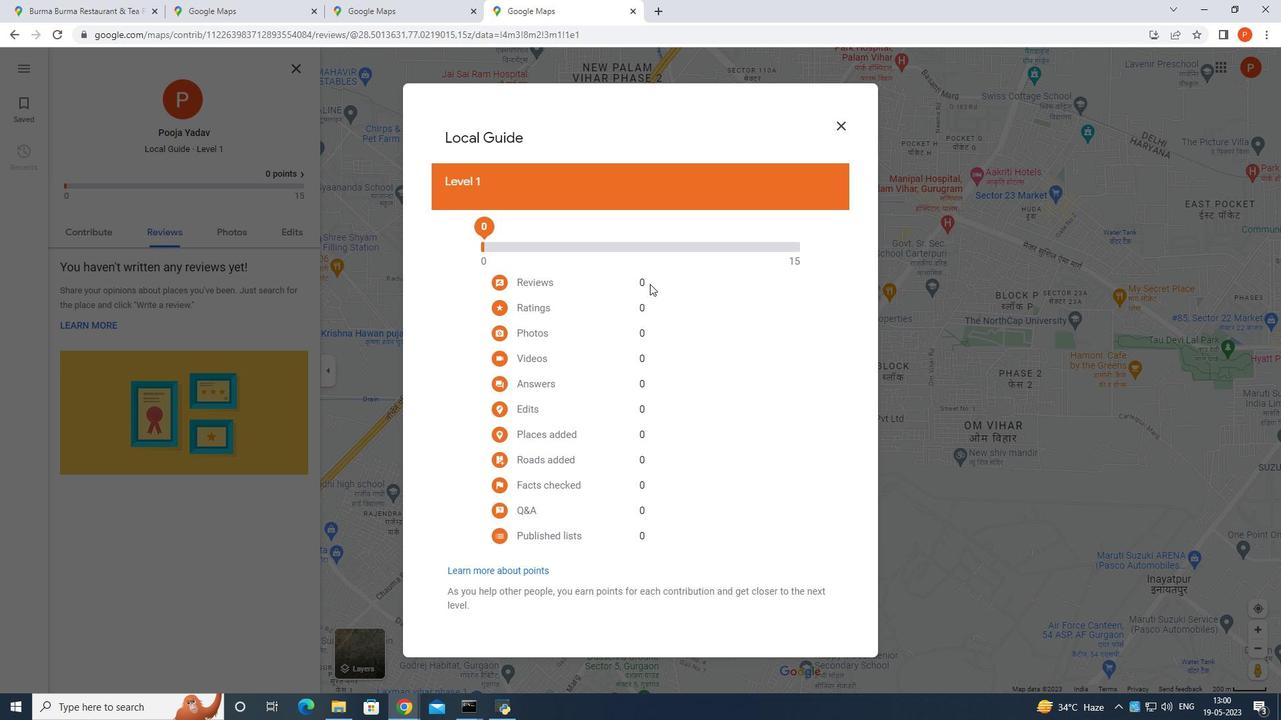 
Action: Mouse pressed left at (645, 284)
Screenshot: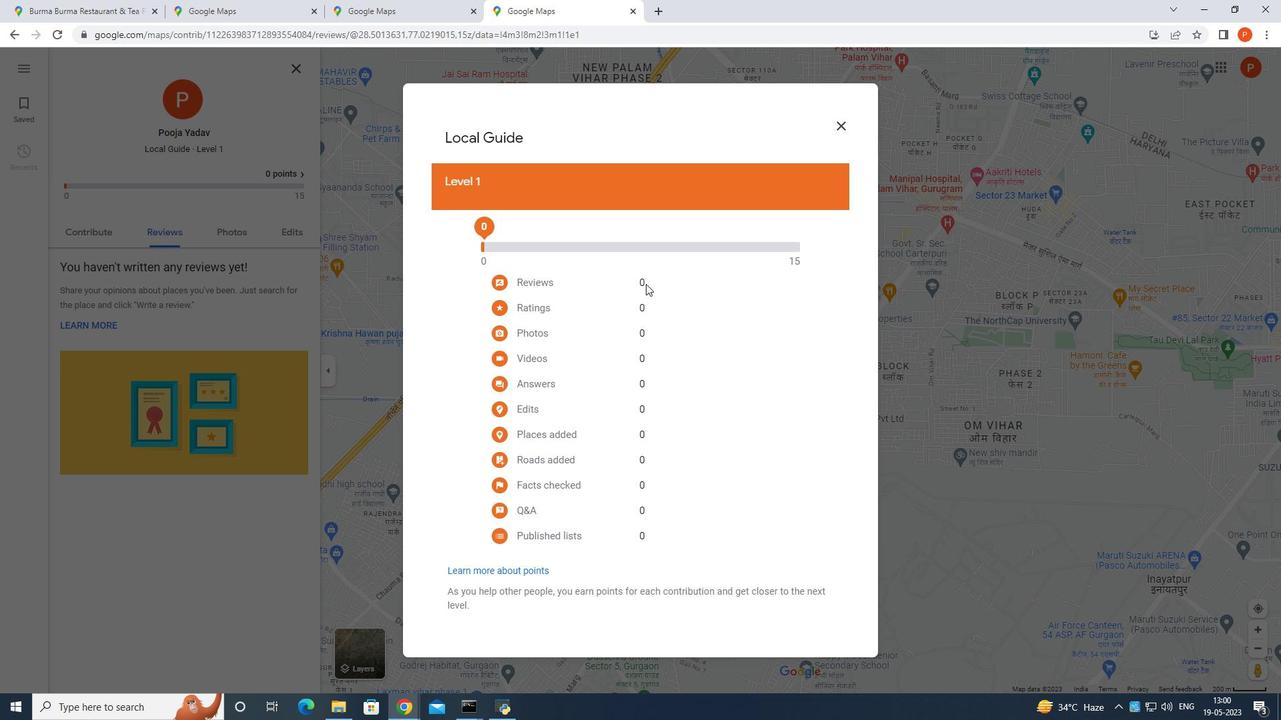 
Action: Mouse pressed left at (645, 284)
Screenshot: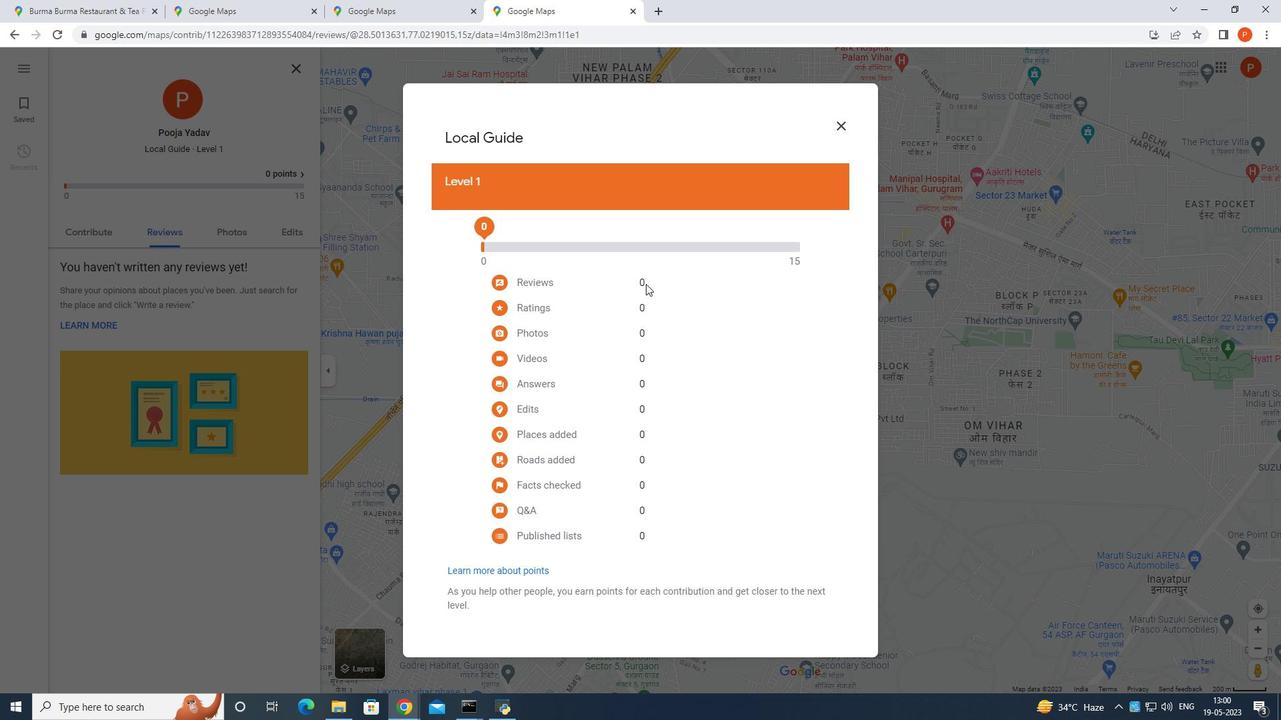 
Action: Mouse pressed left at (645, 284)
Screenshot: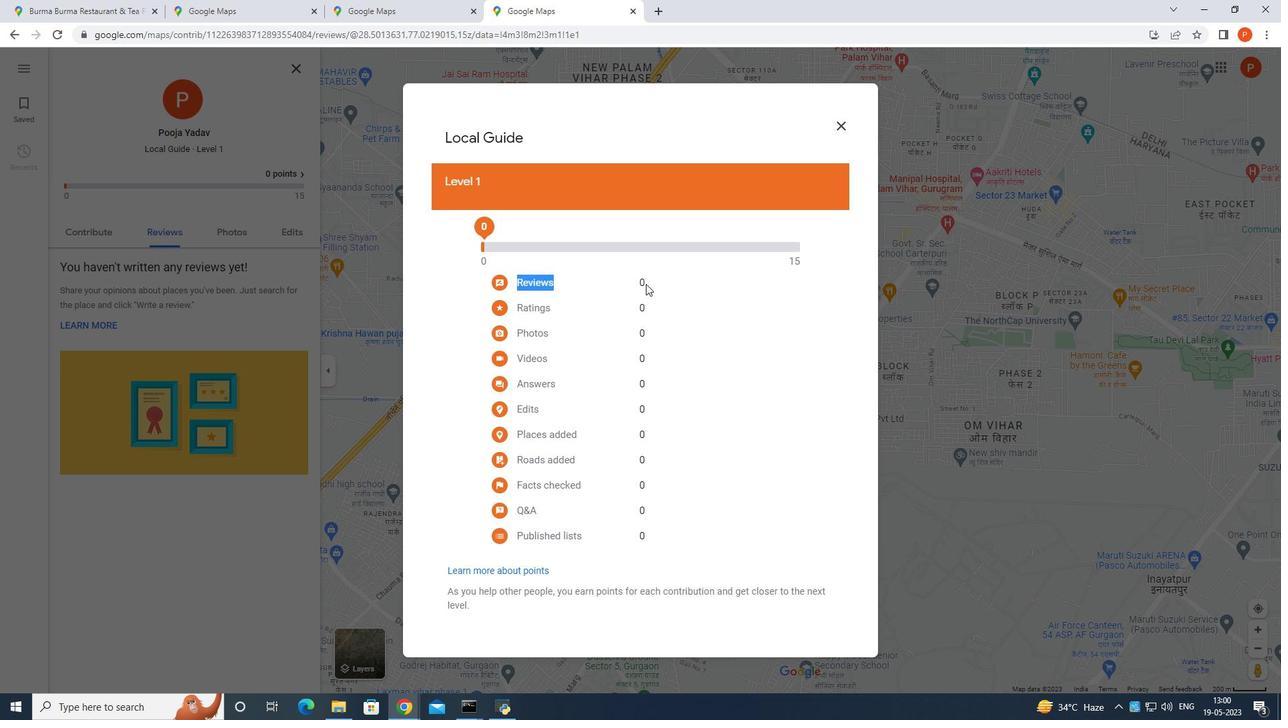 
Action: Mouse moved to (499, 282)
Screenshot: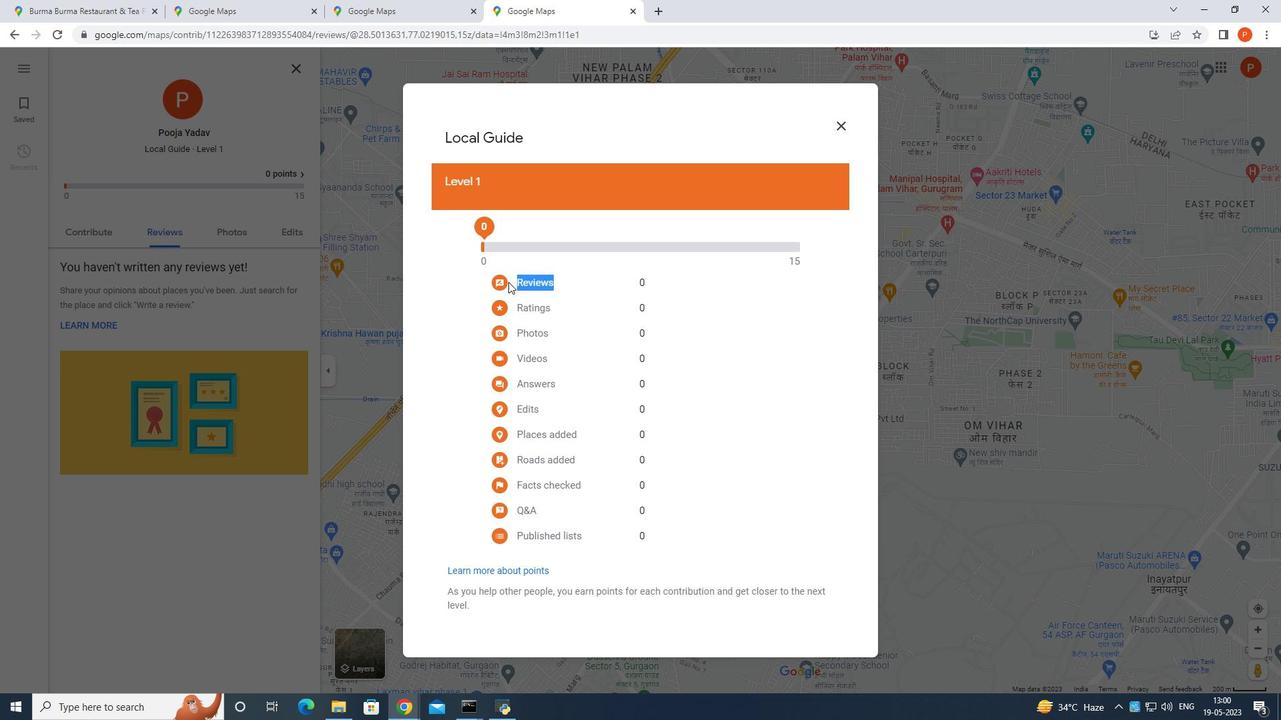 
Action: Mouse pressed left at (499, 282)
Screenshot: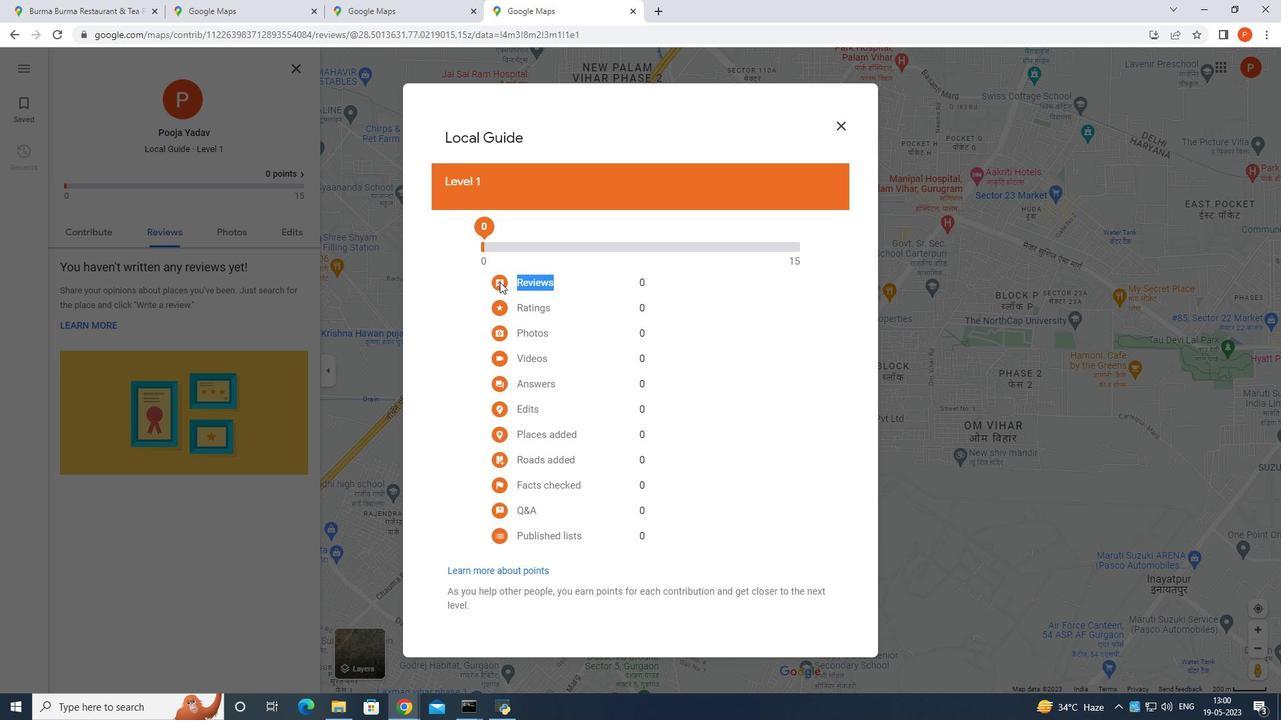 
Action: Mouse pressed left at (499, 282)
Screenshot: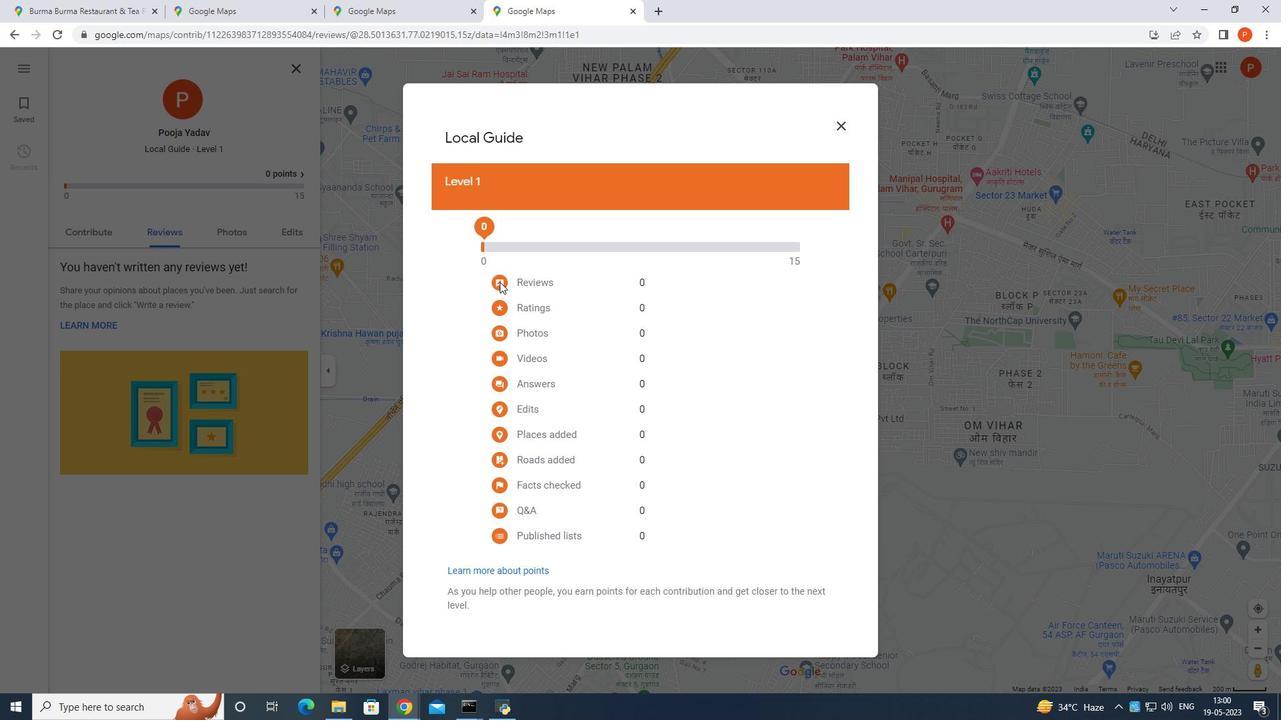 
Action: Mouse pressed left at (499, 282)
Screenshot: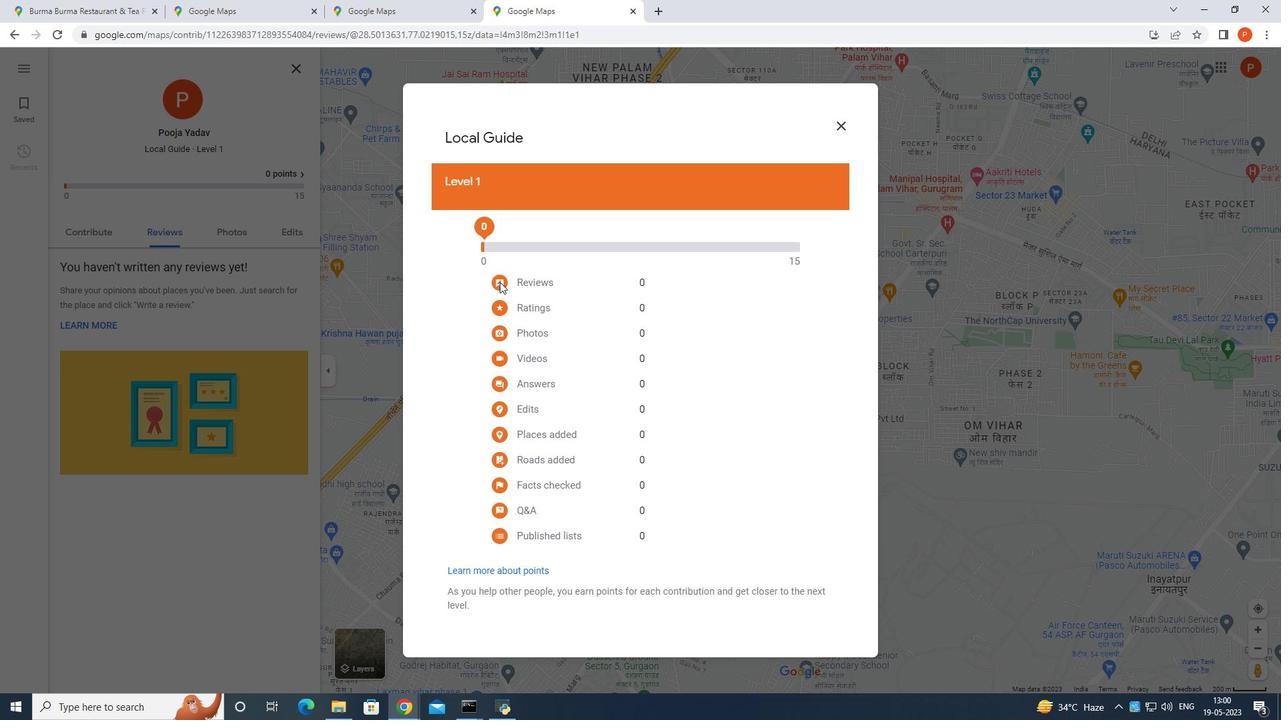 
Action: Mouse pressed left at (499, 282)
Screenshot: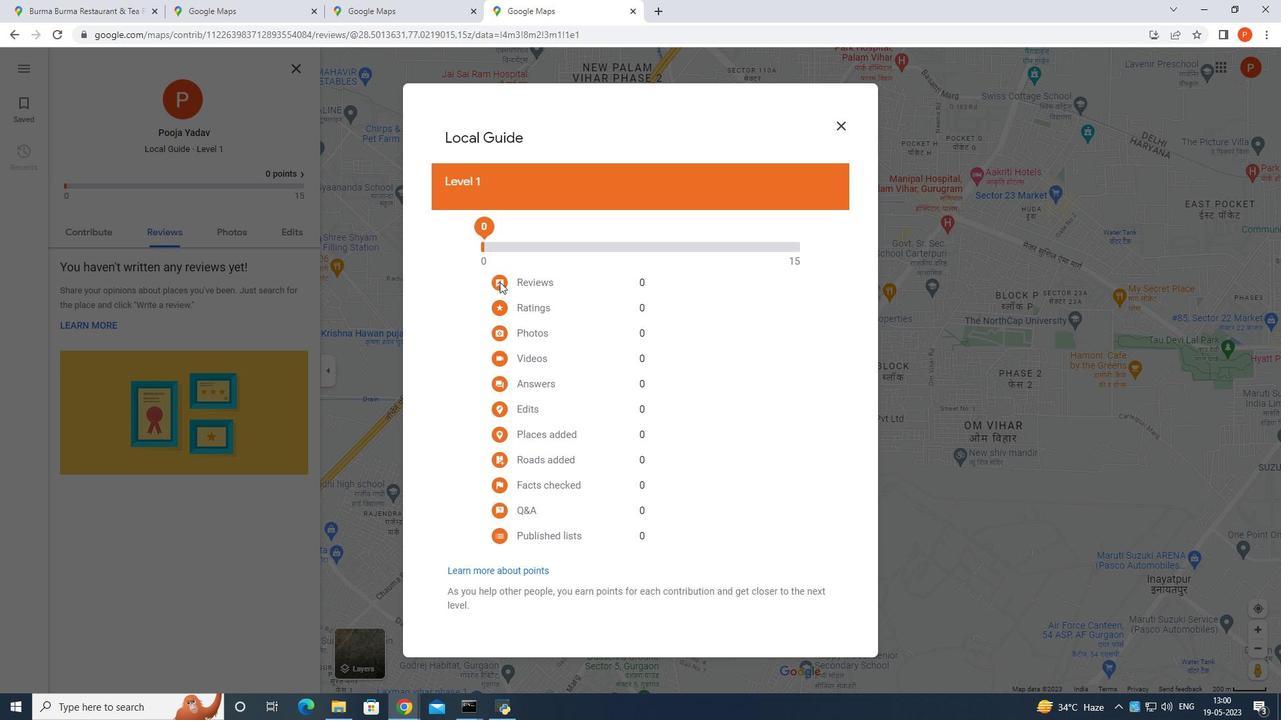
Action: Mouse moved to (436, 486)
Screenshot: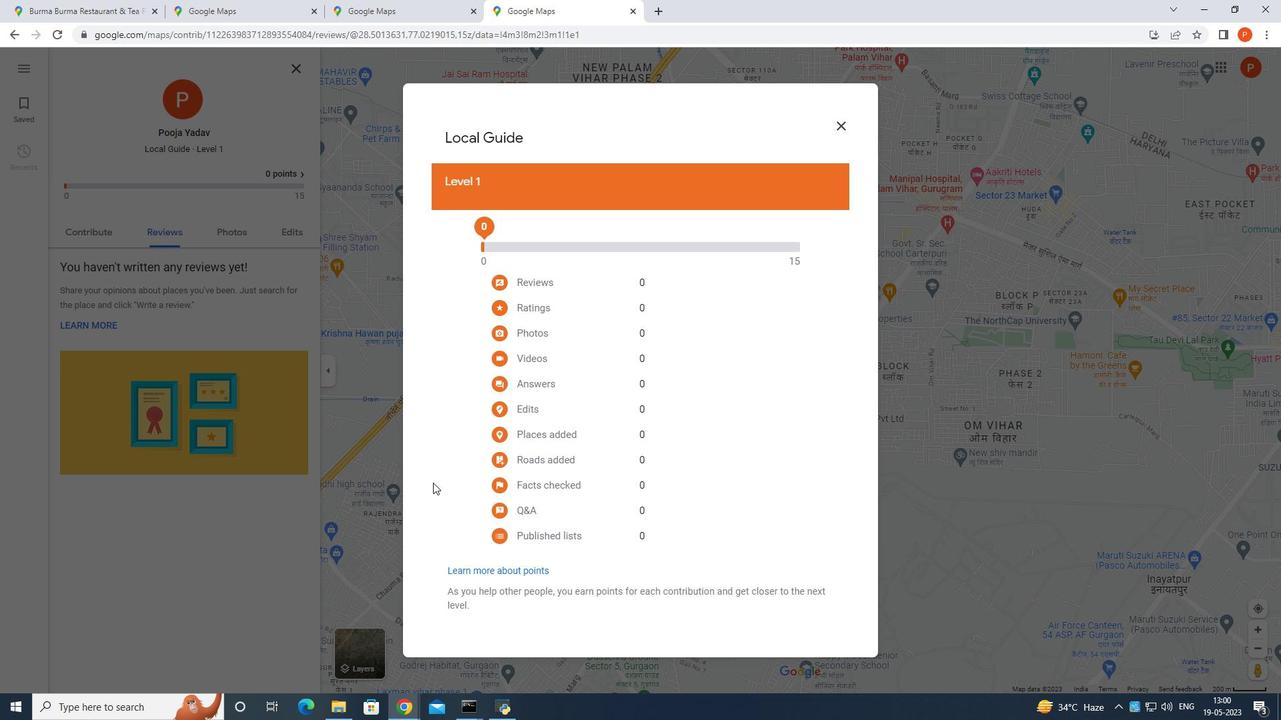 
Action: Mouse scrolled (436, 485) with delta (0, 0)
Screenshot: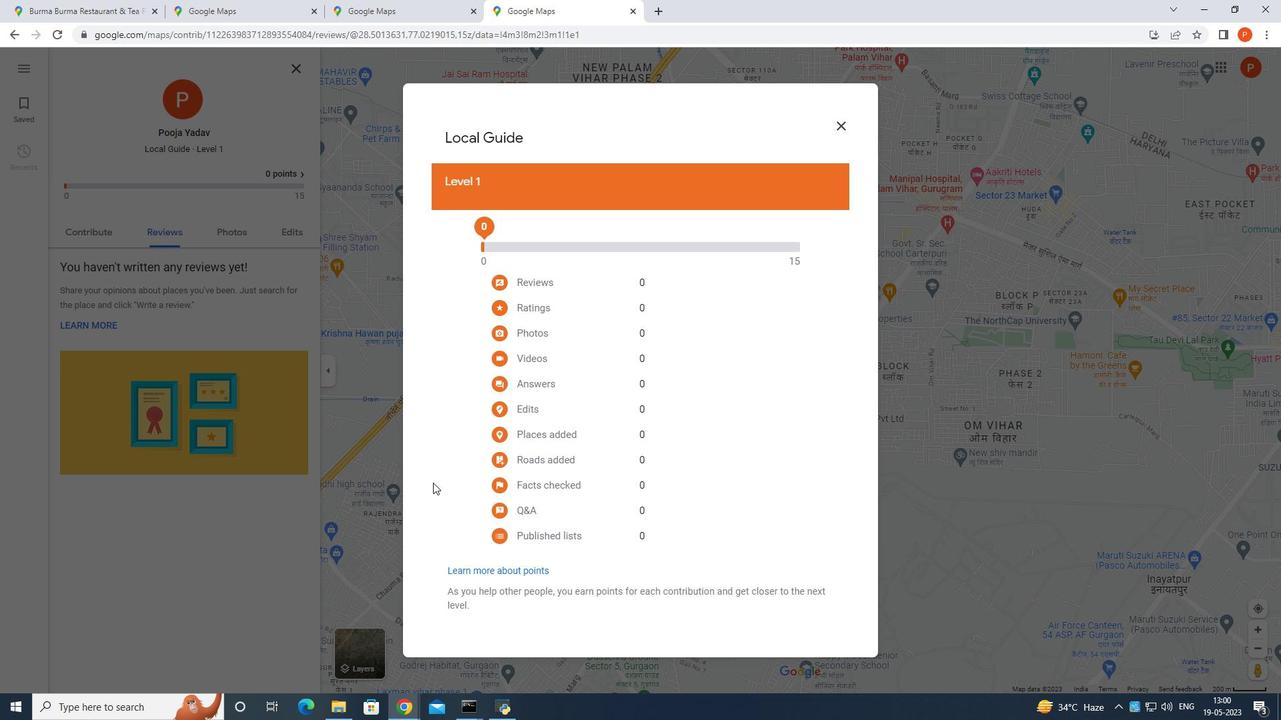 
Action: Mouse scrolled (436, 485) with delta (0, 0)
Screenshot: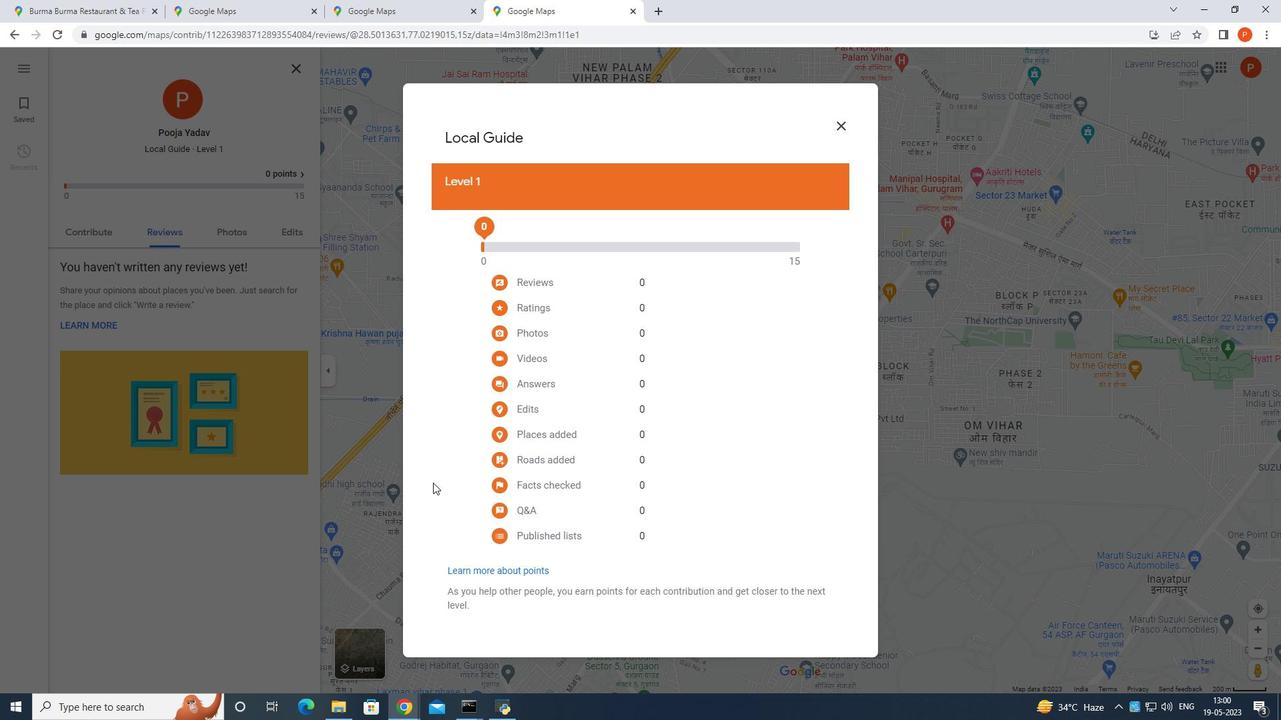 
Action: Mouse moved to (491, 575)
Screenshot: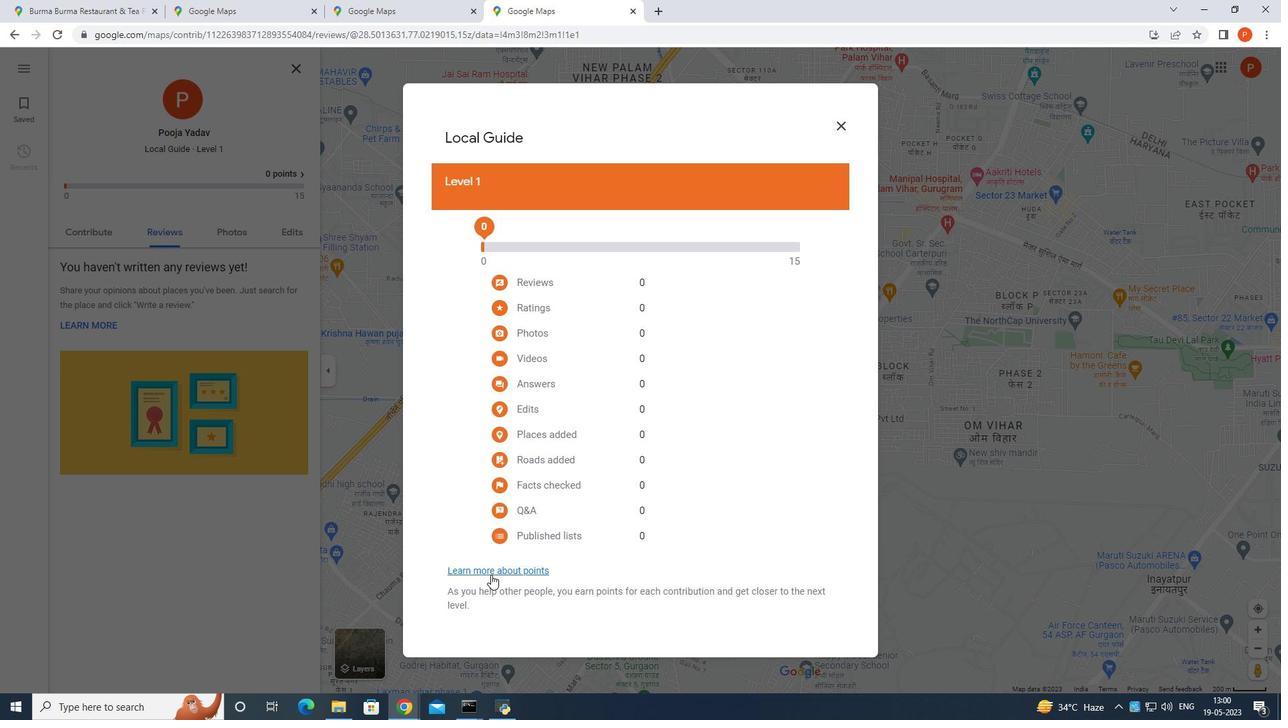 
Action: Mouse pressed left at (491, 575)
Screenshot: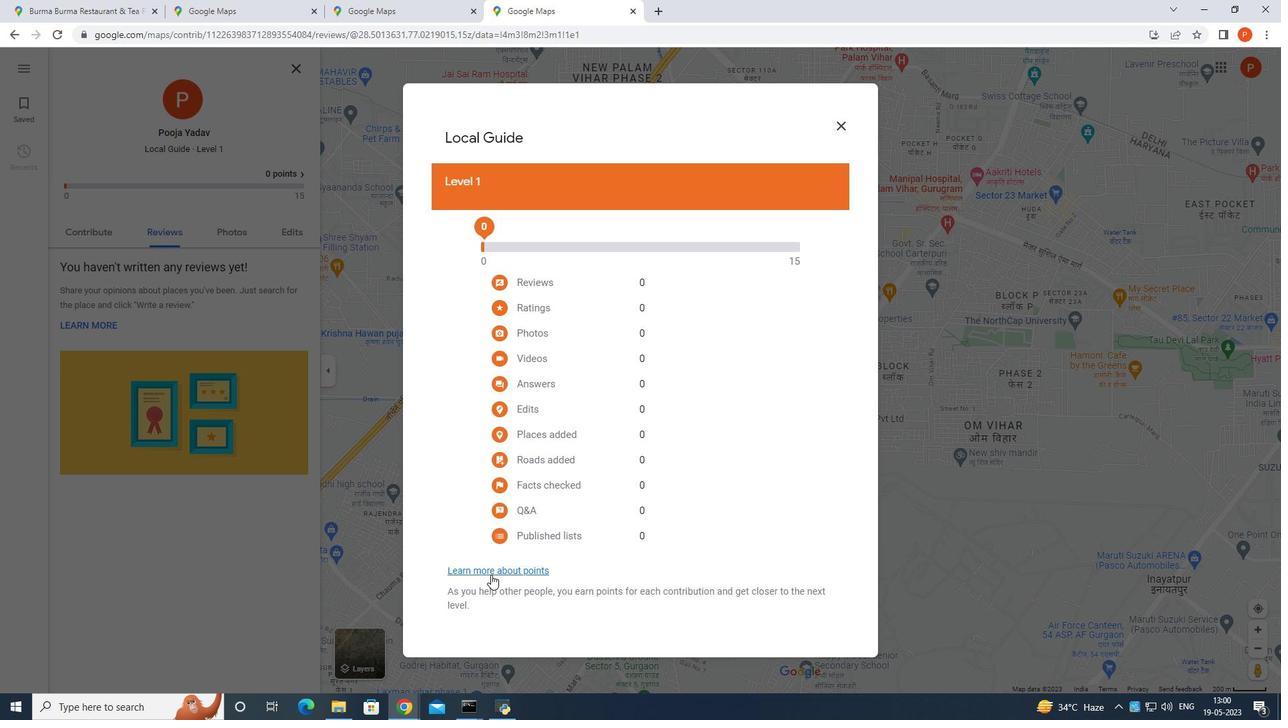 
Action: Mouse moved to (532, 480)
Screenshot: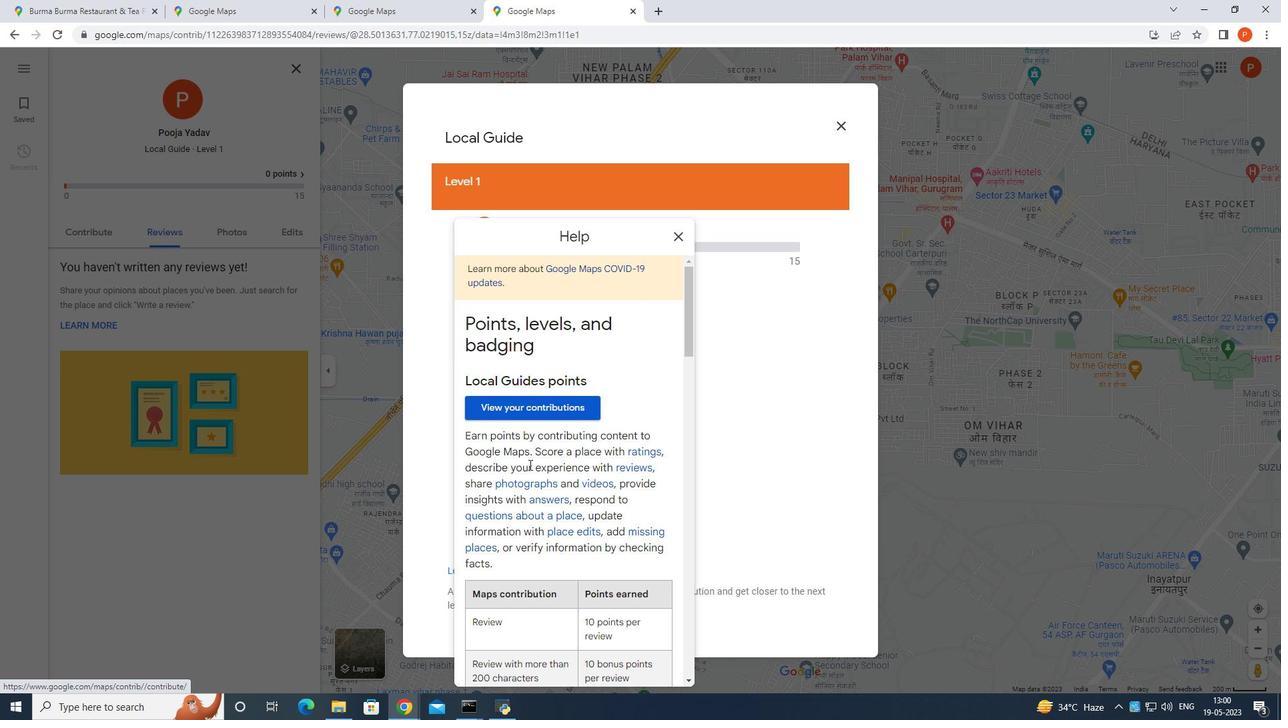
Action: Mouse scrolled (532, 478) with delta (0, 0)
Screenshot: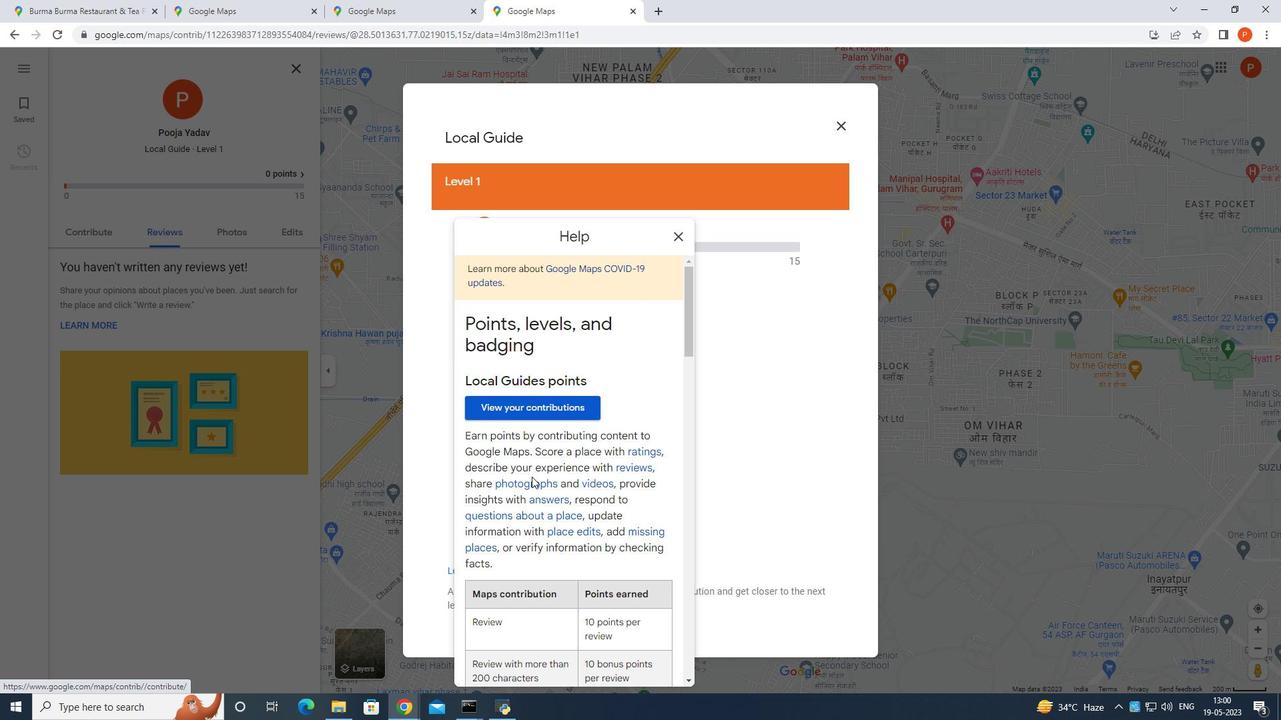 
Action: Mouse scrolled (532, 479) with delta (0, 0)
Screenshot: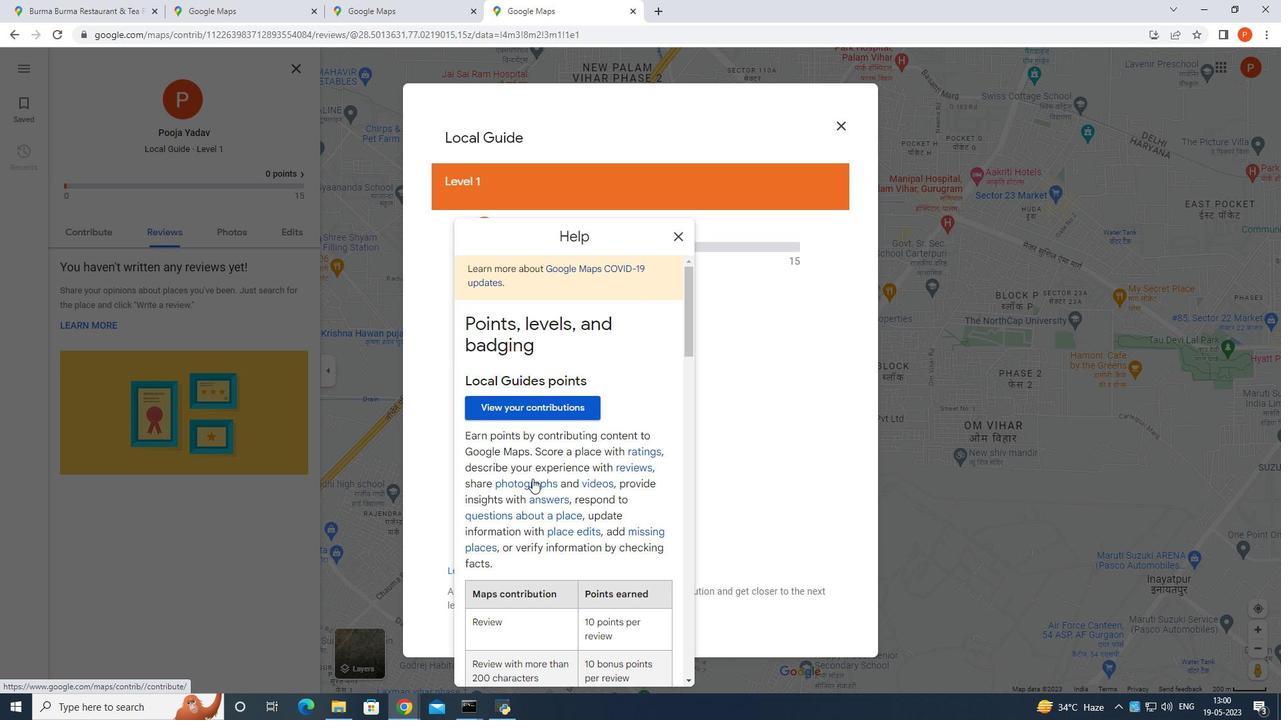 
Action: Mouse scrolled (532, 479) with delta (0, 0)
Screenshot: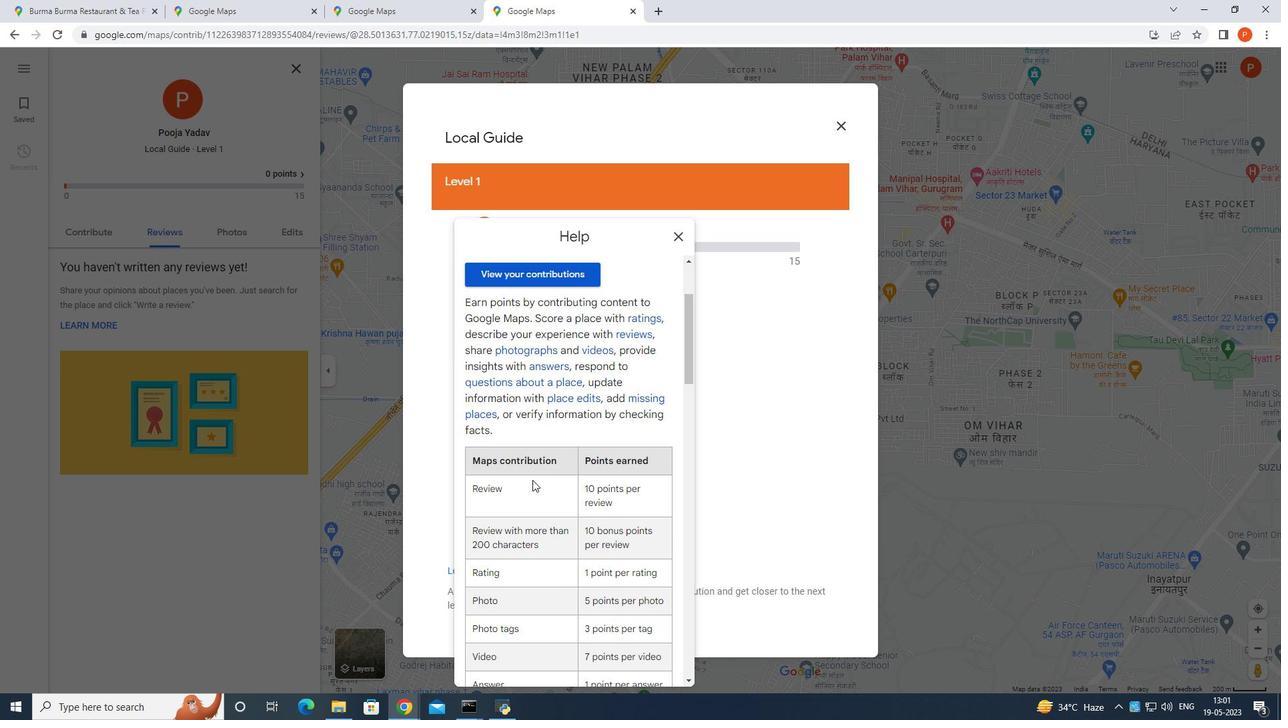 
Action: Mouse scrolled (532, 479) with delta (0, 0)
Screenshot: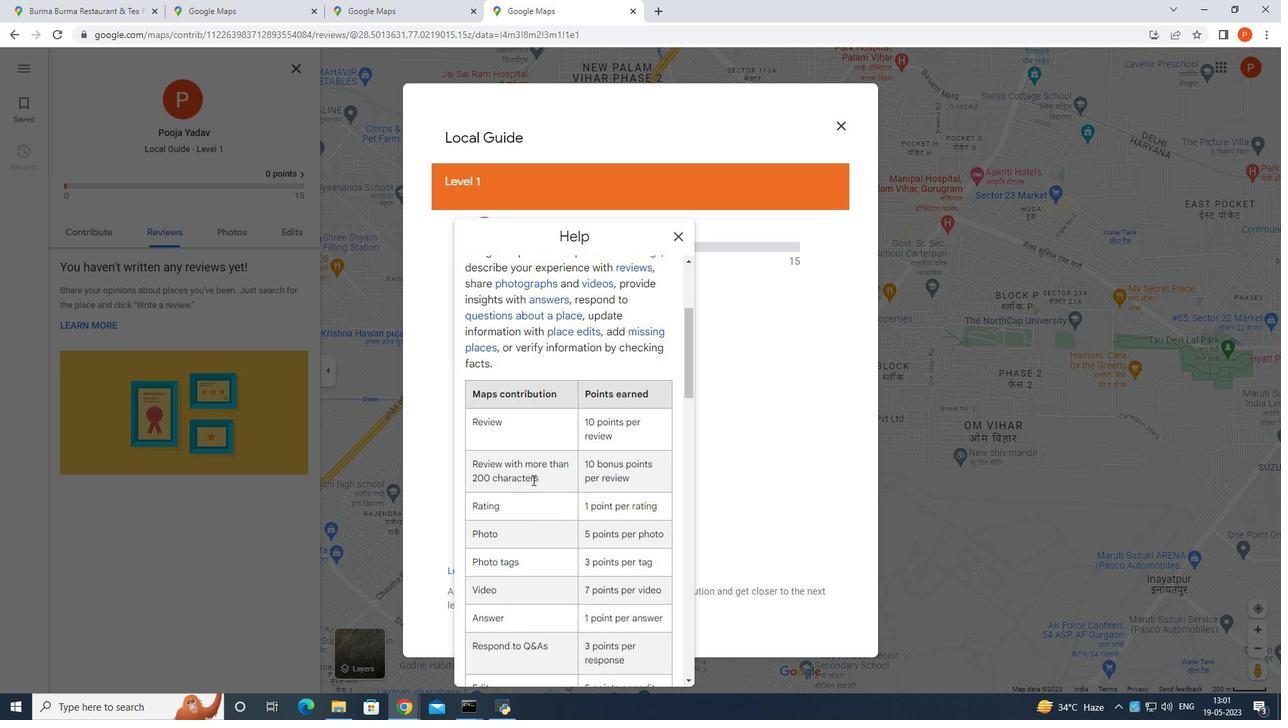 
Action: Mouse scrolled (532, 479) with delta (0, 0)
Screenshot: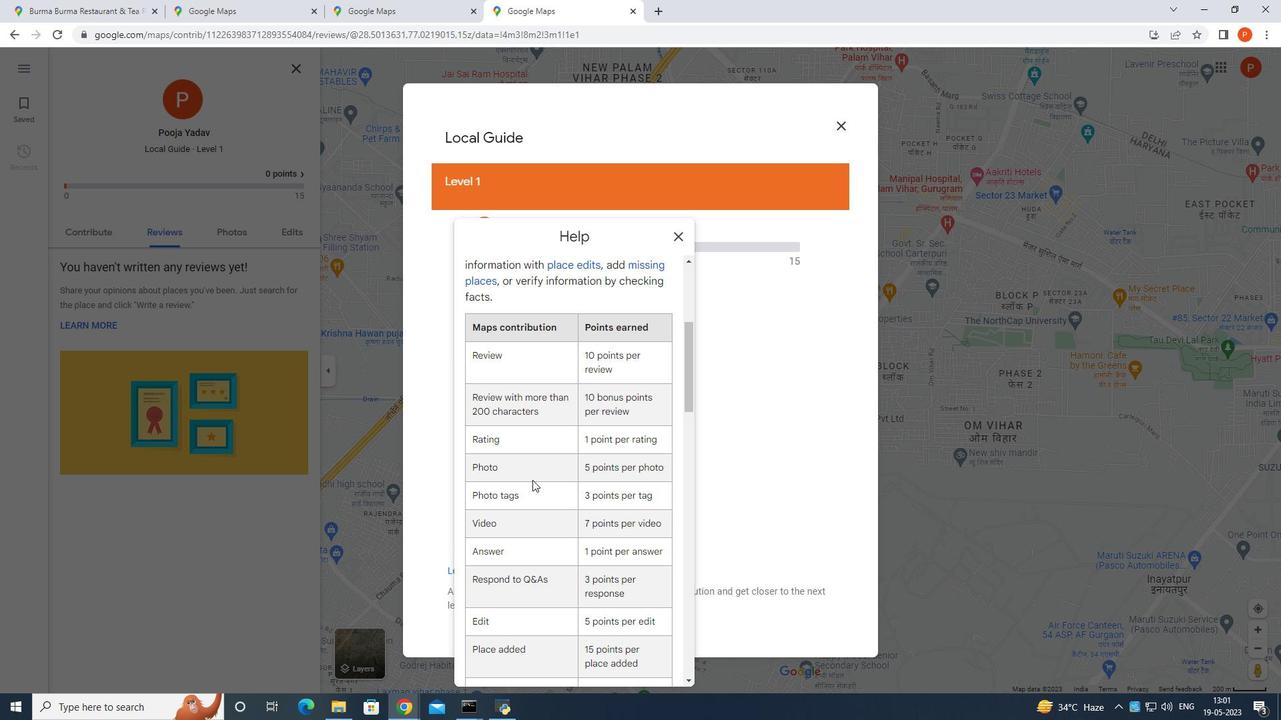 
Action: Mouse scrolled (532, 479) with delta (0, 0)
Screenshot: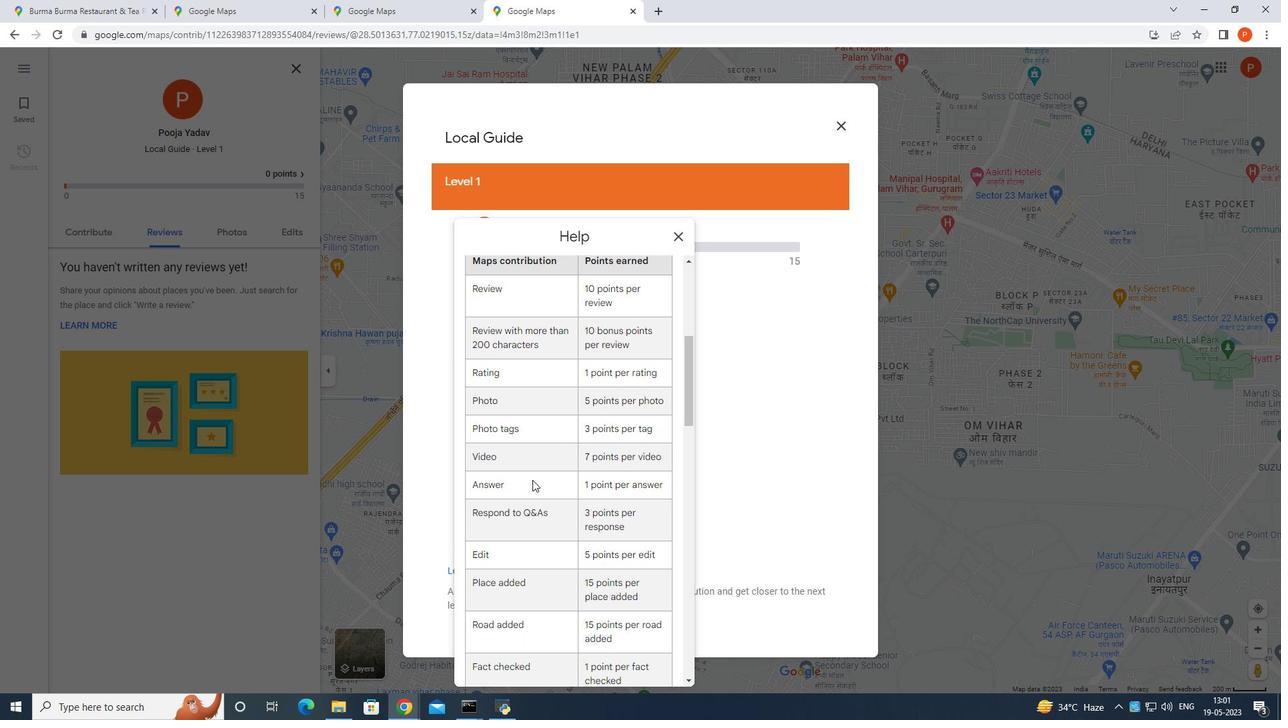
Action: Mouse scrolled (532, 481) with delta (0, 0)
Screenshot: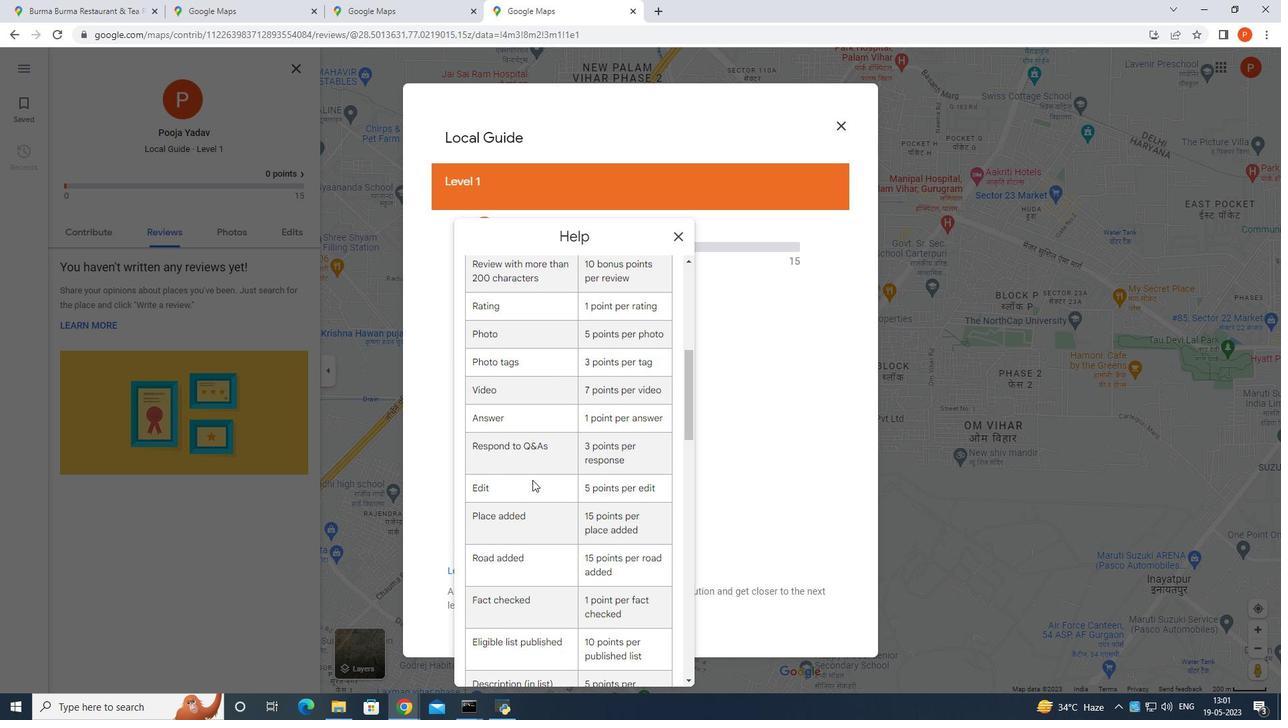 
Action: Mouse scrolled (532, 481) with delta (0, 0)
Screenshot: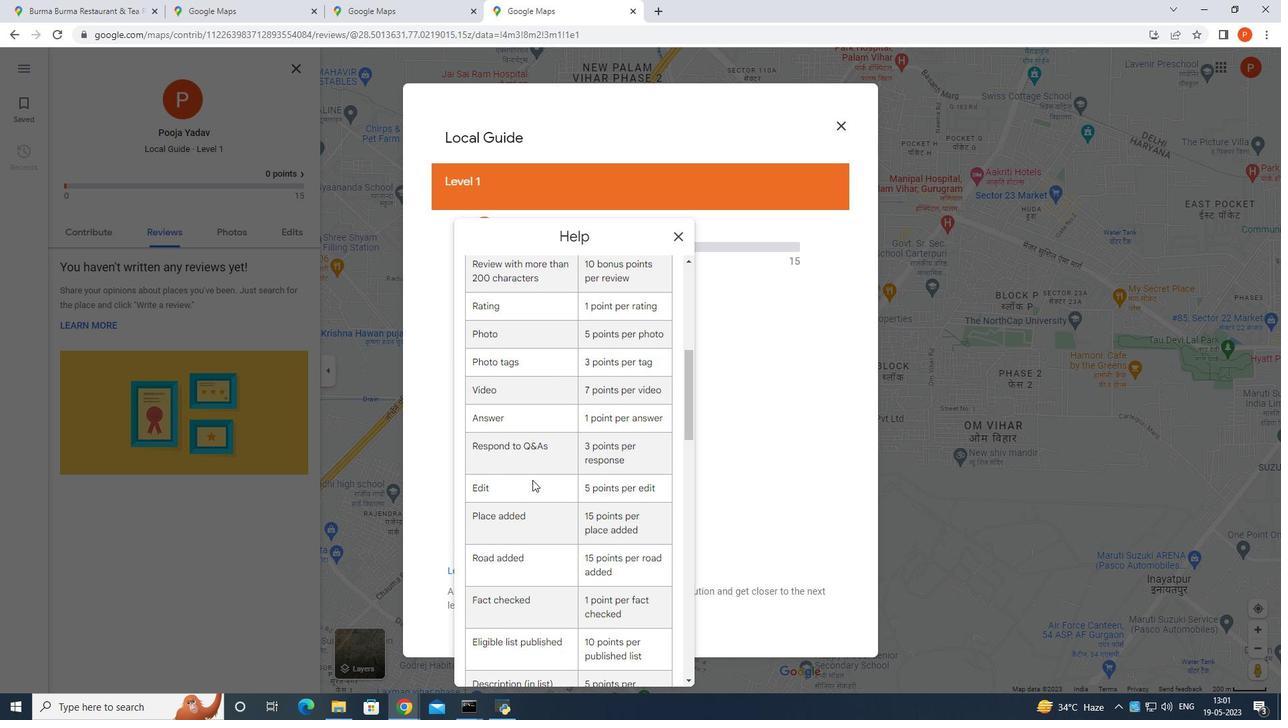 
Action: Mouse moved to (533, 483)
Screenshot: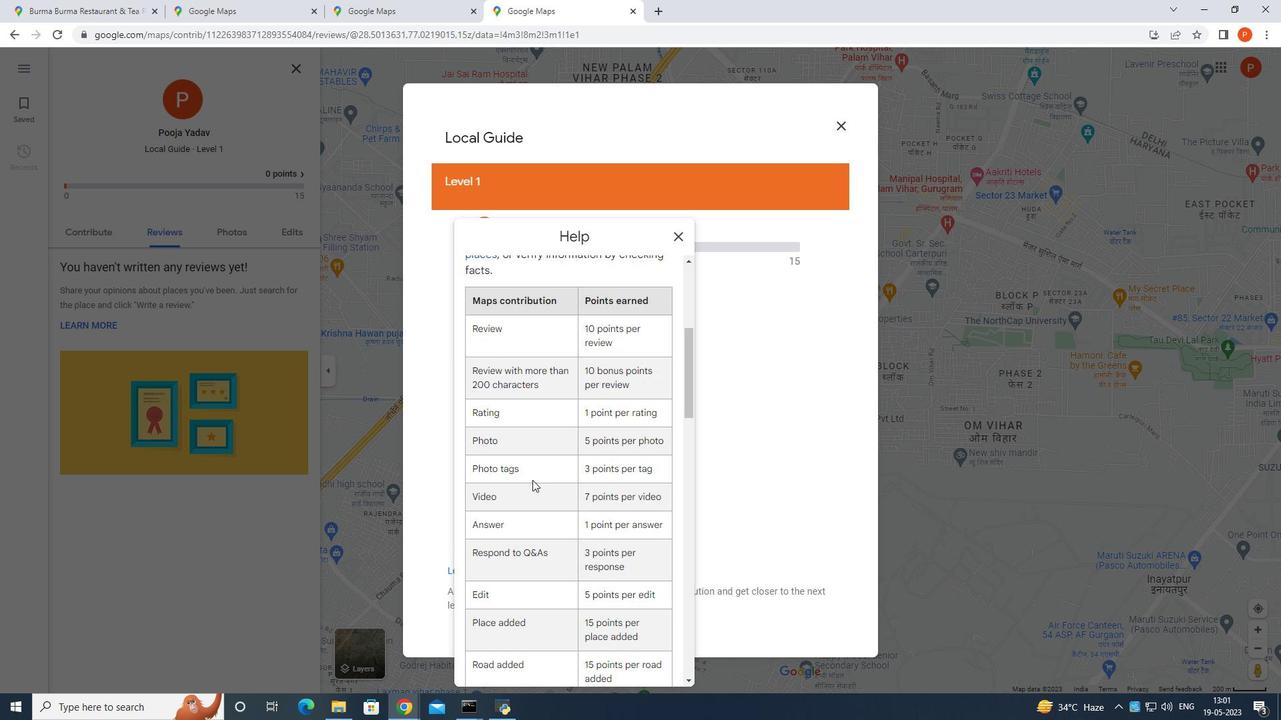 
Action: Mouse scrolled (533, 483) with delta (0, 0)
Screenshot: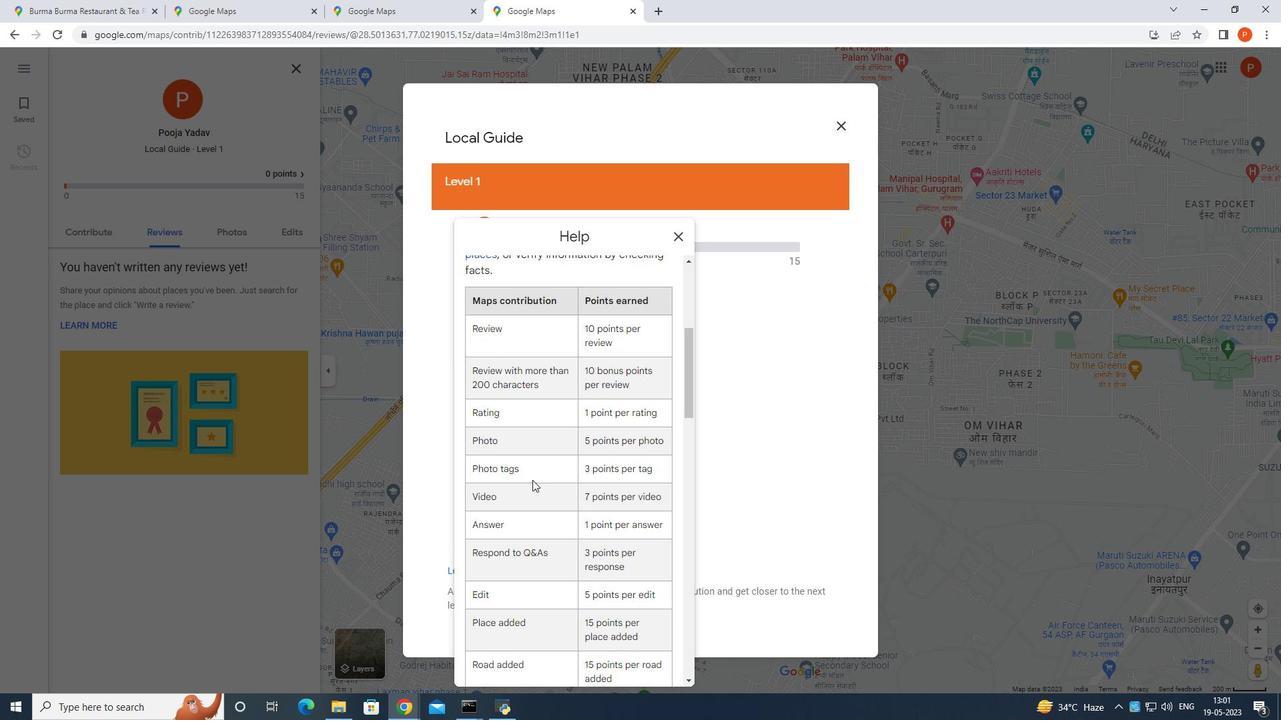 
Action: Mouse scrolled (533, 483) with delta (0, 0)
Screenshot: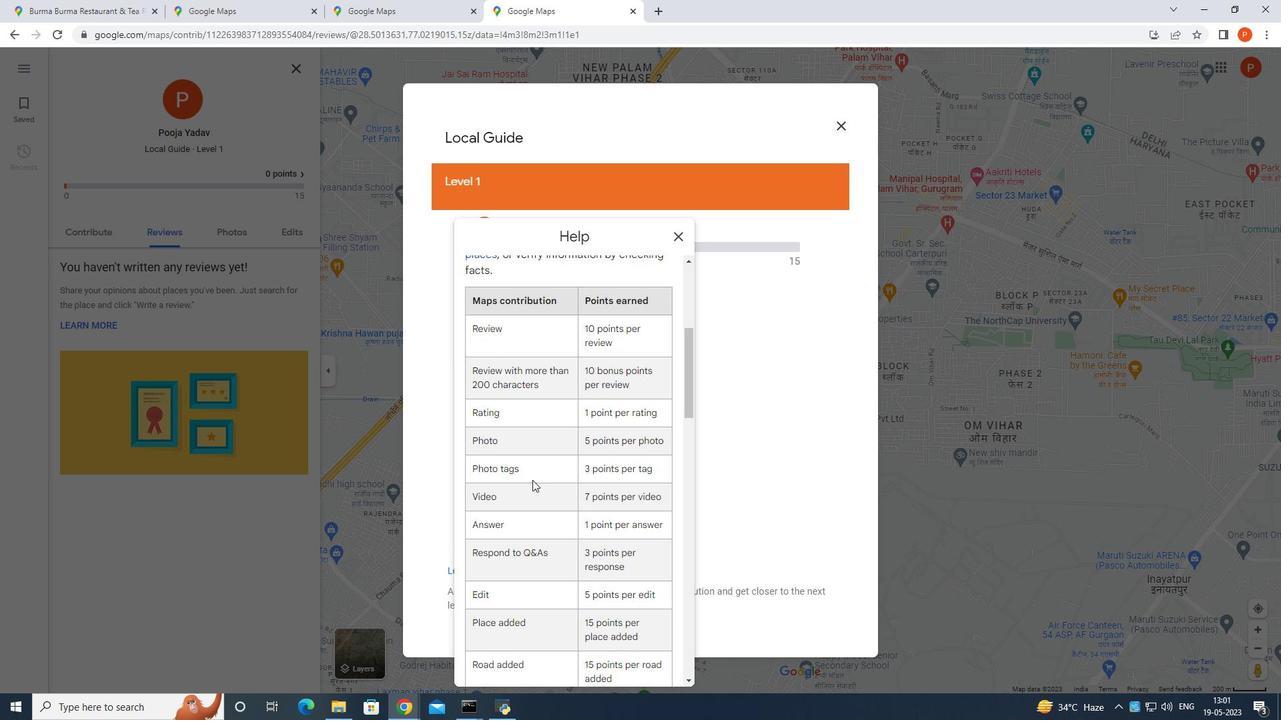 
Action: Mouse moved to (533, 483)
Screenshot: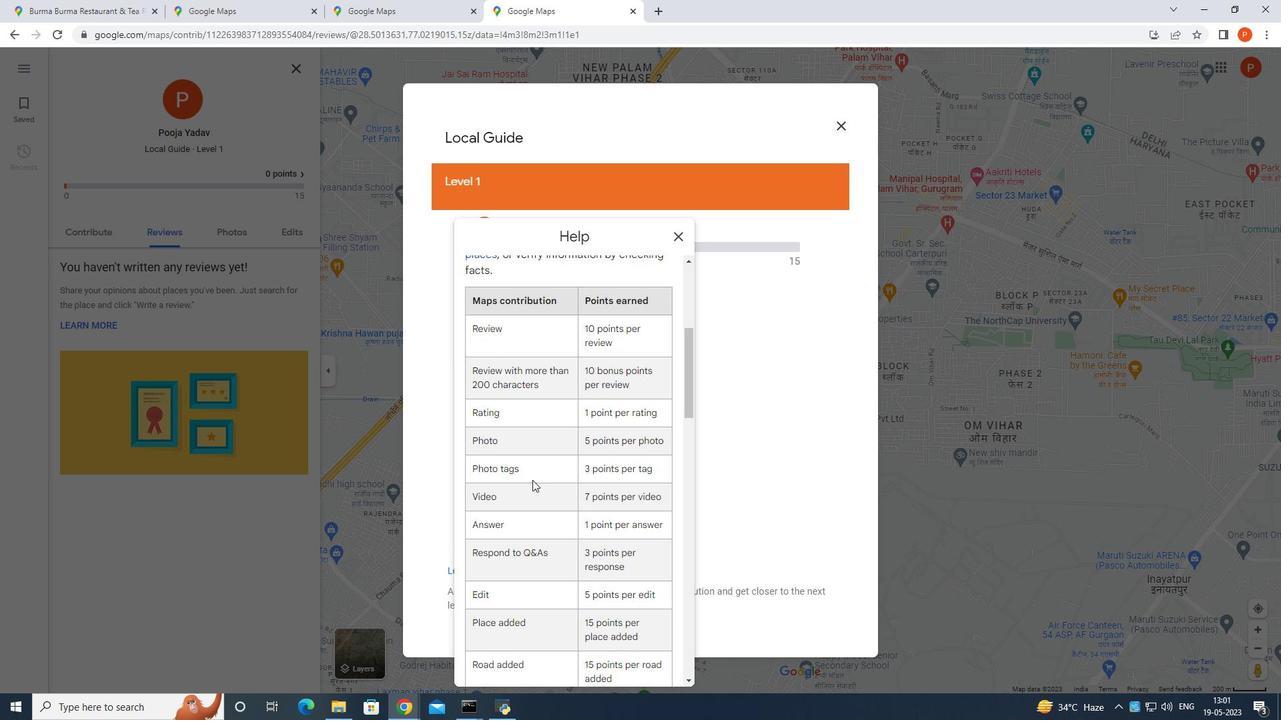 
Action: Mouse scrolled (533, 484) with delta (0, 0)
Screenshot: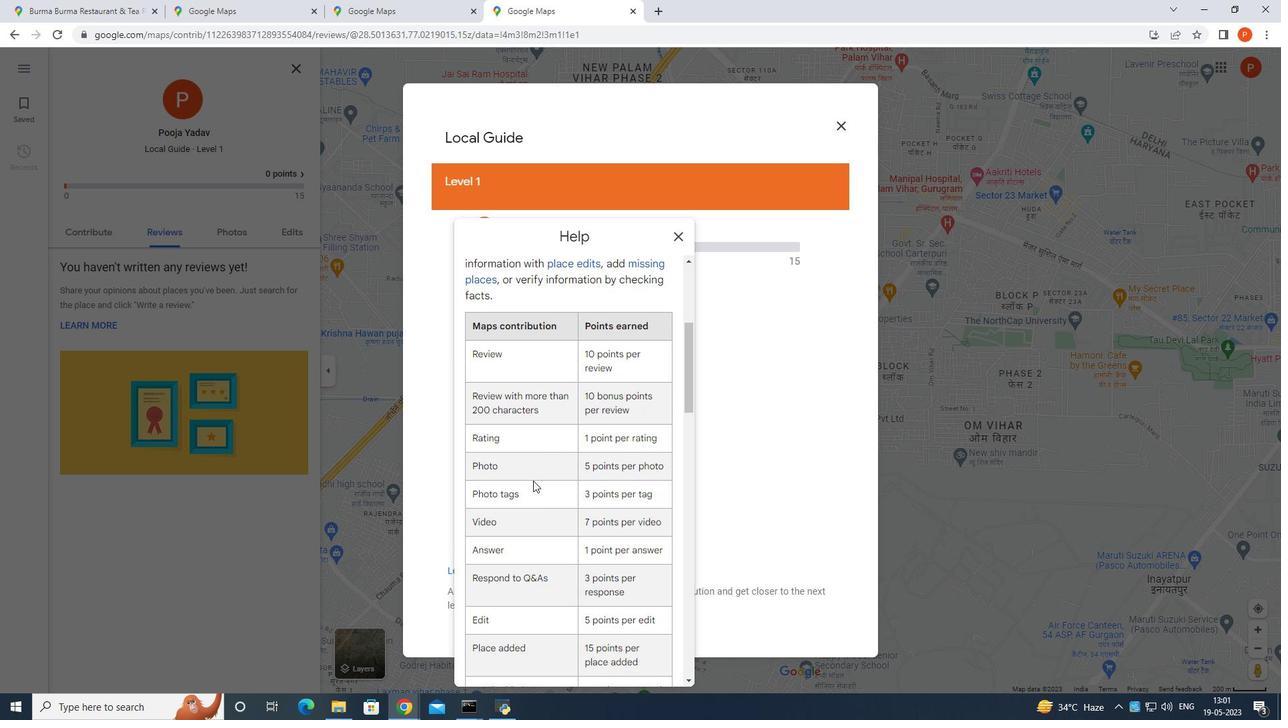 
Action: Mouse moved to (534, 483)
Screenshot: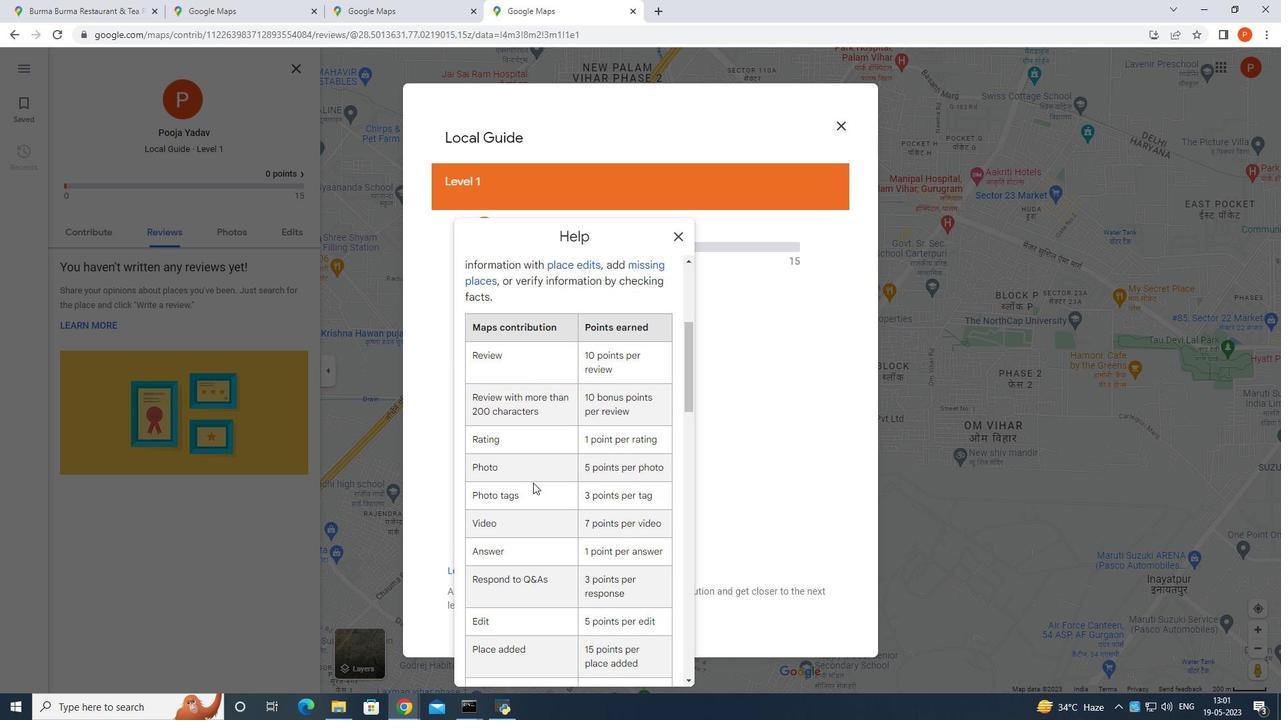 
Action: Mouse scrolled (534, 484) with delta (0, 0)
Screenshot: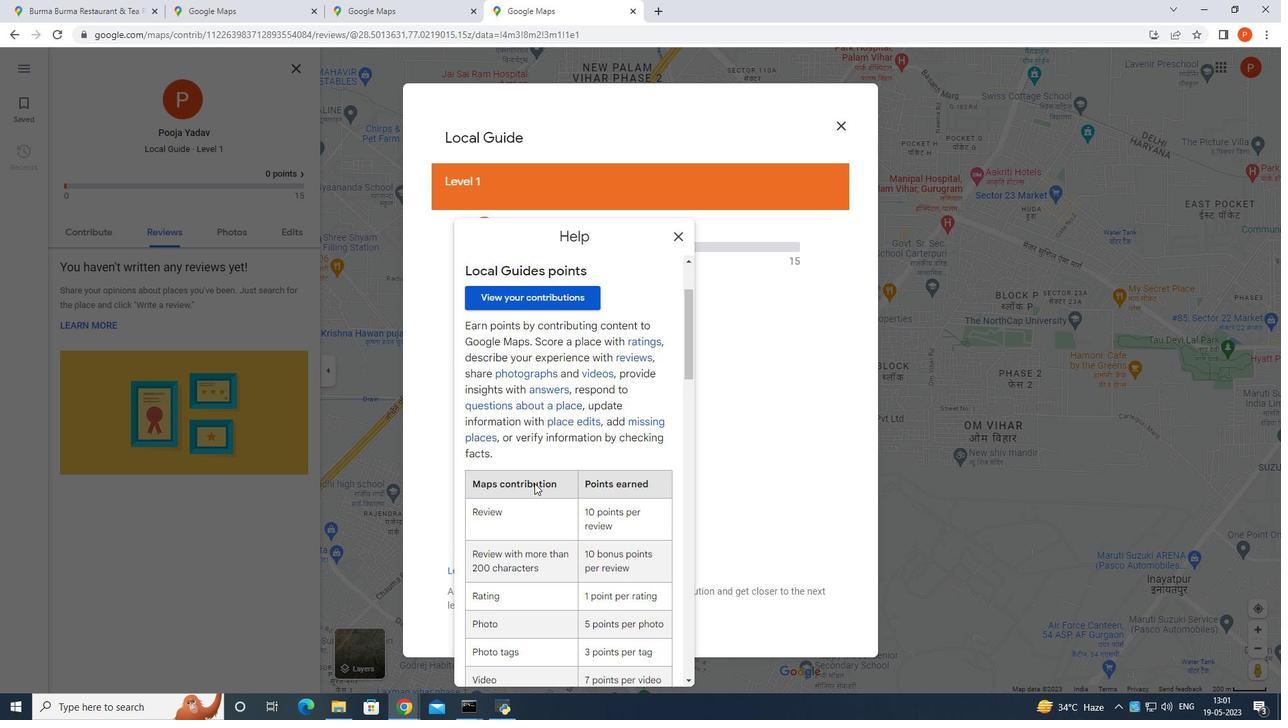 
Action: Mouse scrolled (534, 484) with delta (0, 0)
Screenshot: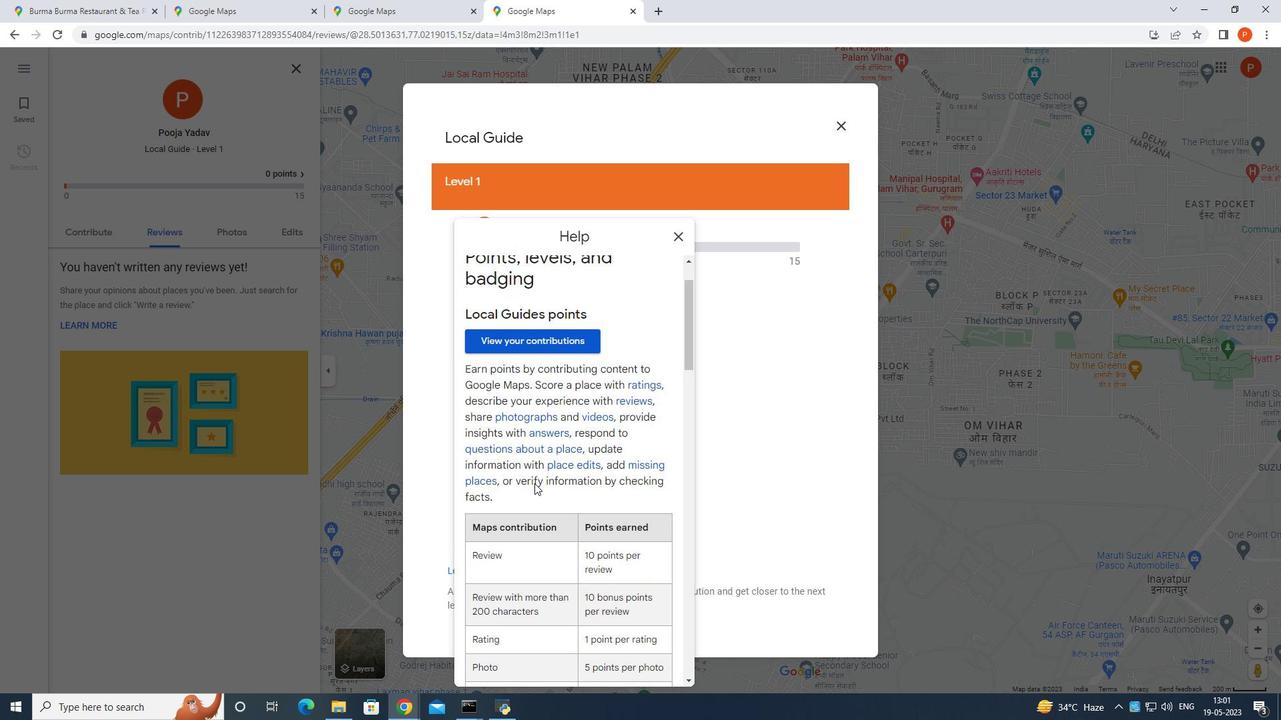 
Action: Mouse moved to (535, 412)
Screenshot: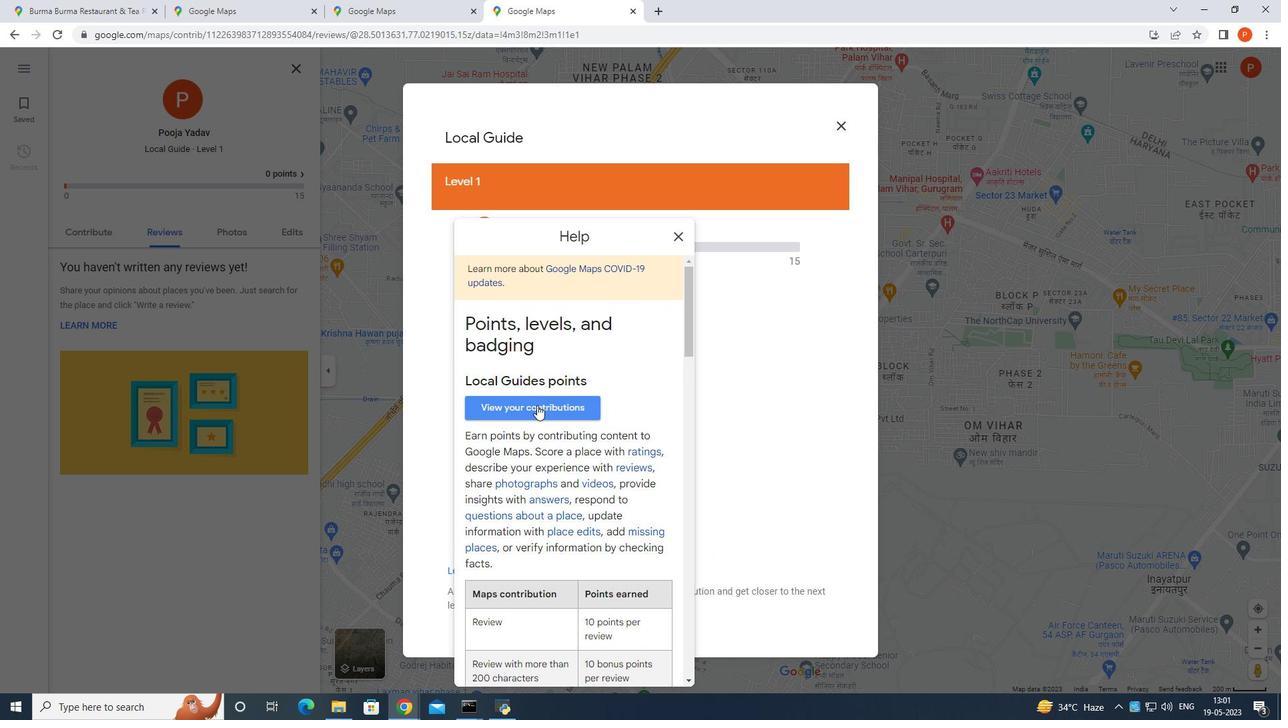 
Action: Mouse pressed left at (535, 412)
Screenshot: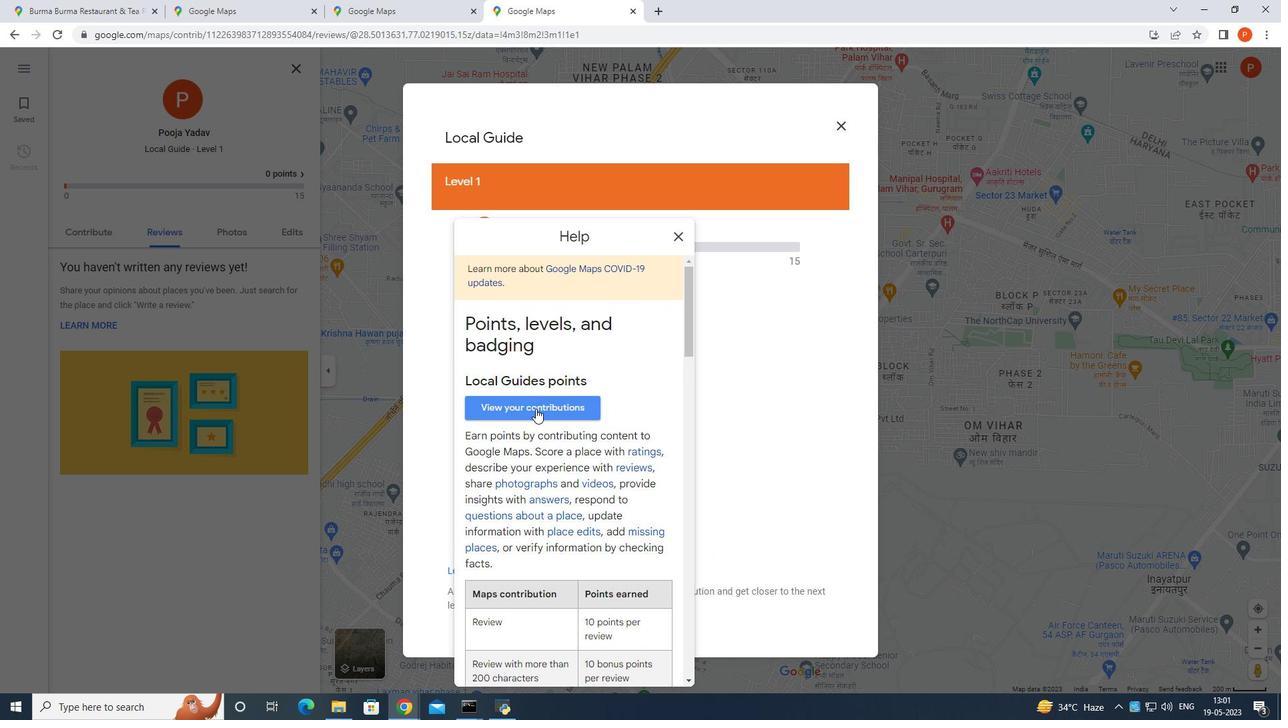 
Action: Mouse moved to (224, 419)
Screenshot: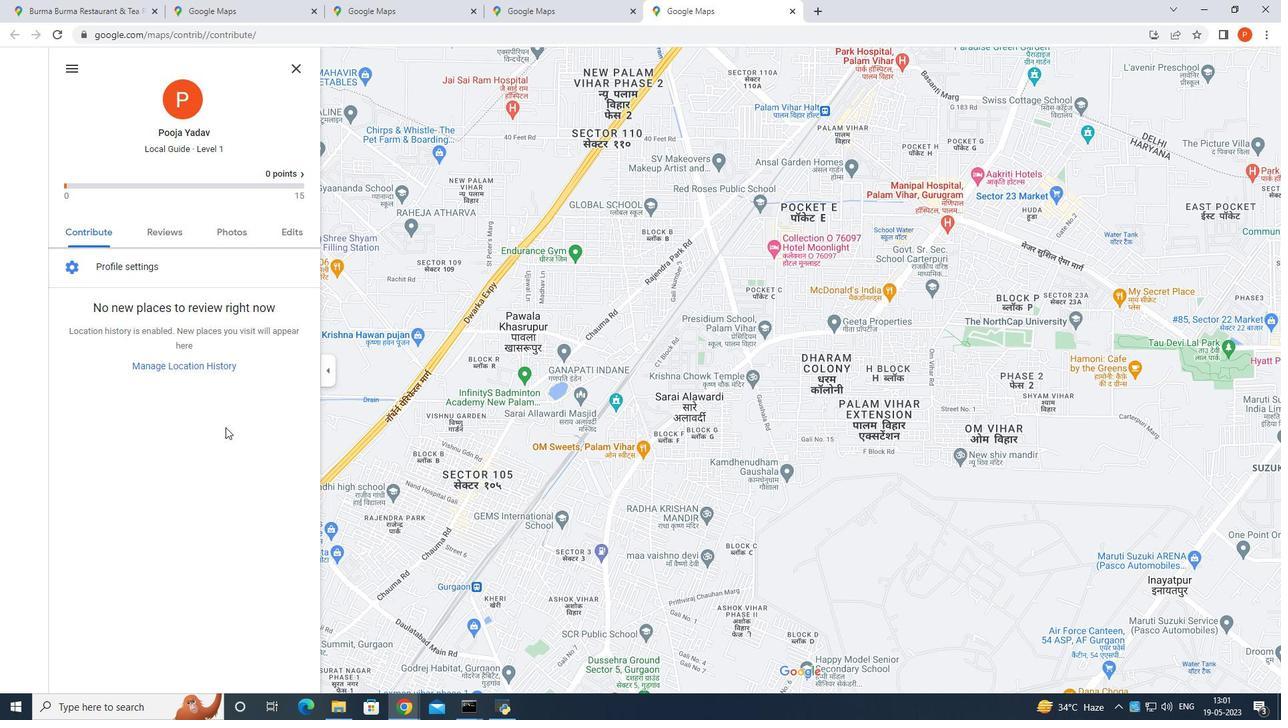 
Action: Mouse scrolled (224, 419) with delta (0, 0)
Screenshot: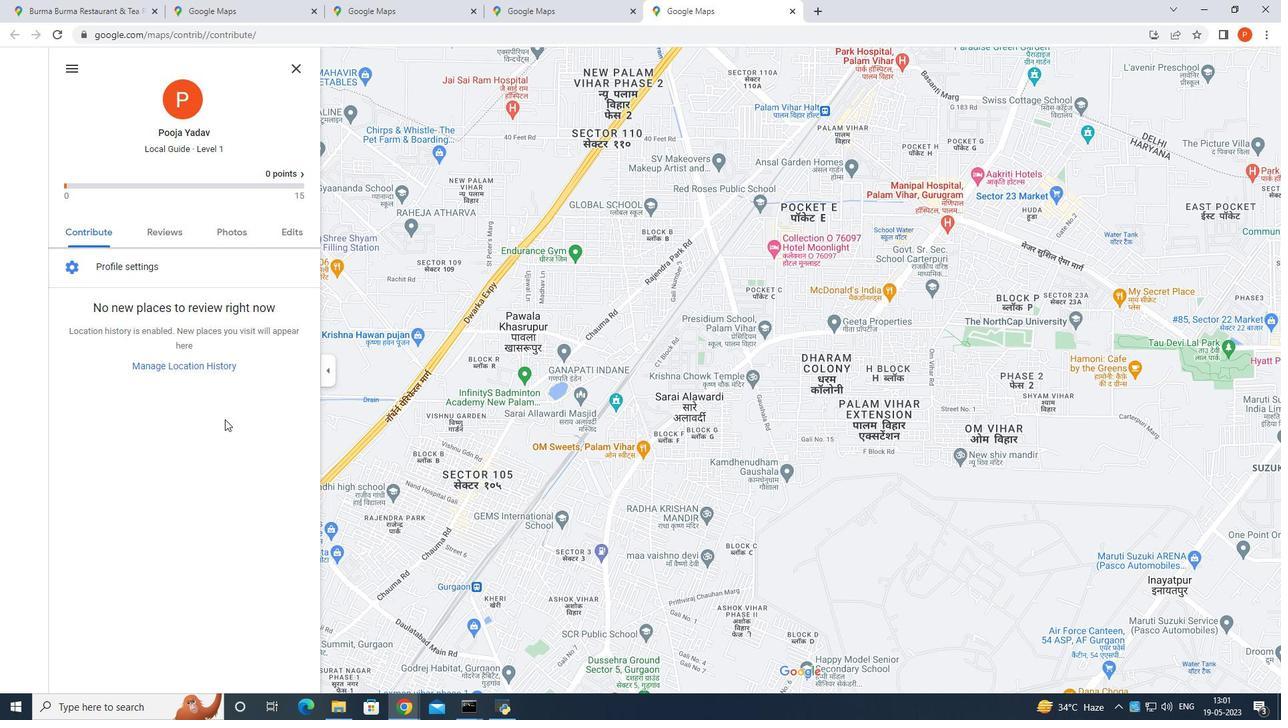 
Action: Mouse moved to (224, 423)
Screenshot: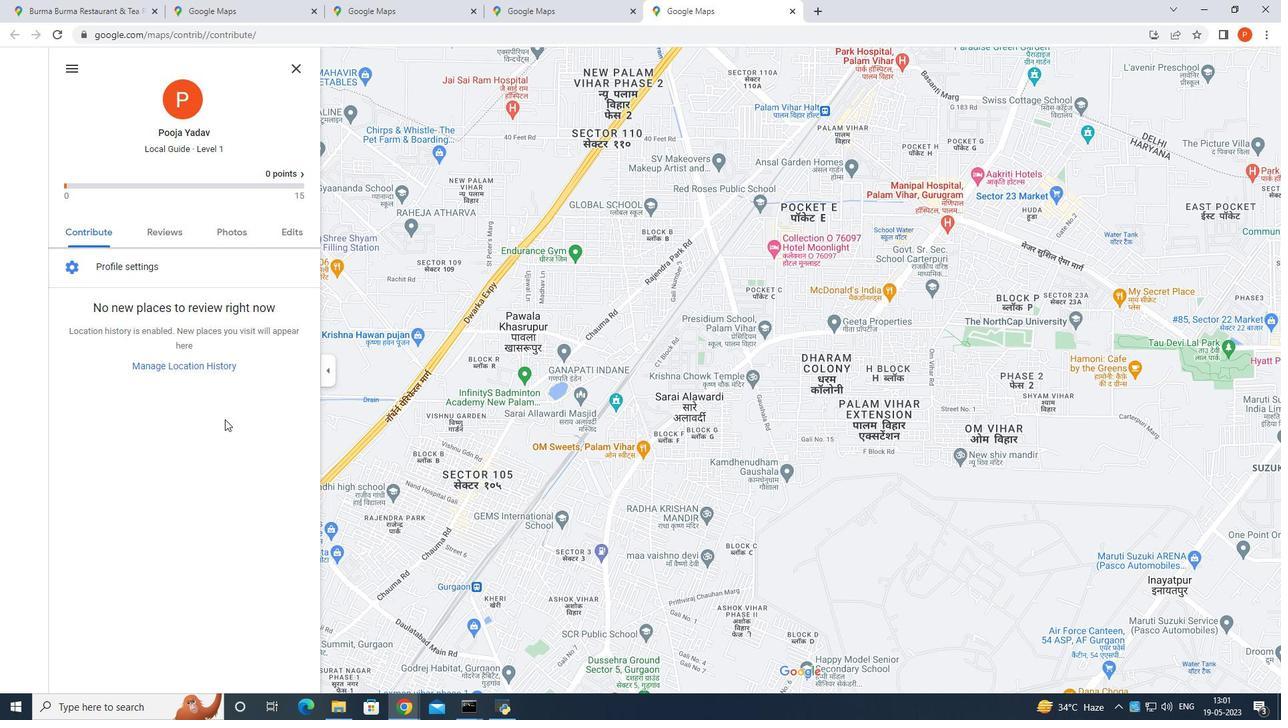 
Action: Mouse scrolled (224, 422) with delta (0, 0)
Screenshot: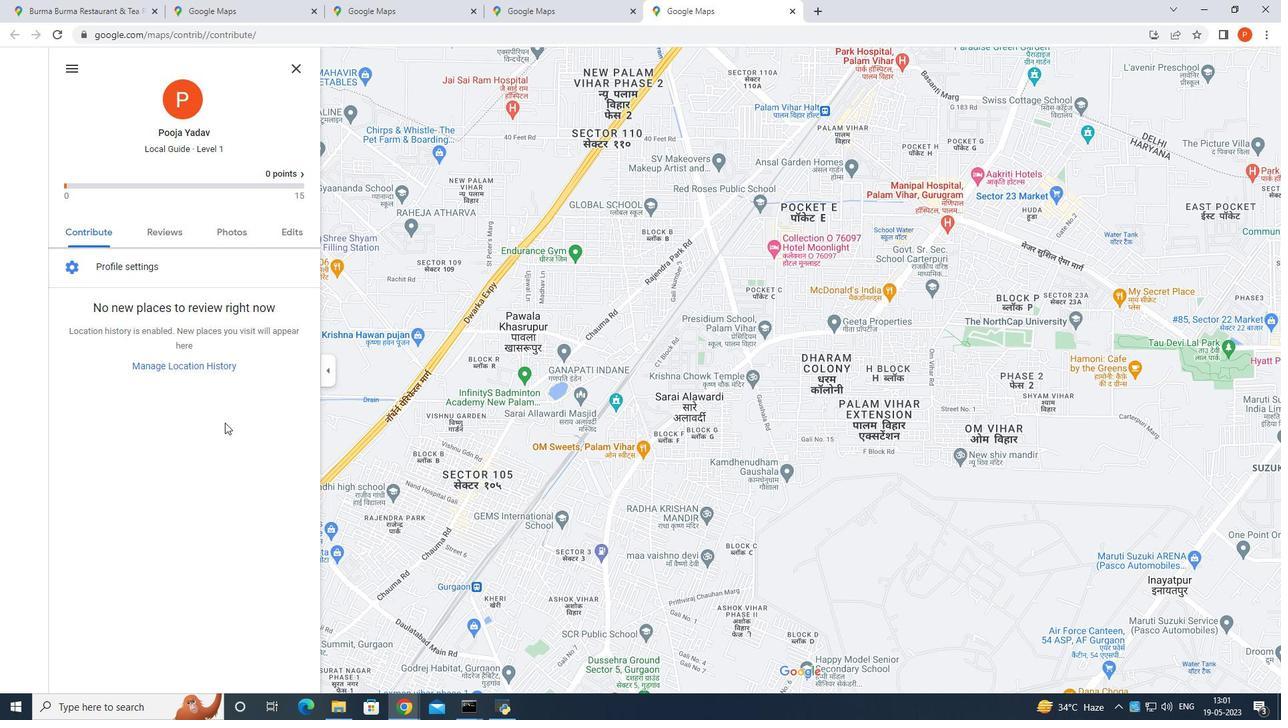 
Action: Mouse scrolled (224, 422) with delta (0, 0)
Screenshot: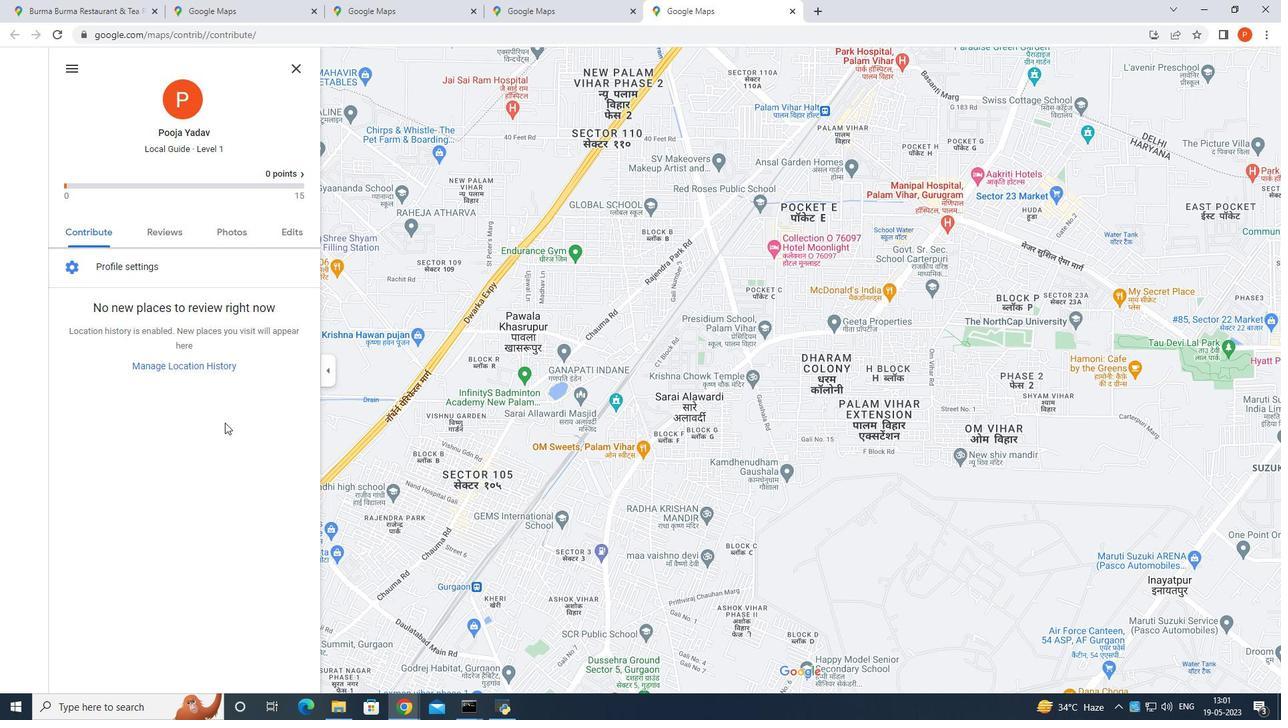 
Action: Mouse scrolled (224, 422) with delta (0, 0)
Screenshot: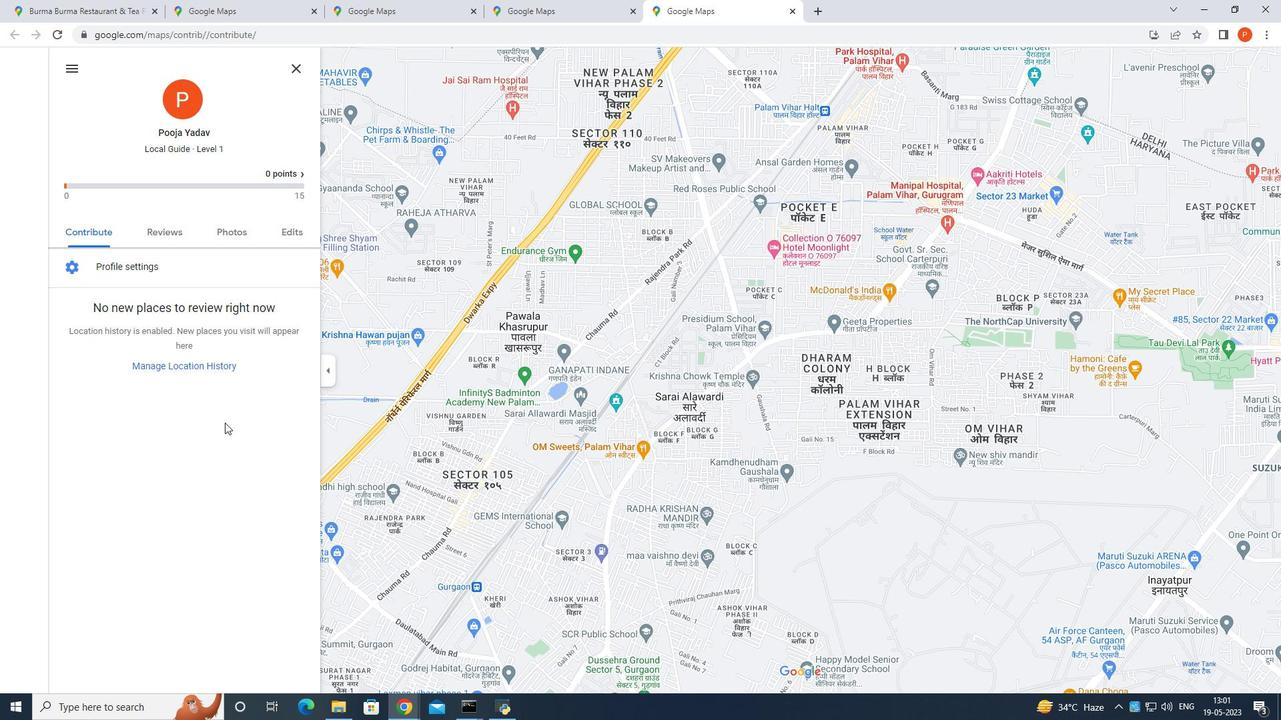 
Action: Mouse moved to (302, 69)
Screenshot: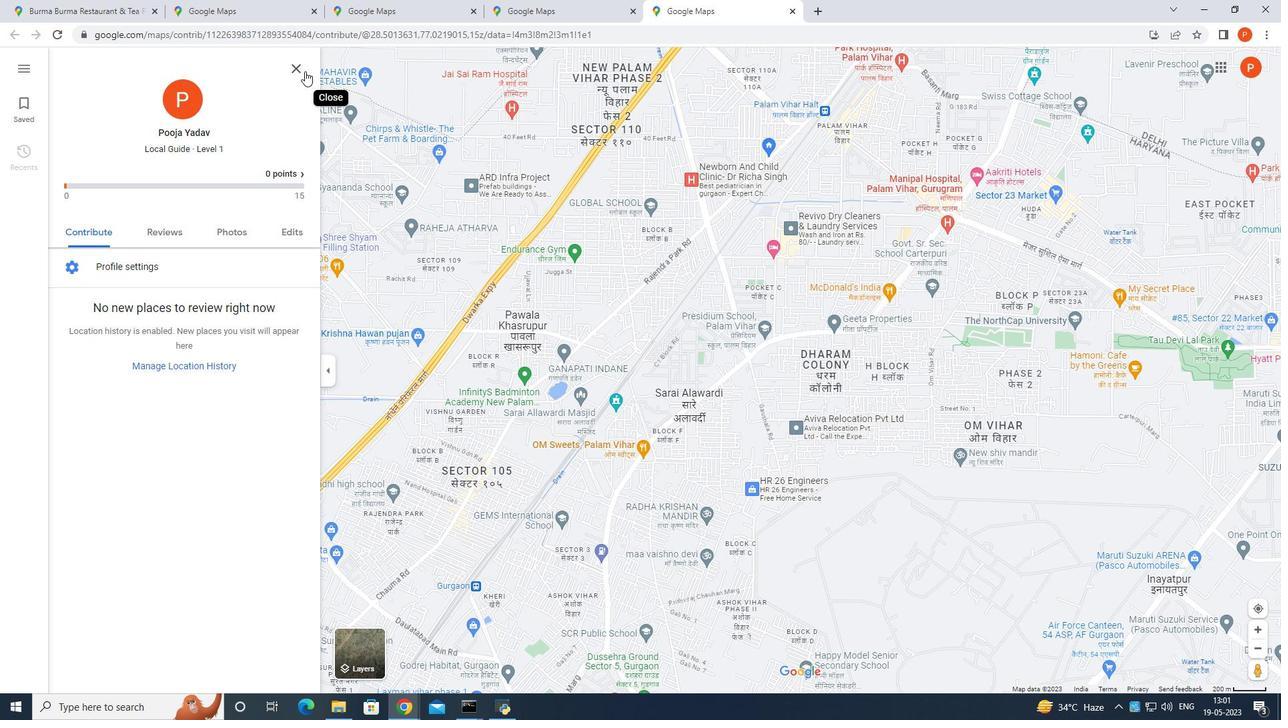 
Action: Mouse pressed left at (302, 69)
Screenshot: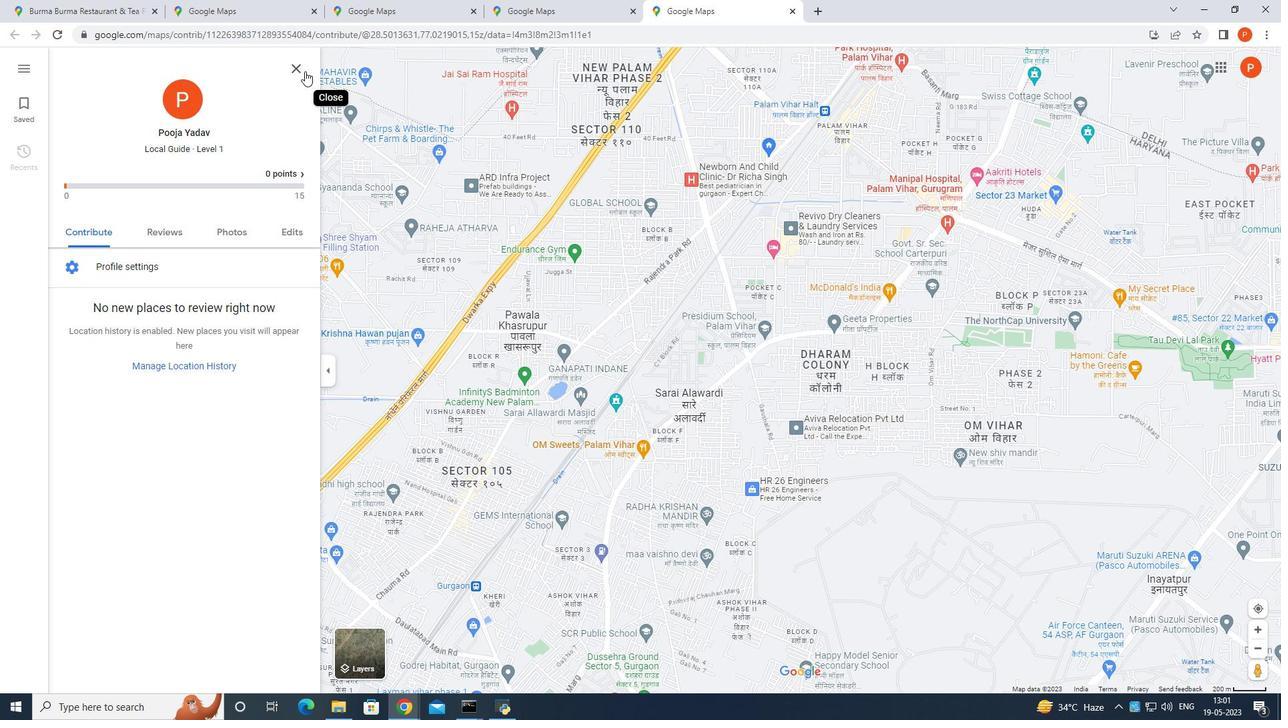 
Action: Mouse moved to (220, 71)
Screenshot: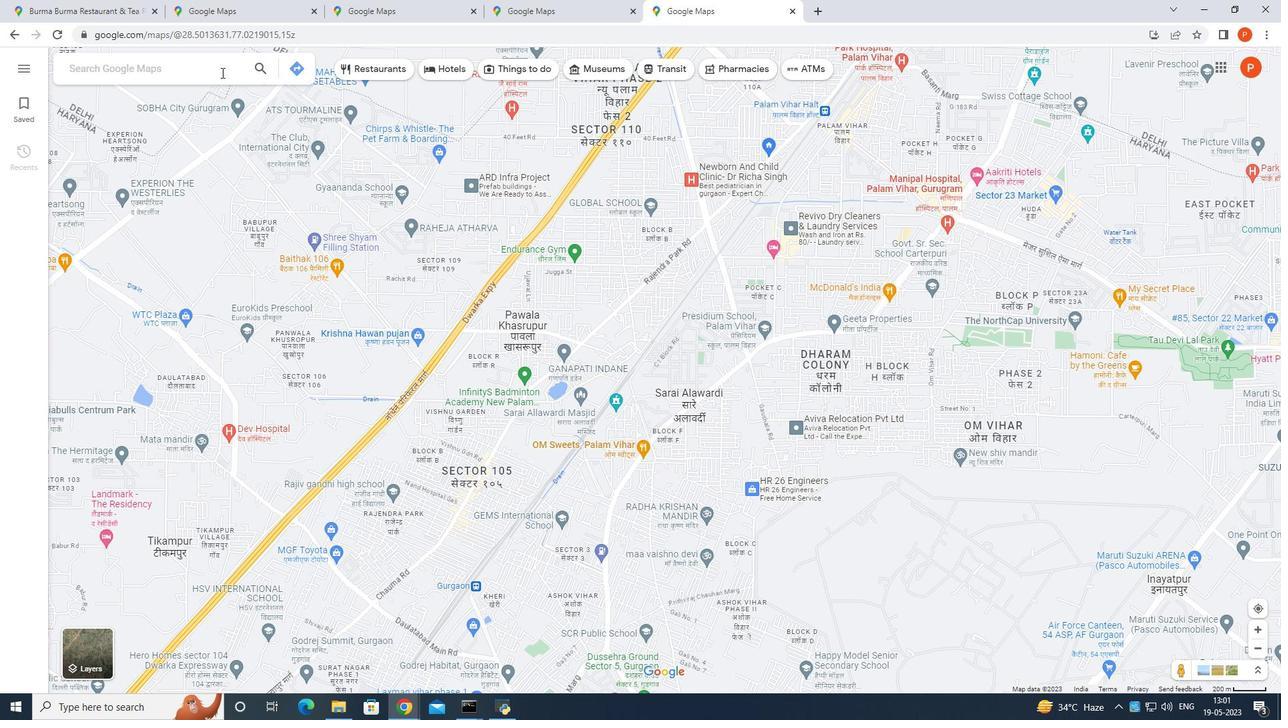 
Action: Mouse pressed left at (220, 71)
Screenshot: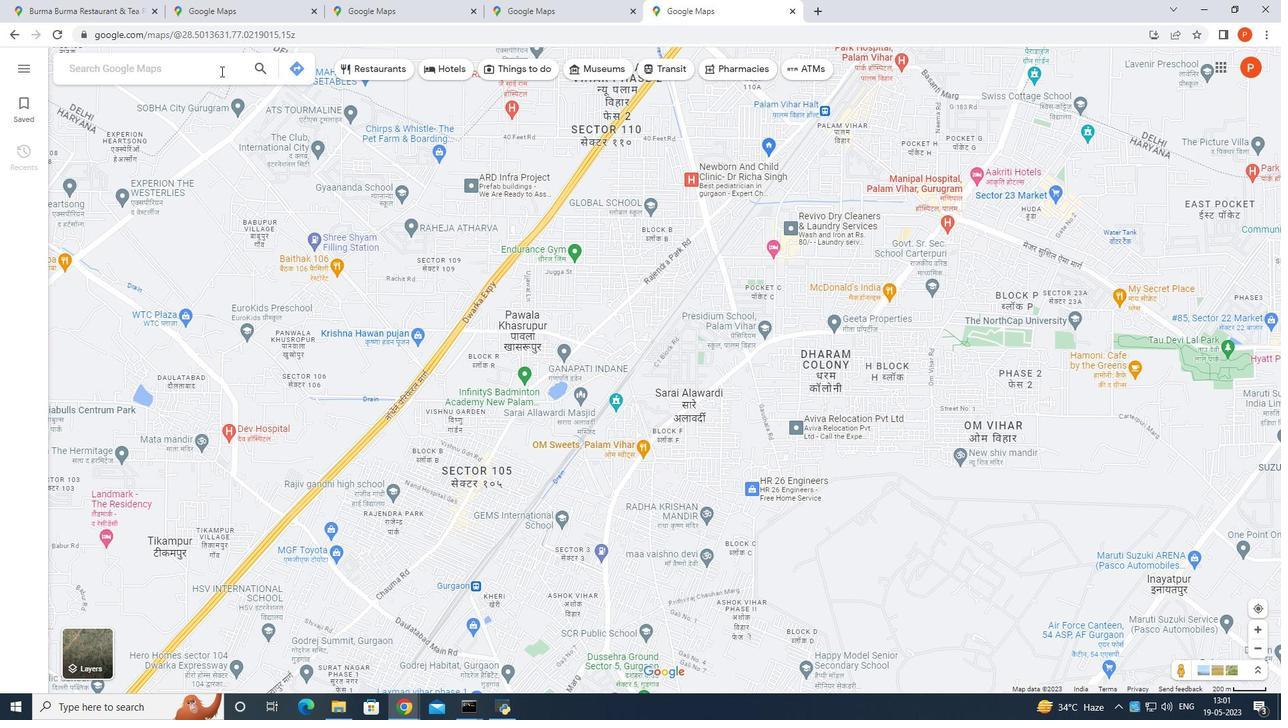 
Action: Mouse moved to (192, 89)
Screenshot: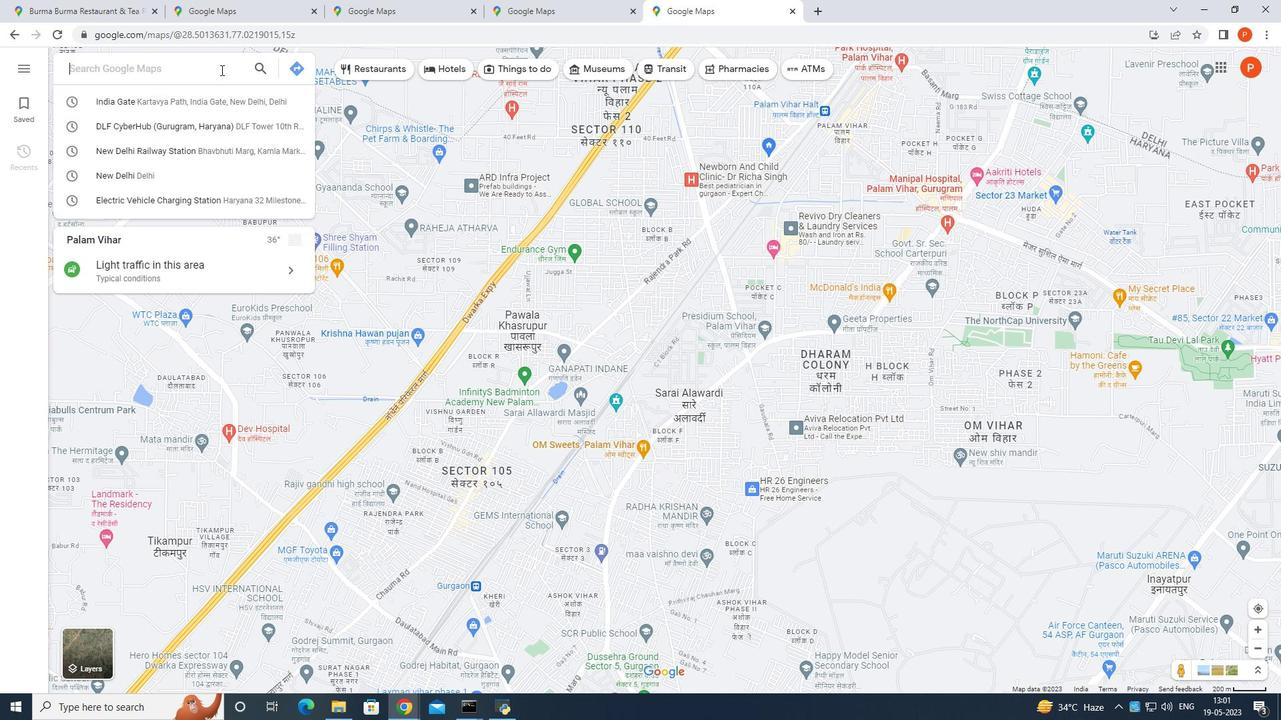 
Action: Mouse pressed left at (192, 89)
Screenshot: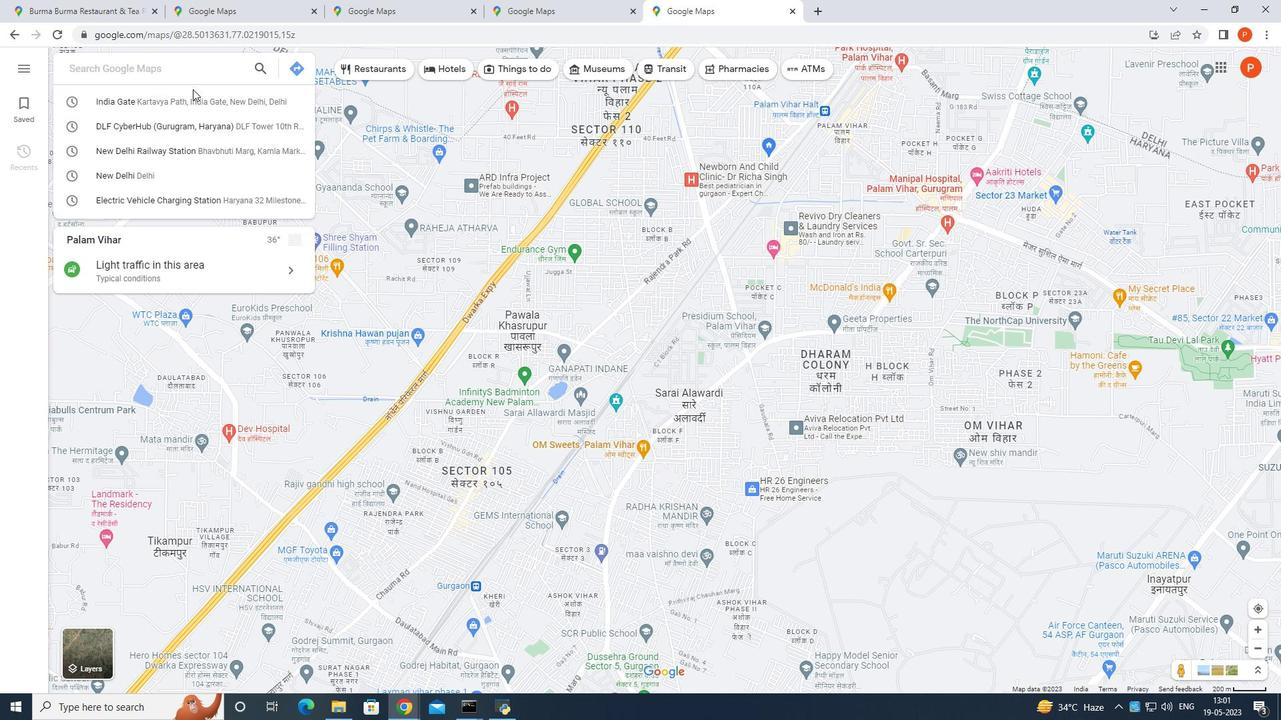 
Action: Mouse moved to (208, 74)
Screenshot: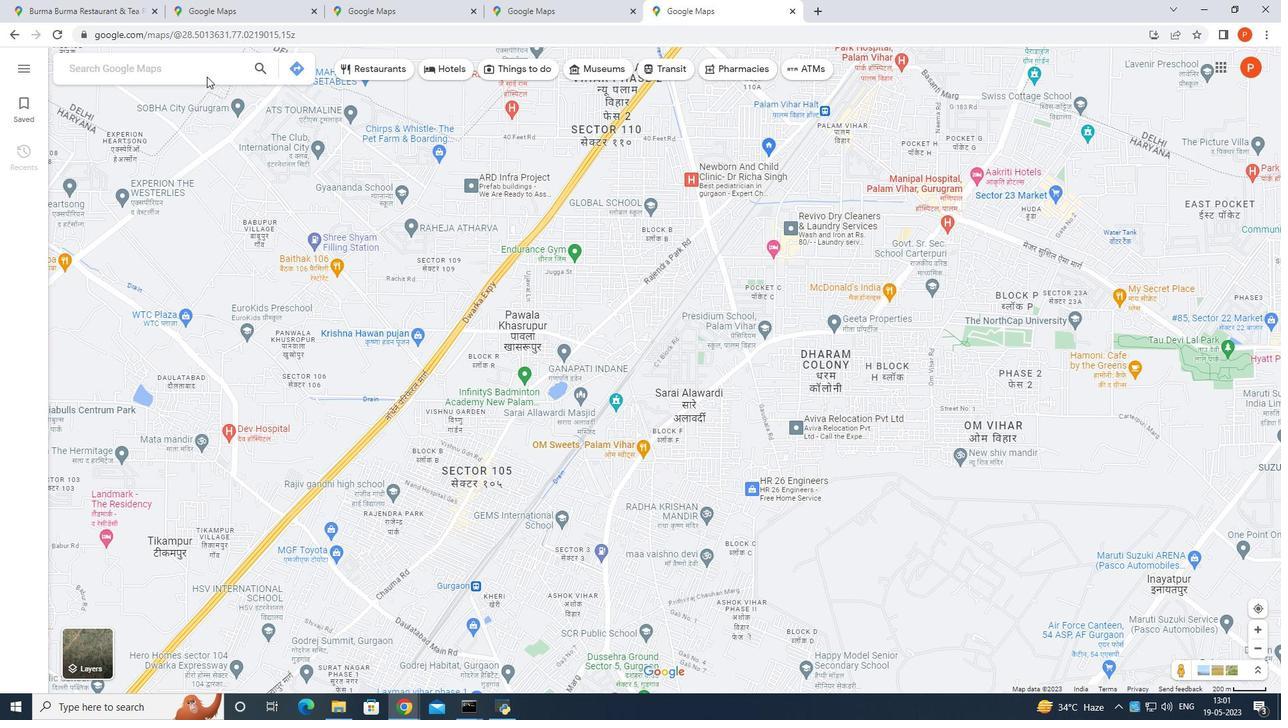 
Action: Mouse pressed left at (208, 74)
Screenshot: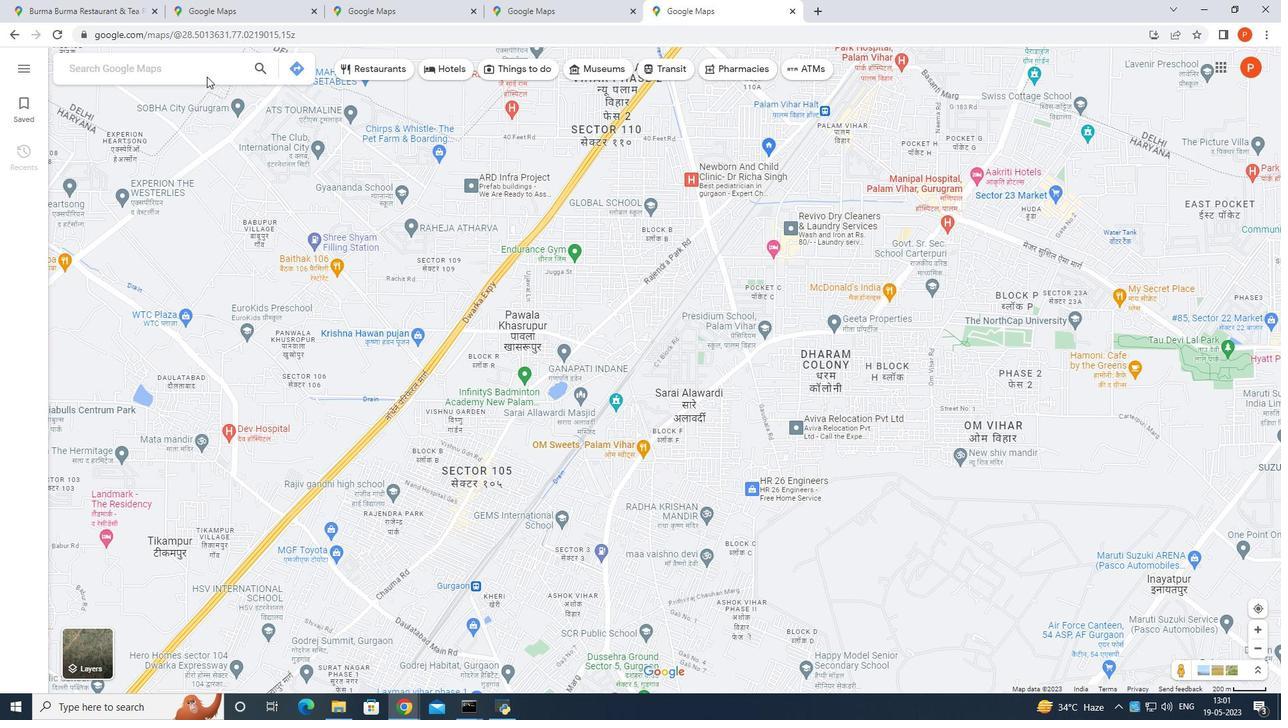 
Action: Mouse moved to (204, 104)
Screenshot: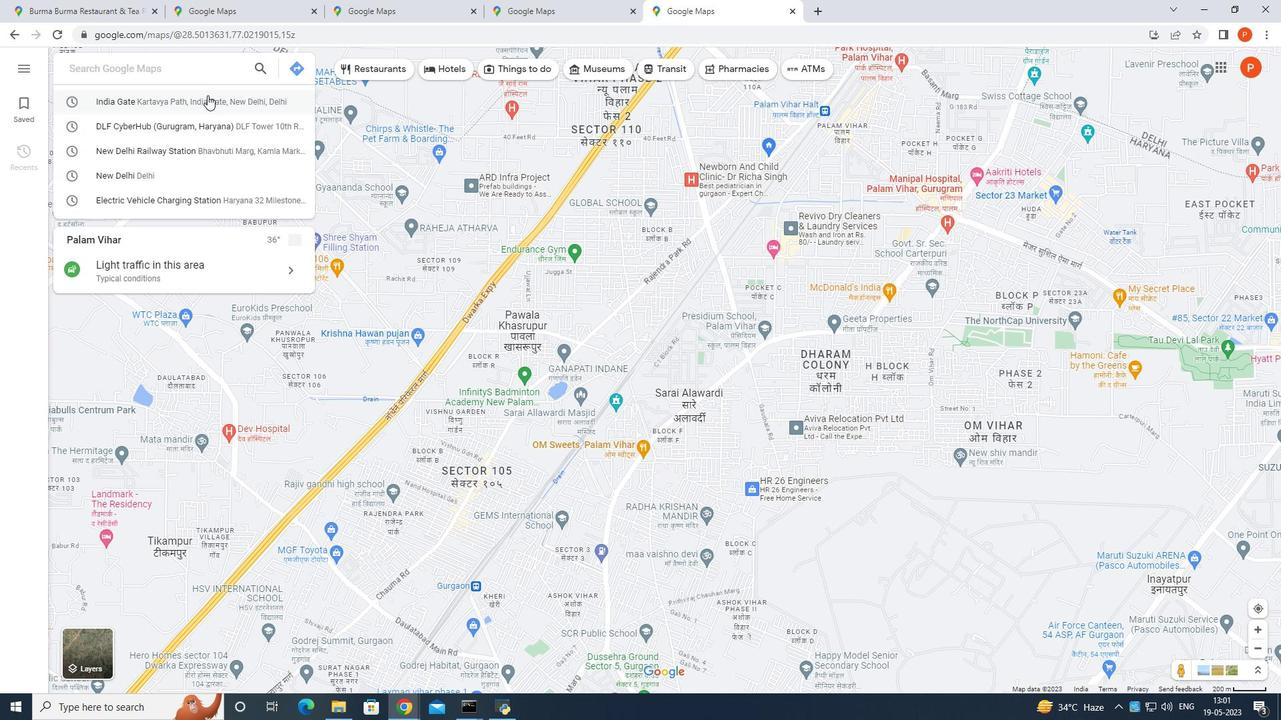 
Action: Mouse pressed left at (204, 104)
Screenshot: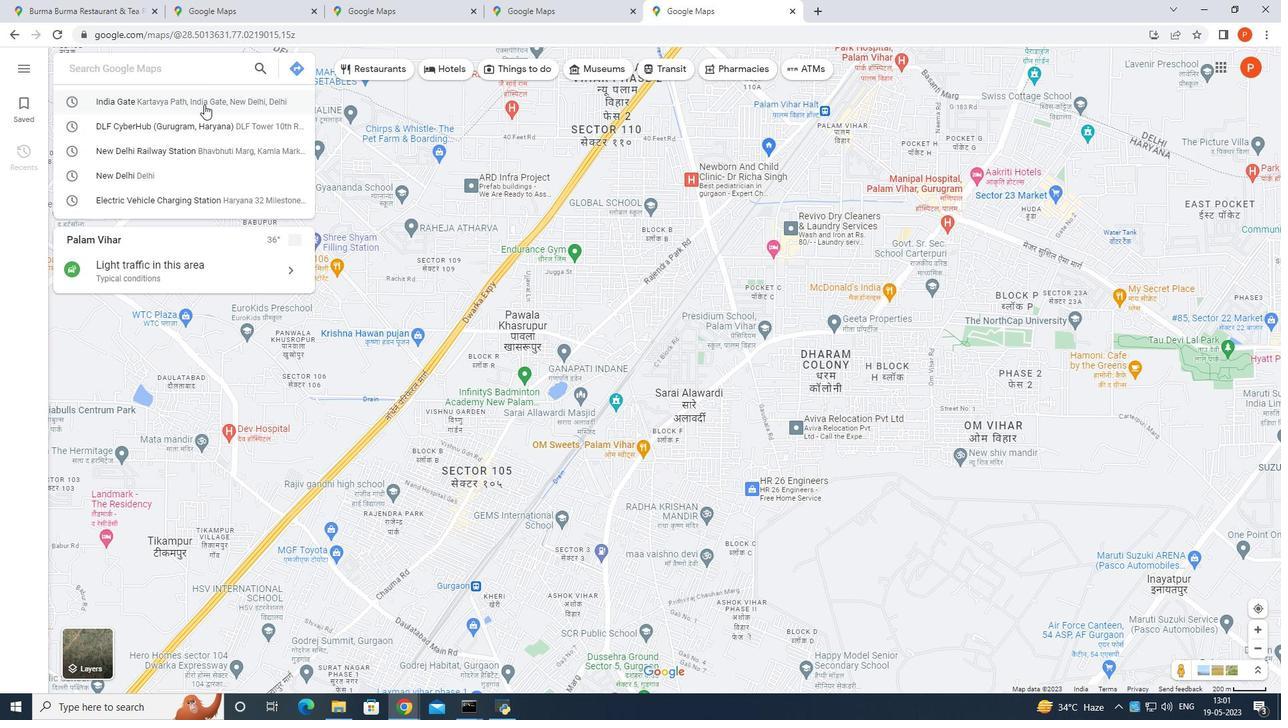 
Action: Mouse moved to (92, 354)
Screenshot: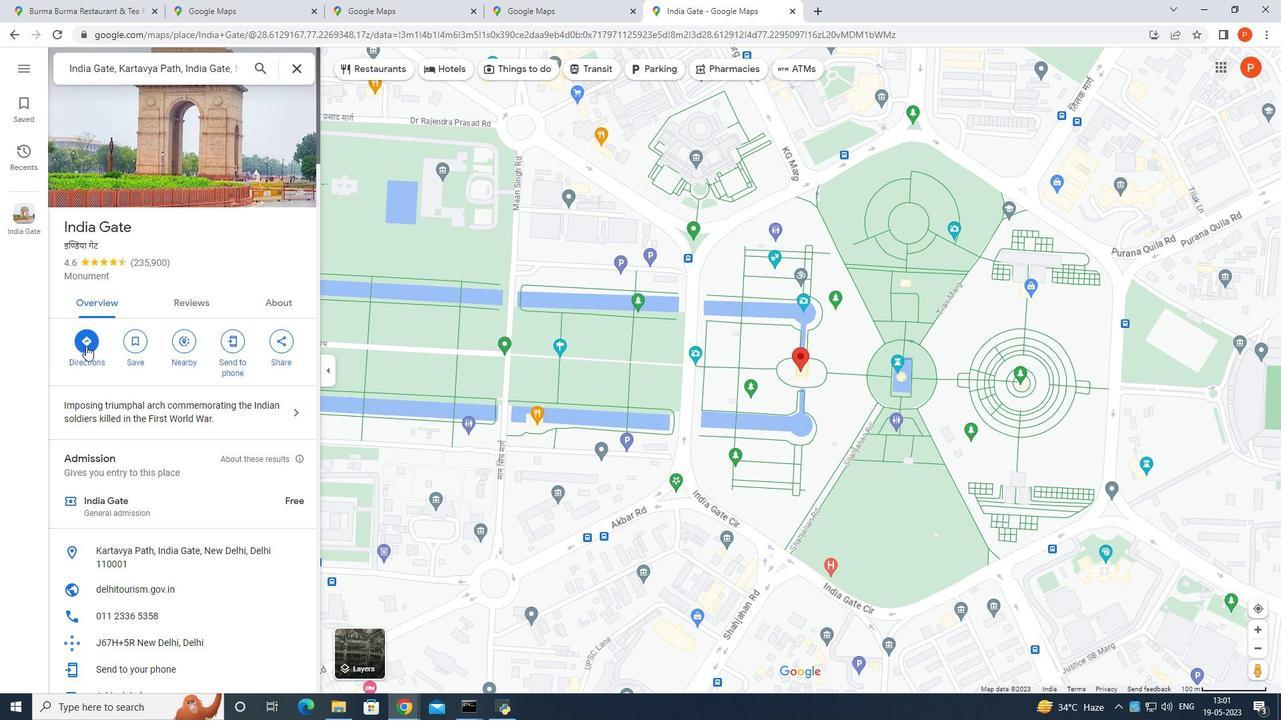 
Action: Mouse scrolled (92, 353) with delta (0, 0)
Screenshot: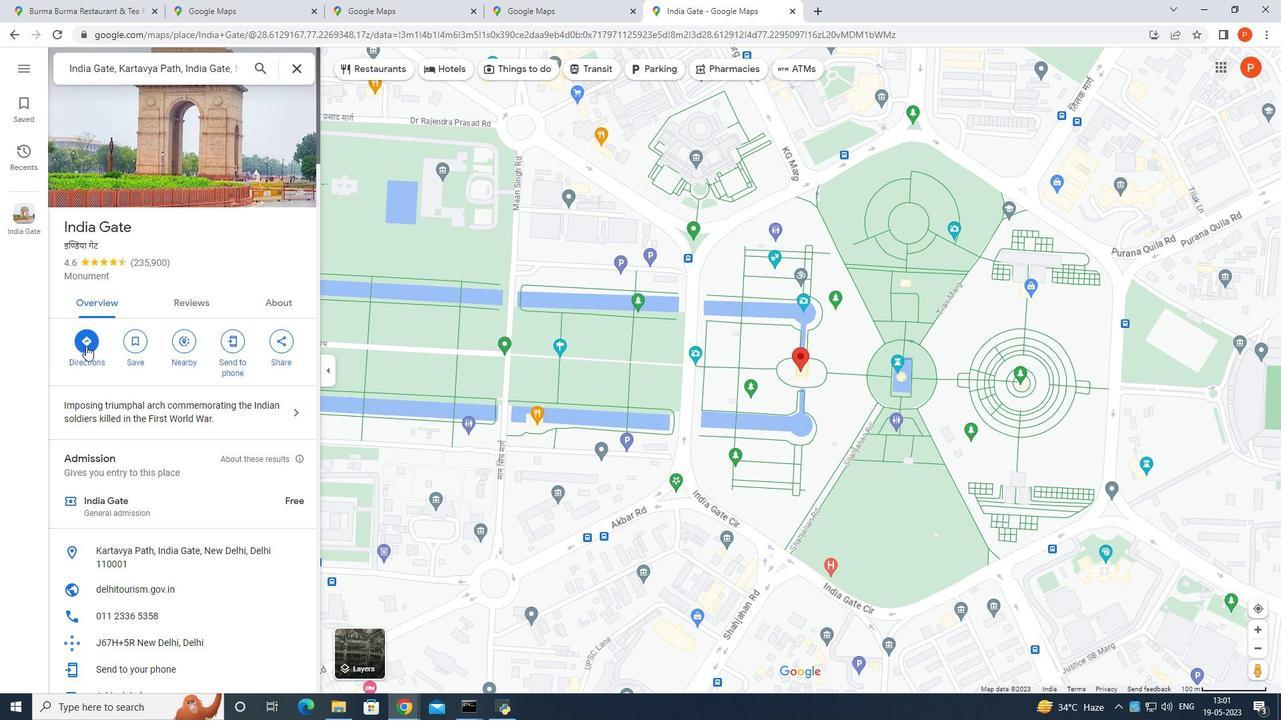
Action: Mouse moved to (94, 357)
Screenshot: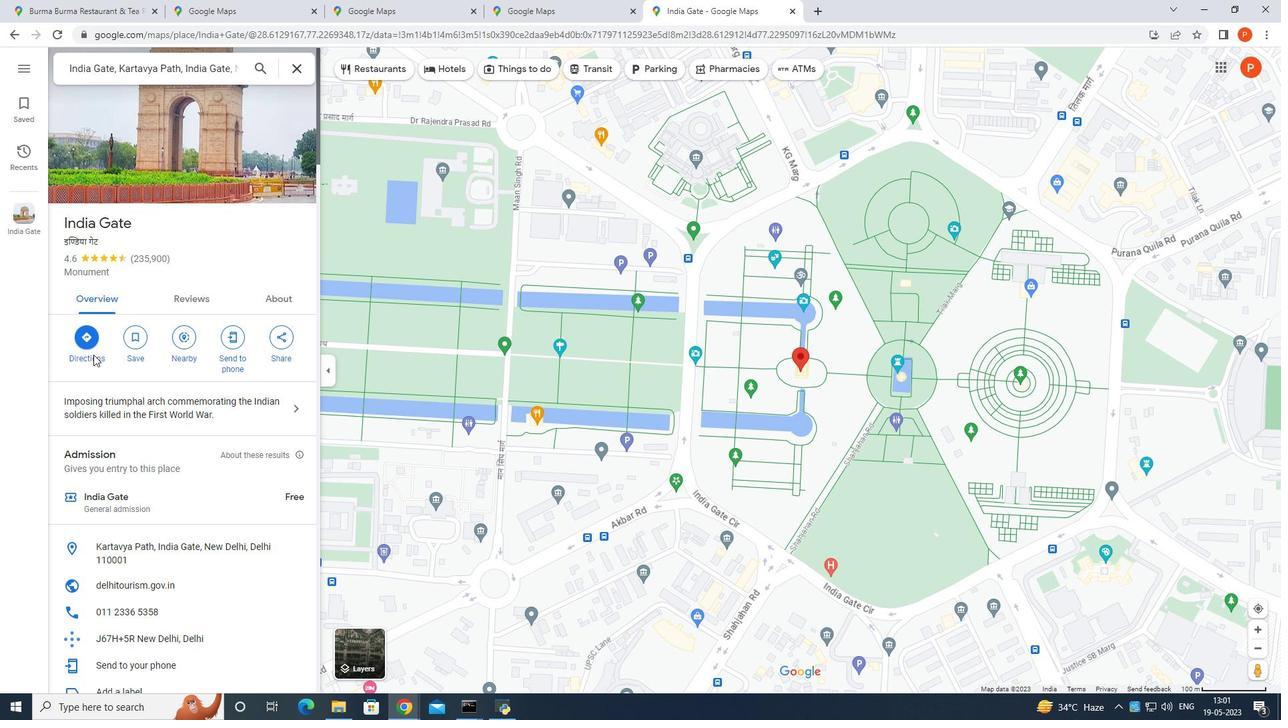 
Action: Mouse scrolled (94, 357) with delta (0, 0)
Screenshot: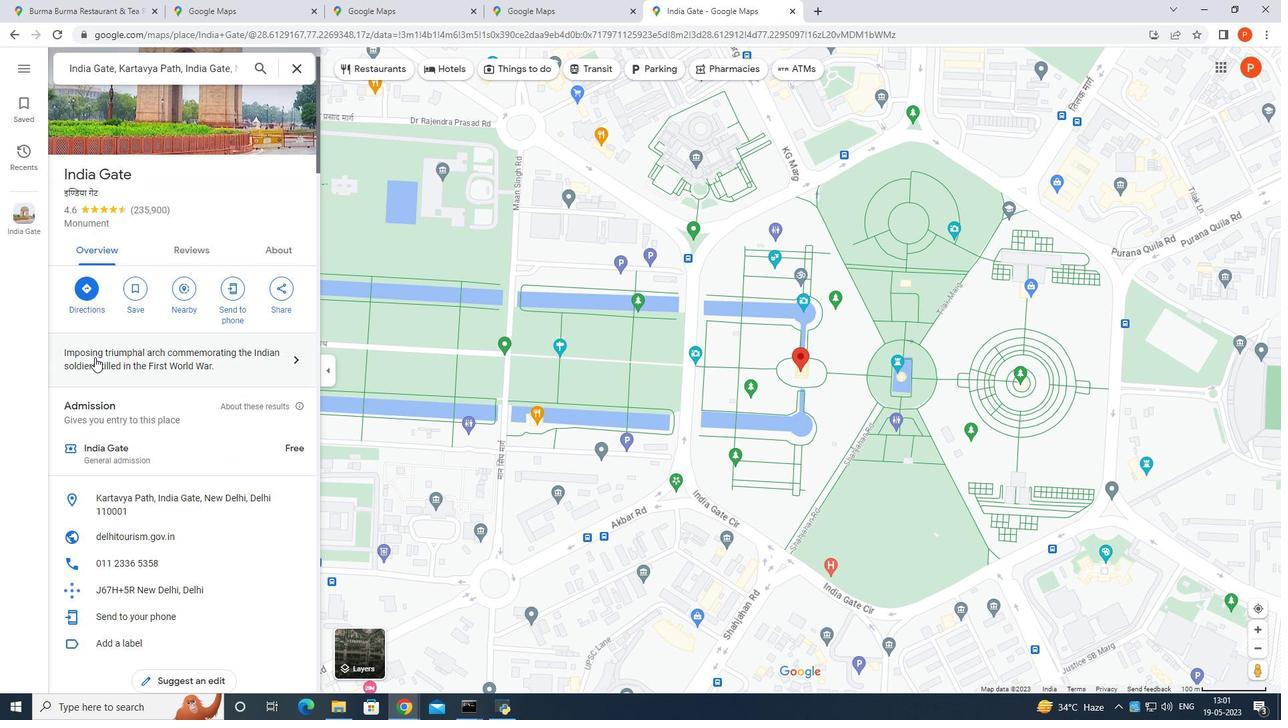 
Action: Mouse moved to (132, 433)
Screenshot: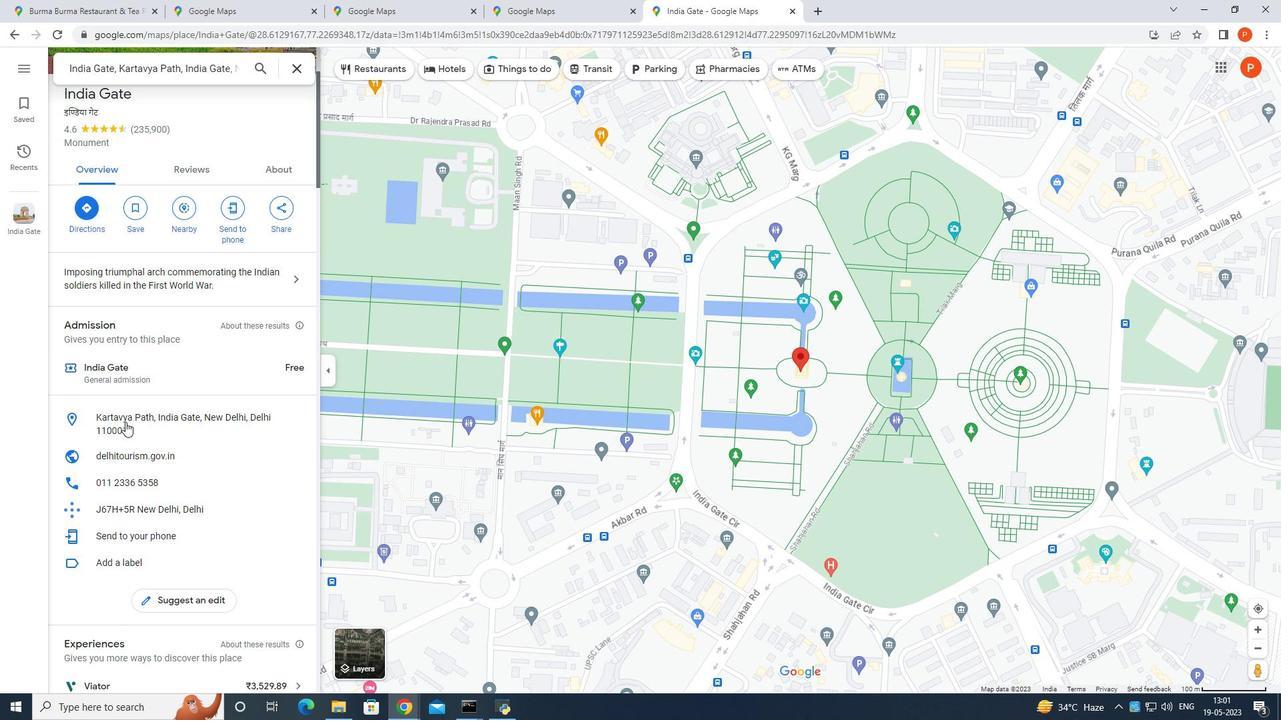 
Action: Mouse scrolled (132, 432) with delta (0, 0)
Screenshot: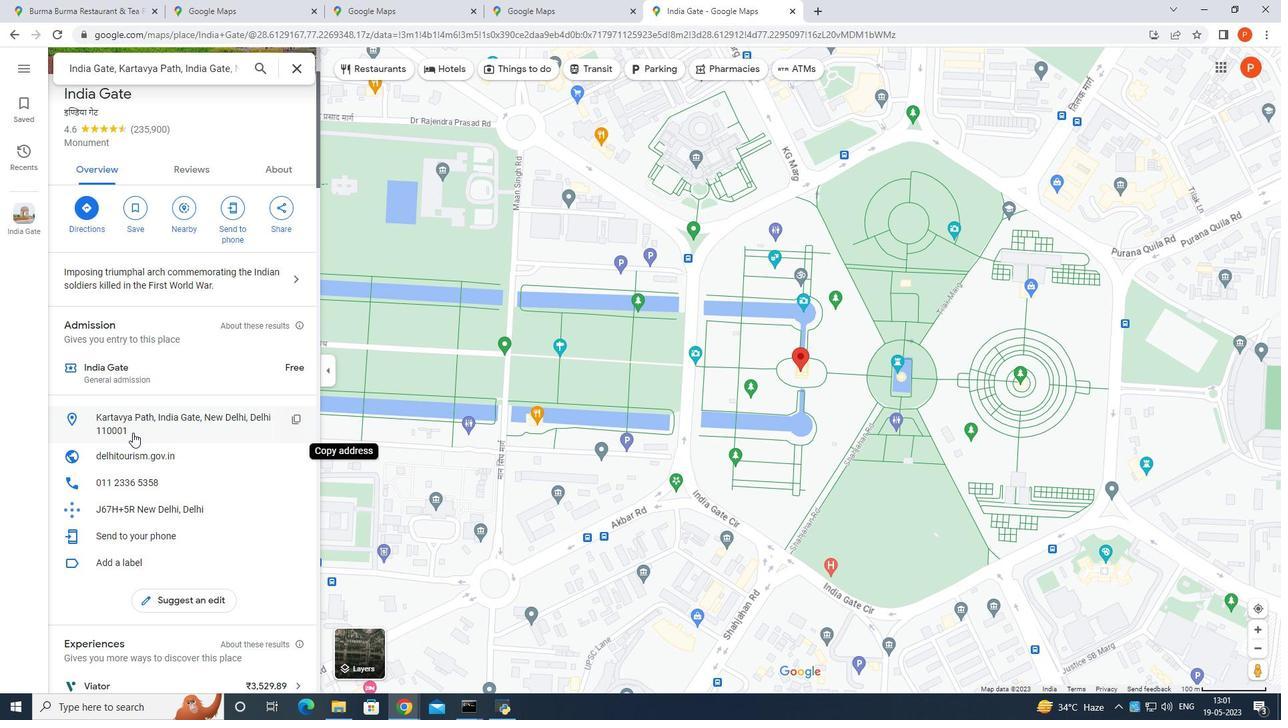 
Action: Mouse moved to (133, 434)
Screenshot: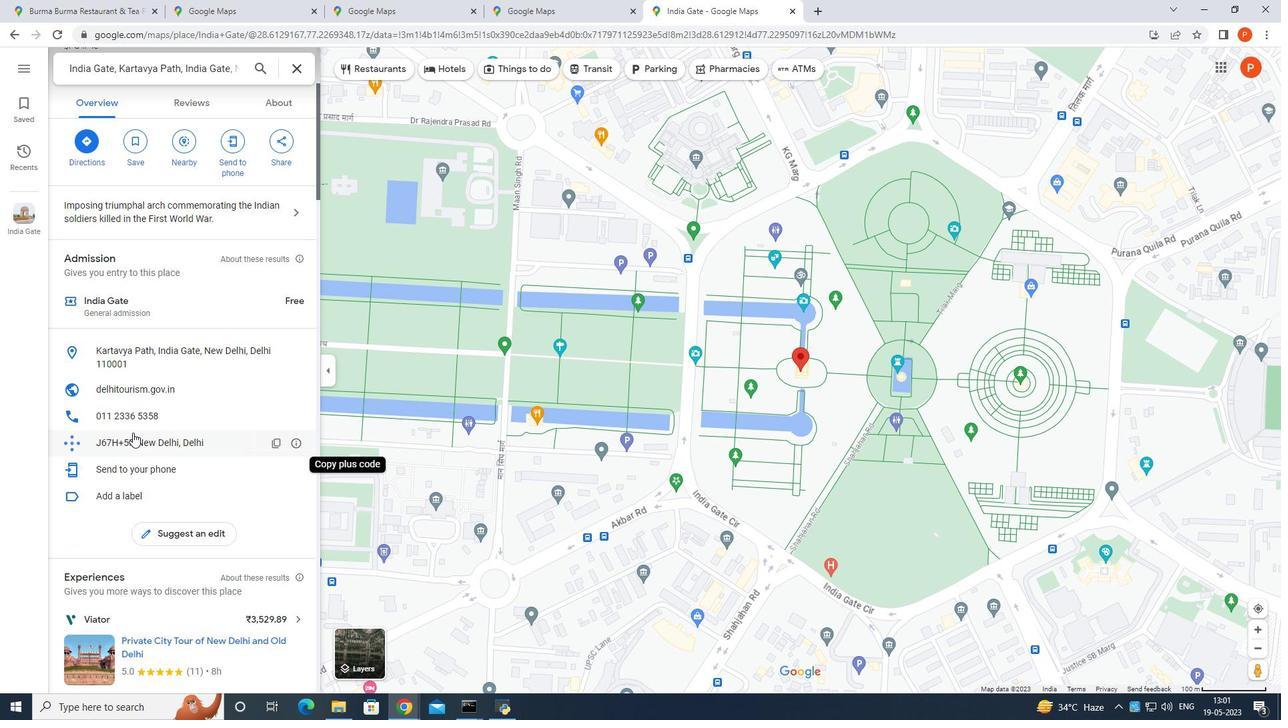 
Action: Mouse scrolled (133, 433) with delta (0, 0)
Screenshot: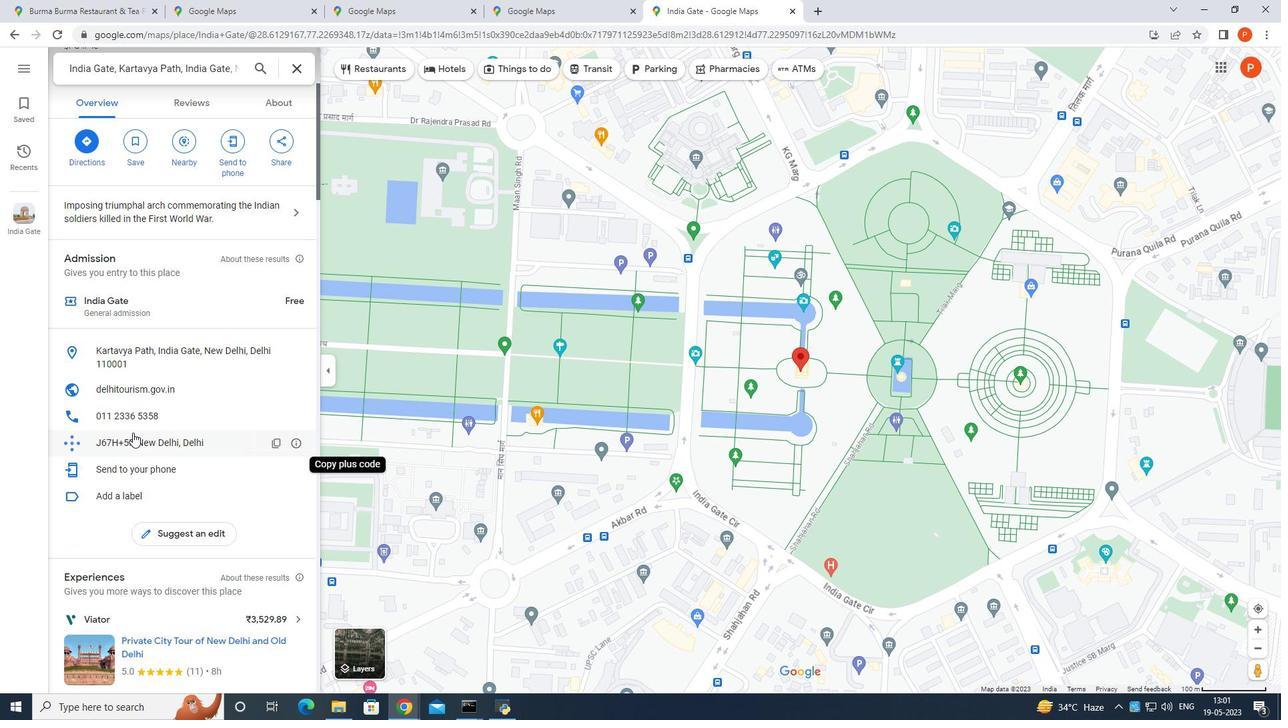 
Action: Mouse moved to (222, 439)
Screenshot: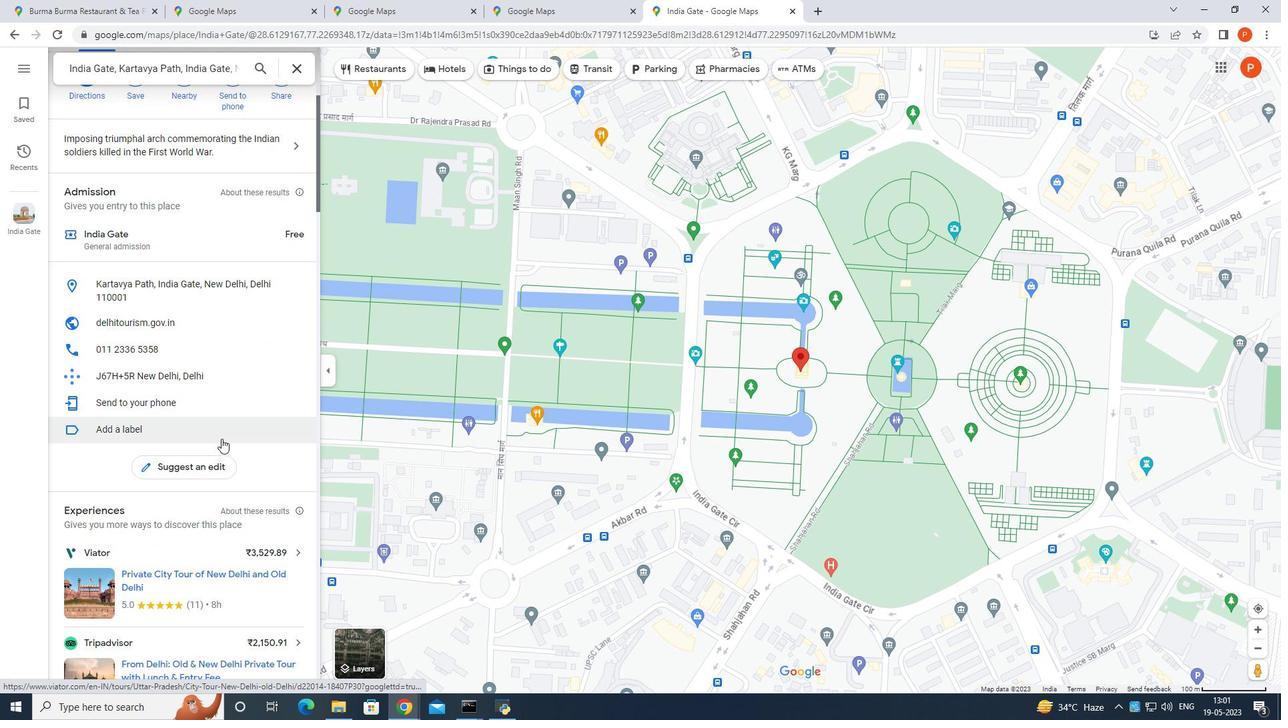 
Action: Mouse scrolled (222, 439) with delta (0, 0)
Screenshot: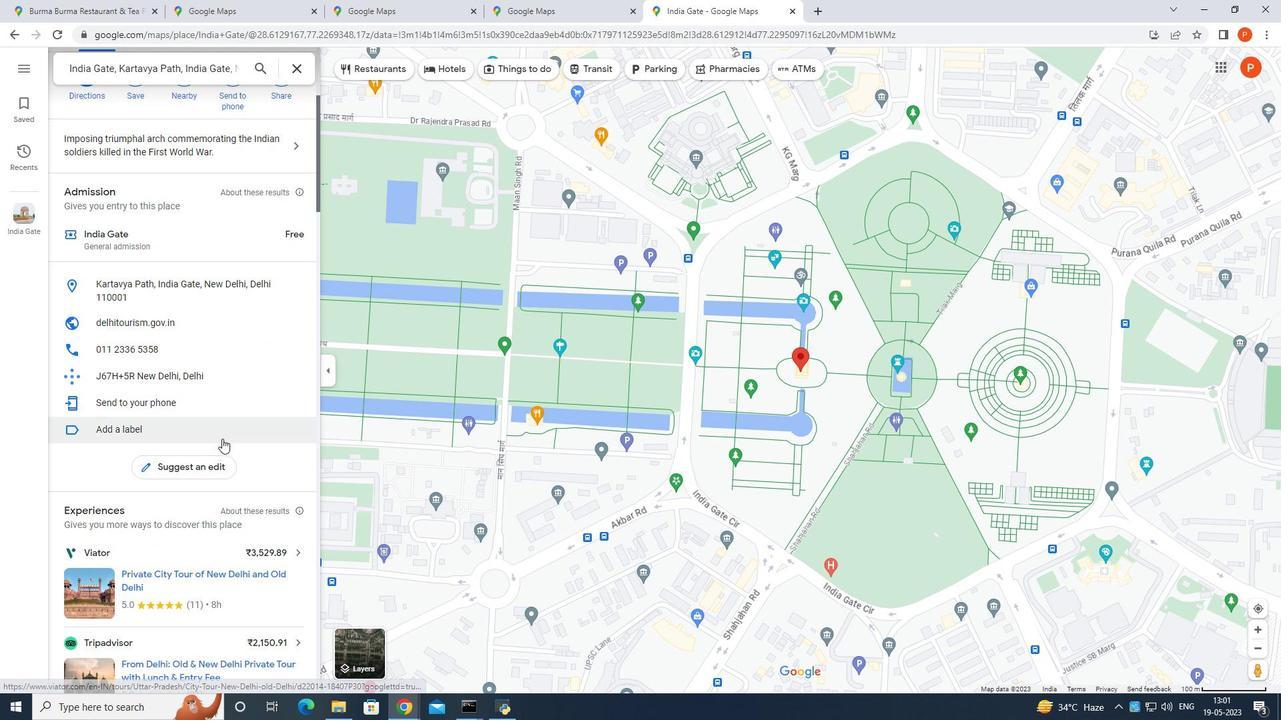 
Action: Mouse scrolled (222, 439) with delta (0, 0)
Screenshot: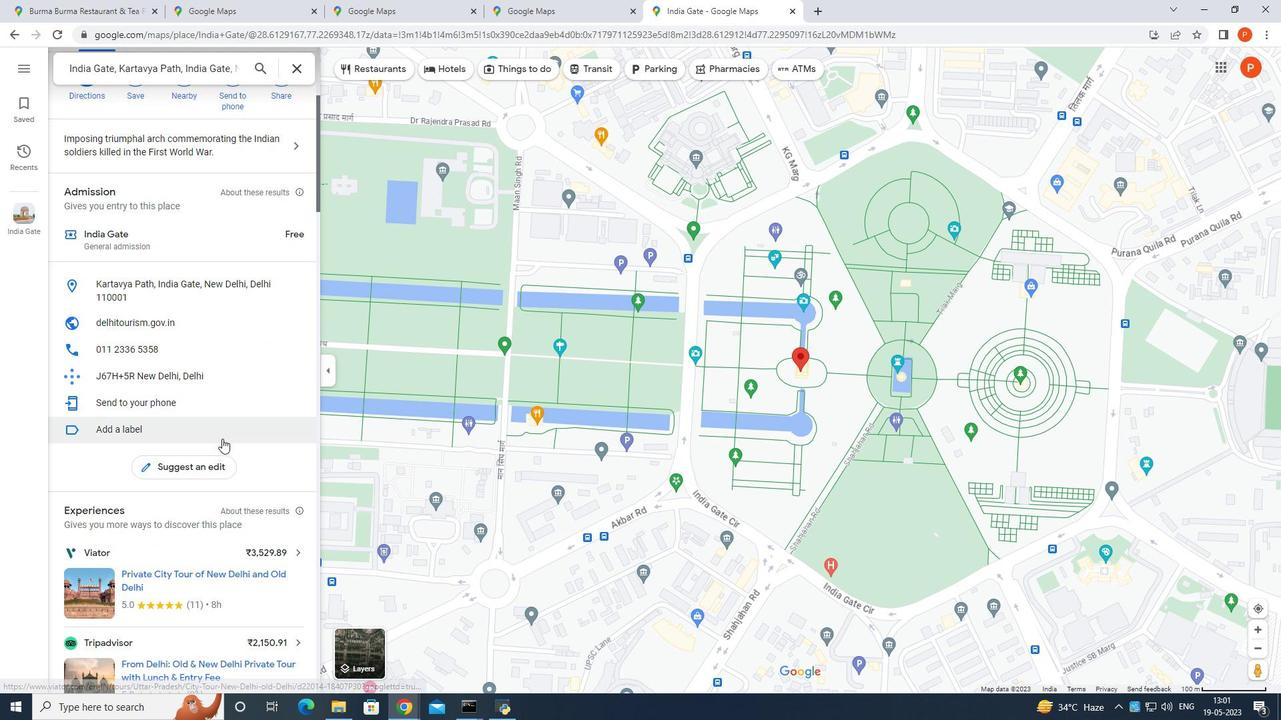 
Action: Mouse scrolled (222, 439) with delta (0, 0)
Screenshot: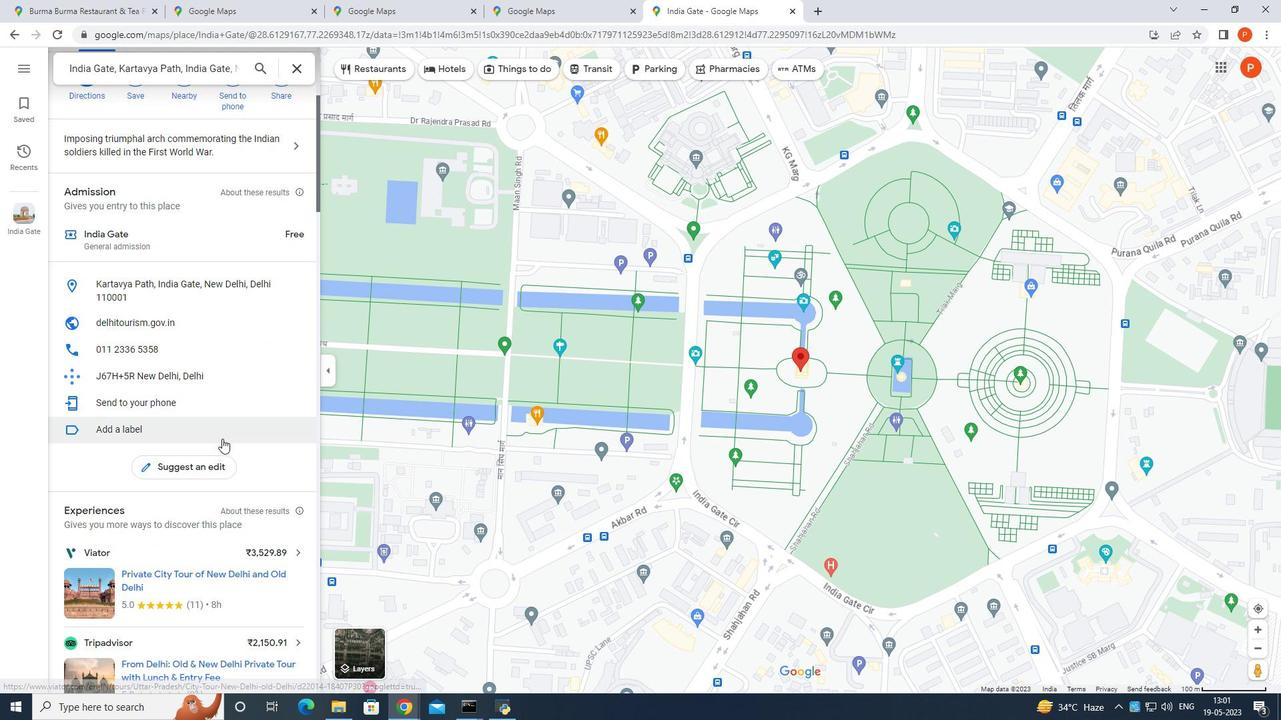 
Action: Mouse scrolled (222, 439) with delta (0, 0)
Screenshot: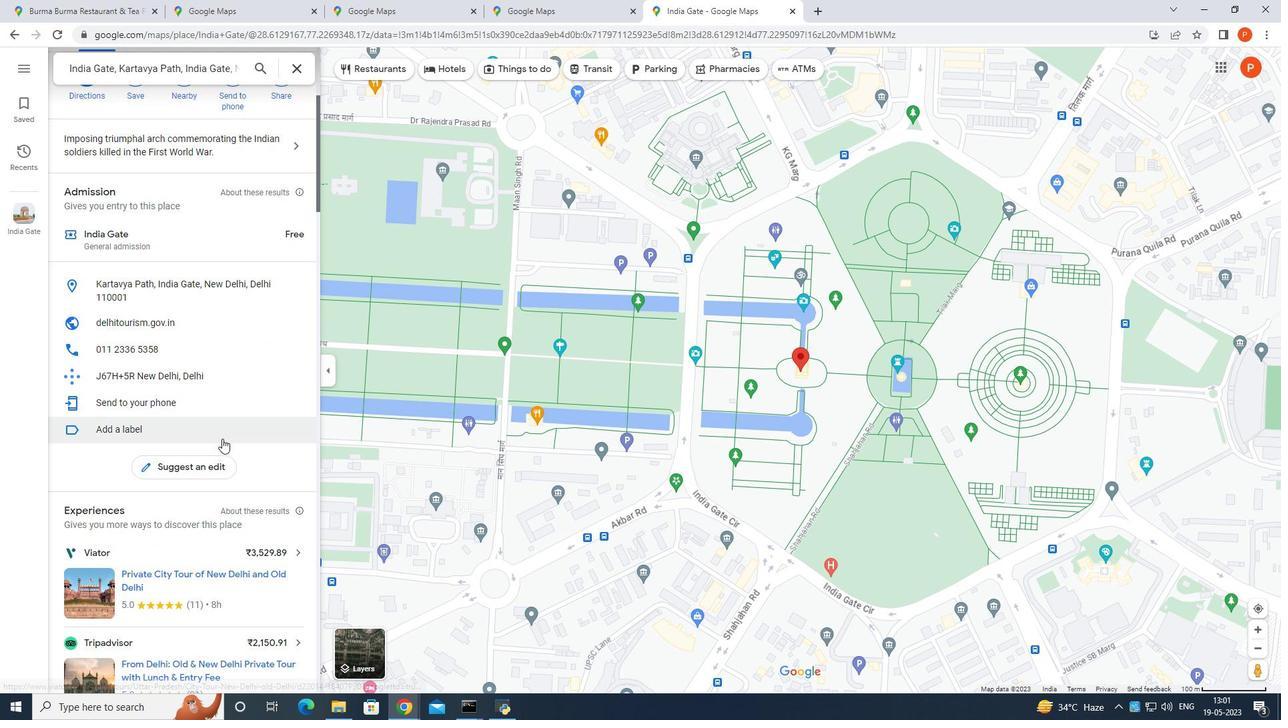 
Action: Mouse moved to (222, 439)
Screenshot: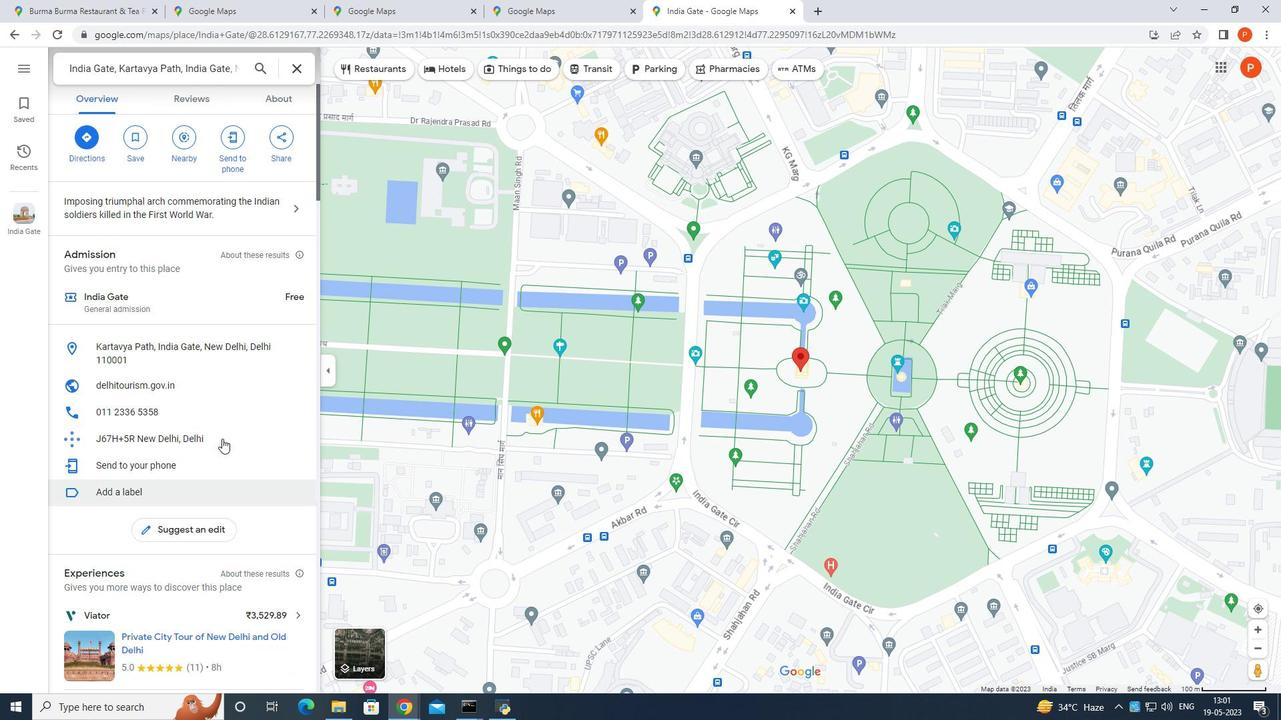 
Action: Mouse scrolled (222, 439) with delta (0, 0)
Screenshot: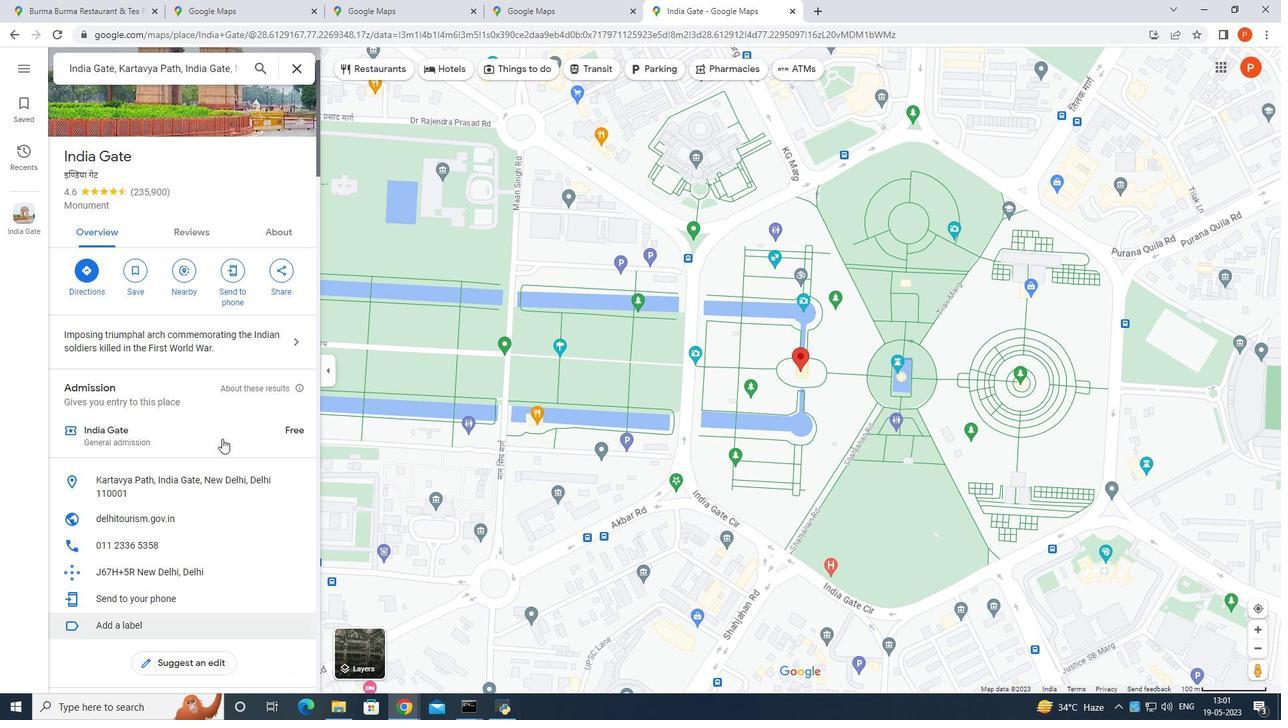 
Action: Mouse scrolled (222, 439) with delta (0, 0)
Screenshot: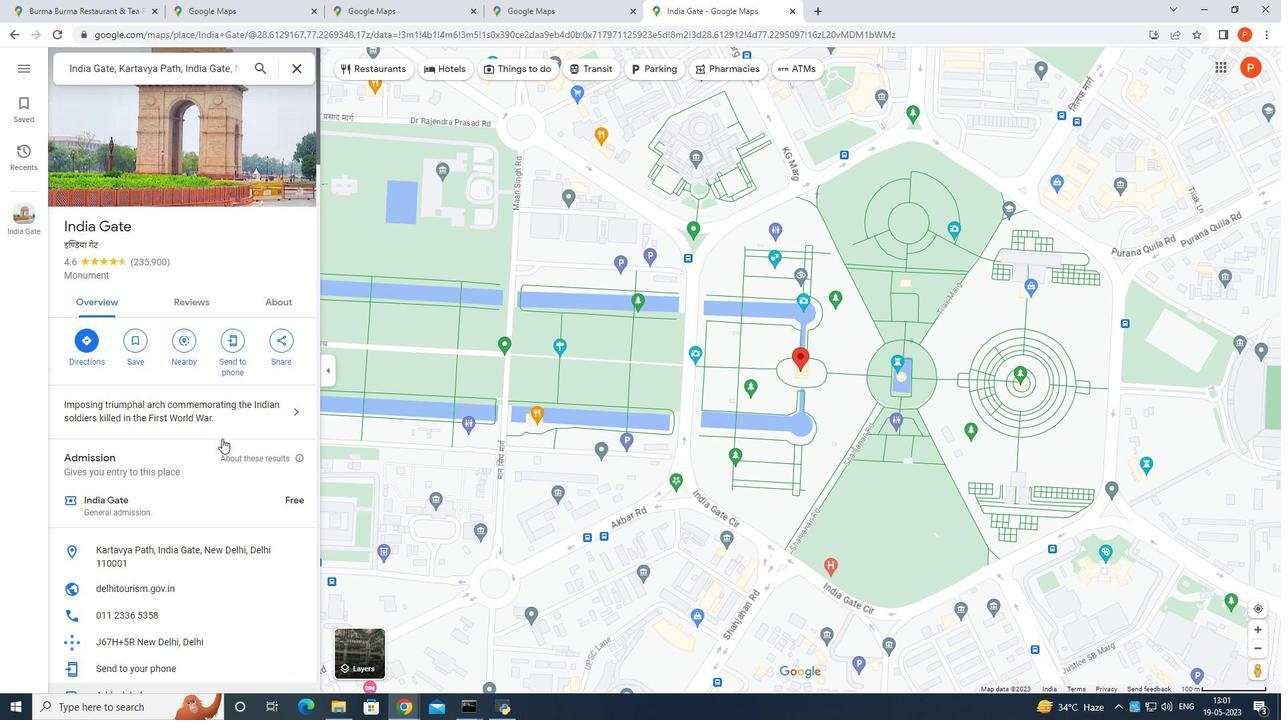 
Action: Mouse scrolled (222, 439) with delta (0, 0)
Screenshot: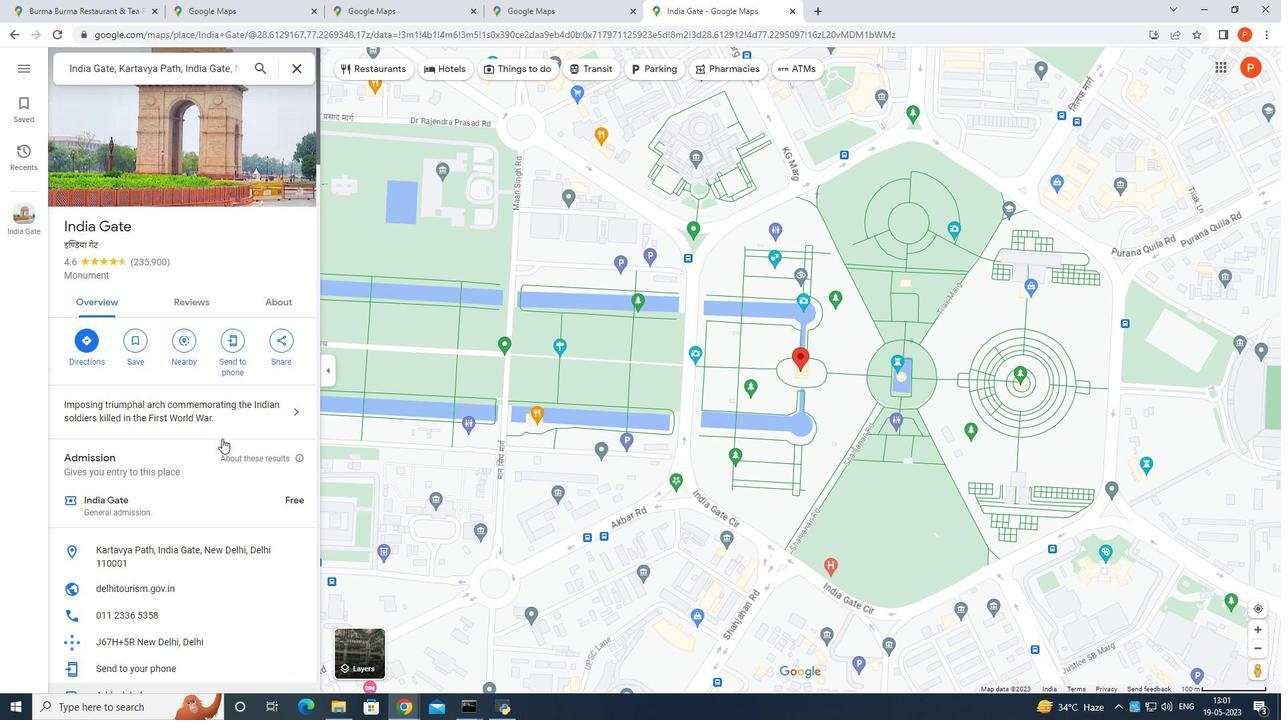 
Action: Mouse scrolled (222, 439) with delta (0, 0)
Screenshot: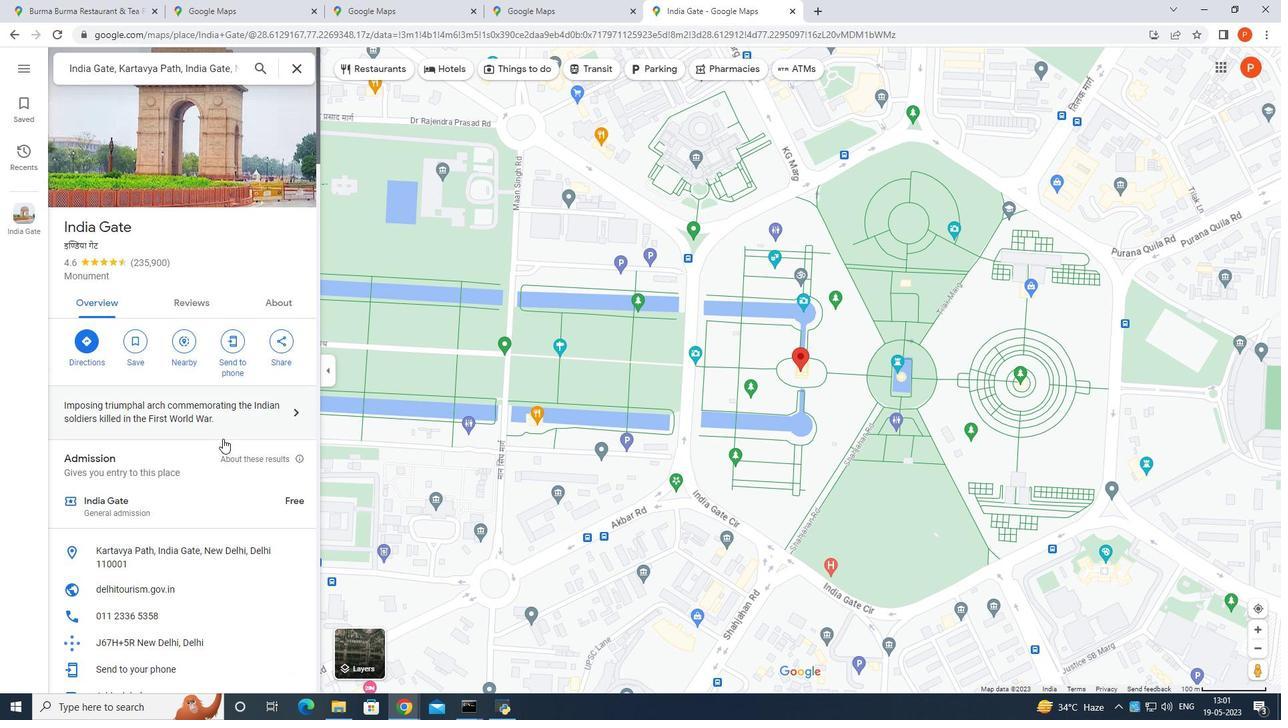 
Action: Mouse scrolled (222, 439) with delta (0, 0)
Screenshot: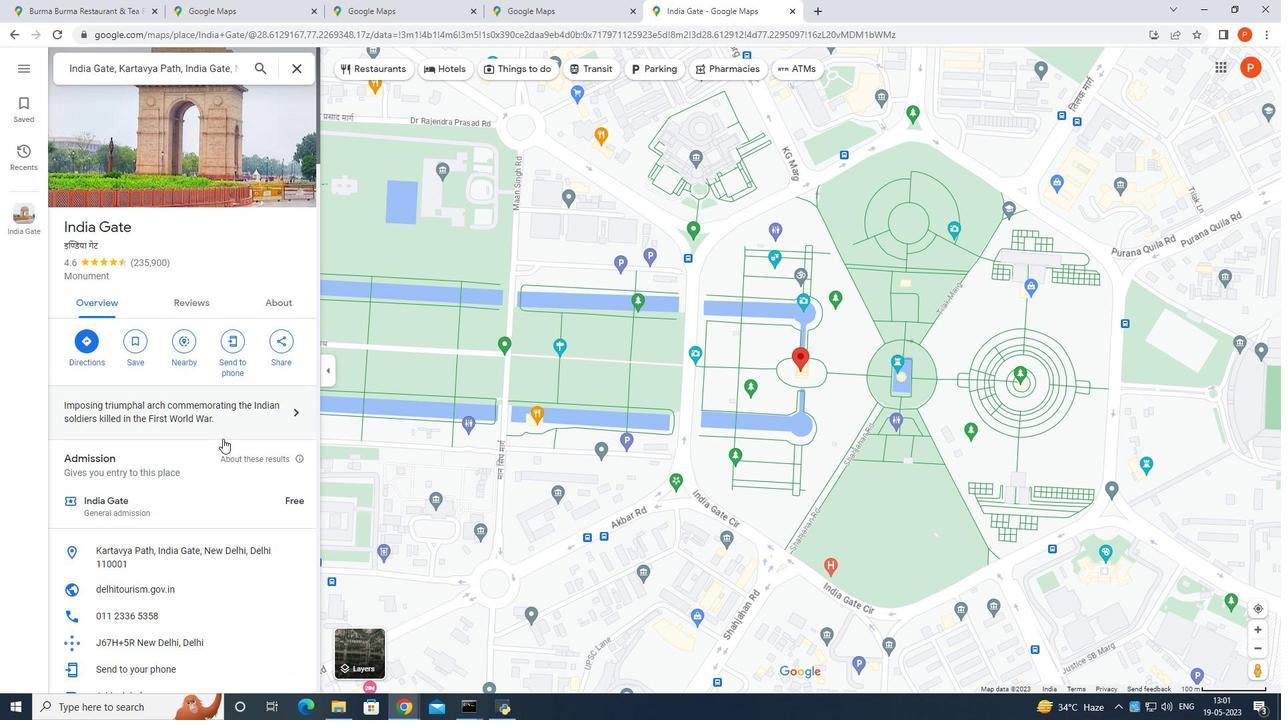 
Action: Mouse scrolled (222, 439) with delta (0, 0)
Screenshot: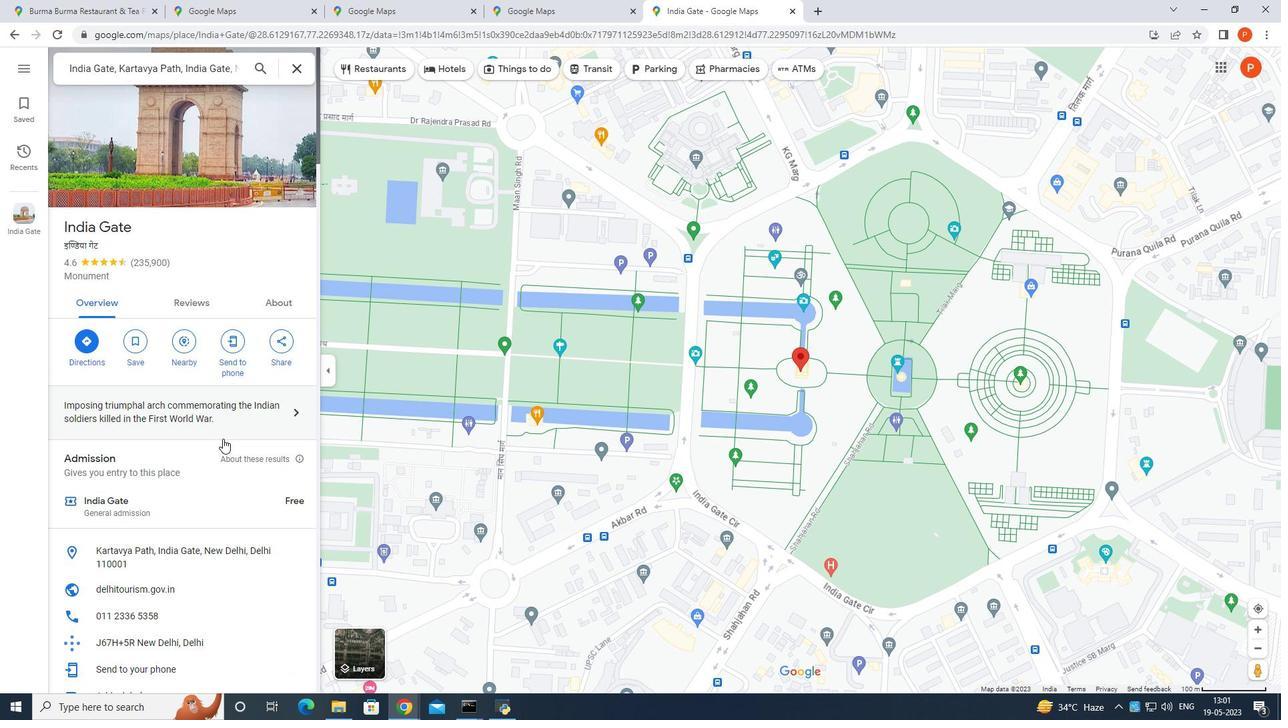 
Action: Mouse moved to (155, 142)
Screenshot: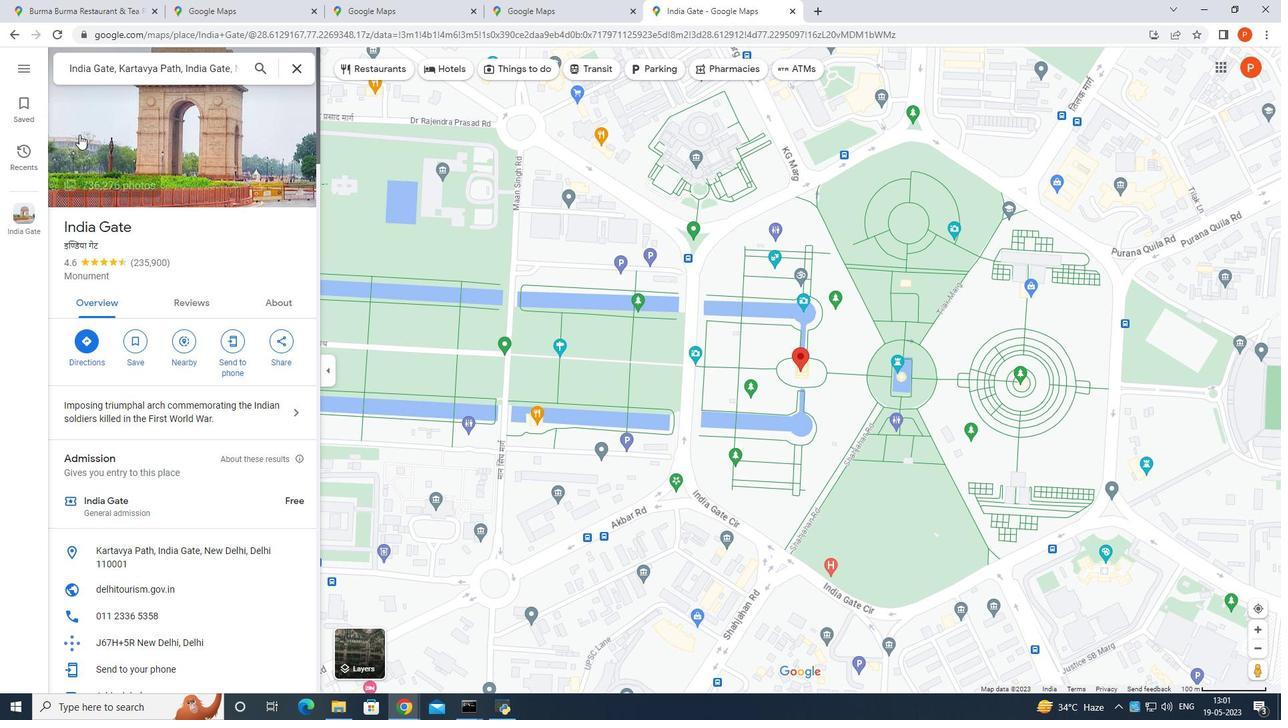 
Action: Mouse pressed left at (155, 142)
Screenshot: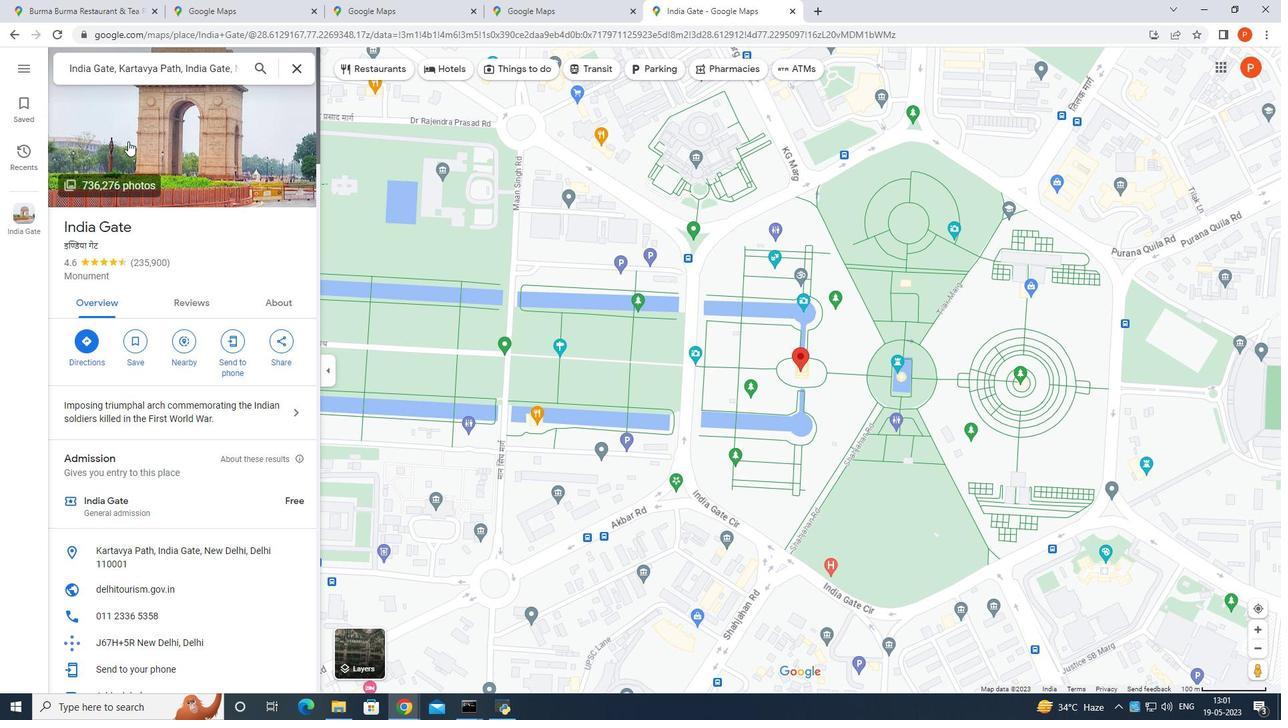 
Action: Mouse moved to (819, 586)
Screenshot: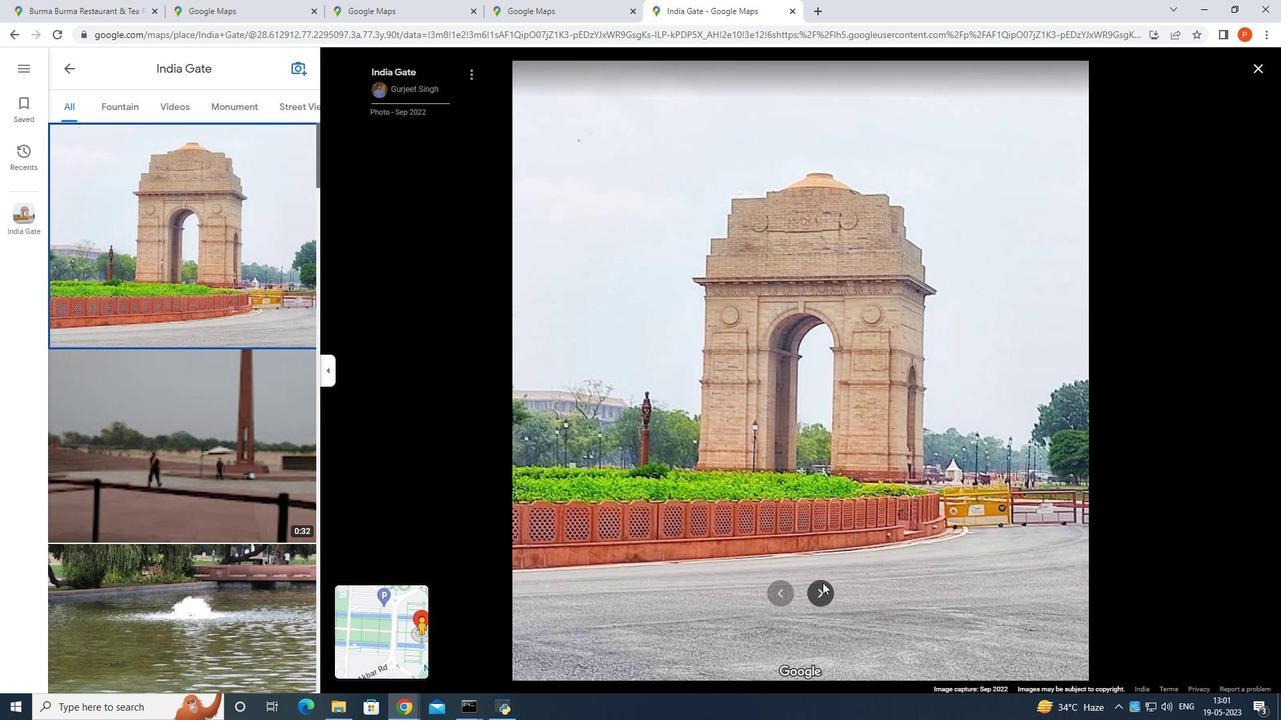 
Action: Mouse pressed left at (819, 586)
Screenshot: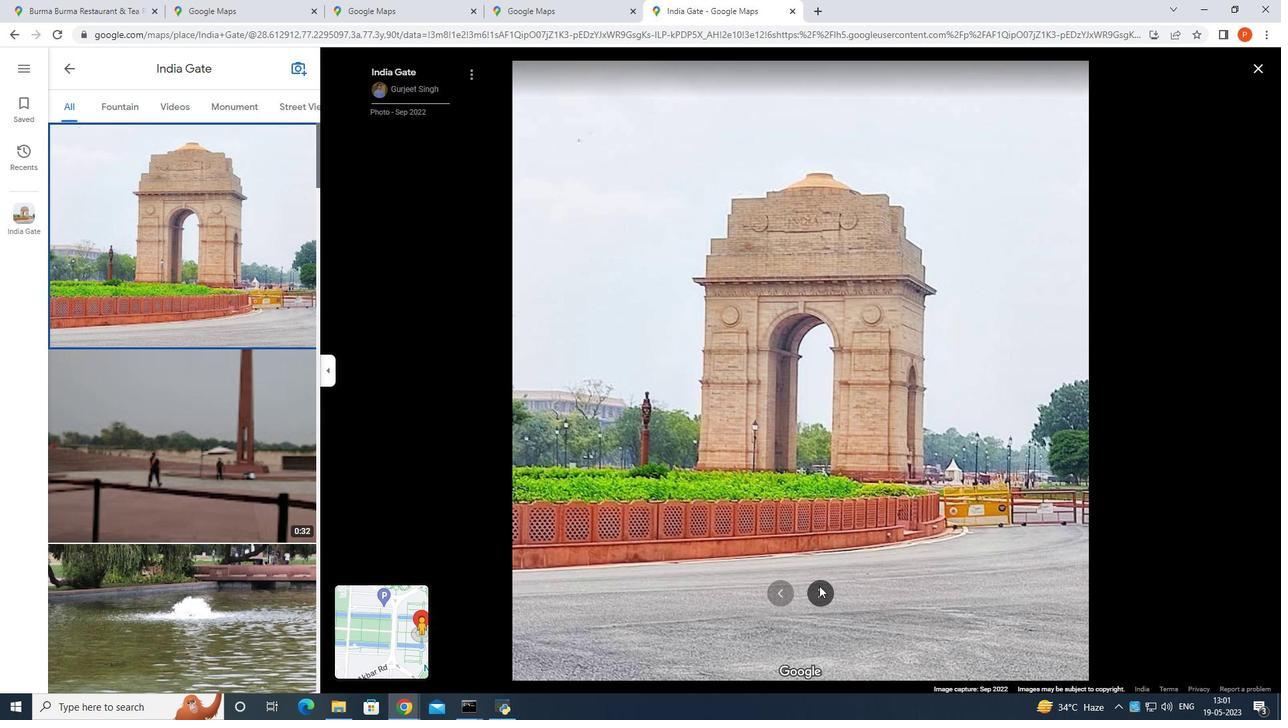
Action: Mouse moved to (780, 510)
Screenshot: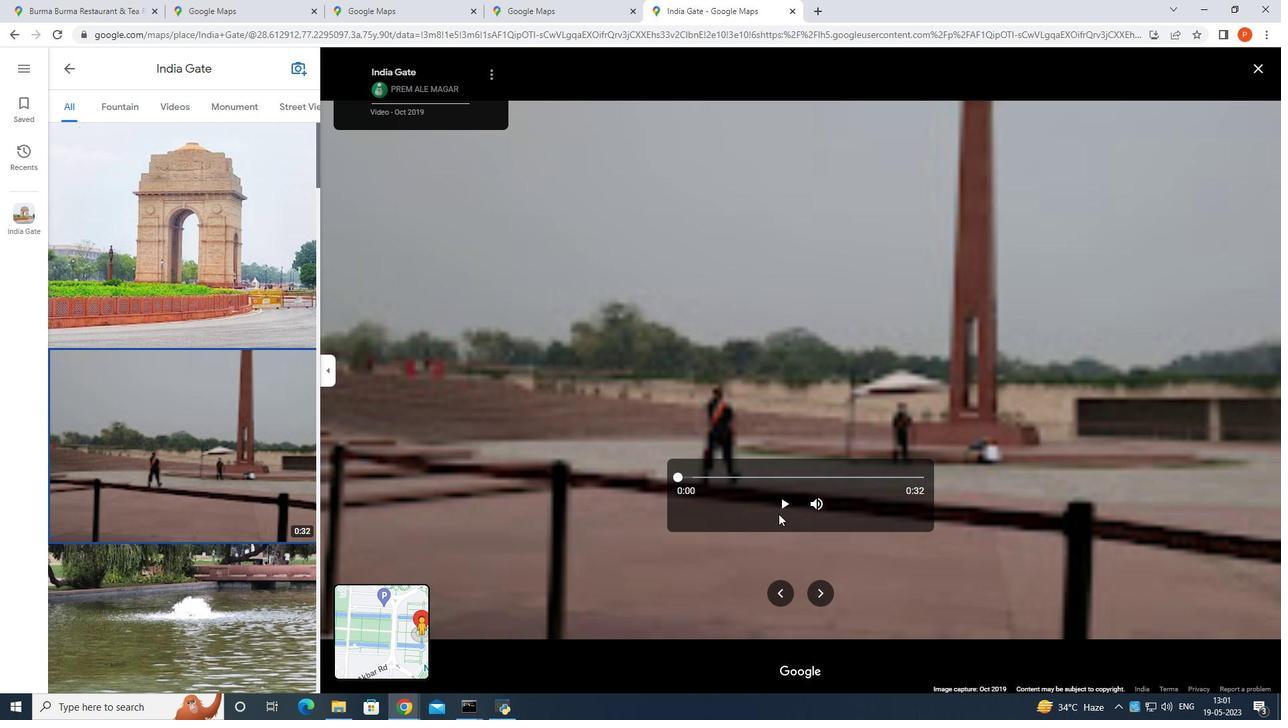 
Action: Mouse pressed left at (780, 510)
Screenshot: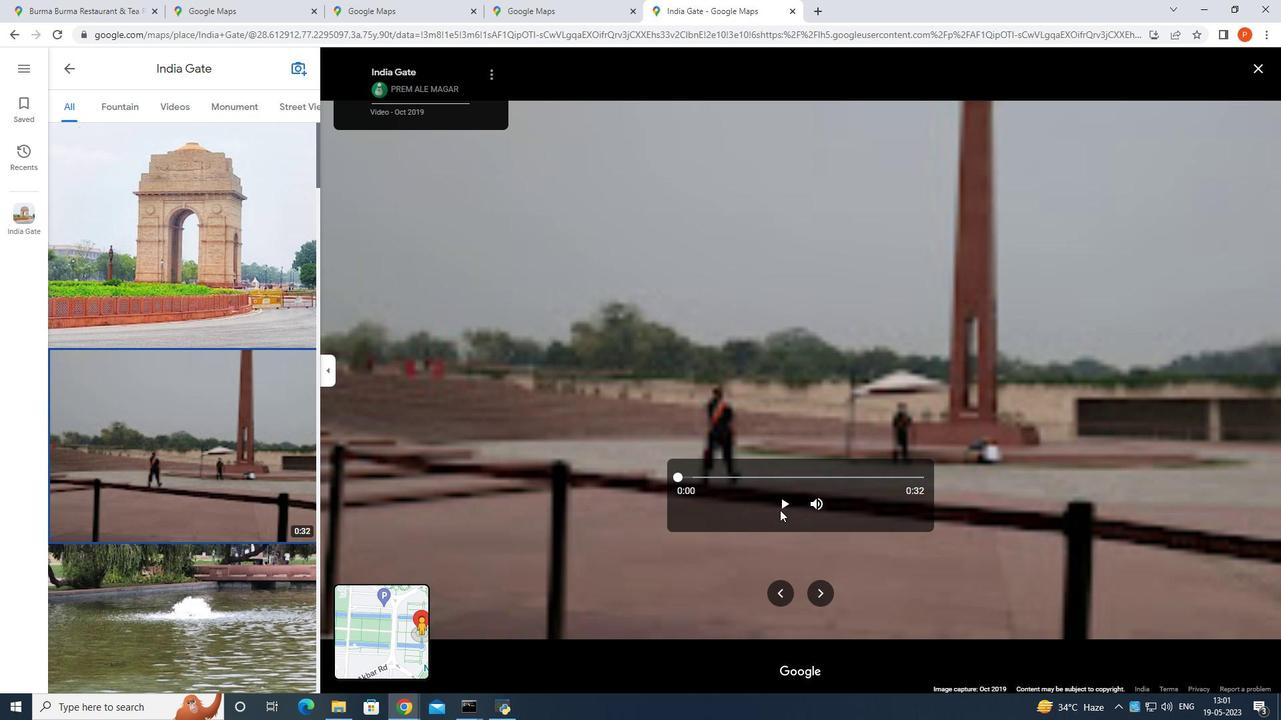 
Action: Mouse moved to (537, 316)
Screenshot: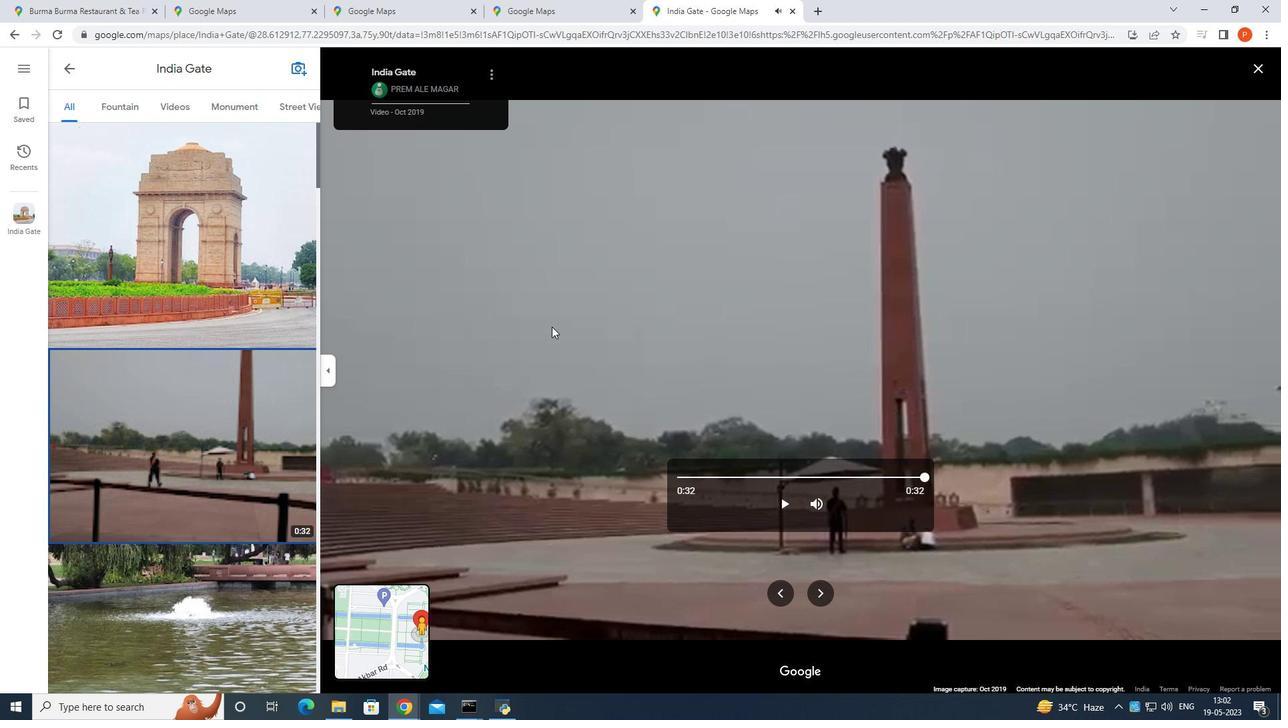 
Action: Mouse pressed left at (537, 316)
Screenshot: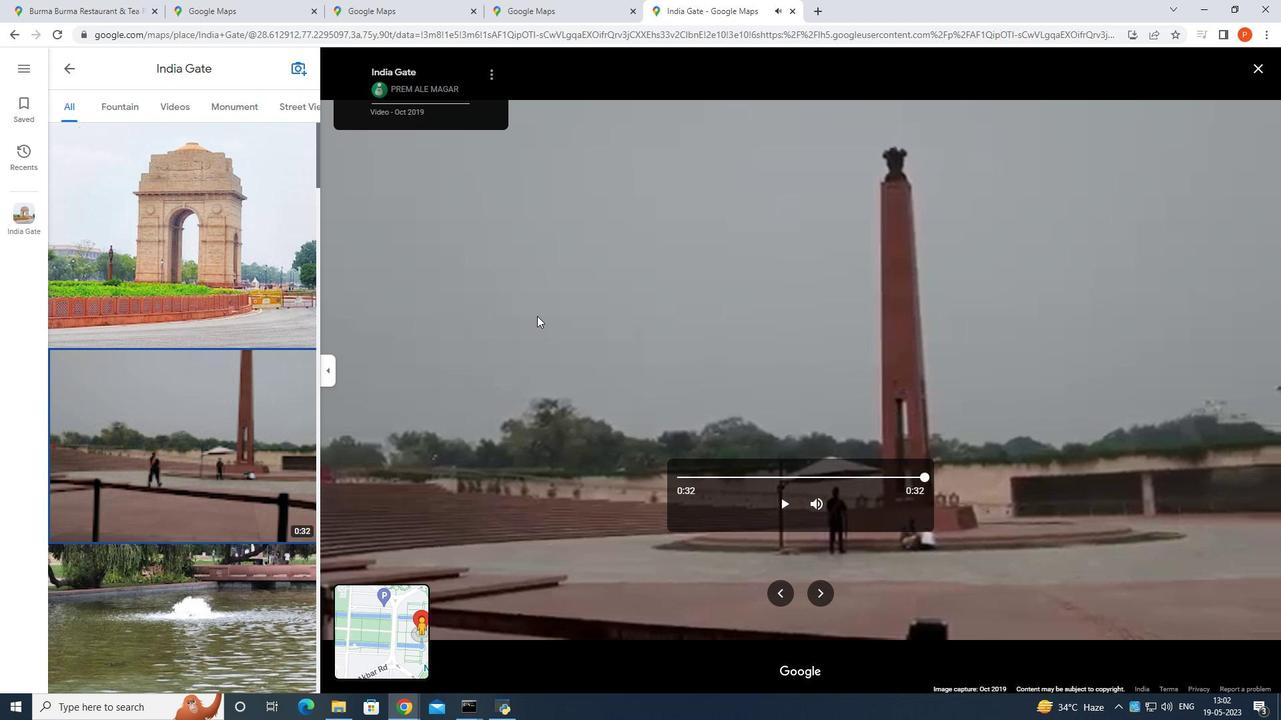 
Action: Mouse moved to (320, 366)
Screenshot: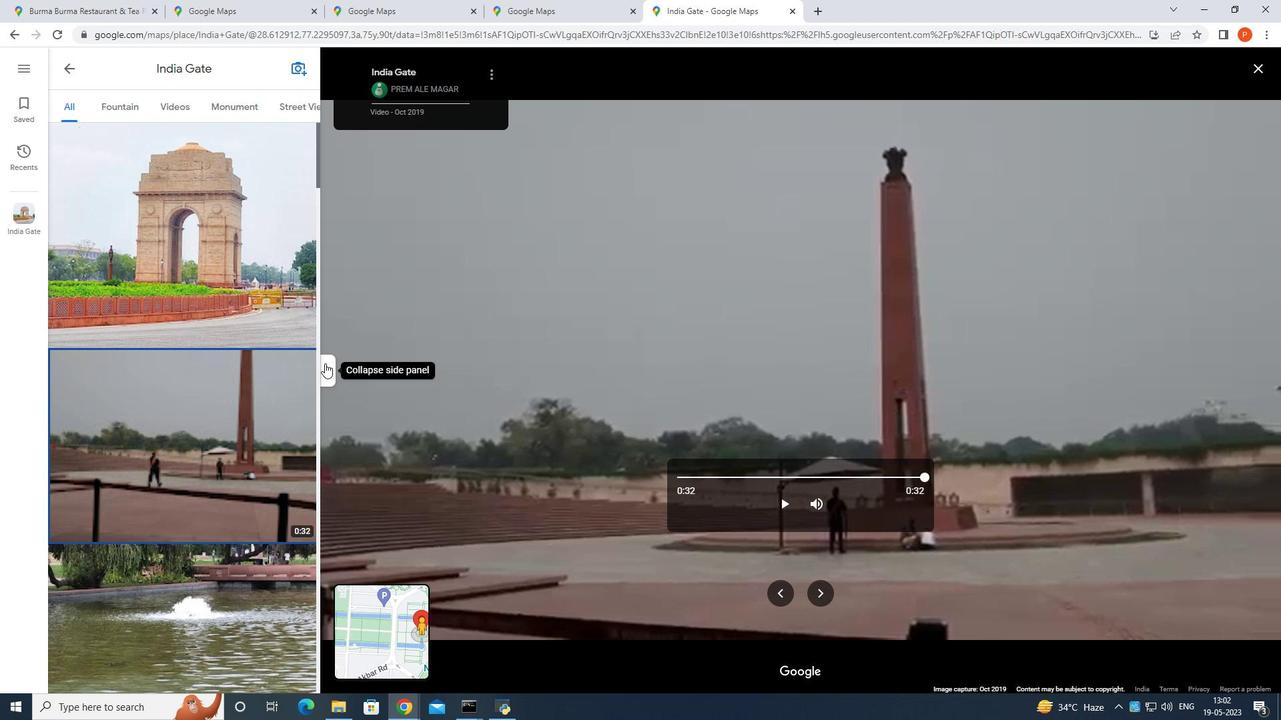 
Action: Mouse pressed left at (320, 366)
Screenshot: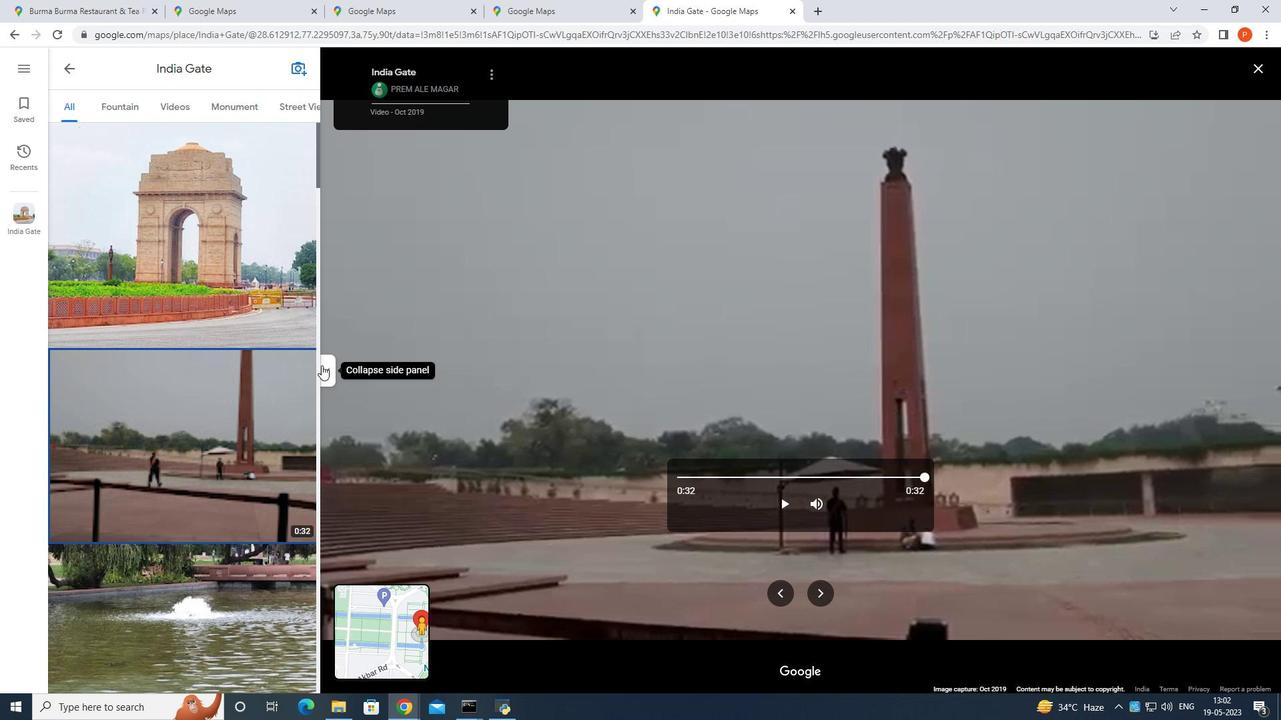 
Action: Mouse moved to (3, 369)
Screenshot: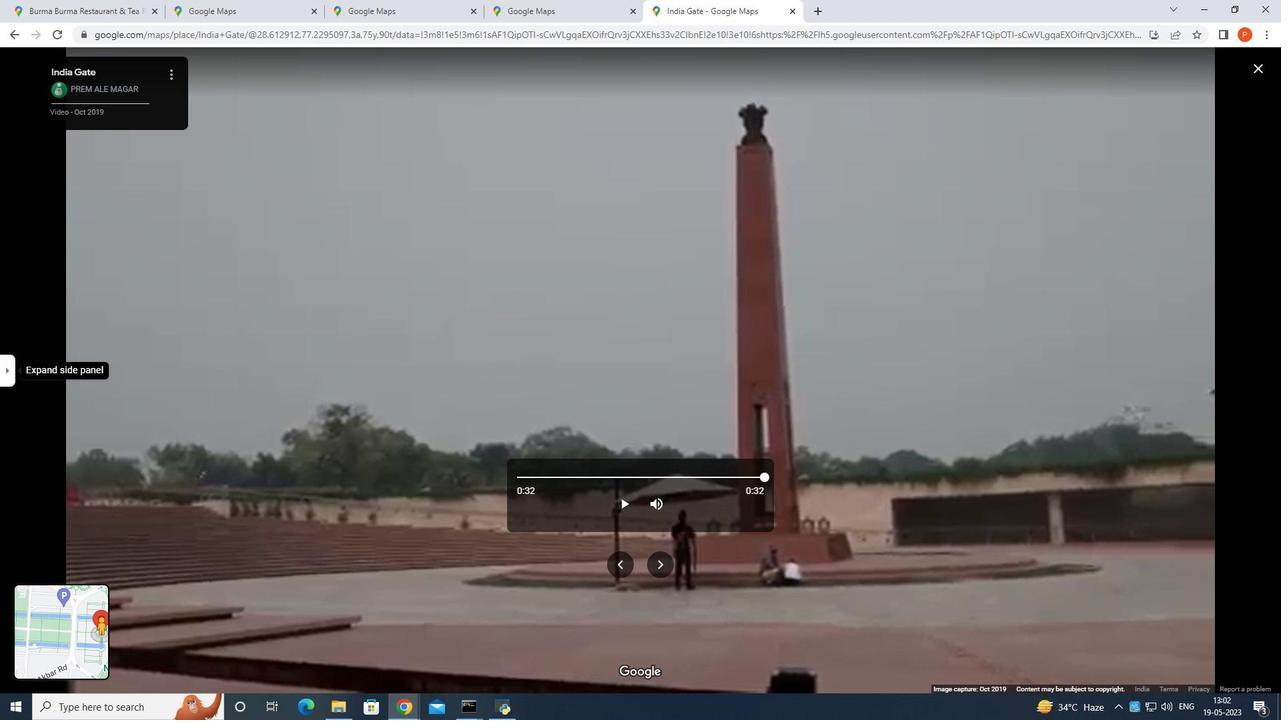 
Action: Mouse pressed left at (3, 369)
Screenshot: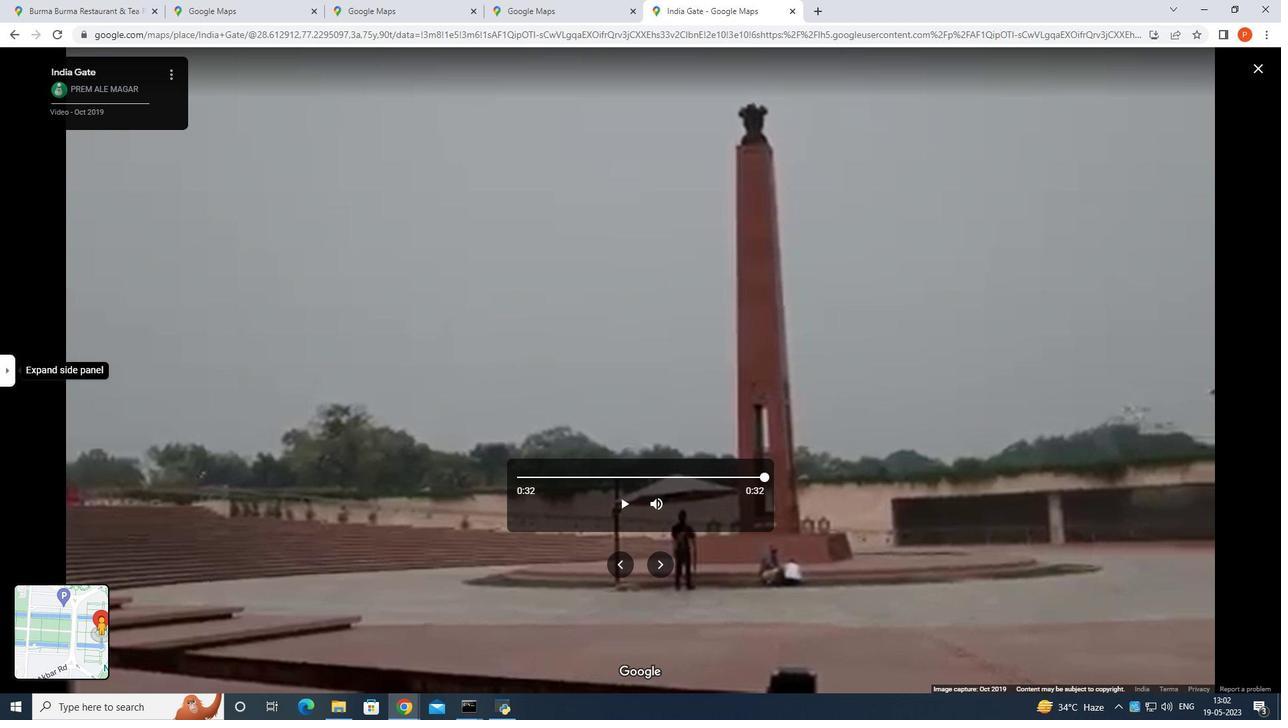 
Action: Mouse moved to (1255, 73)
Screenshot: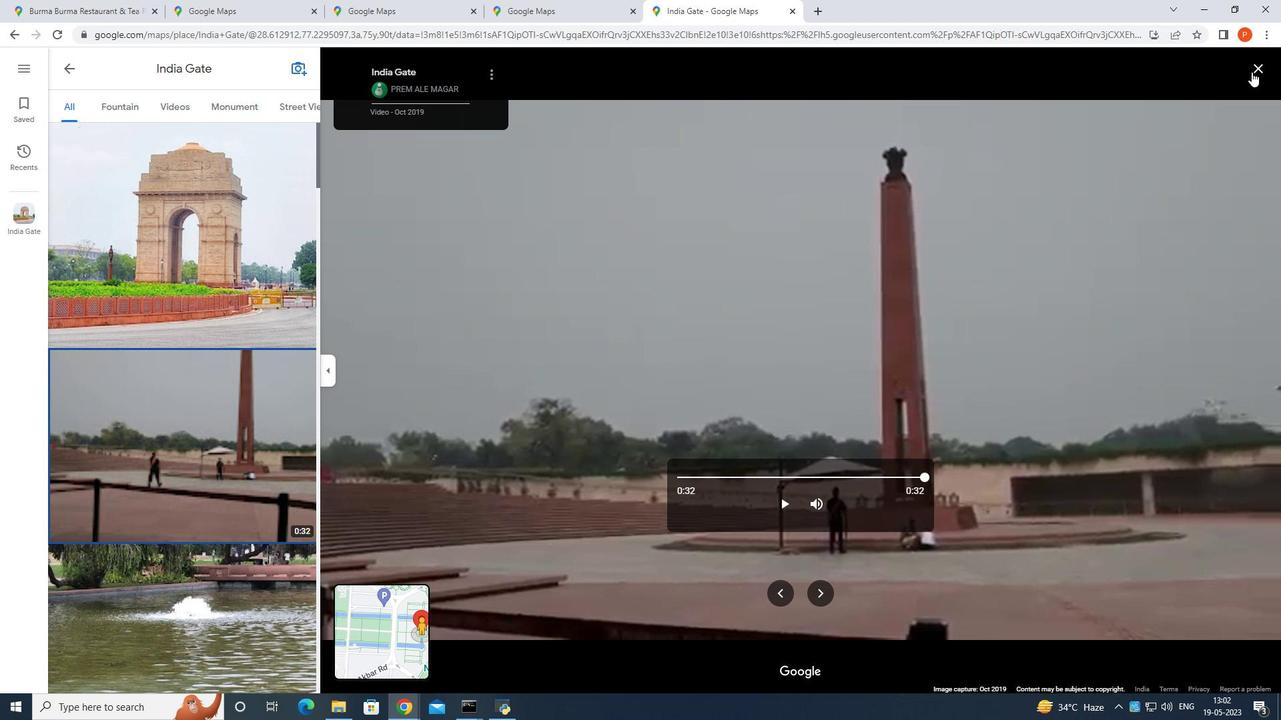 
Action: Mouse pressed left at (1255, 73)
Screenshot: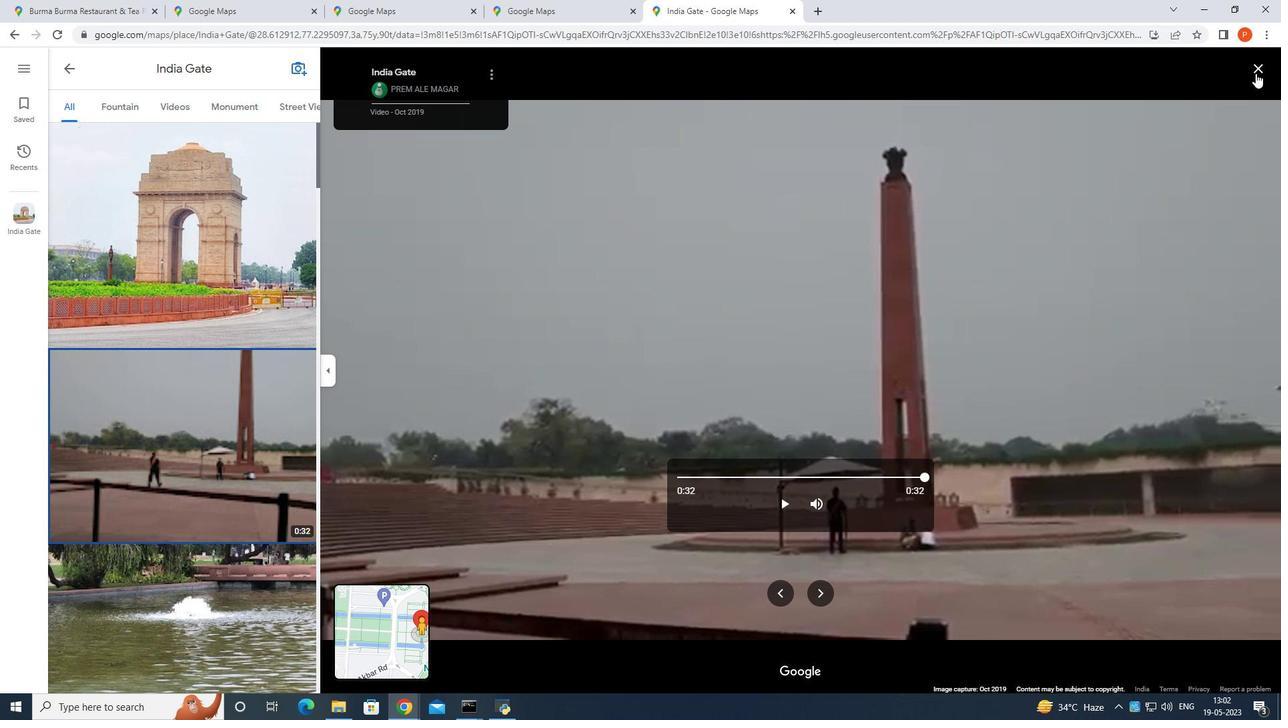 
Action: Mouse moved to (183, 418)
Screenshot: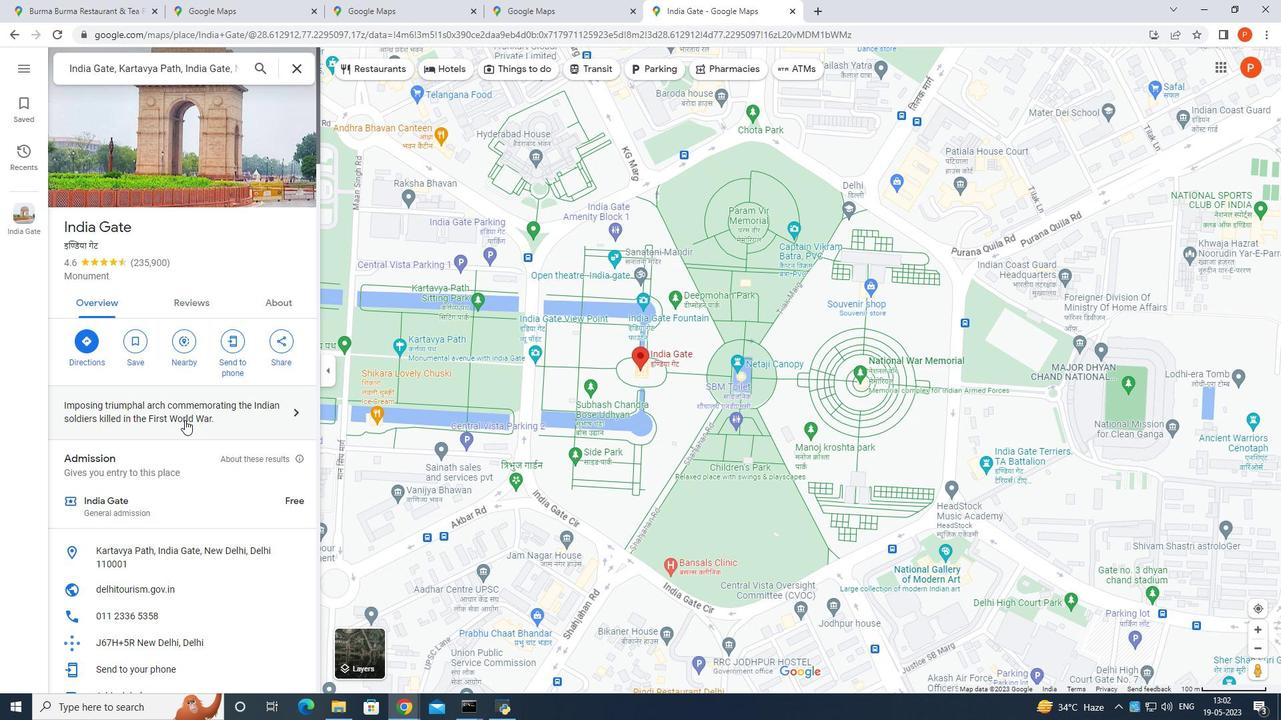 
Action: Mouse scrolled (183, 419) with delta (0, 0)
Screenshot: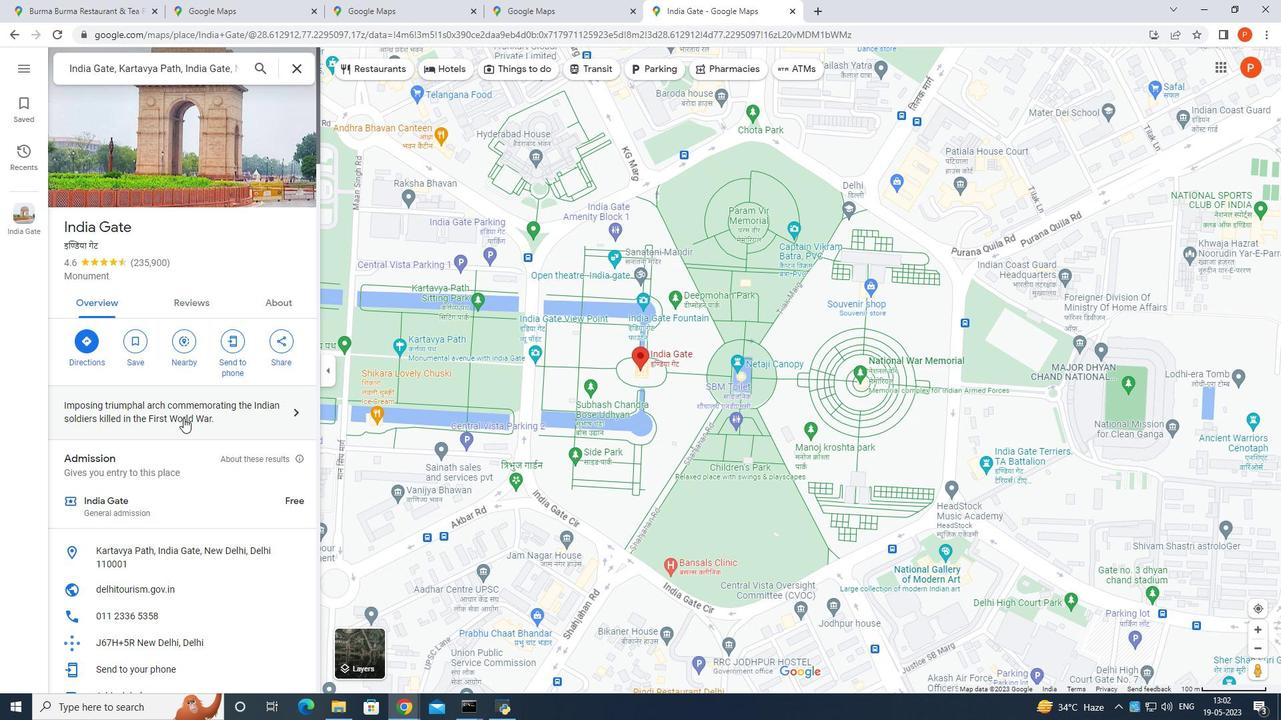 
Action: Mouse scrolled (183, 419) with delta (0, 0)
Screenshot: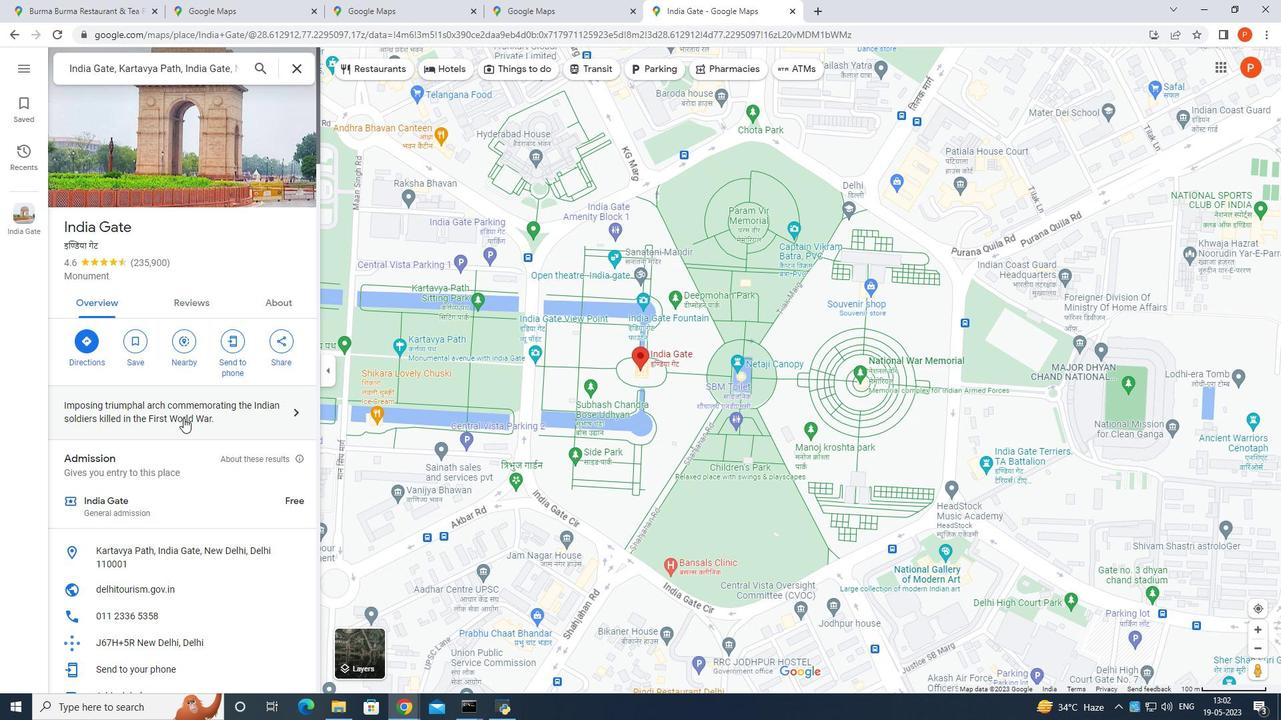 
Action: Mouse moved to (184, 413)
Screenshot: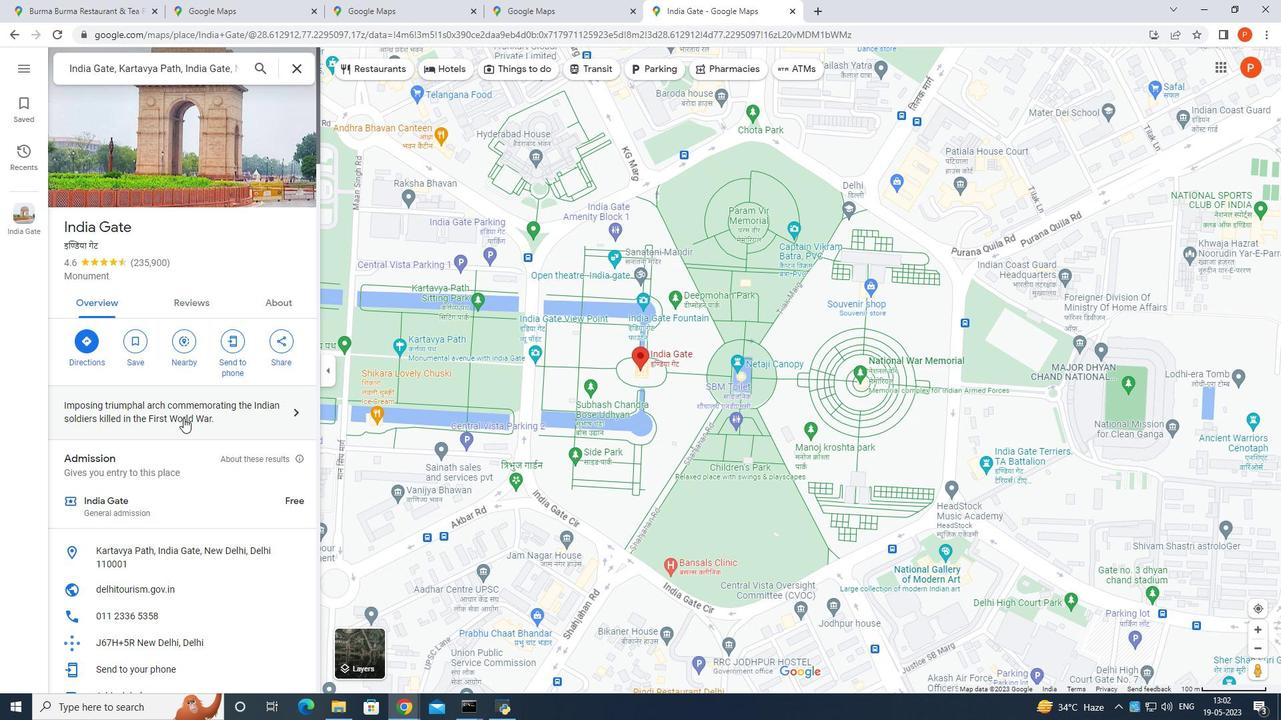 
Action: Mouse scrolled (184, 414) with delta (0, 0)
Screenshot: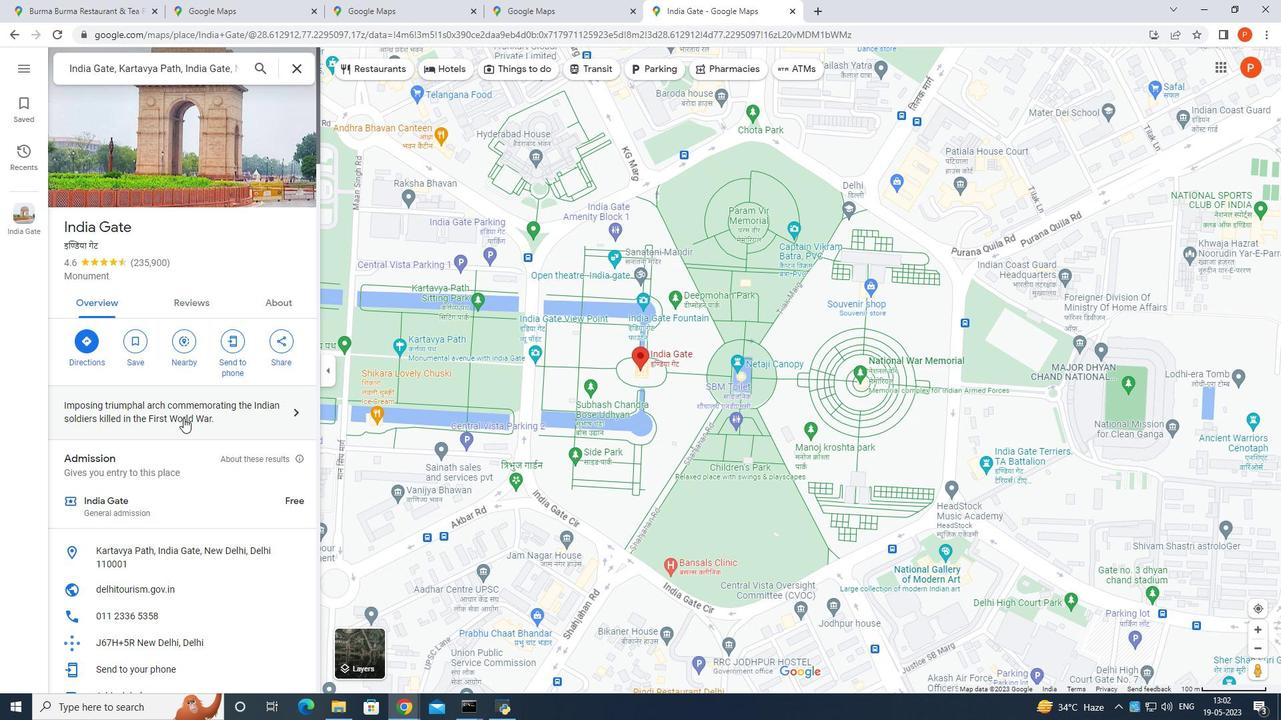 
Action: Mouse moved to (184, 411)
Screenshot: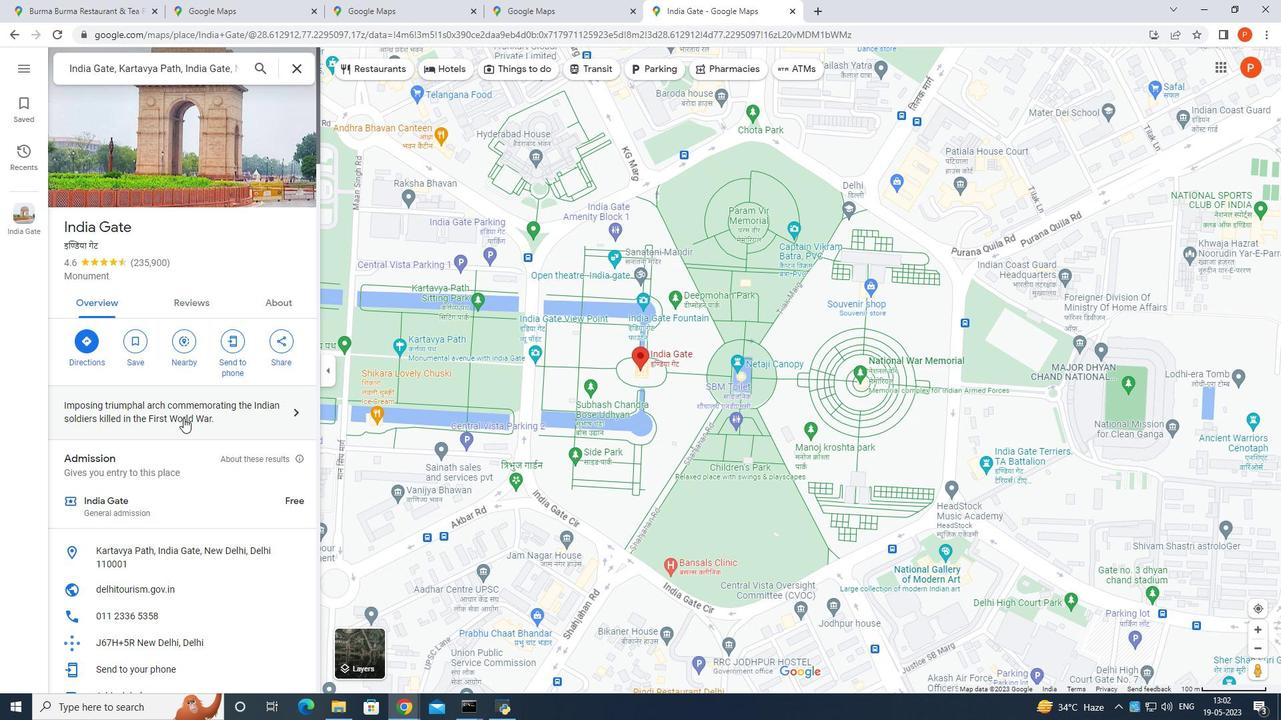 
Action: Mouse scrolled (184, 411) with delta (0, 0)
Screenshot: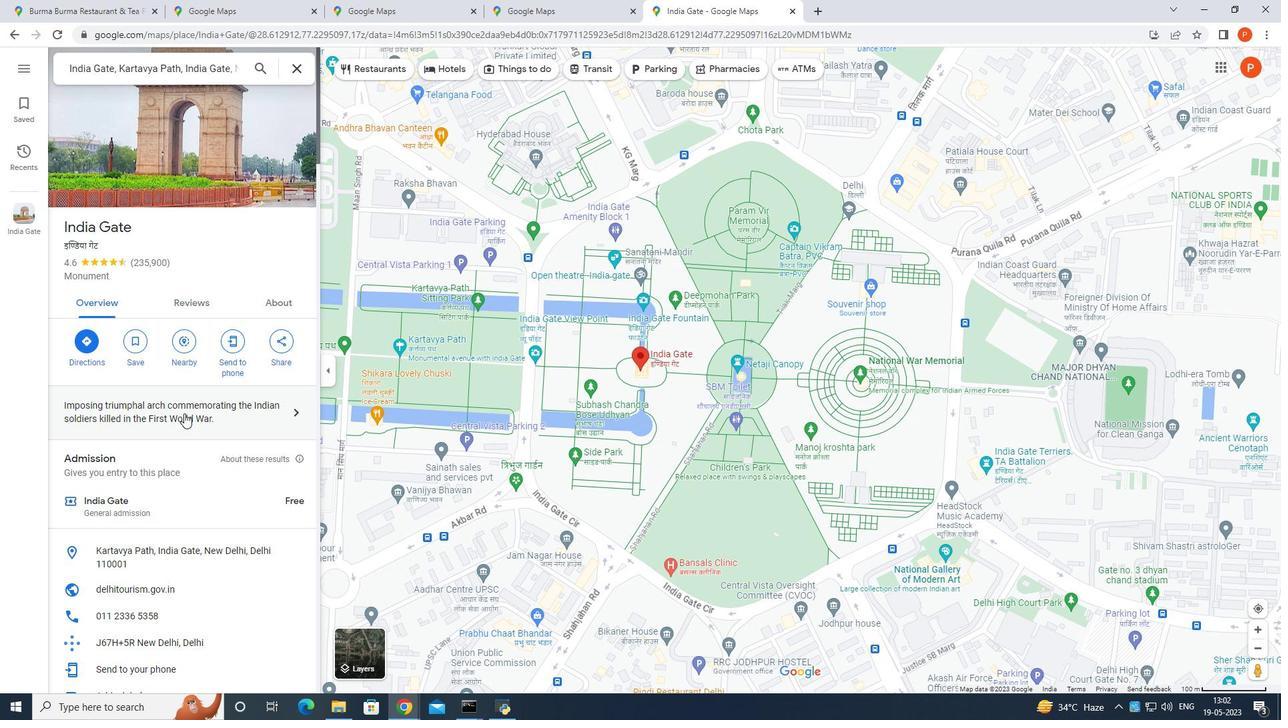 
Action: Mouse moved to (185, 407)
Screenshot: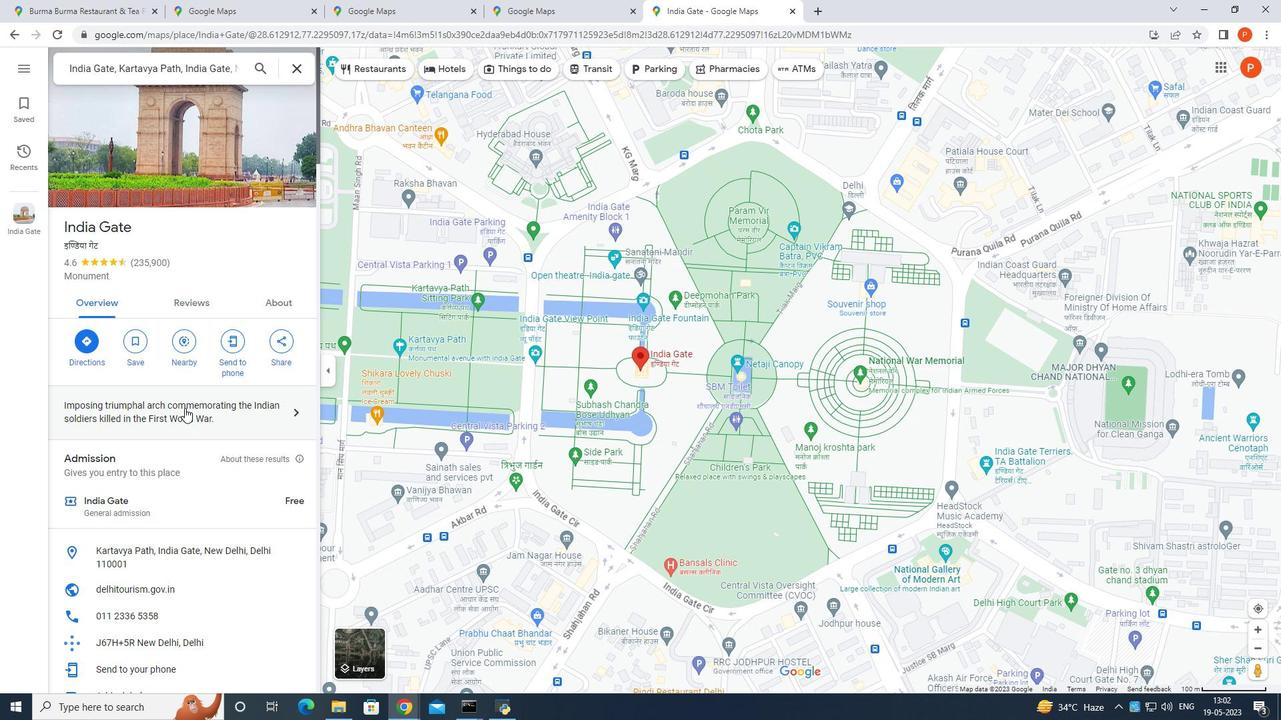 
Action: Mouse scrolled (185, 407) with delta (0, 0)
Screenshot: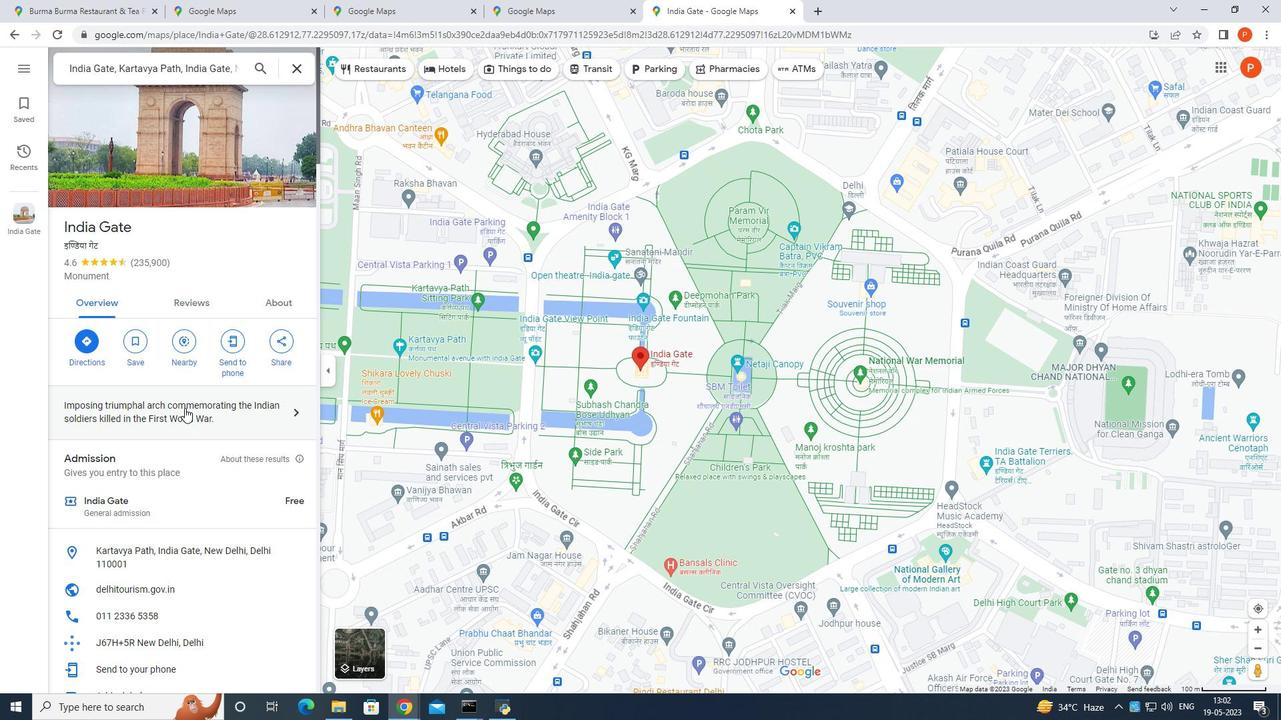 
Action: Mouse scrolled (185, 407) with delta (0, 0)
Screenshot: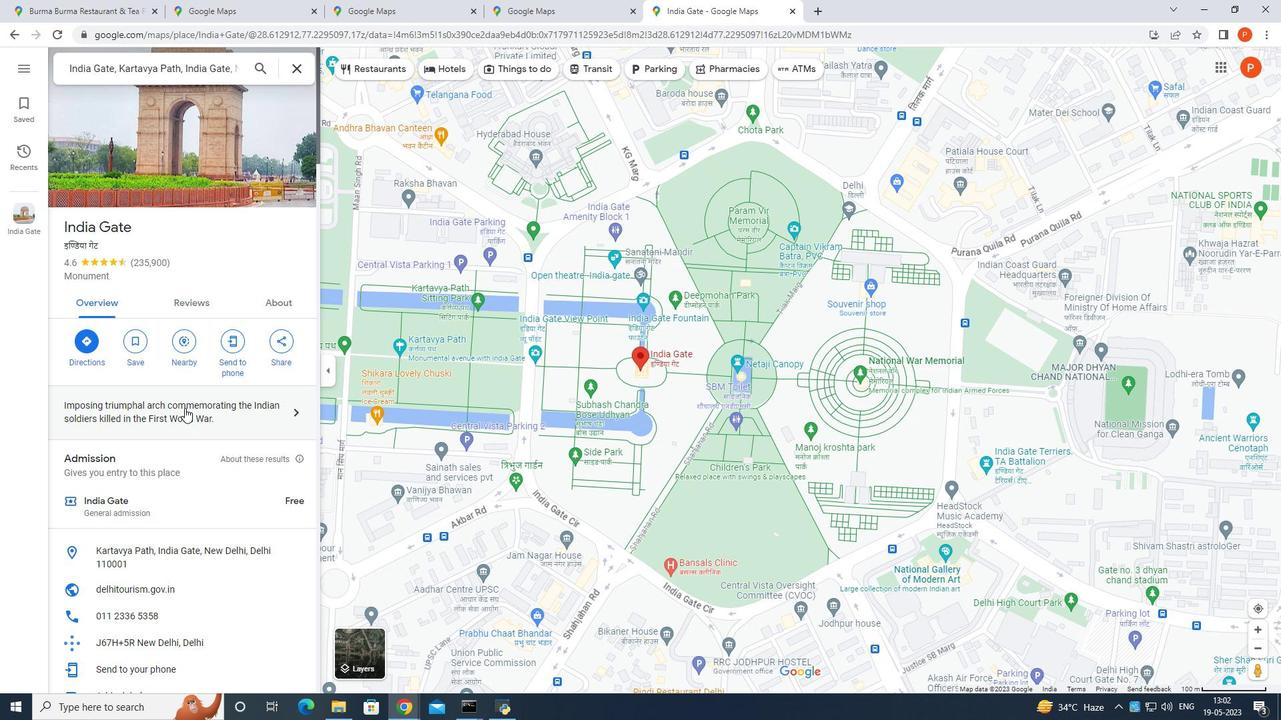 
Action: Mouse scrolled (185, 406) with delta (0, 0)
Screenshot: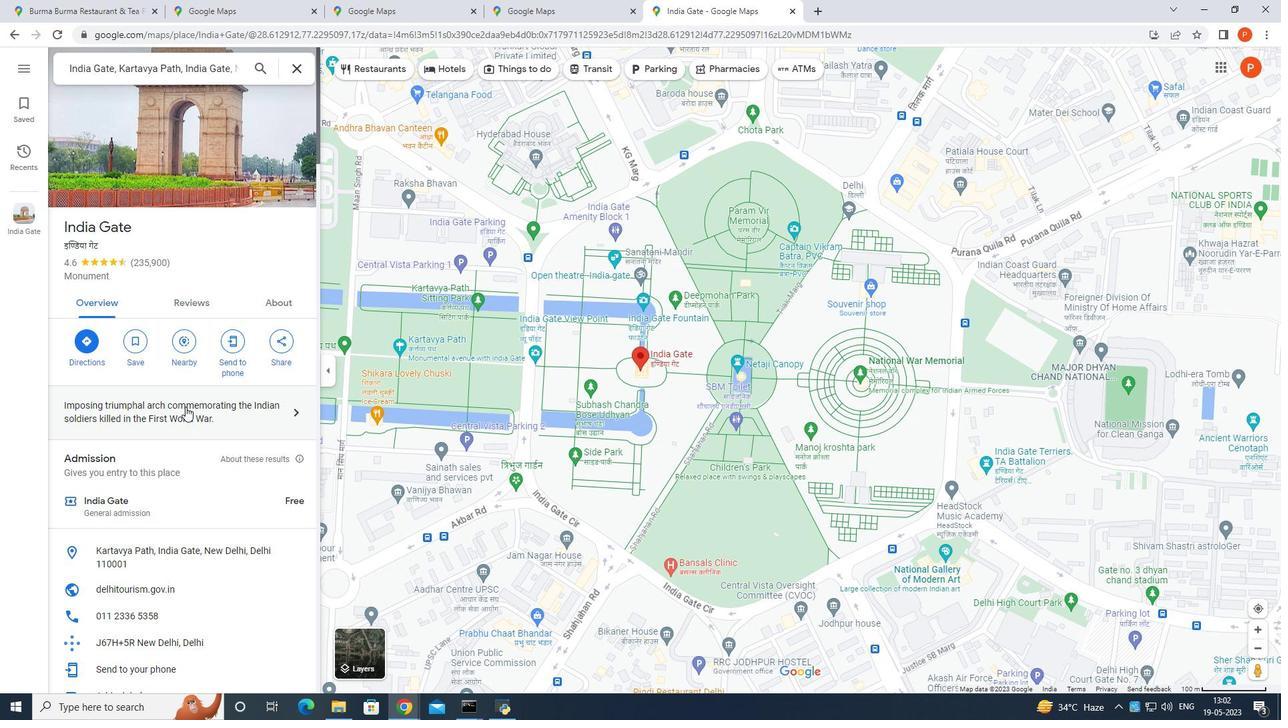 
Action: Mouse scrolled (185, 406) with delta (0, 0)
Screenshot: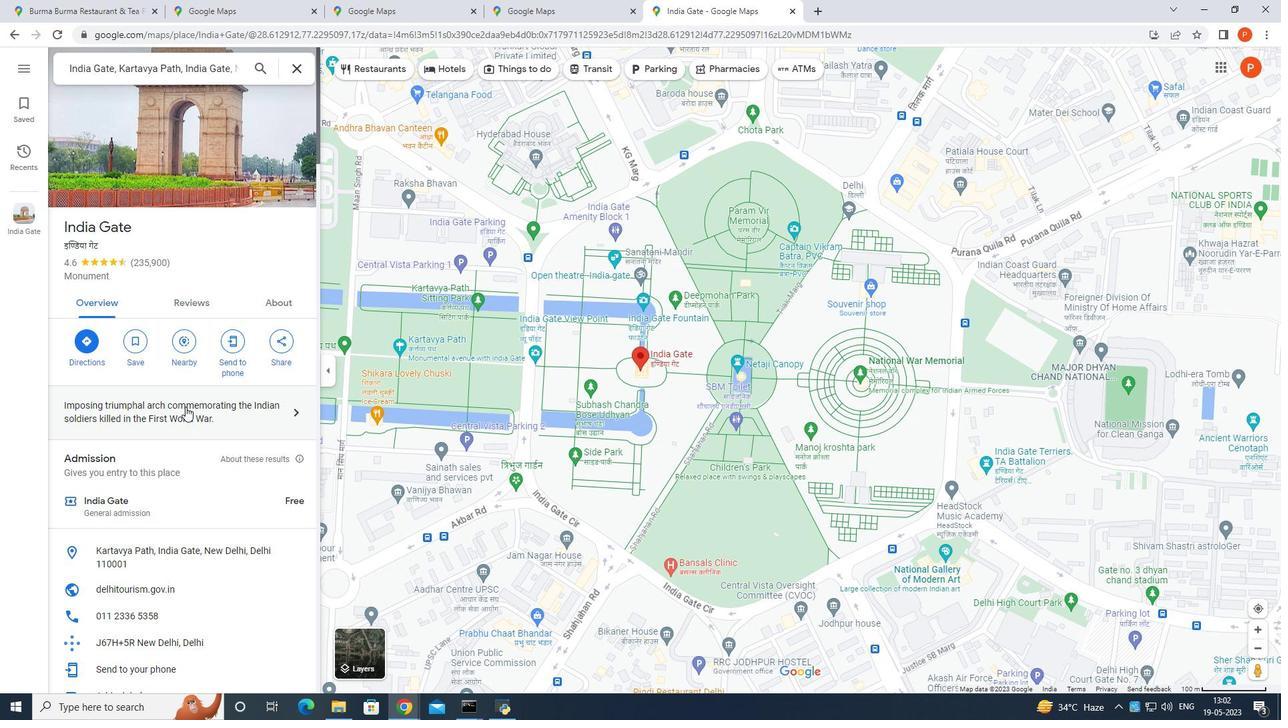 
Action: Mouse scrolled (185, 406) with delta (0, 0)
Screenshot: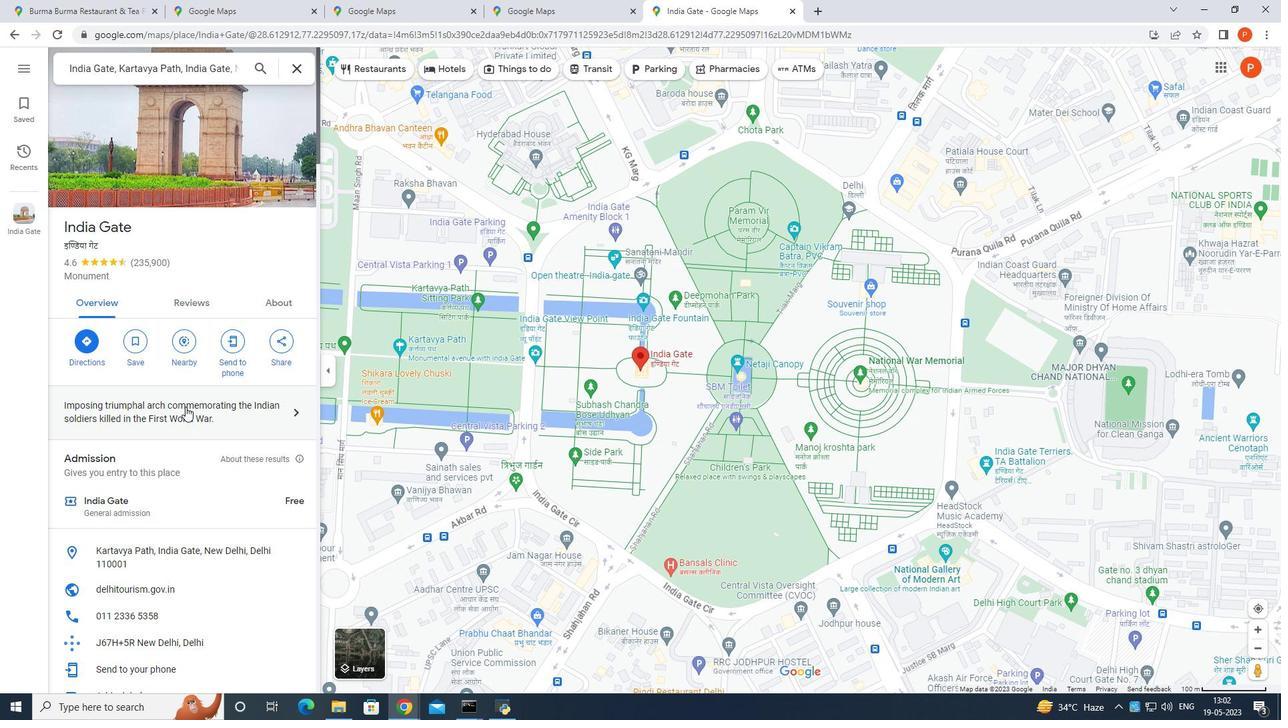 
Action: Mouse scrolled (185, 406) with delta (0, 0)
Screenshot: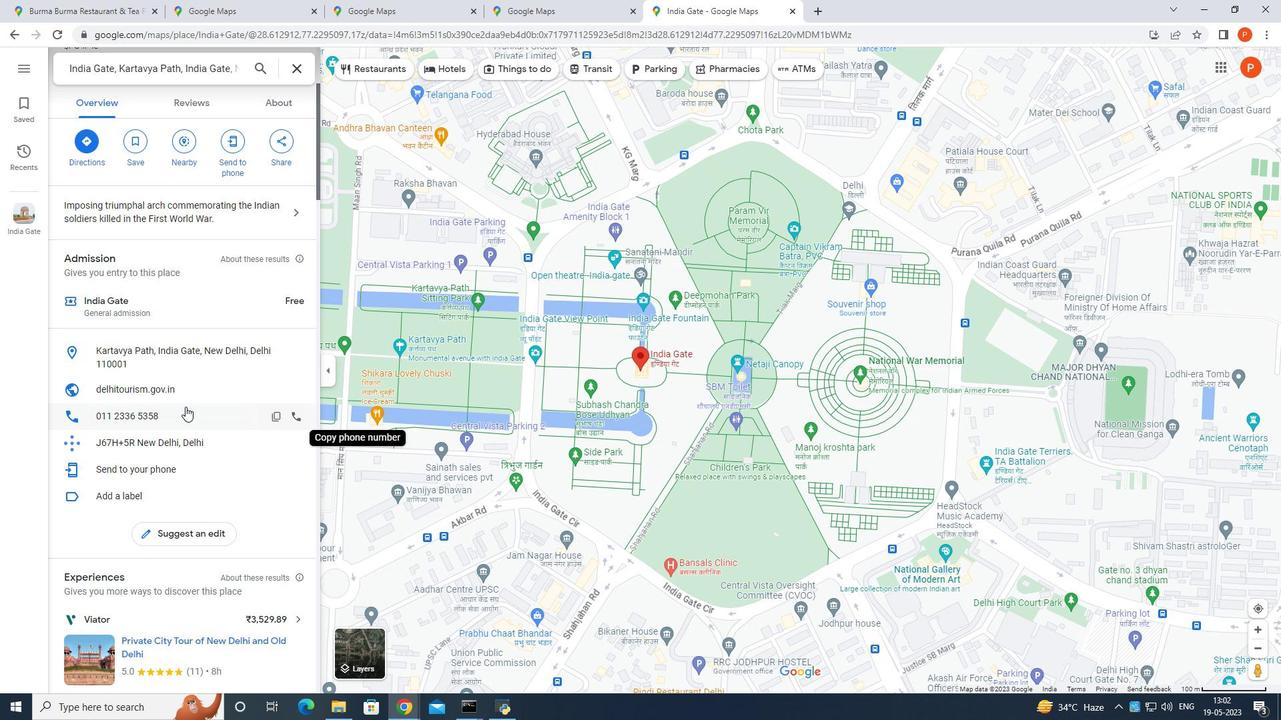
Action: Mouse scrolled (185, 406) with delta (0, 0)
Screenshot: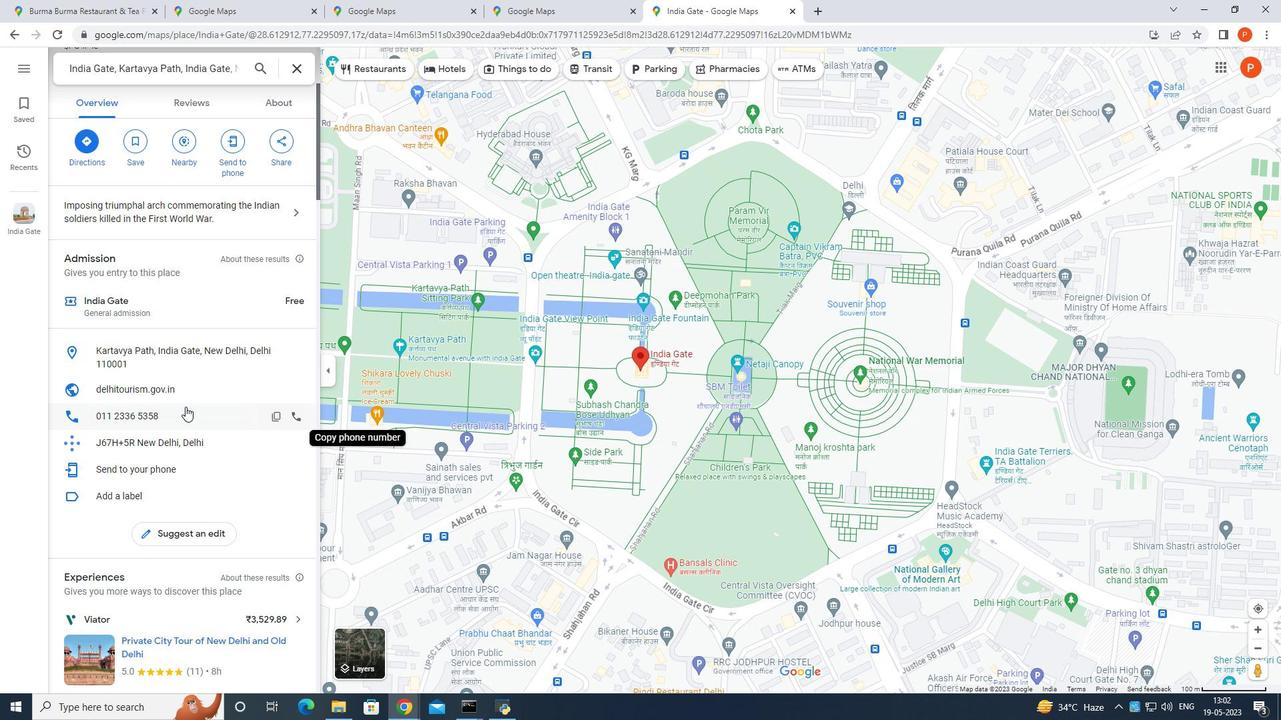 
Action: Mouse scrolled (185, 406) with delta (0, 0)
Screenshot: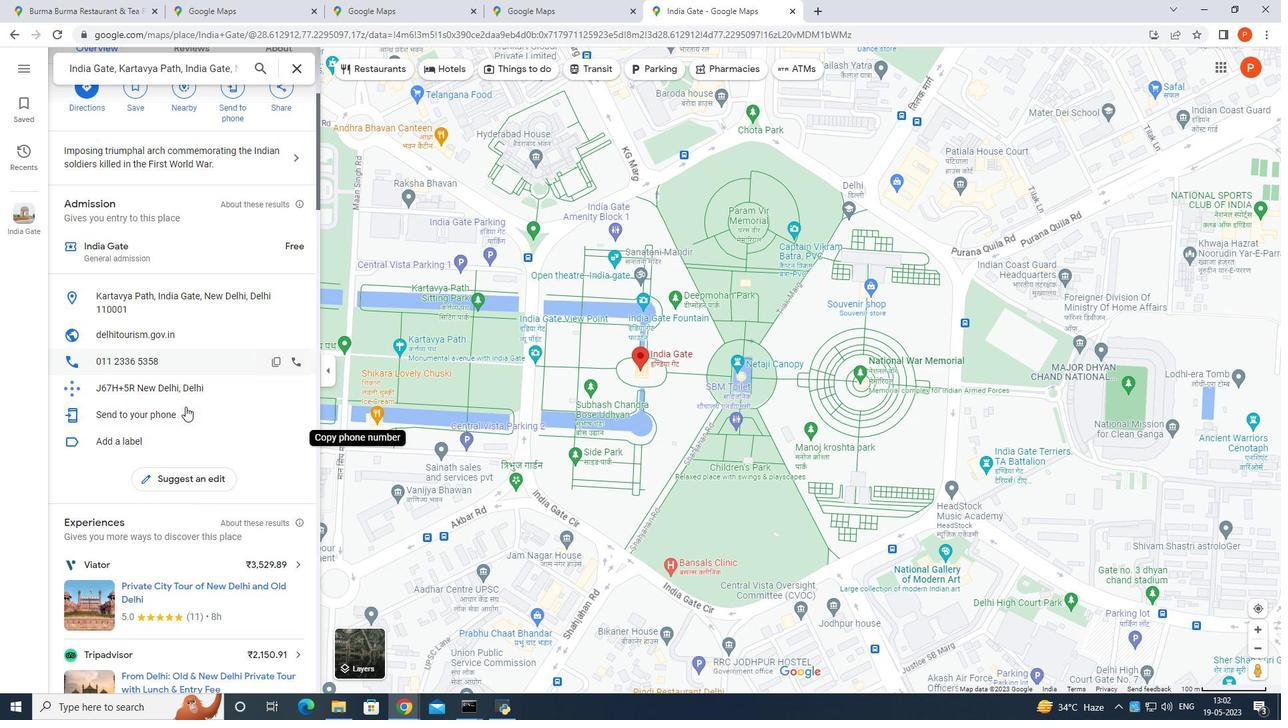 
Action: Mouse scrolled (185, 406) with delta (0, 0)
Screenshot: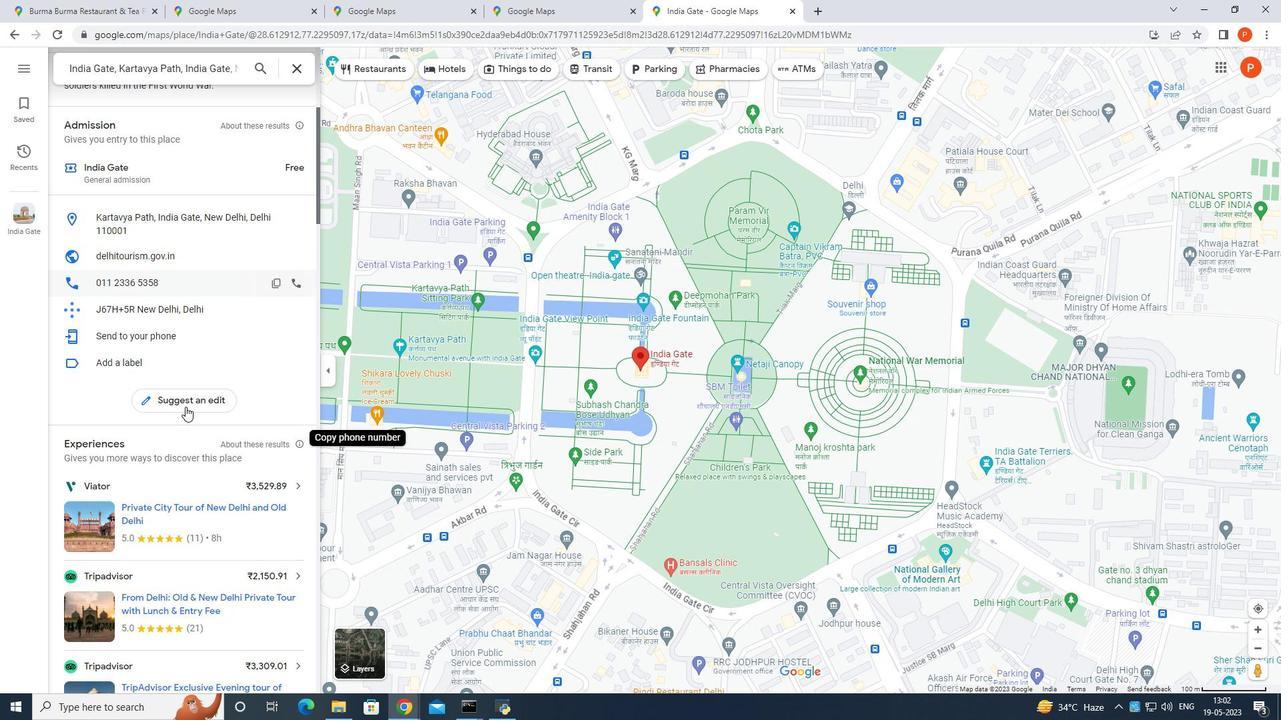 
Action: Mouse moved to (189, 399)
Screenshot: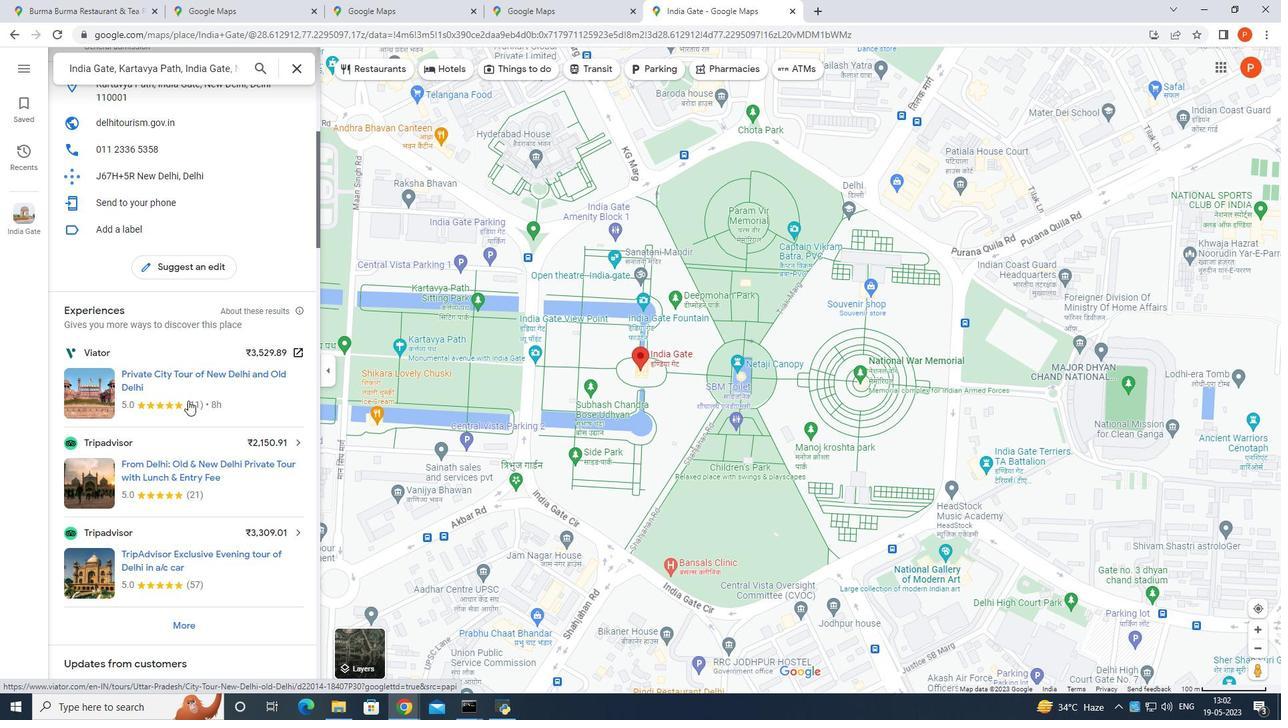 
Action: Mouse scrolled (189, 398) with delta (0, 0)
Screenshot: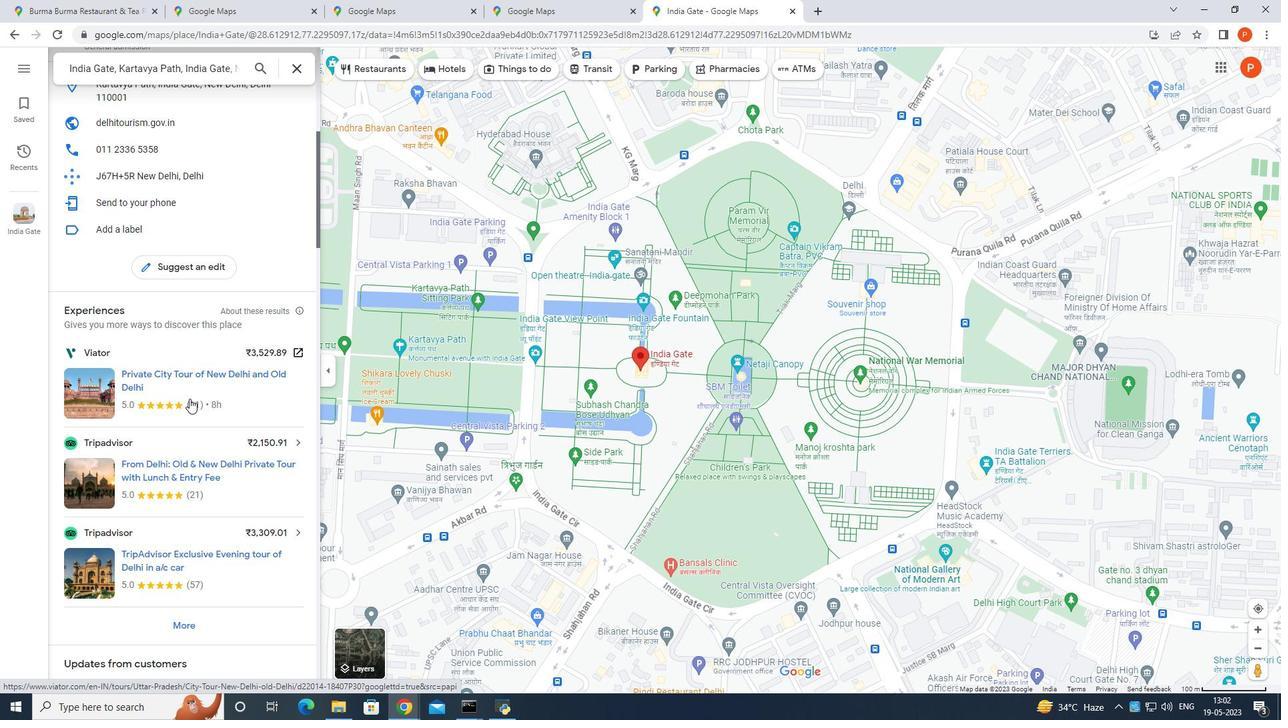 
Action: Mouse moved to (188, 399)
Screenshot: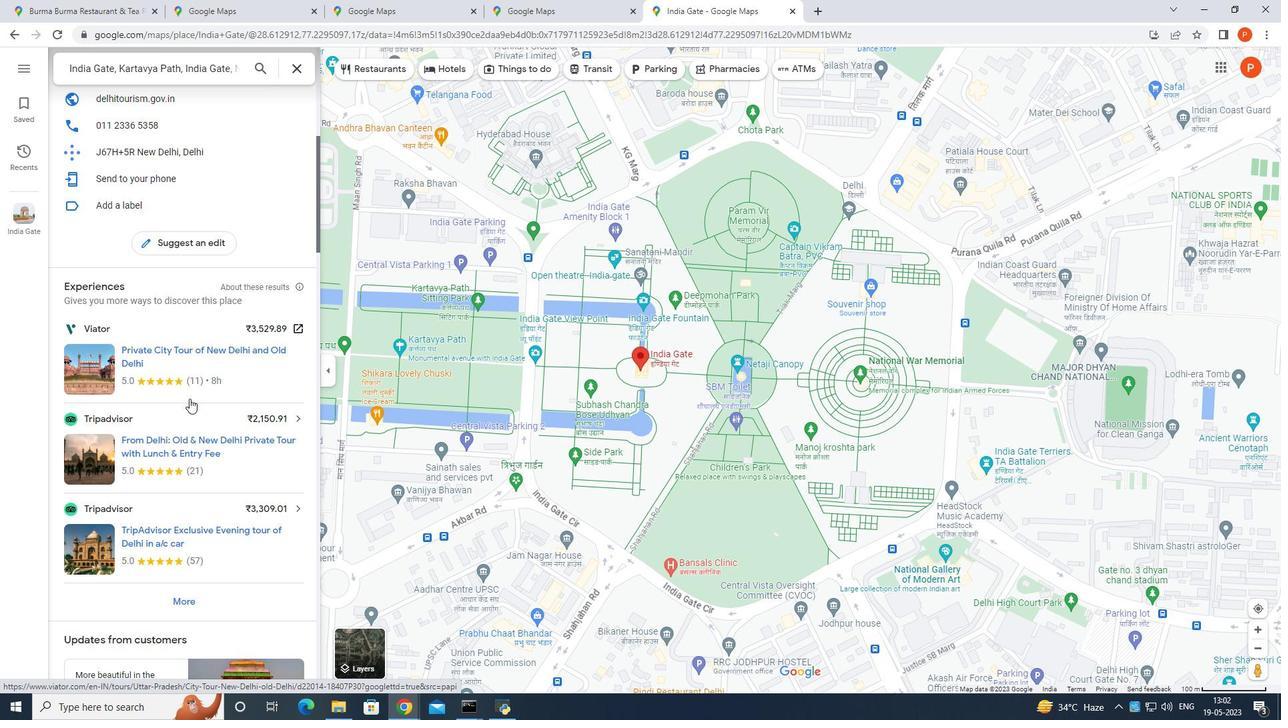 
Action: Mouse scrolled (188, 398) with delta (0, 0)
Screenshot: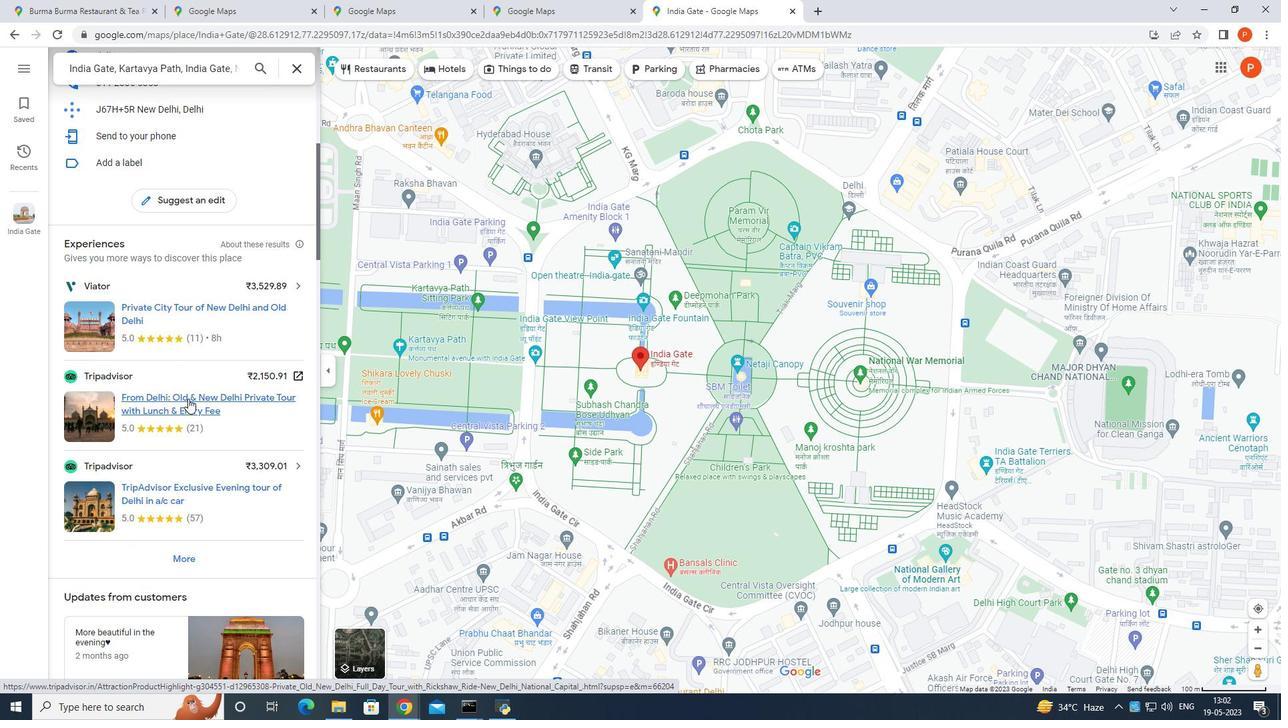
Action: Mouse scrolled (188, 398) with delta (0, 0)
